 Task: Play online Dominion game.
Action: Mouse moved to (433, 339)
Screenshot: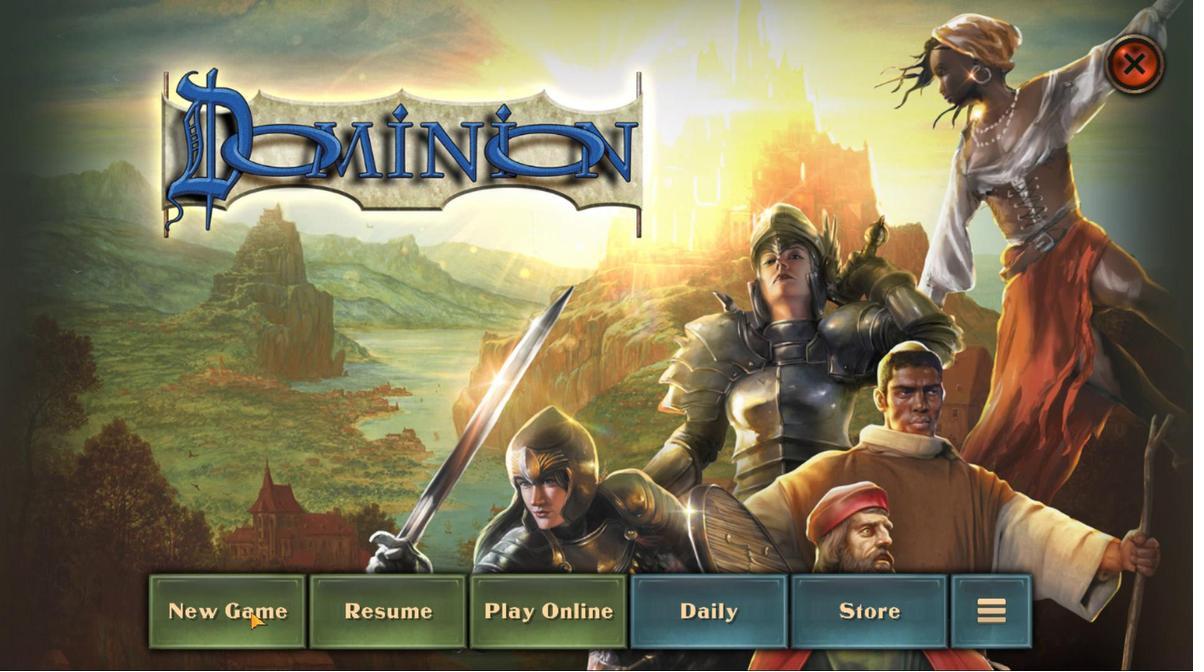 
Action: Mouse pressed left at (433, 339)
Screenshot: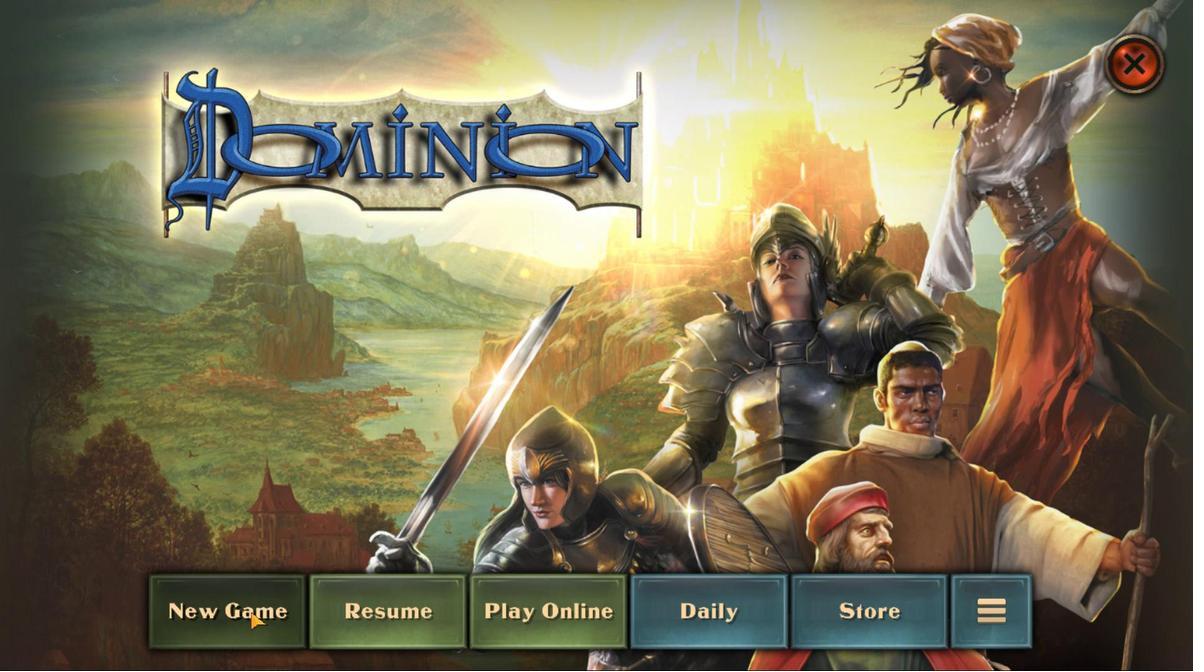 
Action: Mouse moved to (424, 374)
Screenshot: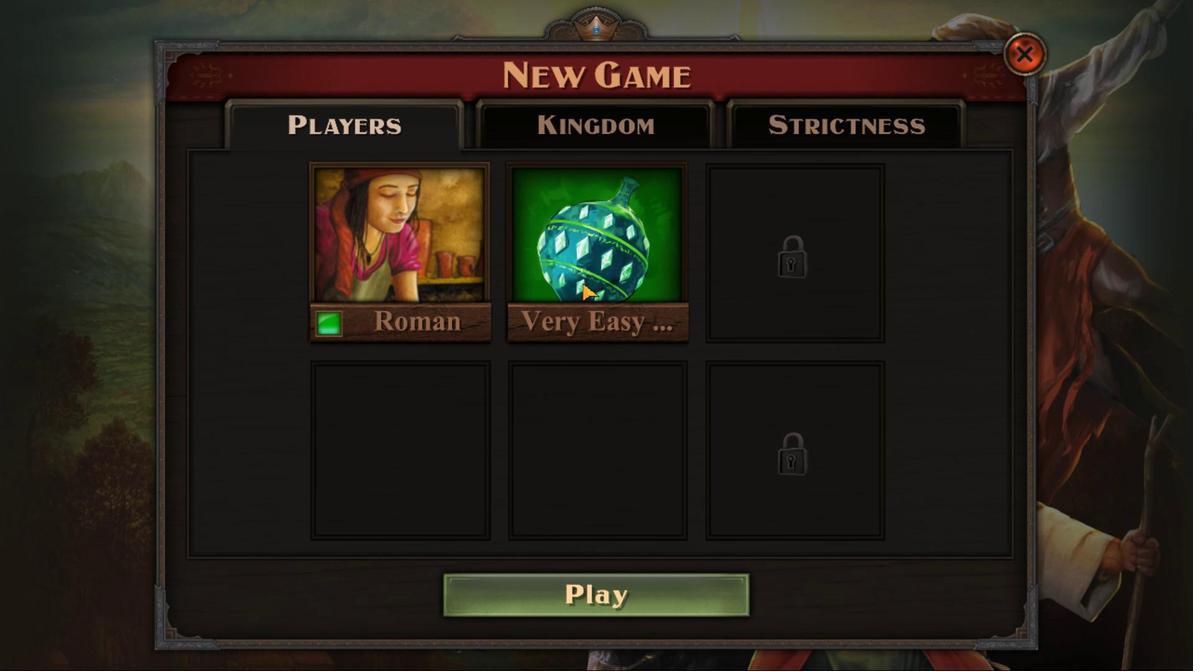 
Action: Mouse pressed left at (424, 374)
Screenshot: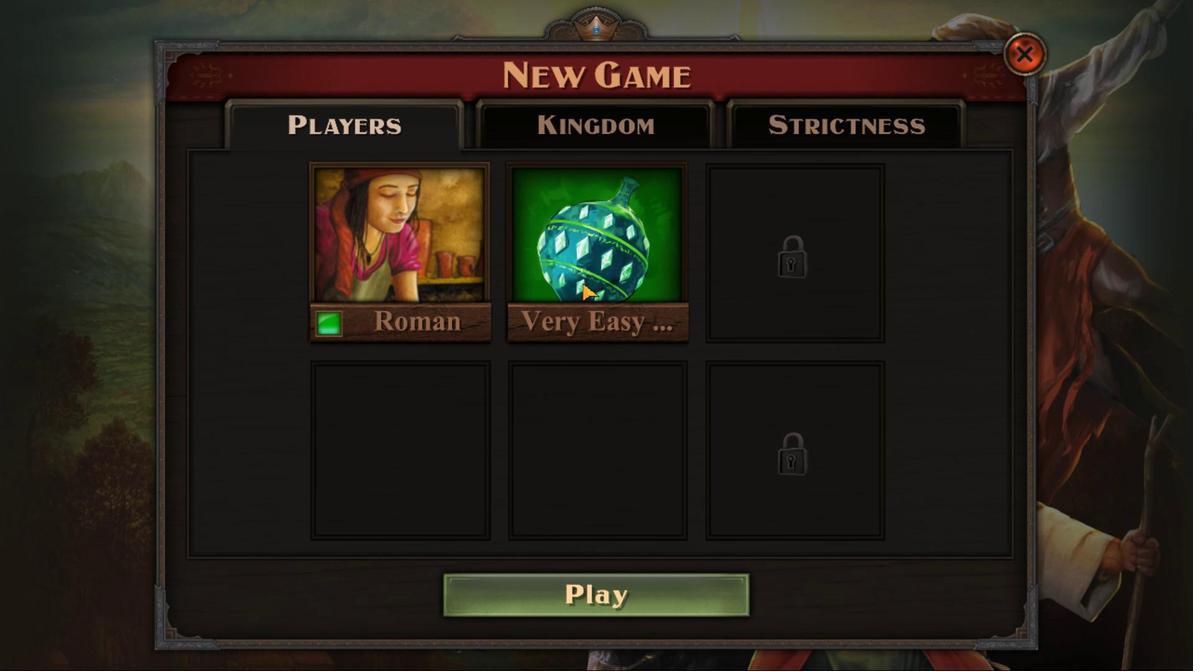 
Action: Mouse moved to (428, 365)
Screenshot: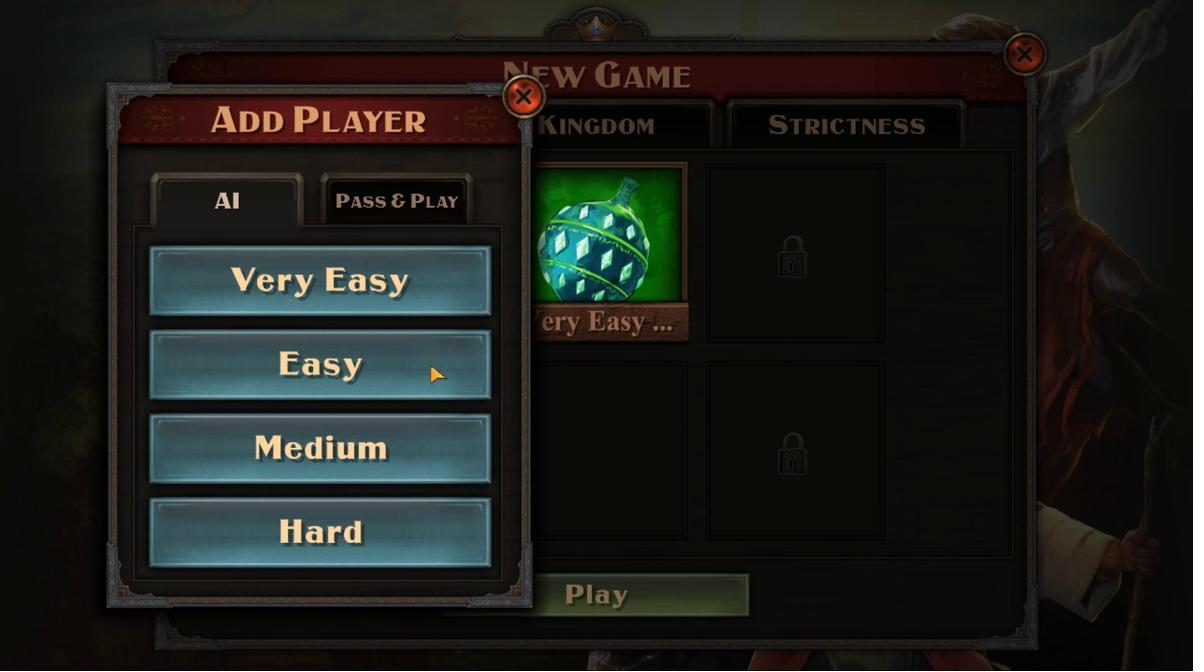 
Action: Mouse pressed left at (428, 365)
Screenshot: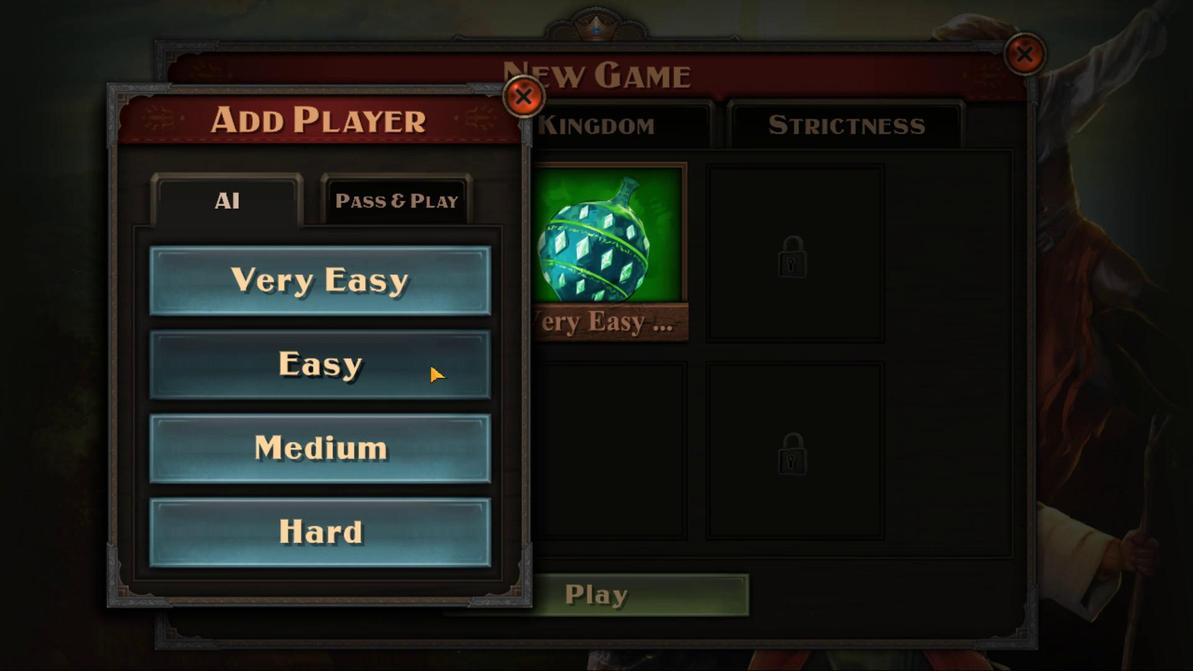 
Action: Mouse moved to (424, 341)
Screenshot: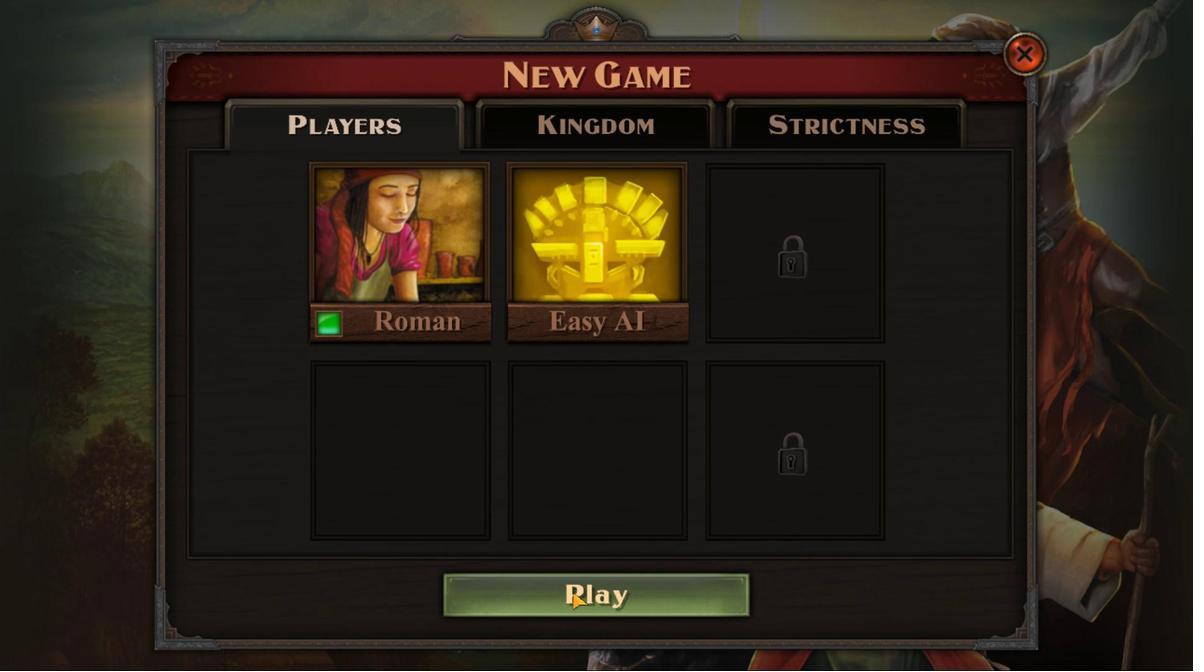 
Action: Mouse pressed left at (424, 341)
Screenshot: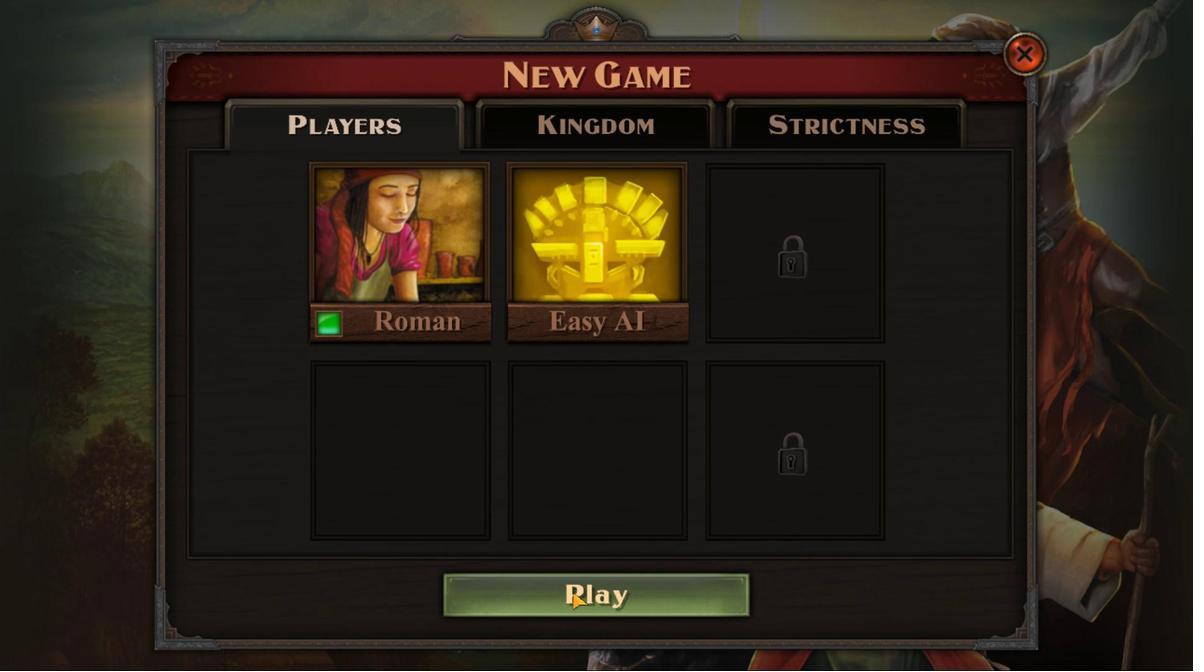 
Action: Mouse moved to (426, 341)
Screenshot: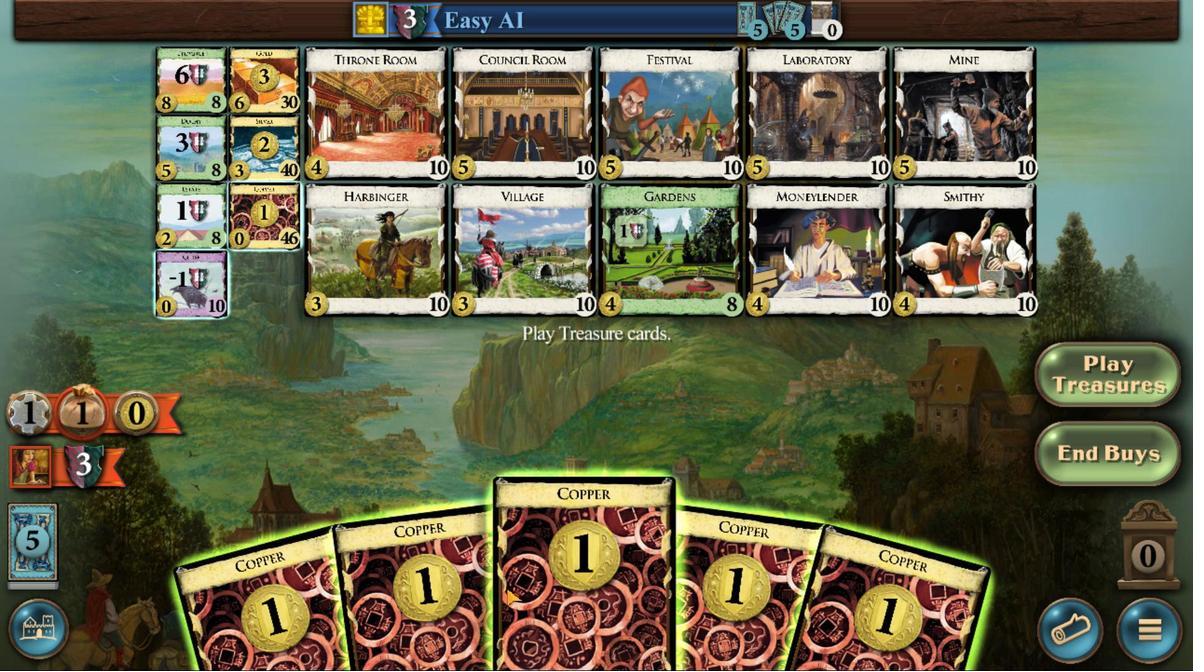 
Action: Mouse scrolled (426, 341) with delta (0, 0)
Screenshot: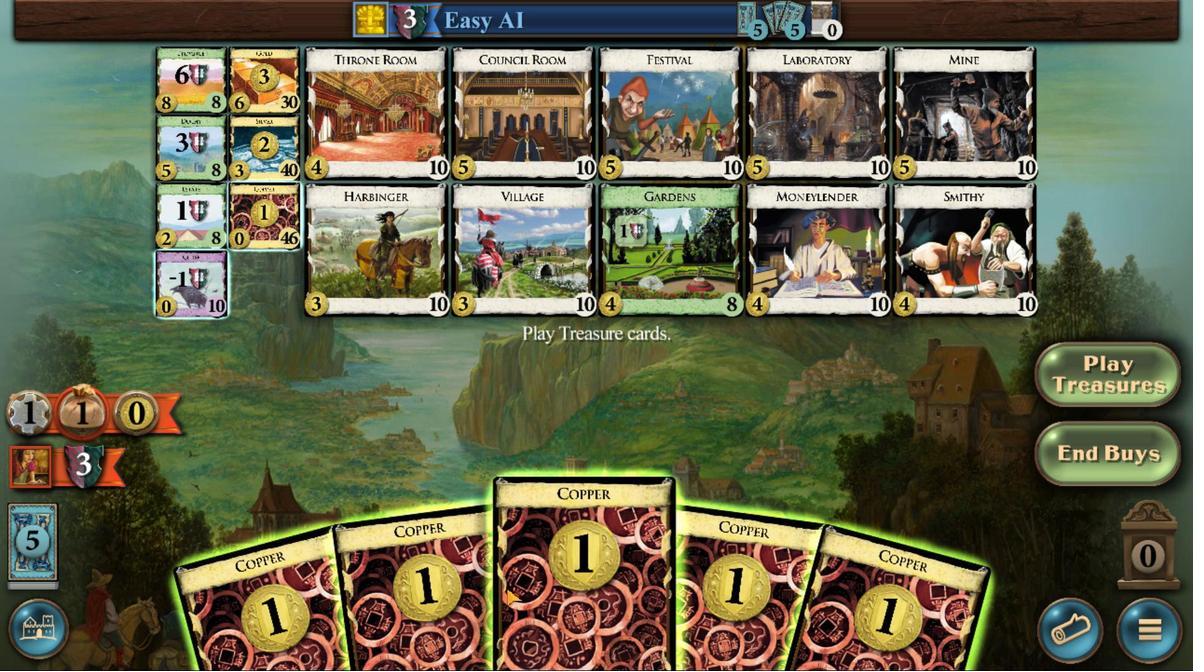 
Action: Mouse scrolled (426, 341) with delta (0, 0)
Screenshot: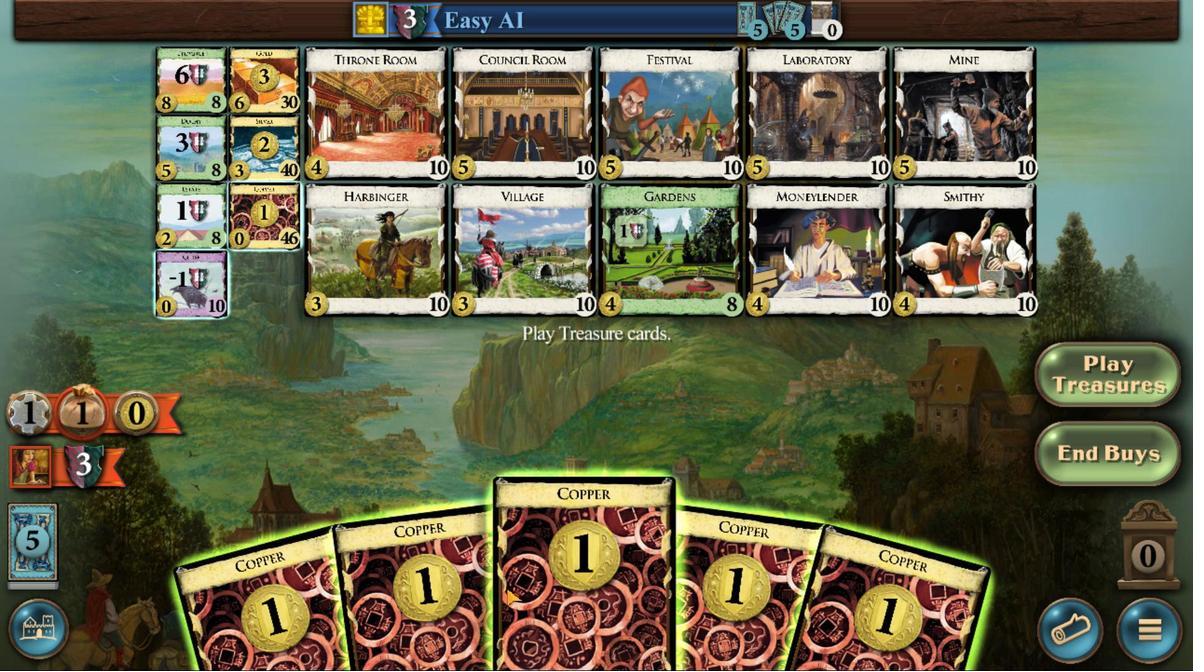 
Action: Mouse scrolled (426, 341) with delta (0, 0)
Screenshot: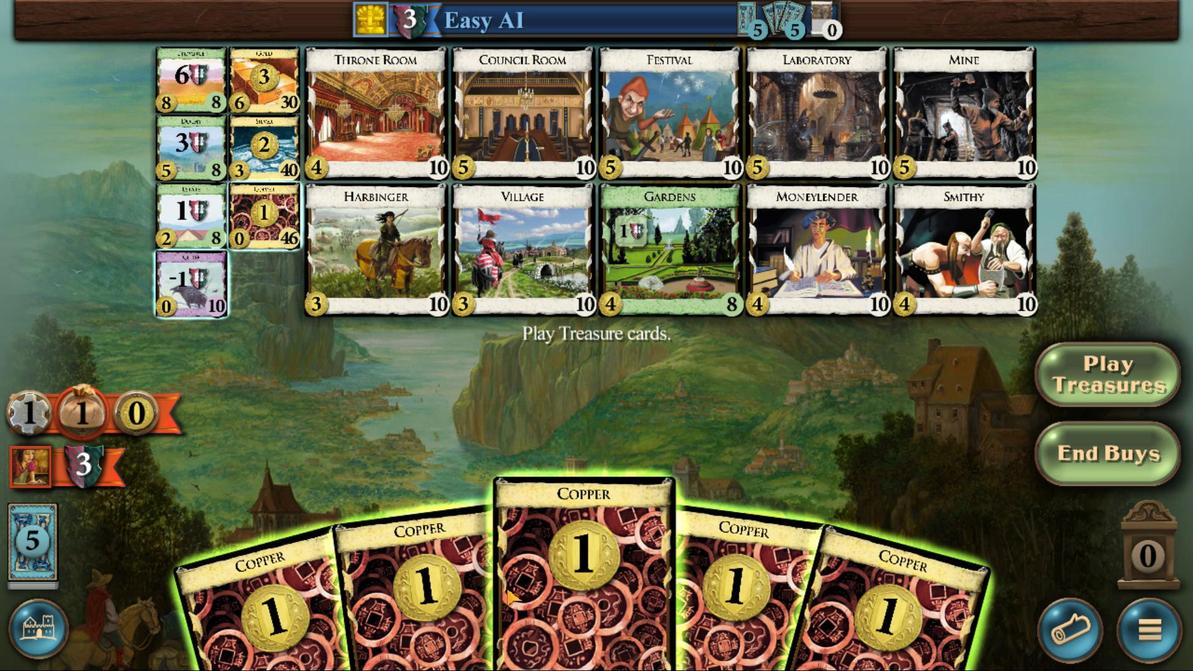 
Action: Mouse scrolled (426, 341) with delta (0, 0)
Screenshot: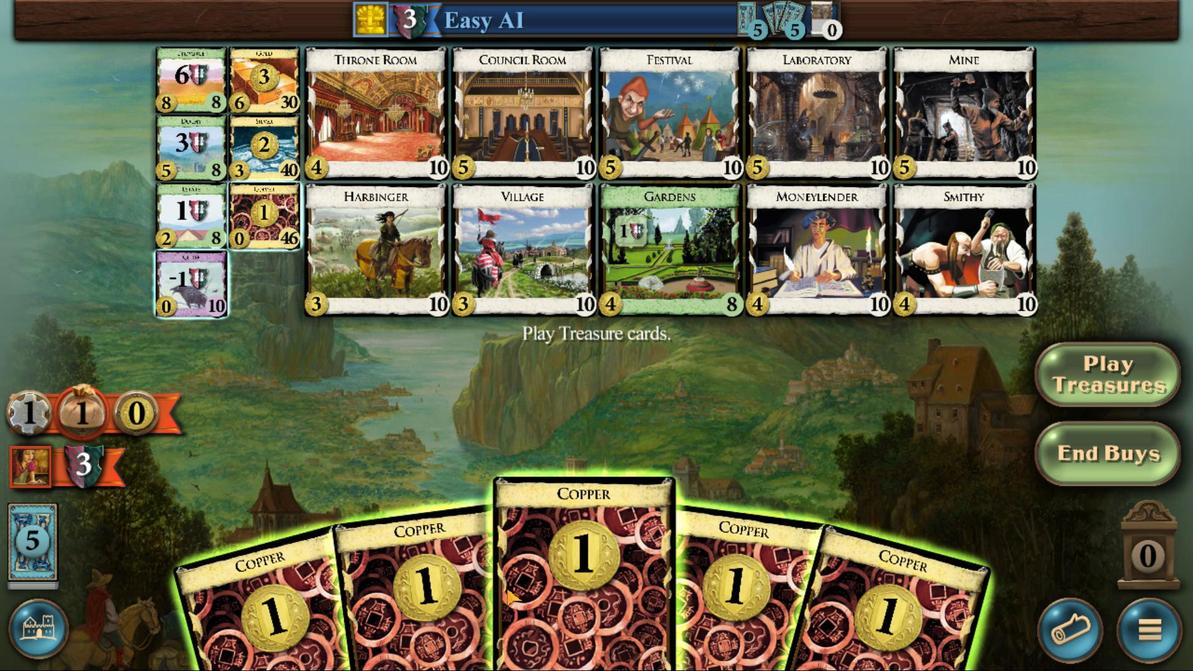 
Action: Mouse moved to (428, 341)
Screenshot: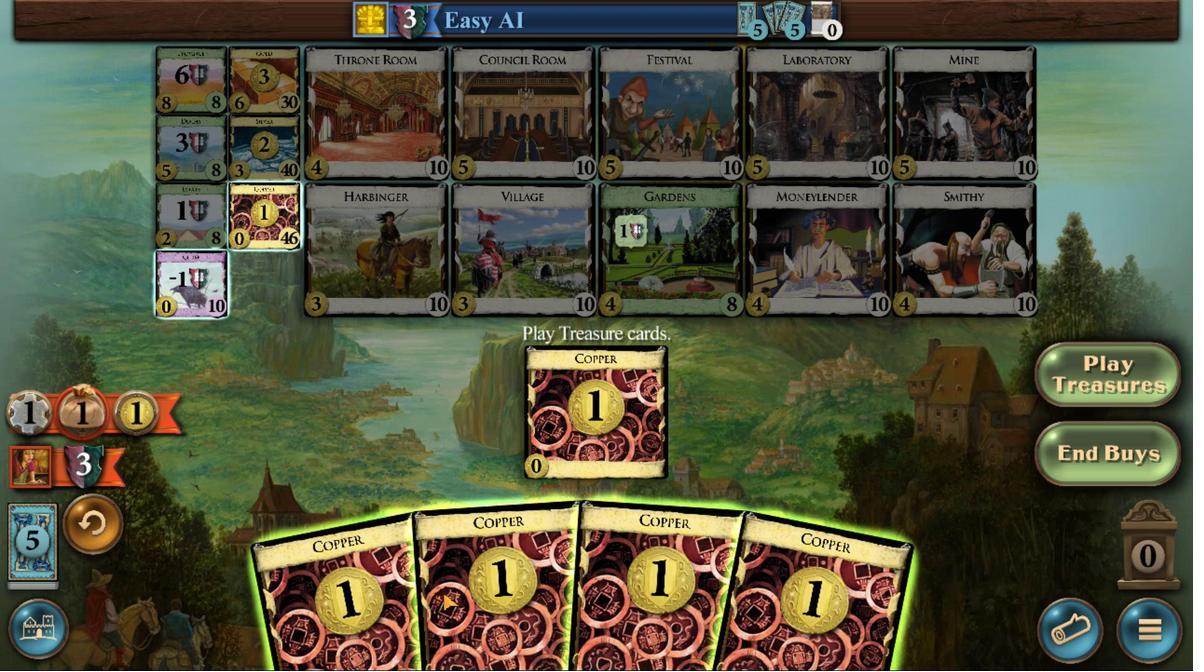 
Action: Mouse scrolled (428, 341) with delta (0, 0)
Screenshot: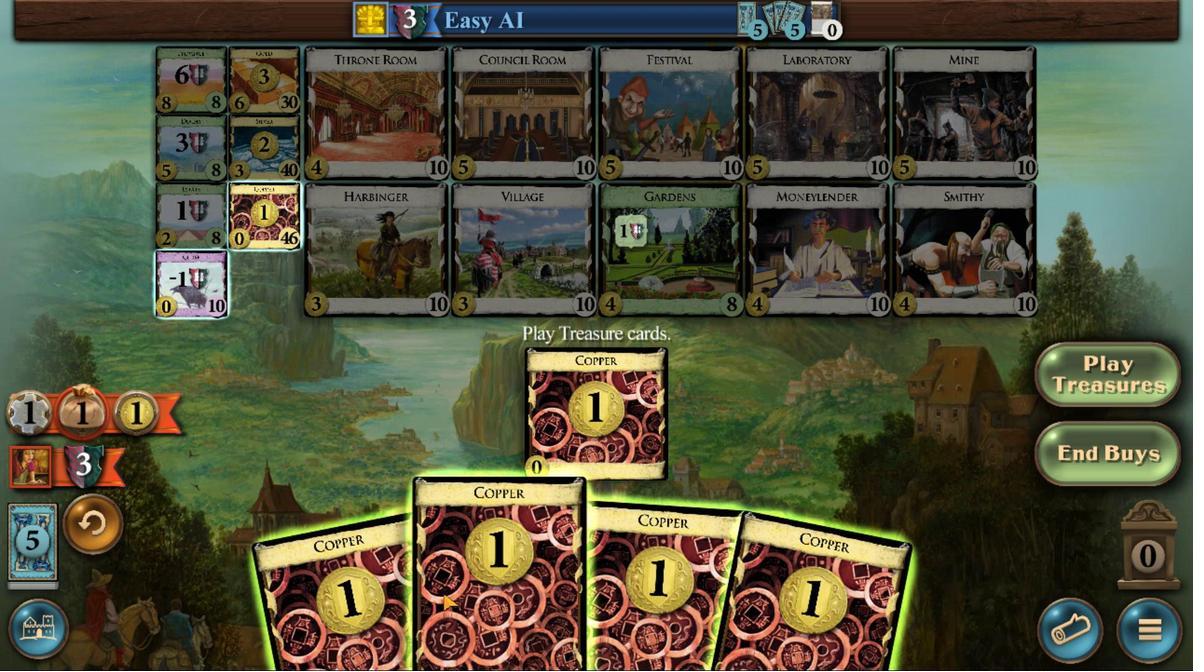 
Action: Mouse scrolled (428, 341) with delta (0, 0)
Screenshot: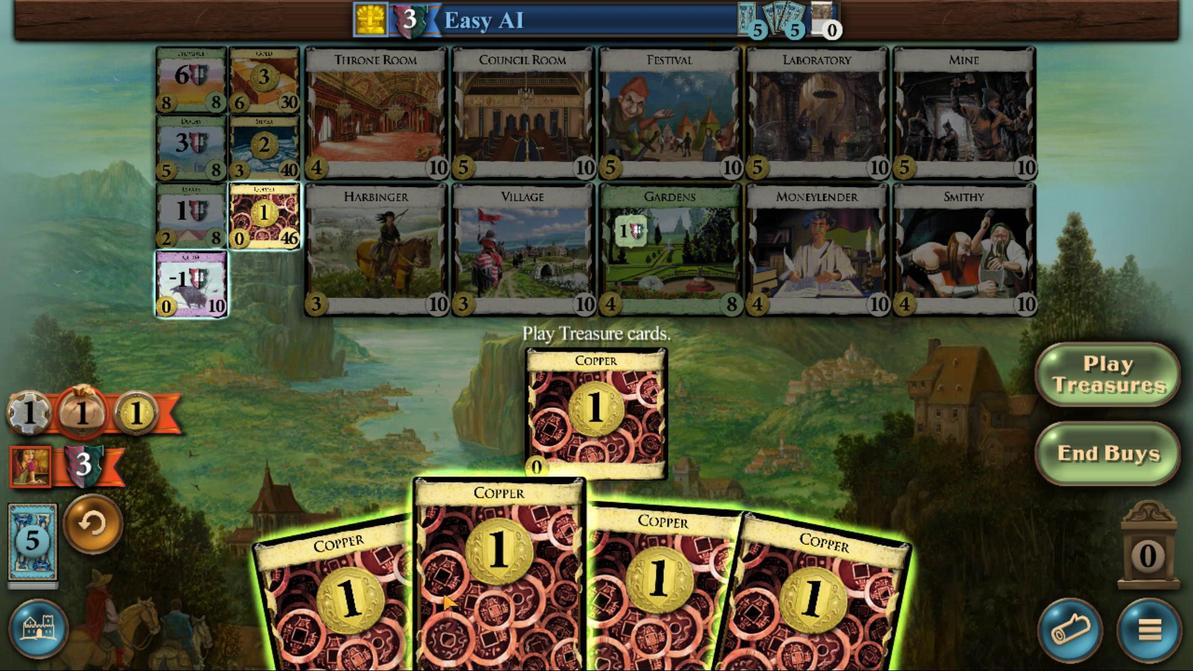 
Action: Mouse scrolled (428, 341) with delta (0, 0)
Screenshot: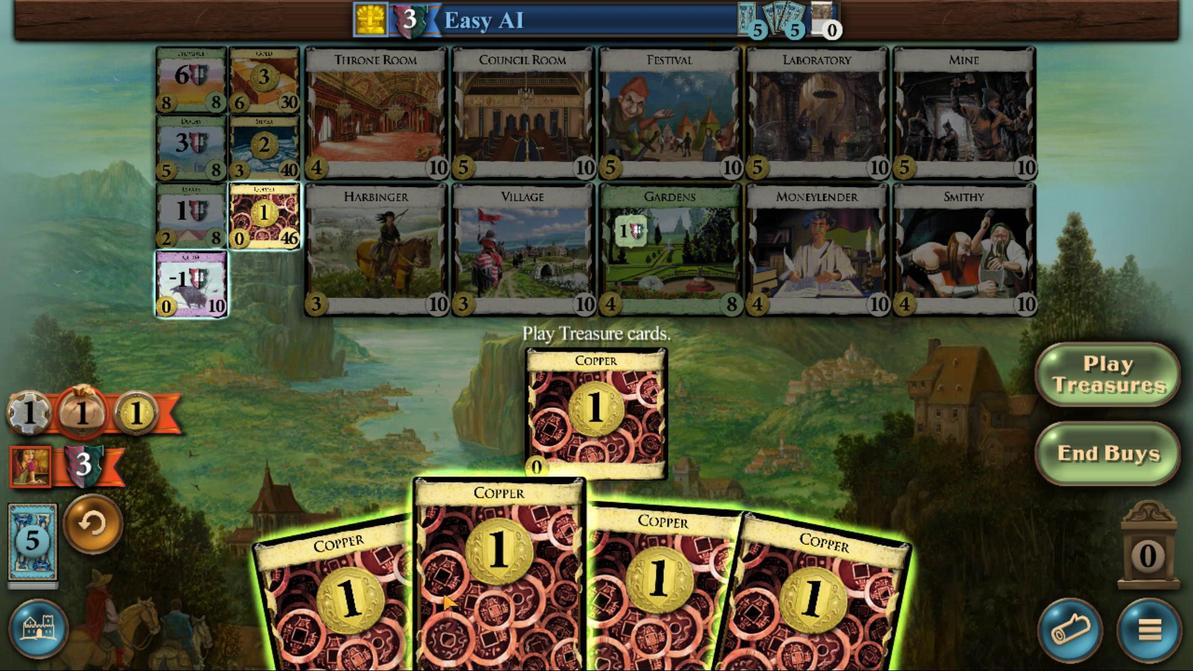 
Action: Mouse scrolled (428, 341) with delta (0, 0)
Screenshot: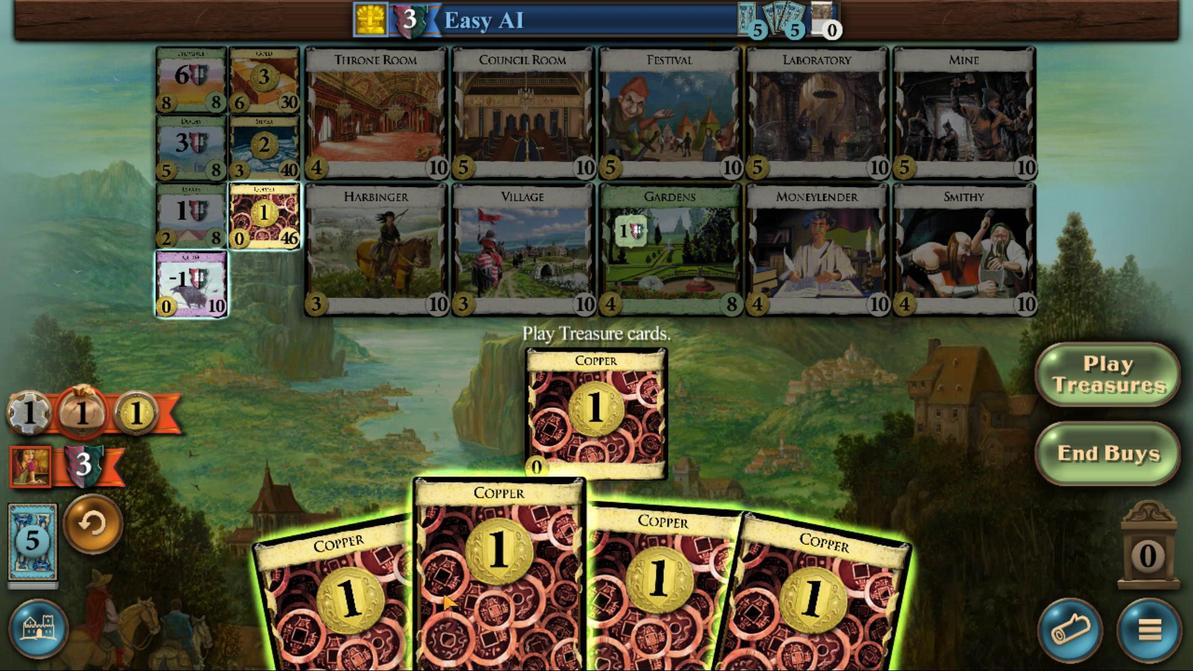 
Action: Mouse moved to (424, 341)
Screenshot: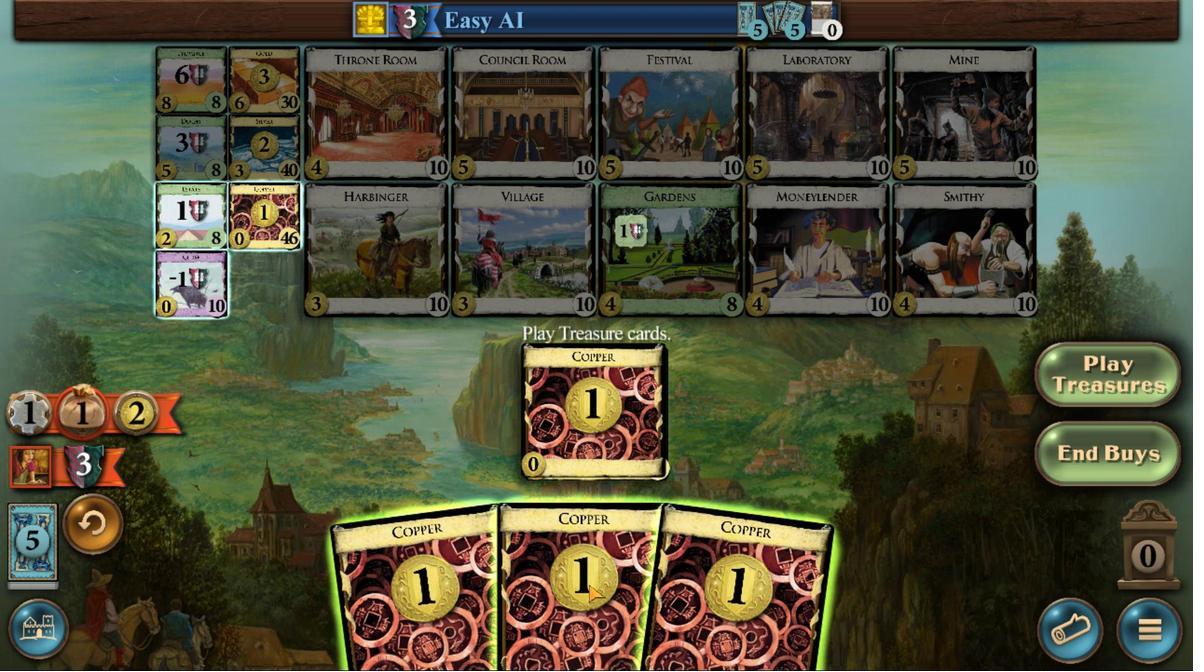 
Action: Mouse scrolled (424, 341) with delta (0, 0)
Screenshot: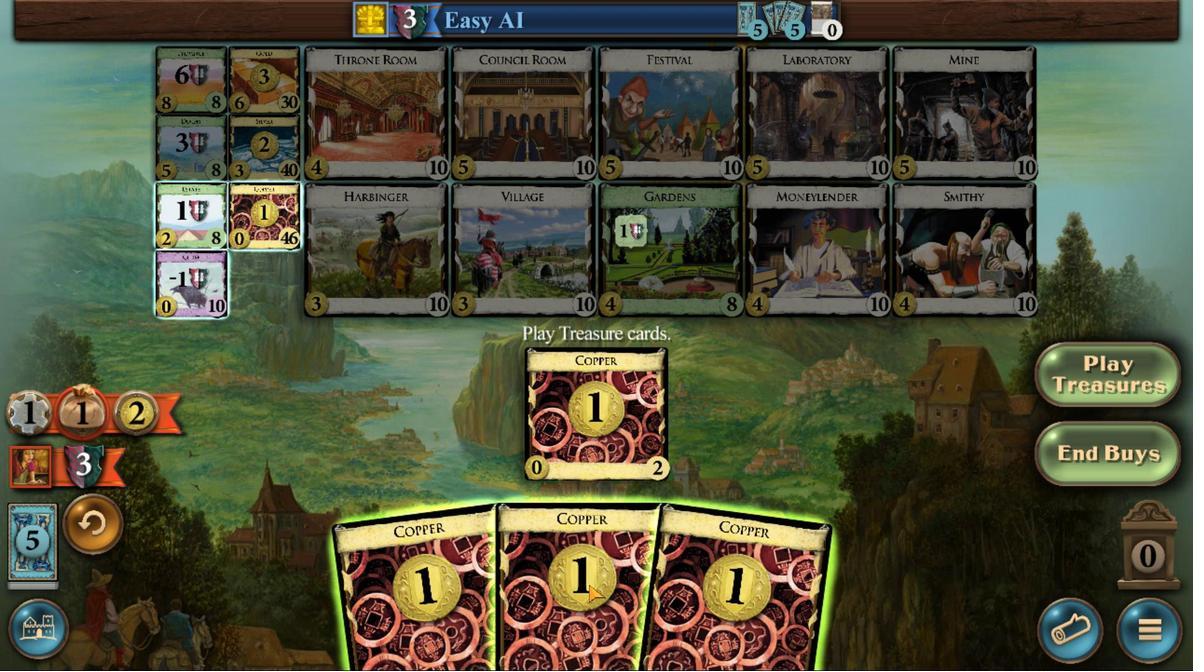 
Action: Mouse scrolled (424, 341) with delta (0, 0)
Screenshot: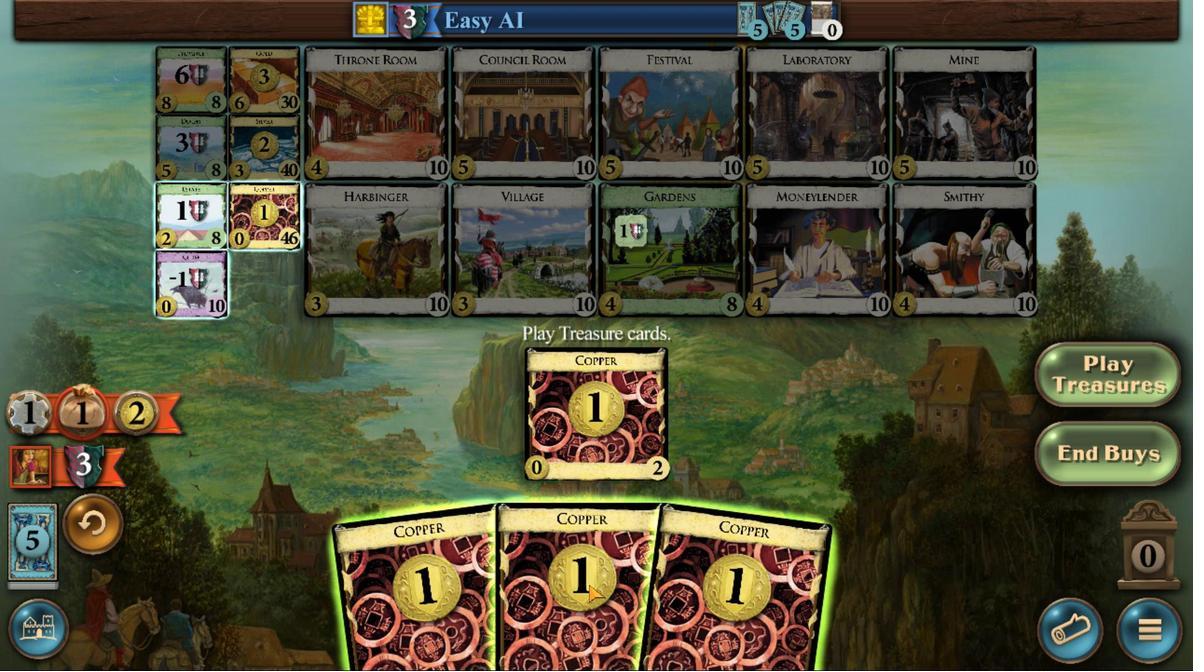 
Action: Mouse scrolled (424, 341) with delta (0, 0)
Screenshot: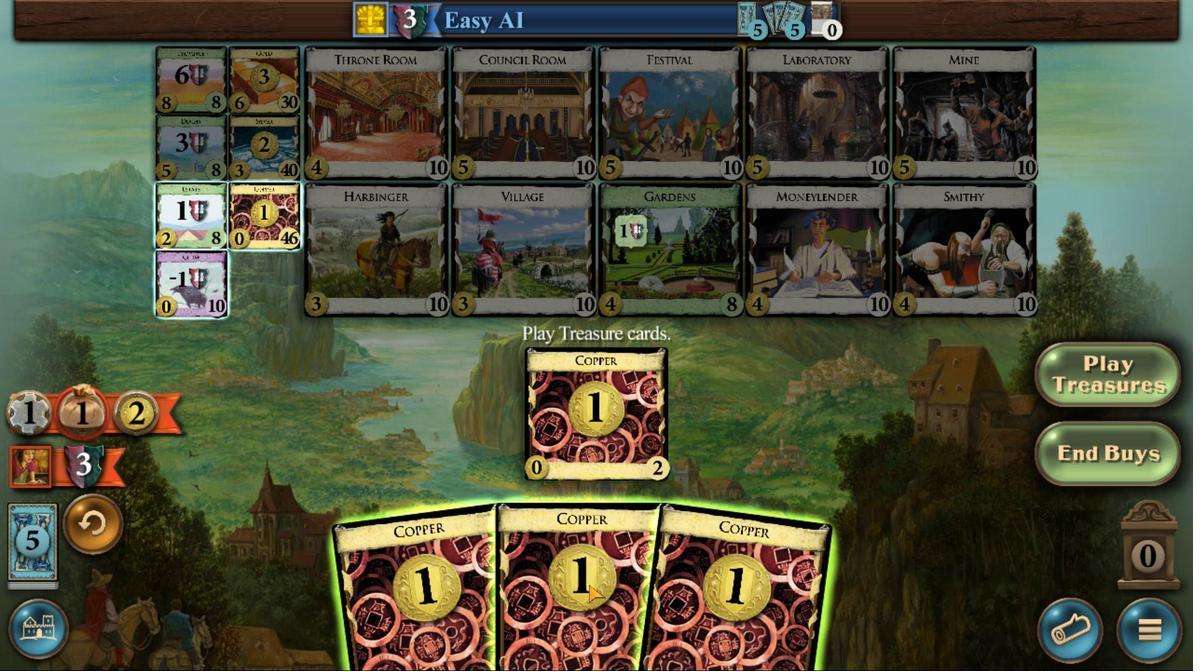 
Action: Mouse moved to (422, 342)
Screenshot: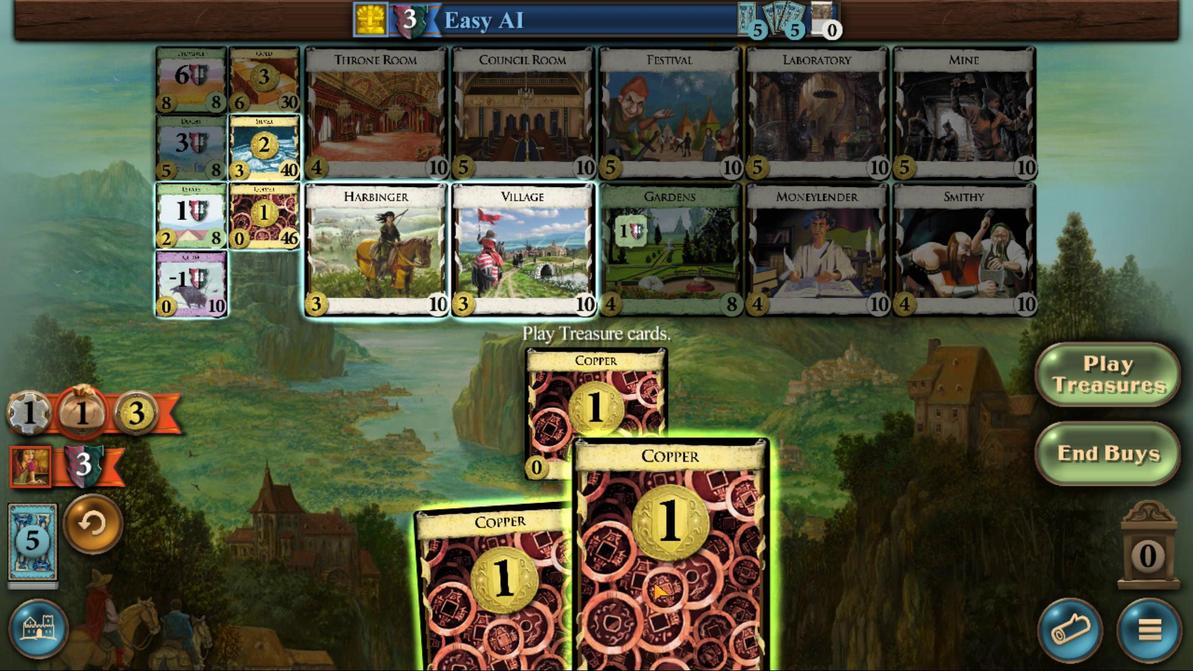 
Action: Mouse scrolled (422, 342) with delta (0, 0)
Screenshot: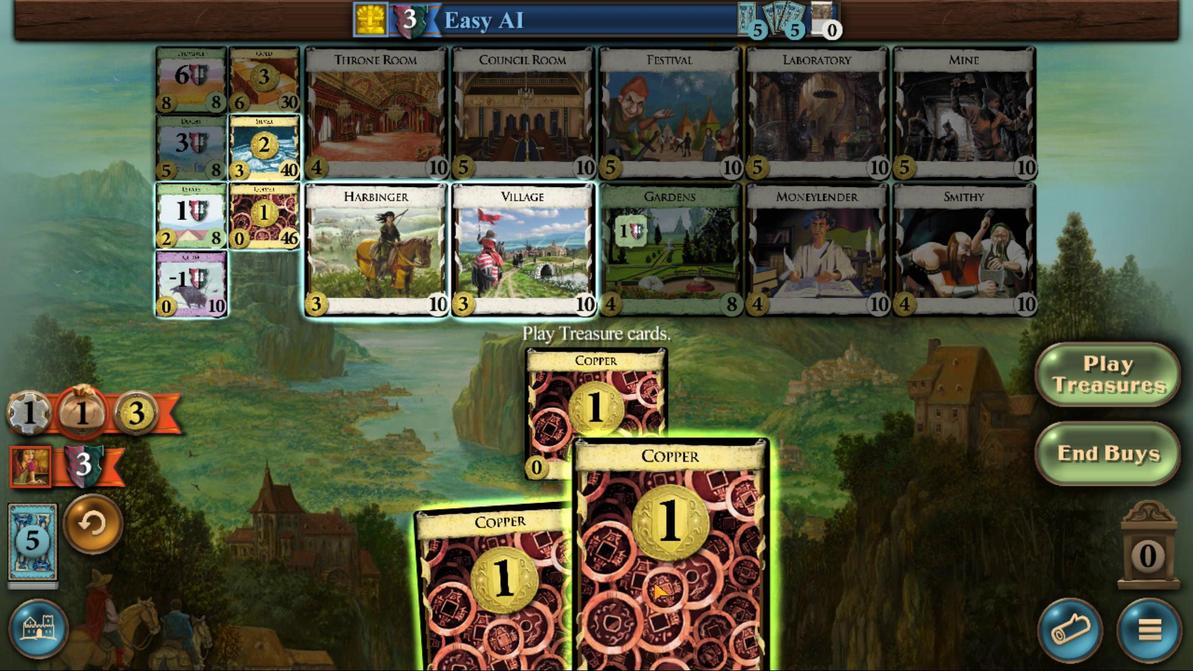 
Action: Mouse moved to (422, 342)
Screenshot: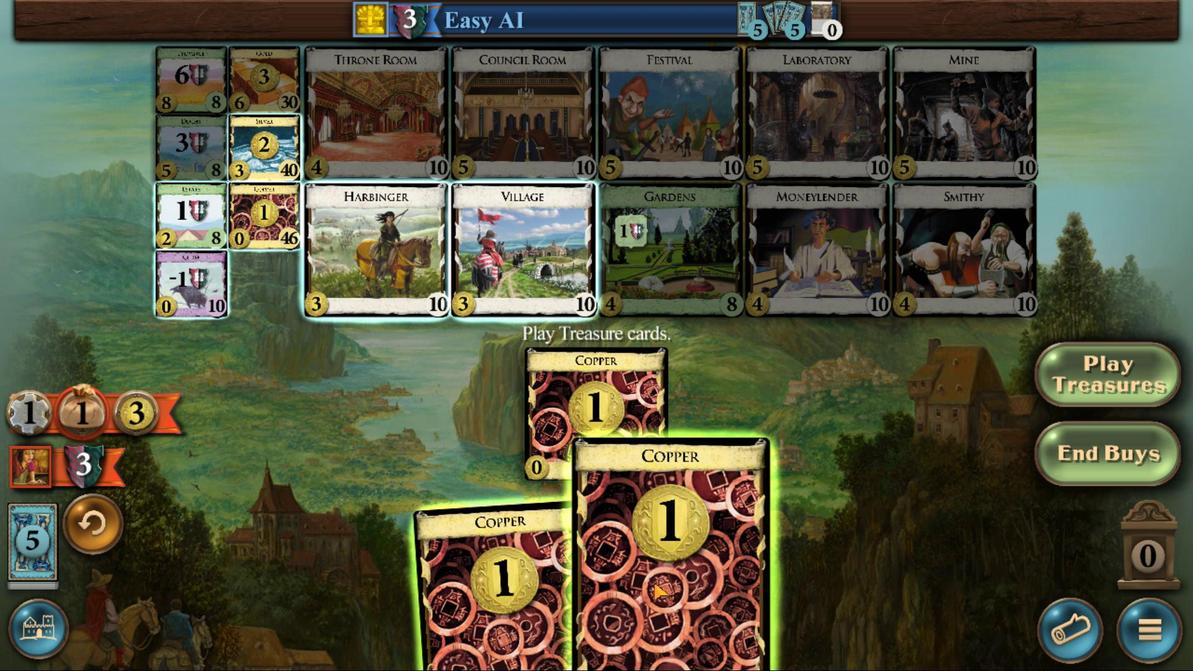 
Action: Mouse scrolled (422, 342) with delta (0, 0)
Screenshot: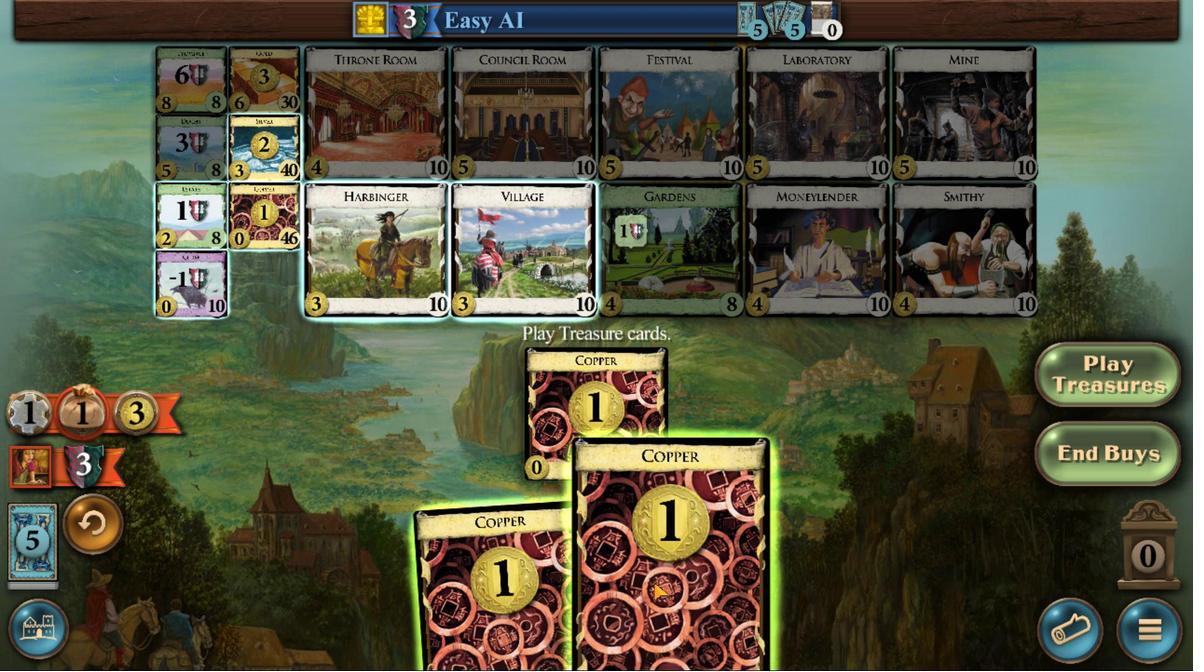 
Action: Mouse scrolled (422, 342) with delta (0, 0)
Screenshot: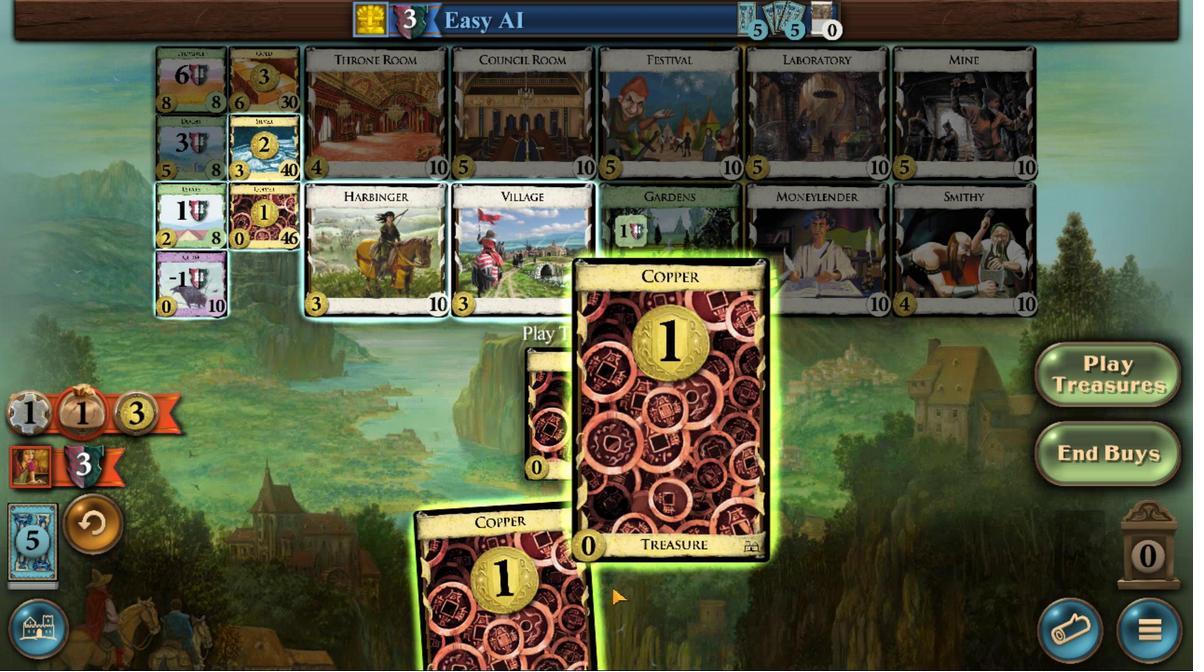 
Action: Mouse moved to (426, 341)
Screenshot: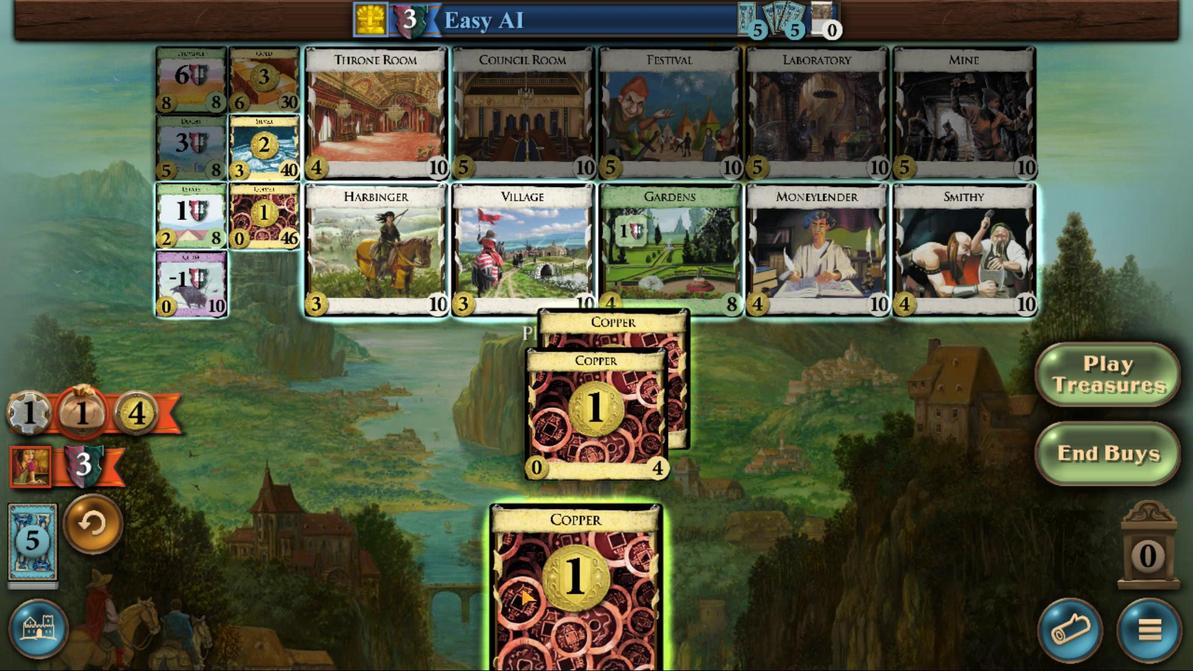 
Action: Mouse scrolled (426, 341) with delta (0, 0)
Screenshot: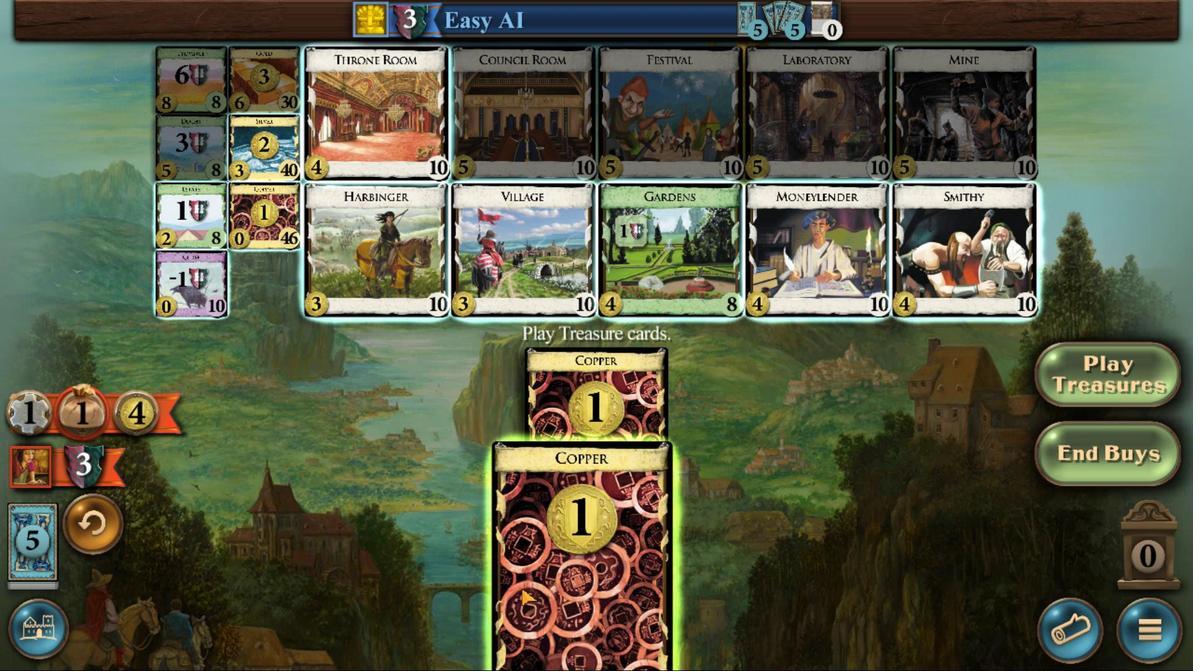 
Action: Mouse scrolled (426, 341) with delta (0, 0)
Screenshot: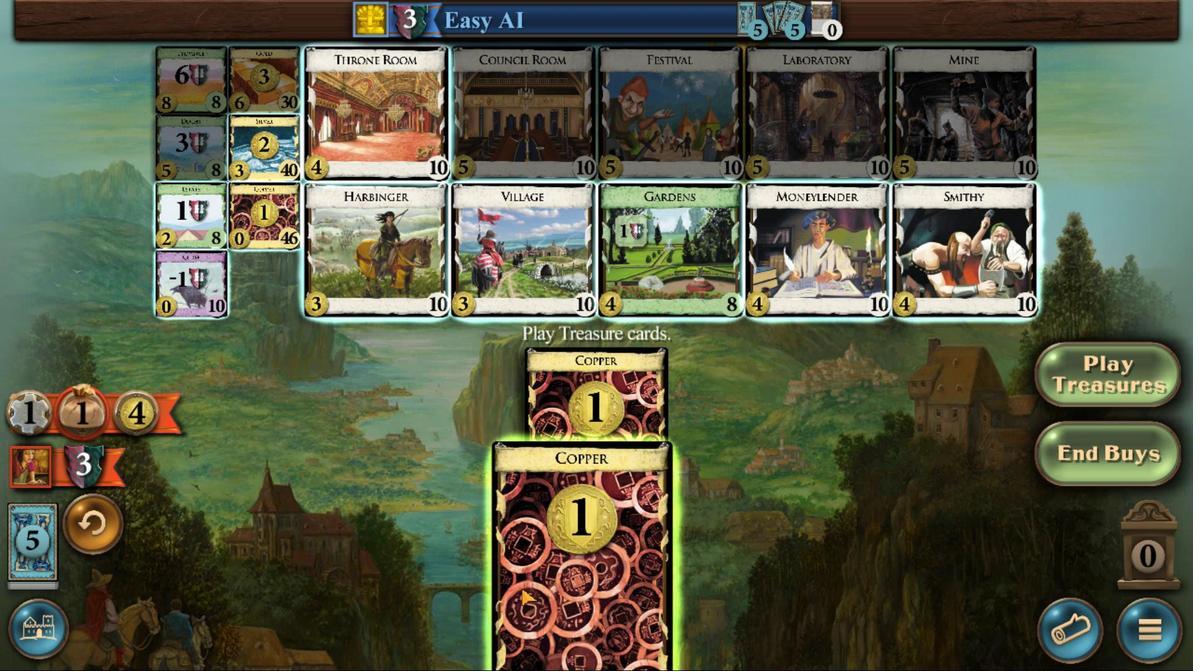 
Action: Mouse scrolled (426, 341) with delta (0, 0)
Screenshot: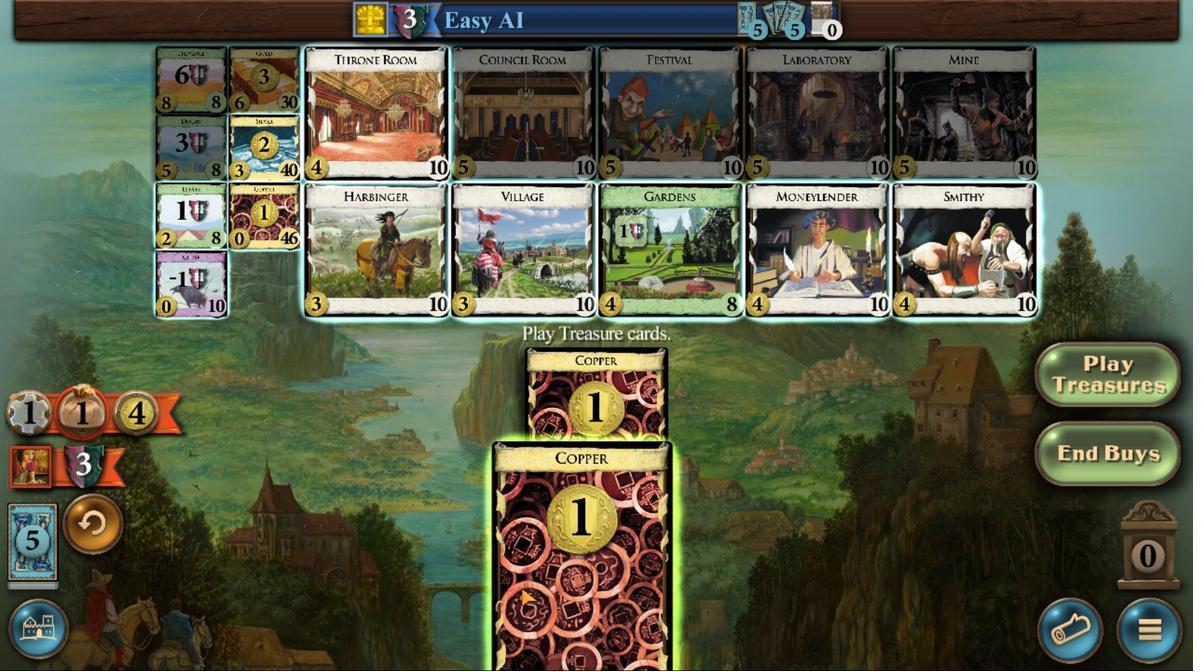 
Action: Mouse moved to (435, 387)
Screenshot: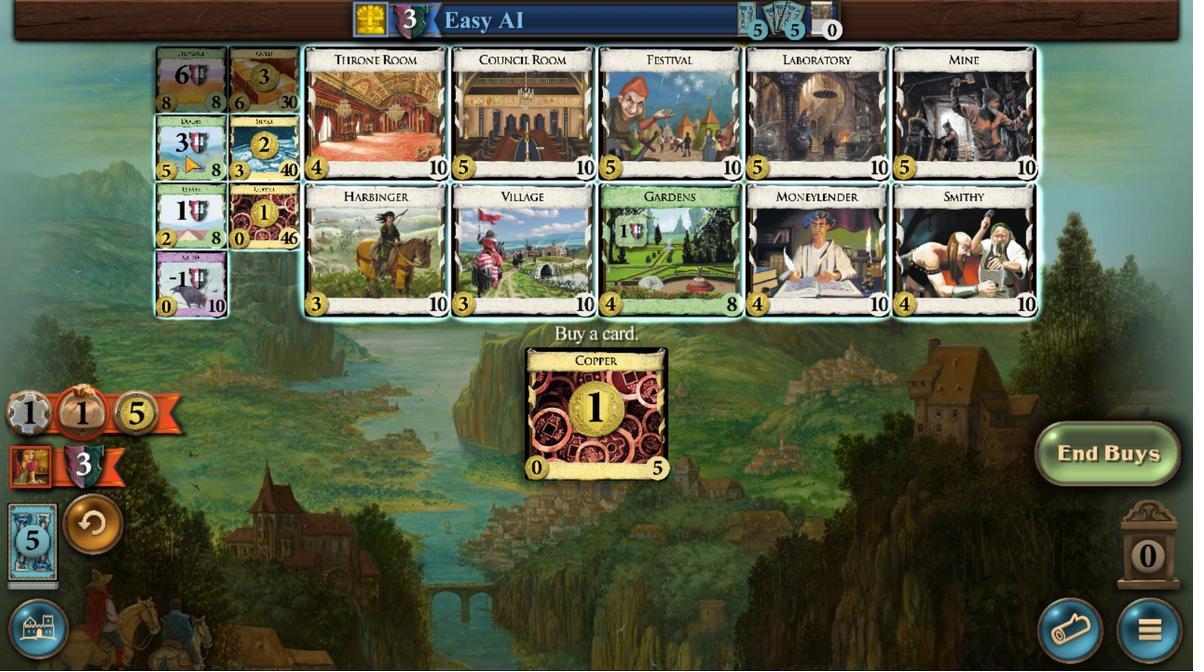 
Action: Mouse pressed left at (435, 387)
Screenshot: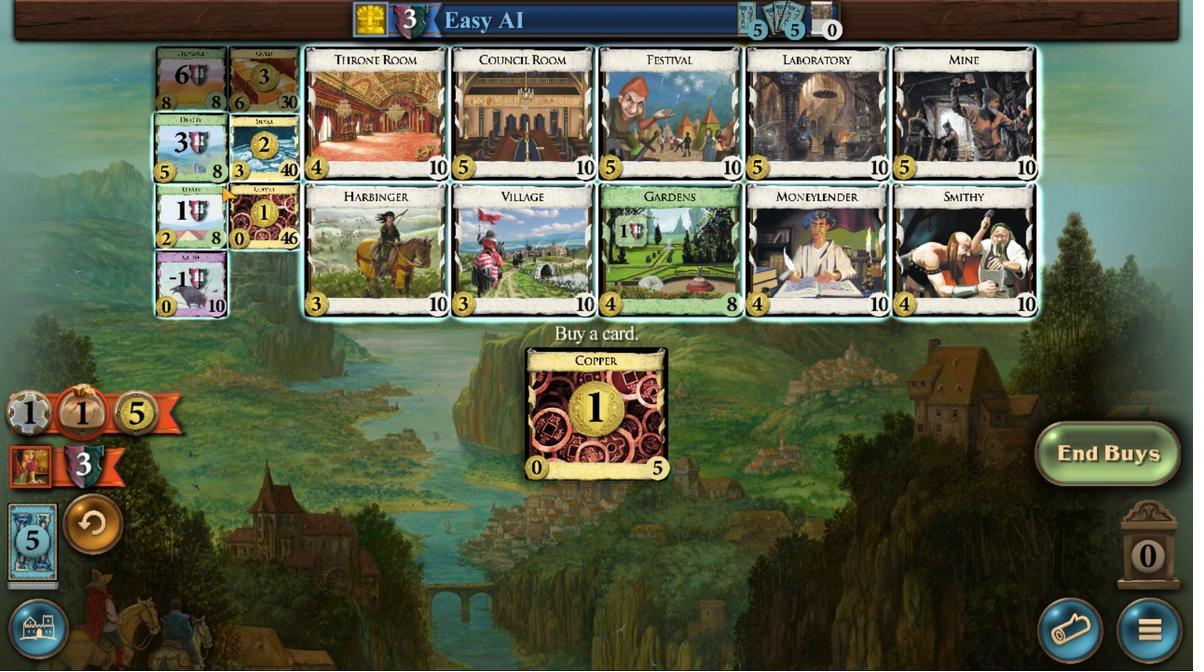 
Action: Mouse moved to (429, 344)
Screenshot: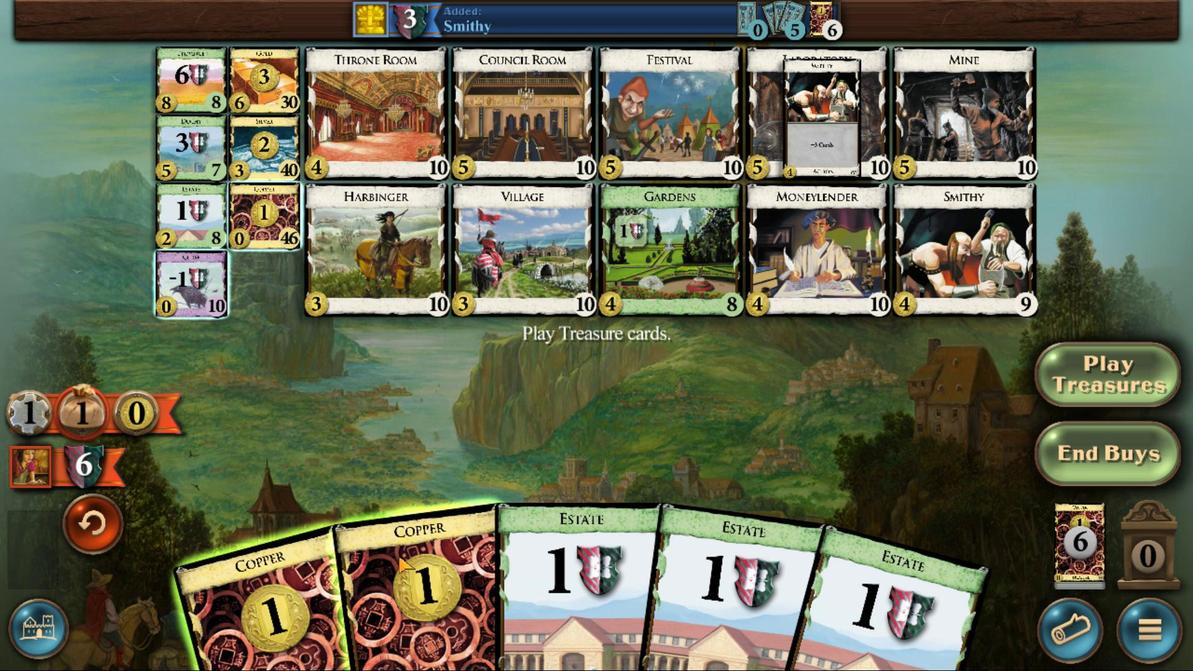 
Action: Mouse scrolled (429, 344) with delta (0, 0)
Screenshot: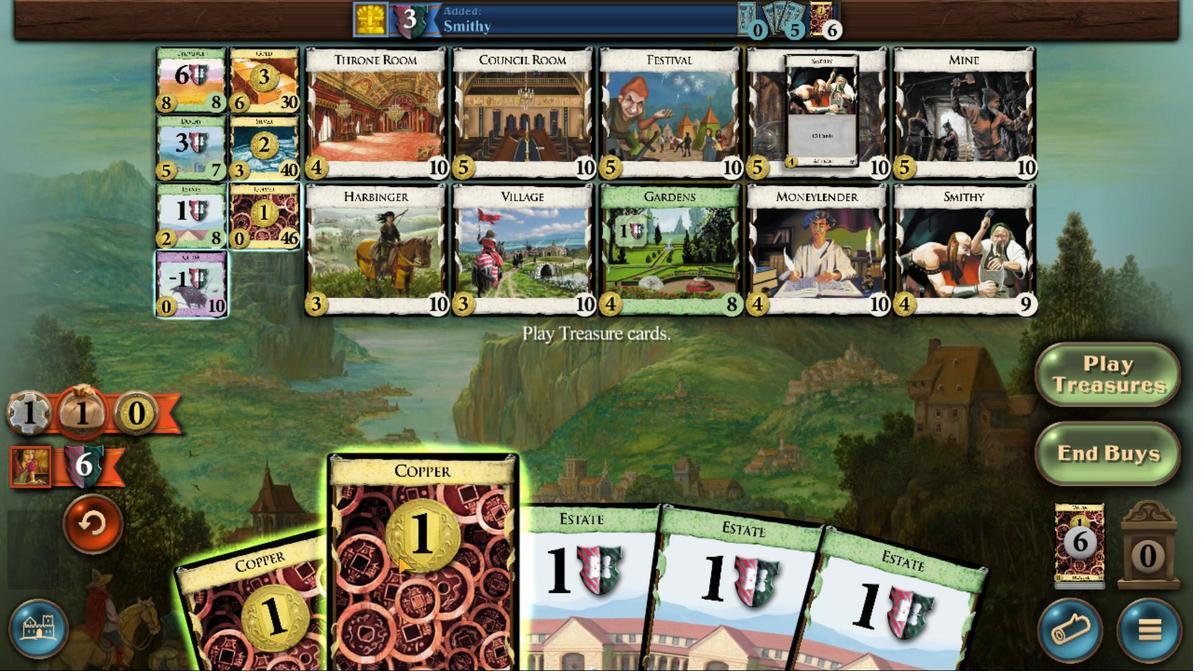 
Action: Mouse scrolled (429, 344) with delta (0, 0)
Screenshot: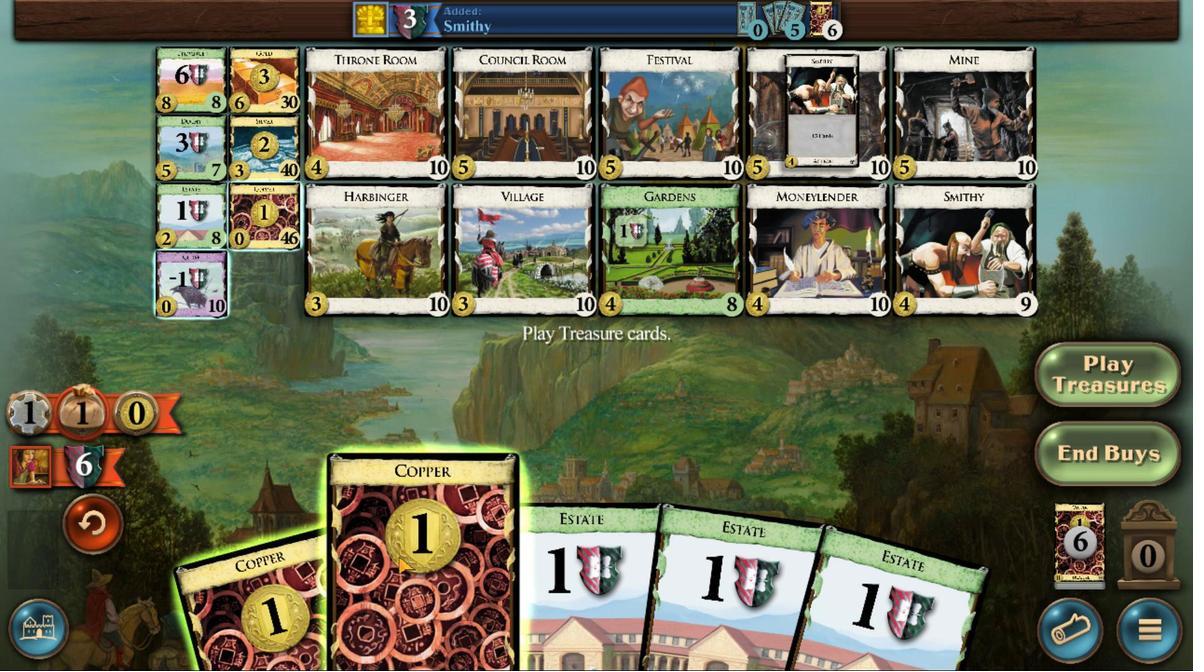 
Action: Mouse scrolled (429, 344) with delta (0, 0)
Screenshot: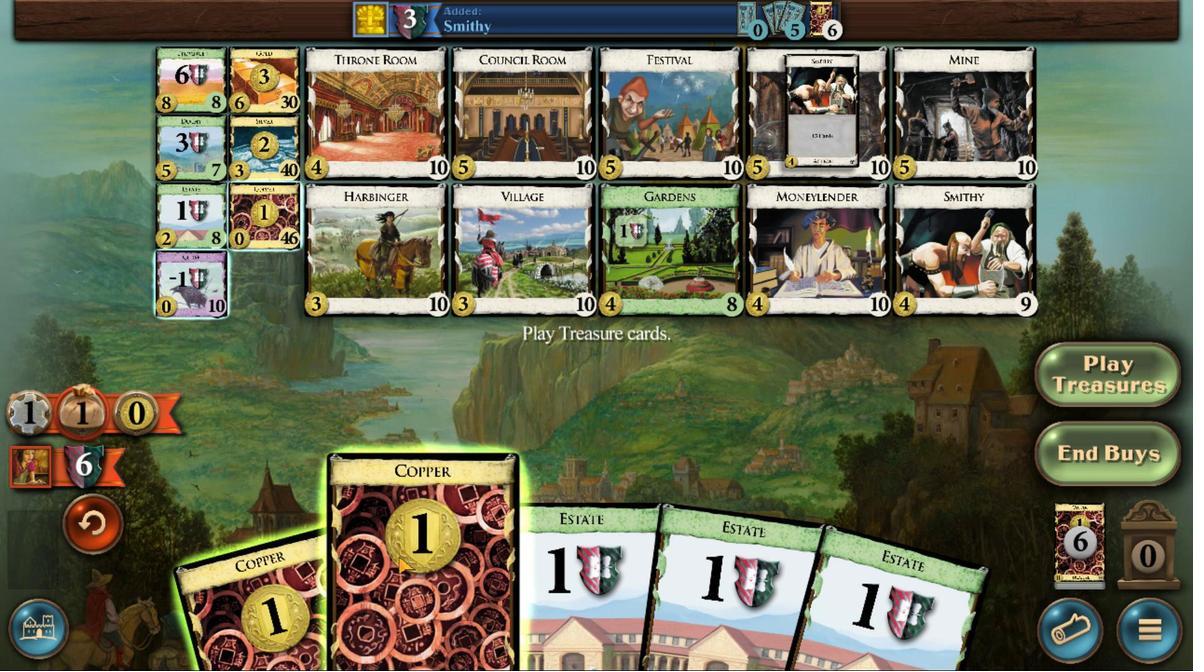 
Action: Mouse scrolled (429, 344) with delta (0, 0)
Screenshot: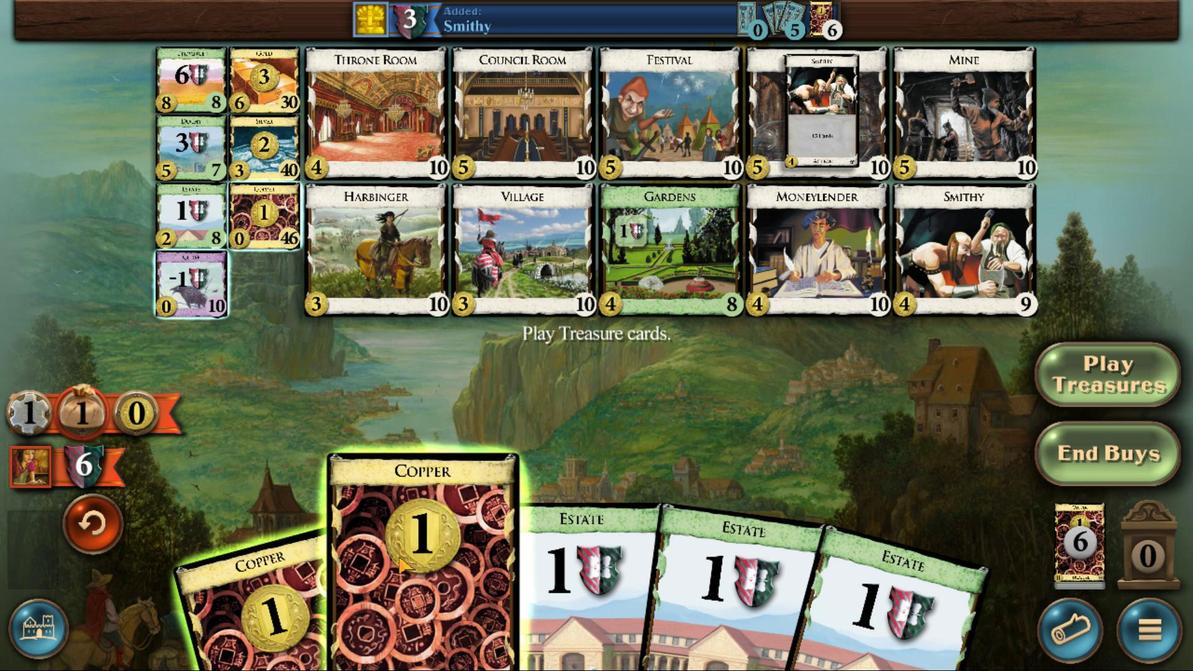 
Action: Mouse moved to (431, 341)
Screenshot: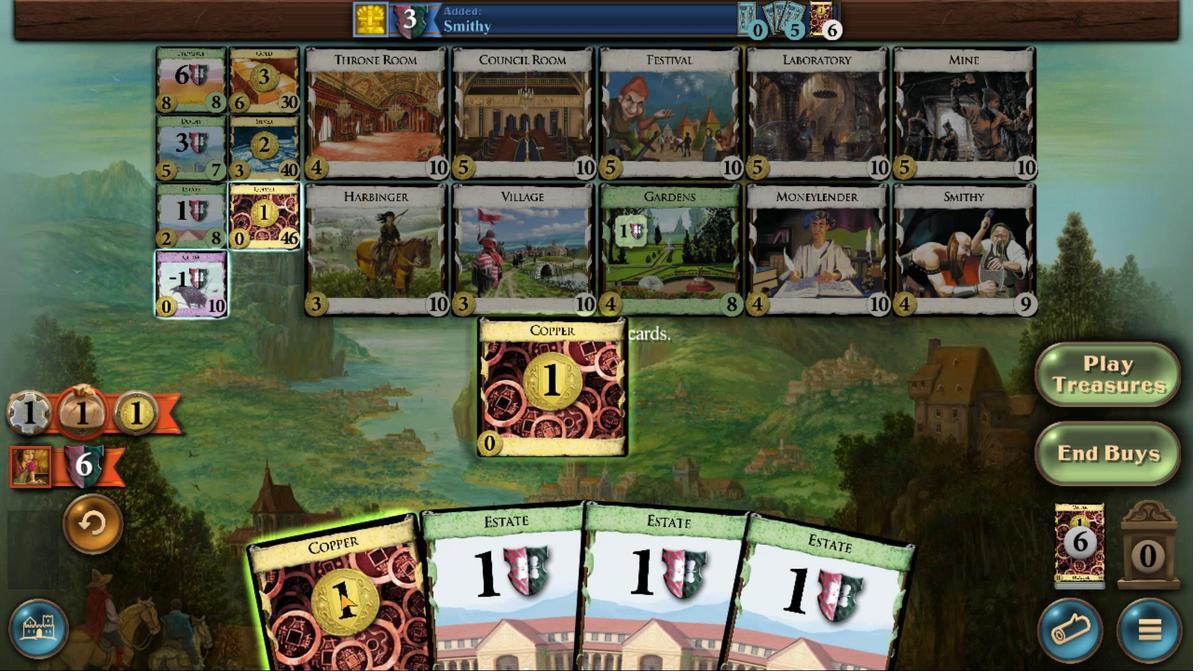 
Action: Mouse scrolled (431, 341) with delta (0, 0)
Screenshot: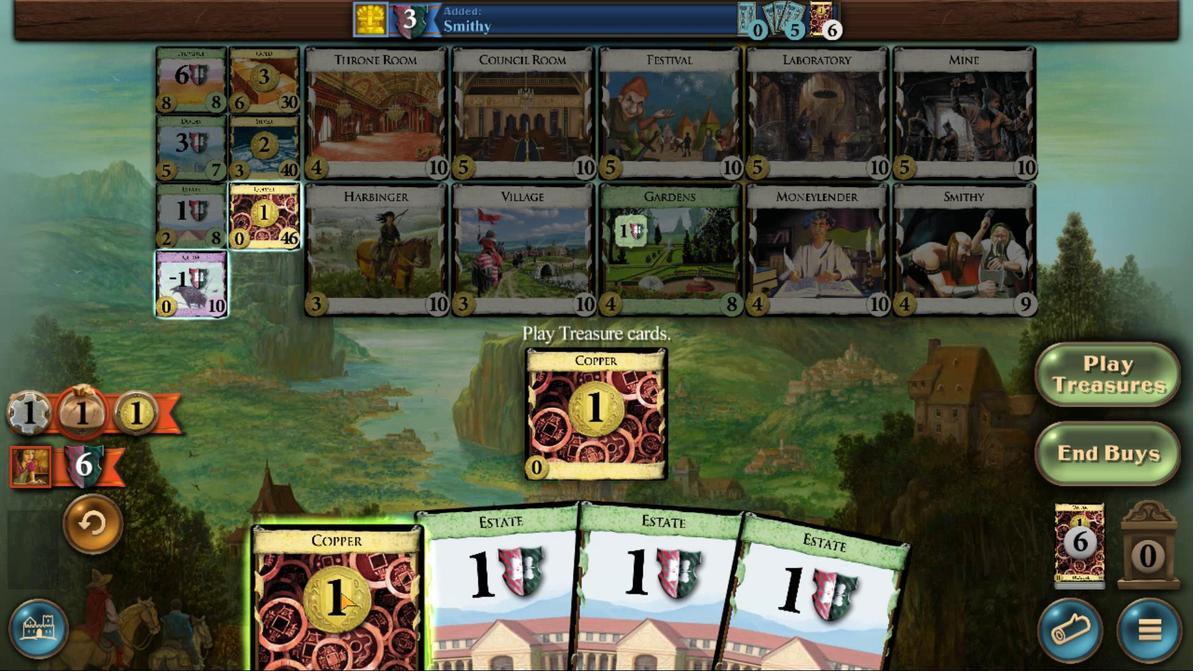 
Action: Mouse scrolled (431, 341) with delta (0, 0)
Screenshot: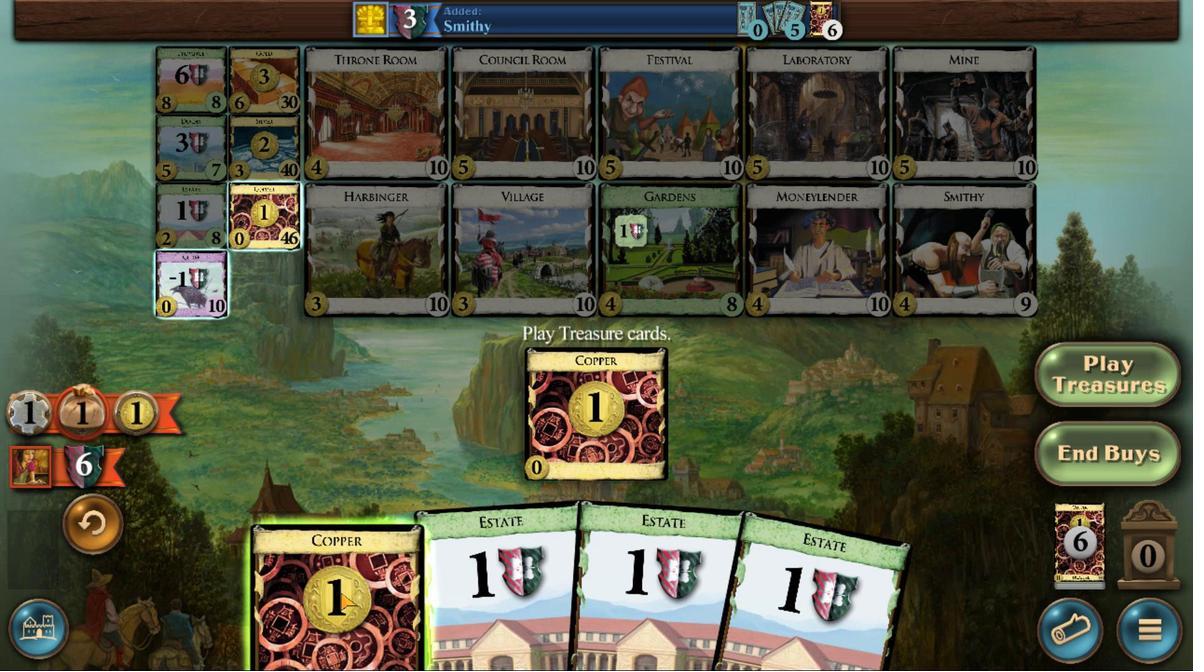 
Action: Mouse scrolled (431, 341) with delta (0, 0)
Screenshot: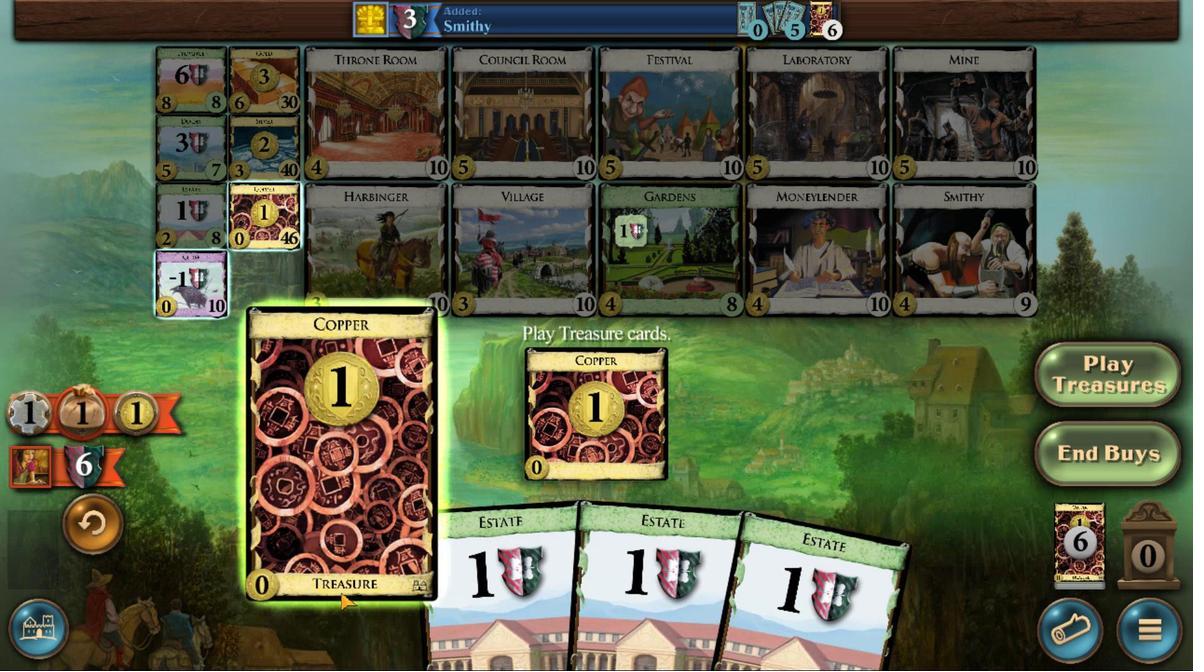 
Action: Mouse moved to (435, 381)
Screenshot: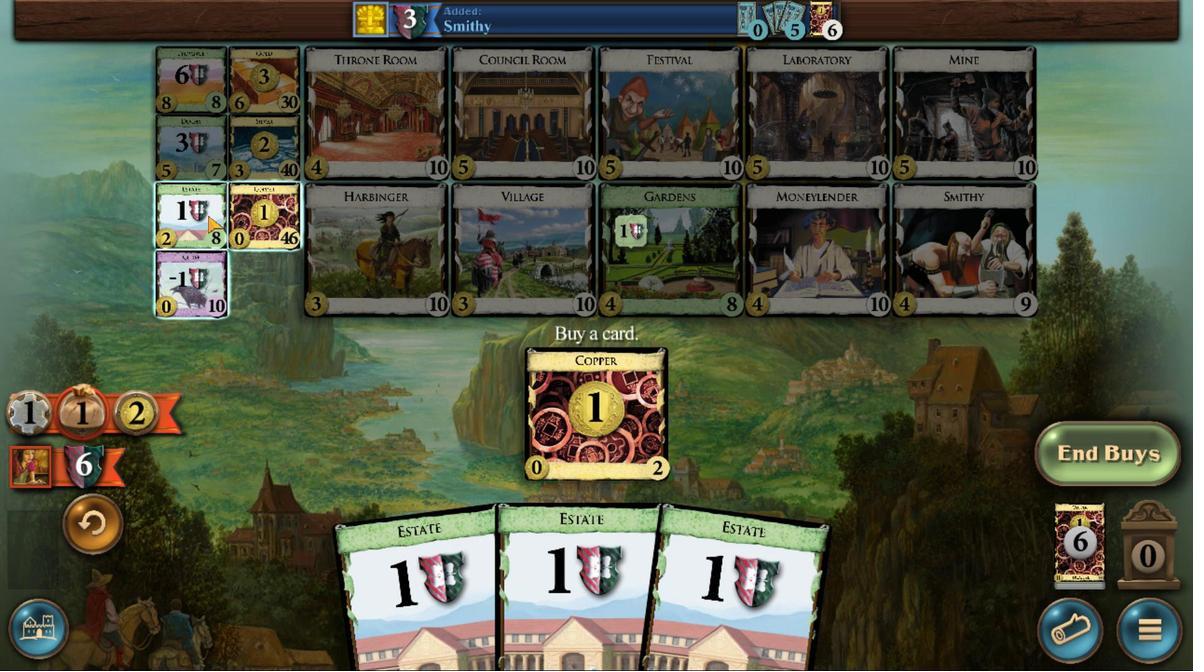 
Action: Mouse pressed left at (435, 381)
Screenshot: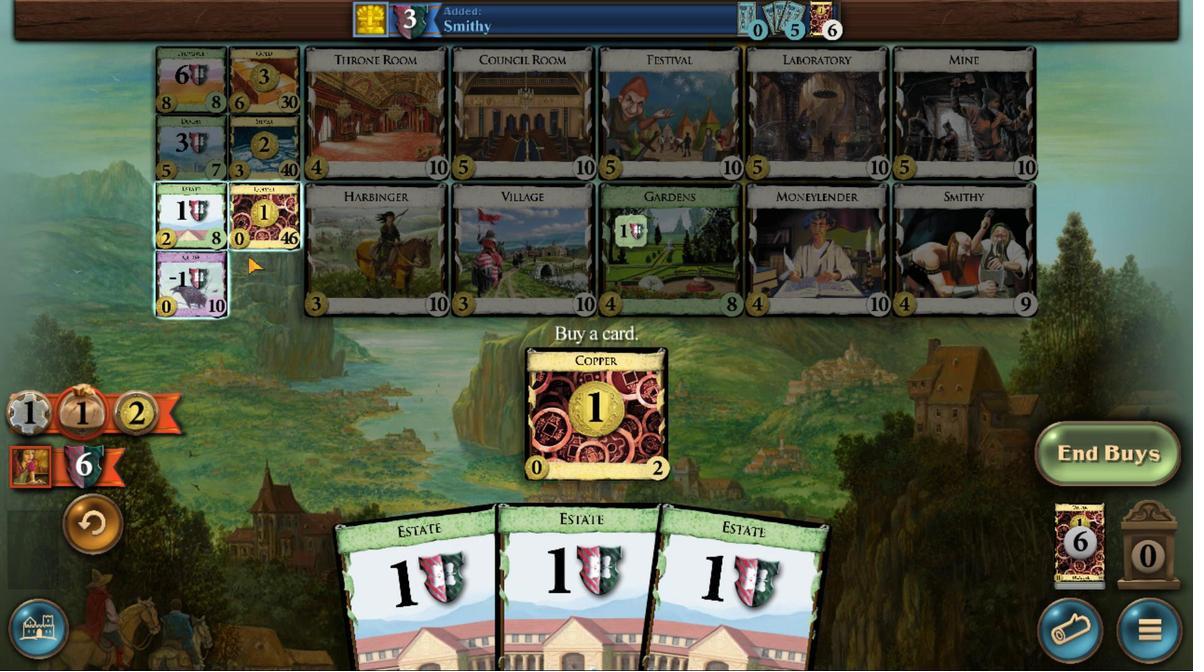 
Action: Mouse moved to (424, 345)
Screenshot: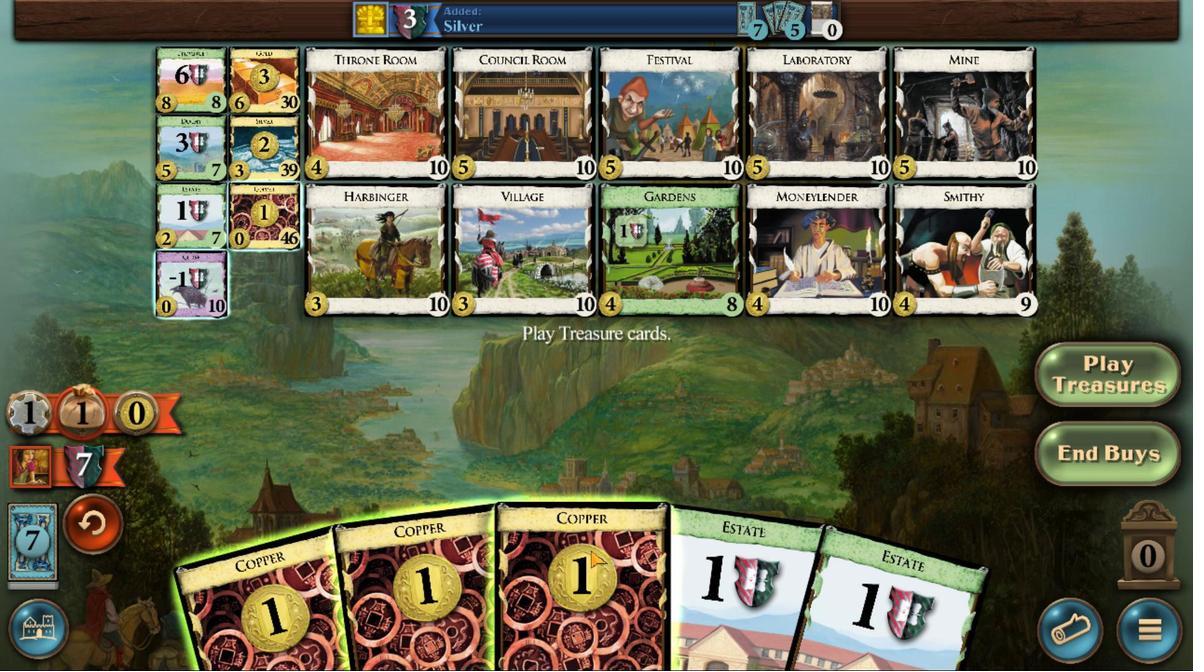 
Action: Mouse scrolled (424, 345) with delta (0, 0)
Screenshot: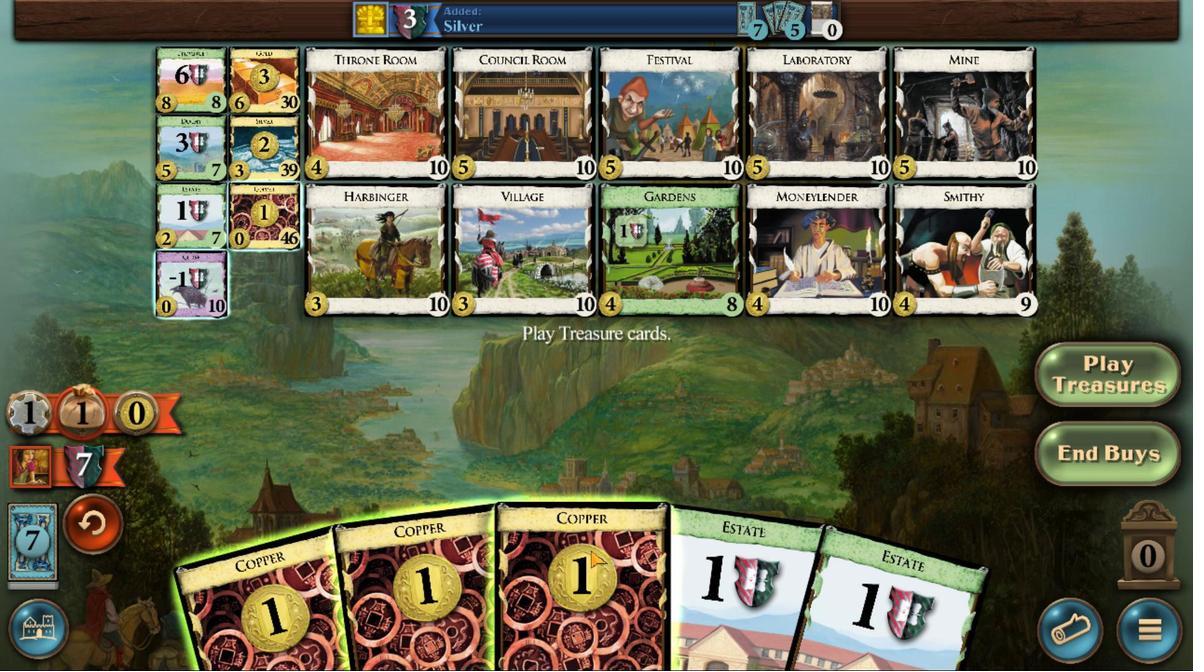 
Action: Mouse scrolled (424, 345) with delta (0, 0)
Screenshot: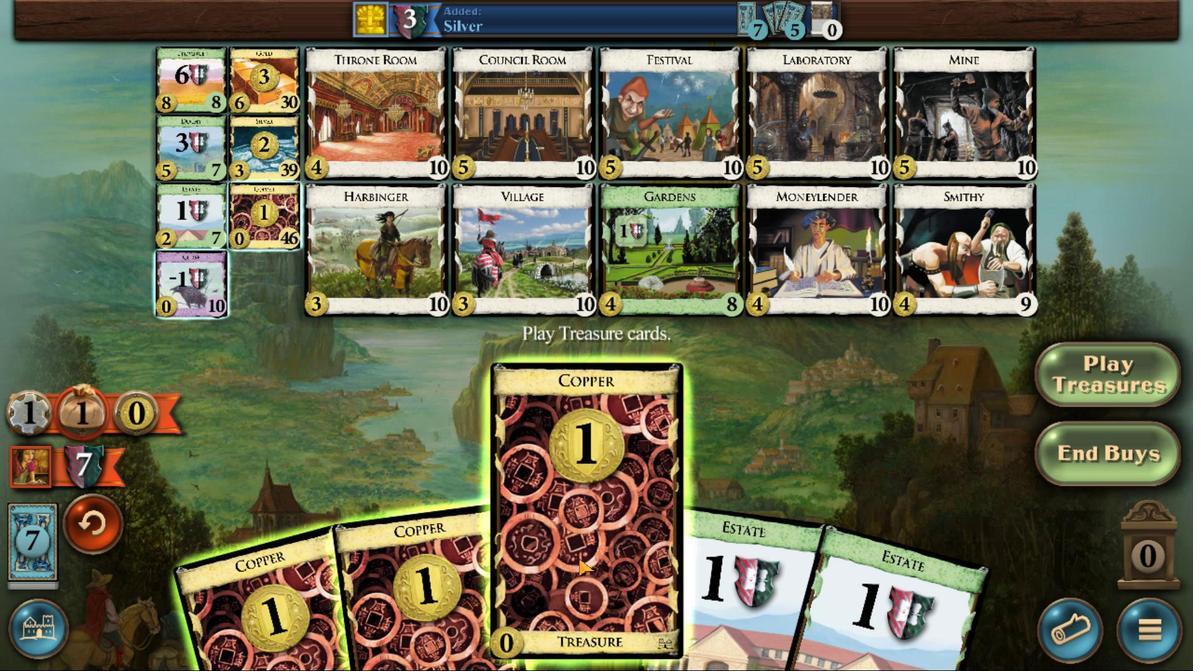 
Action: Mouse moved to (424, 345)
Screenshot: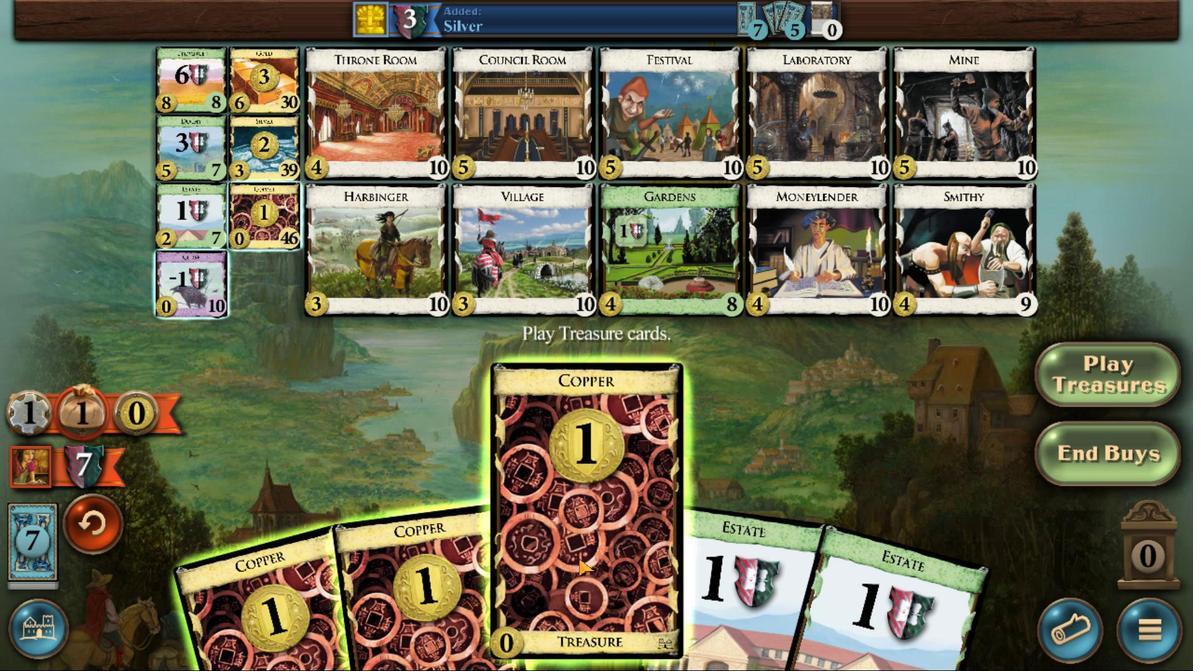 
Action: Mouse scrolled (424, 345) with delta (0, 0)
Screenshot: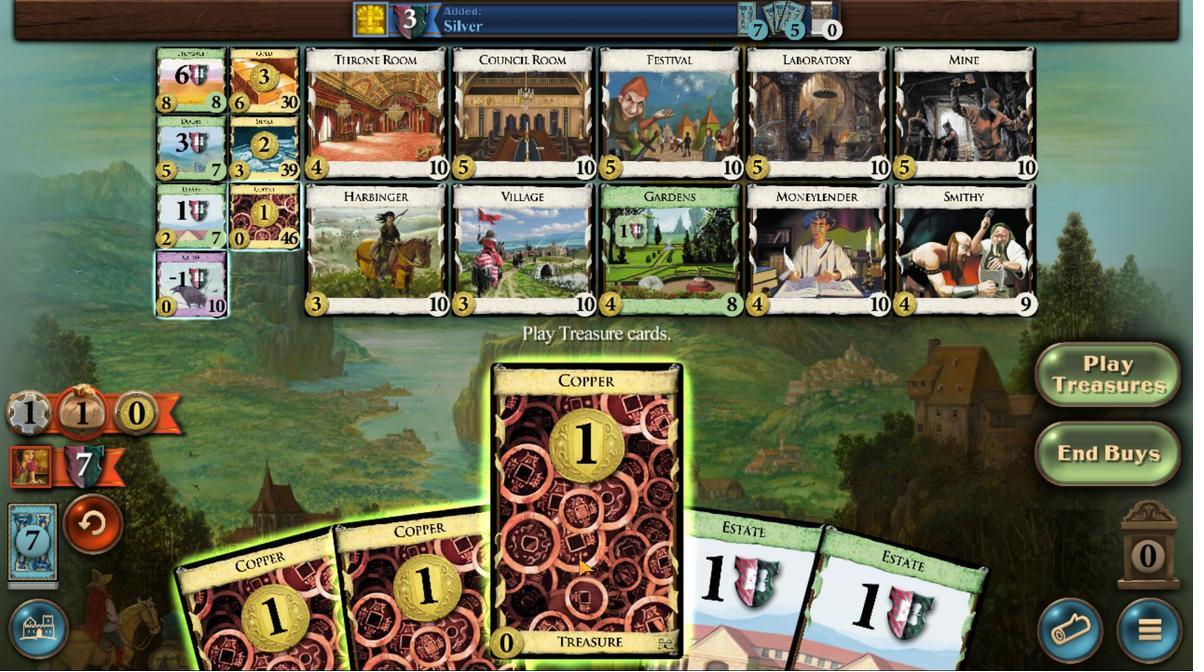 
Action: Mouse moved to (425, 343)
Screenshot: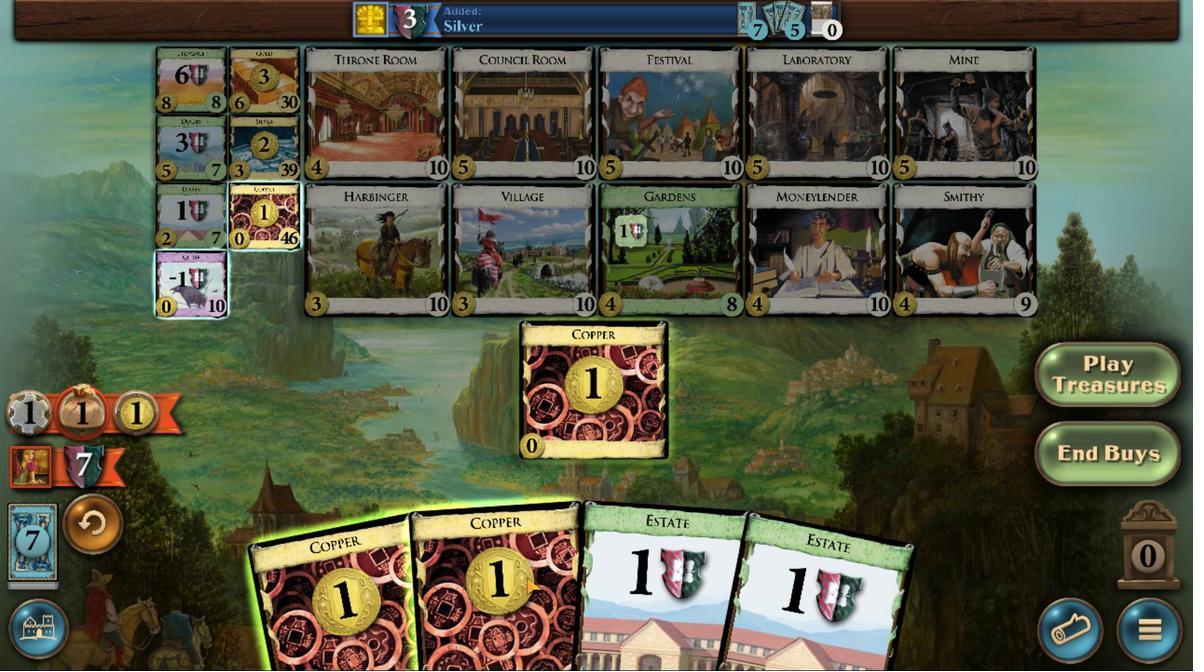 
Action: Mouse scrolled (425, 343) with delta (0, 0)
Screenshot: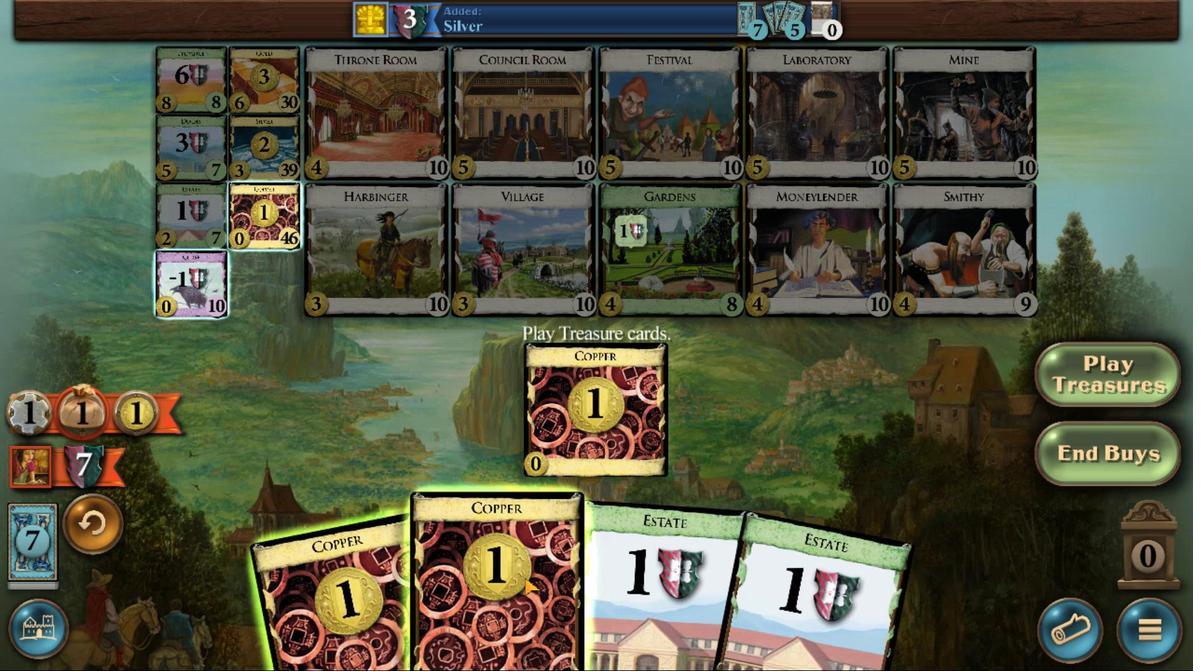 
Action: Mouse scrolled (425, 343) with delta (0, 0)
Screenshot: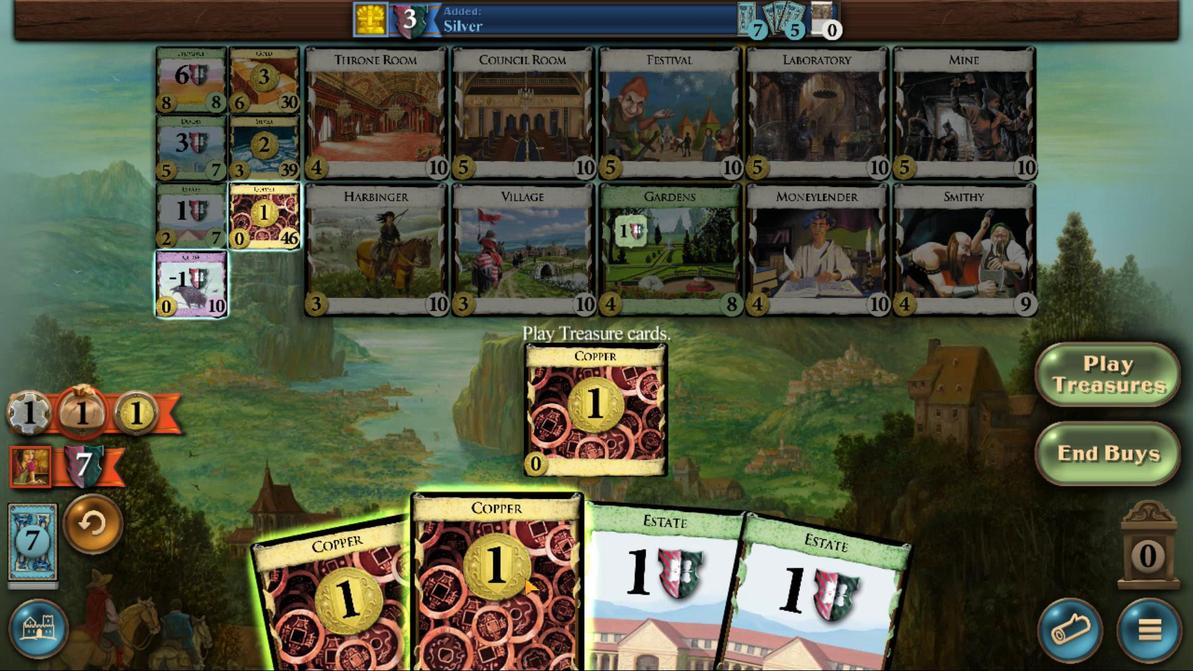 
Action: Mouse scrolled (425, 343) with delta (0, 0)
Screenshot: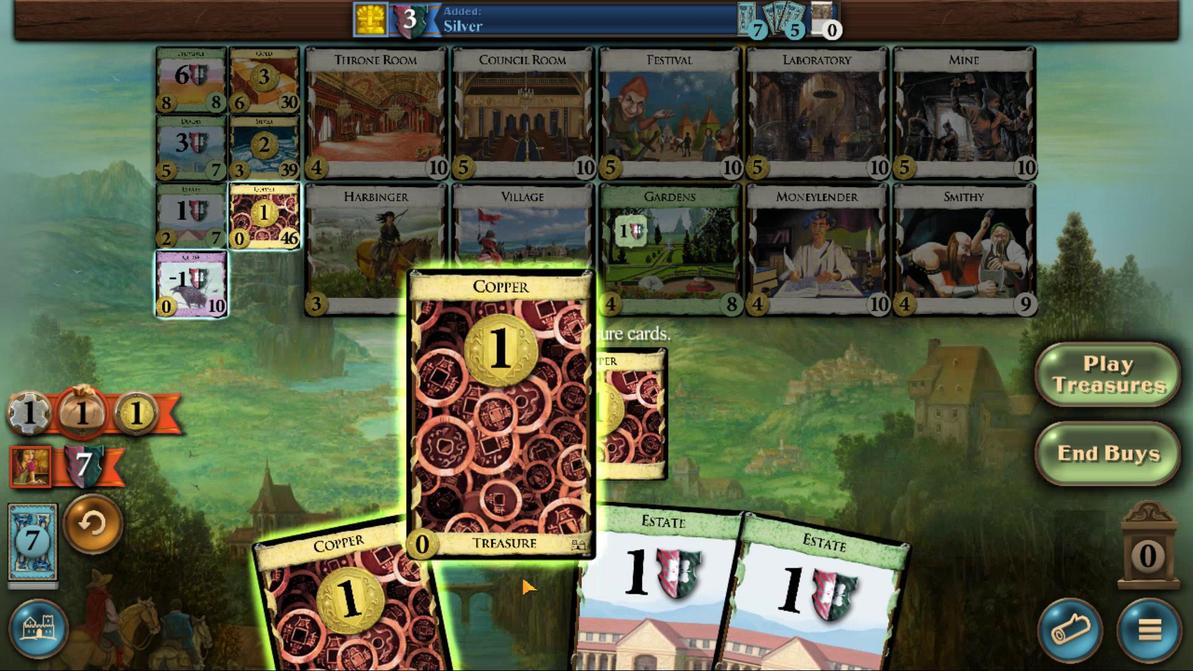 
Action: Mouse moved to (429, 341)
Screenshot: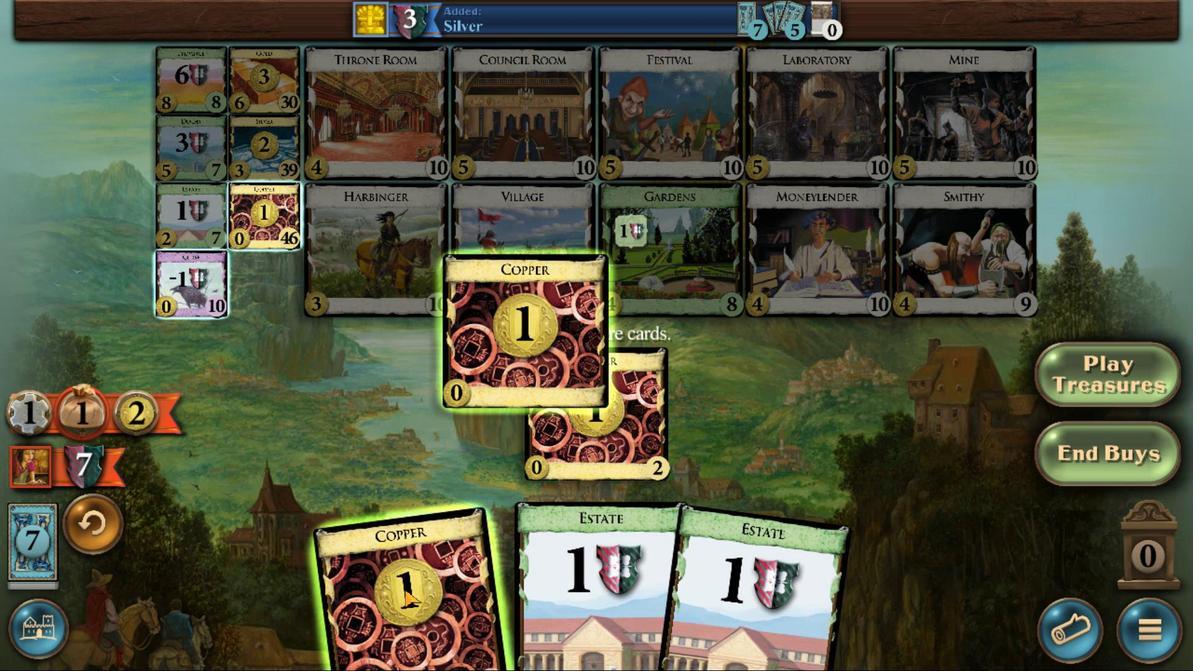 
Action: Mouse scrolled (429, 341) with delta (0, 0)
Screenshot: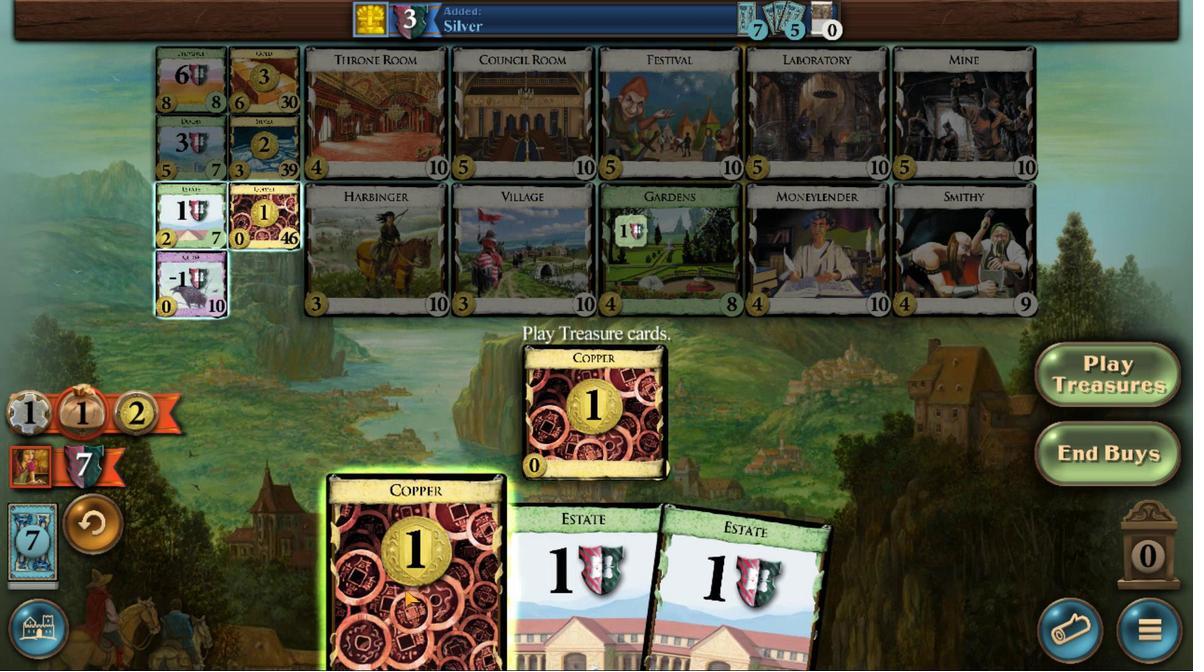 
Action: Mouse scrolled (429, 341) with delta (0, 0)
Screenshot: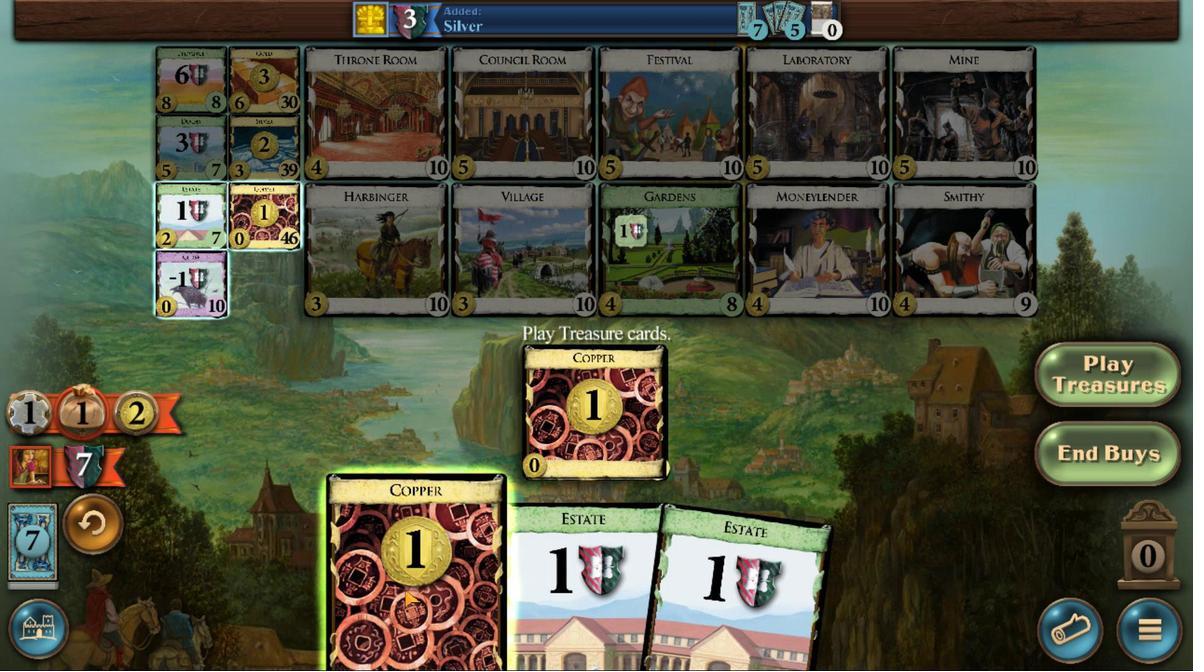 
Action: Mouse moved to (433, 388)
Screenshot: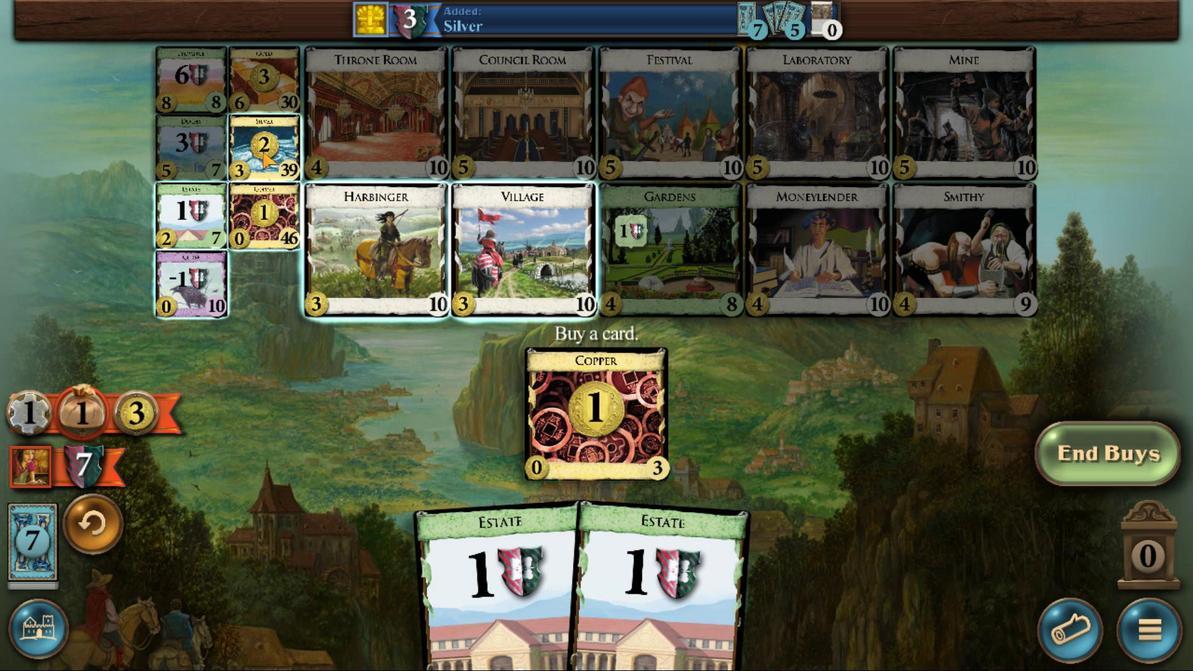 
Action: Mouse pressed left at (433, 388)
Screenshot: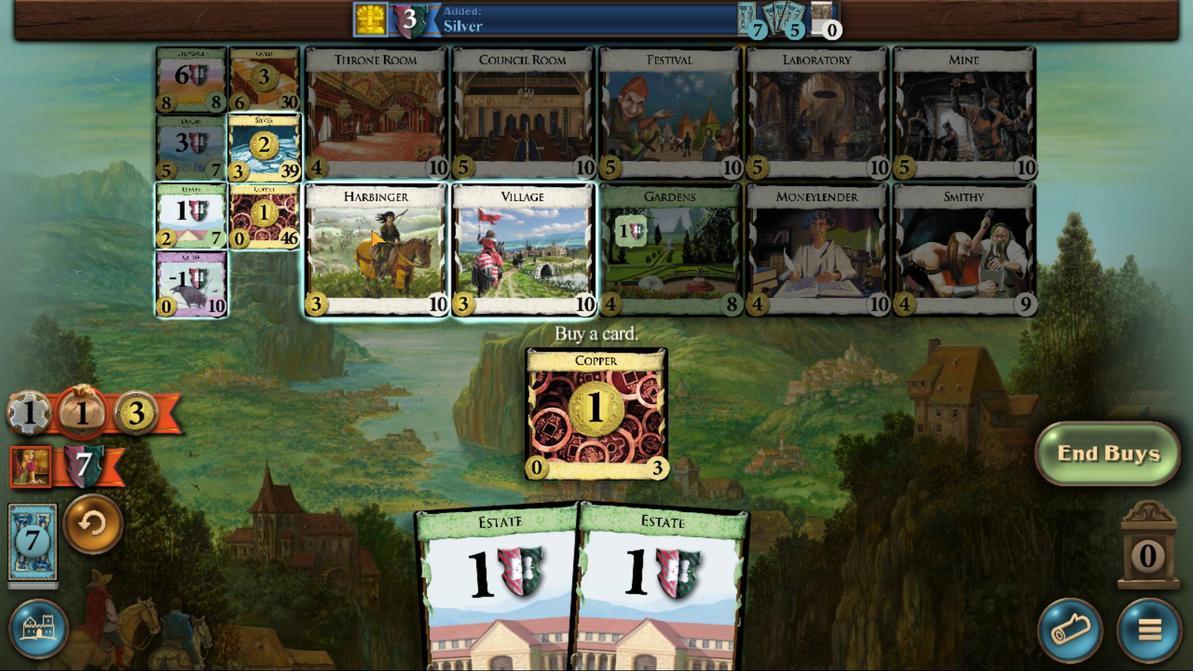 
Action: Mouse moved to (429, 345)
Screenshot: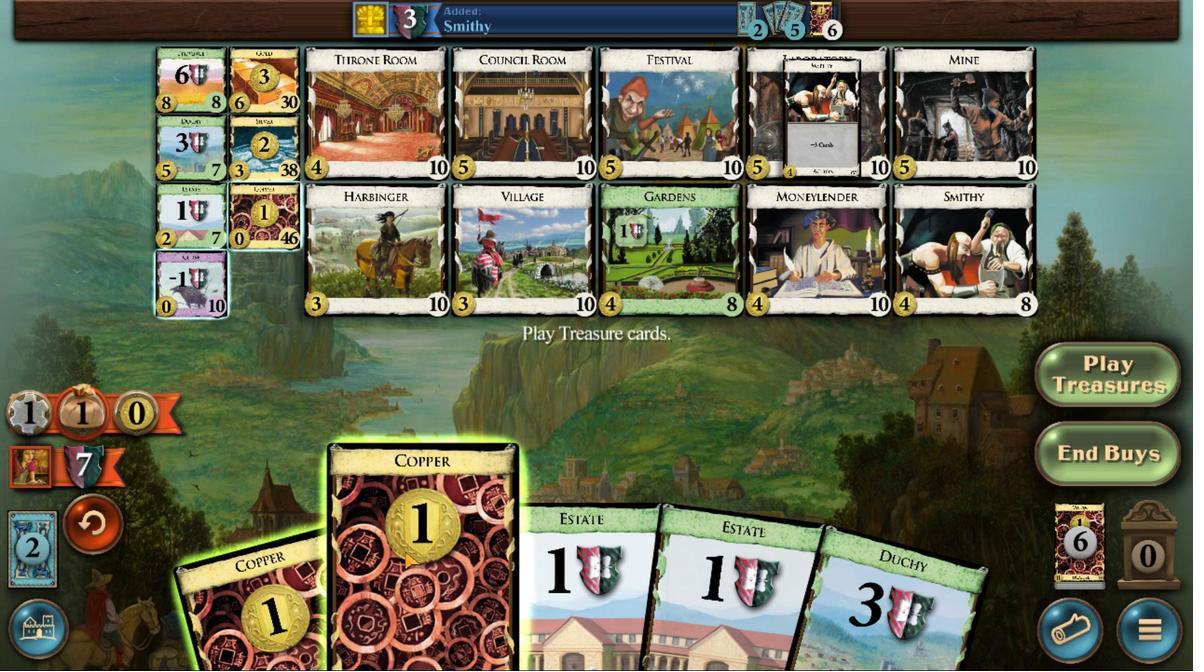 
Action: Mouse scrolled (429, 345) with delta (0, 0)
Screenshot: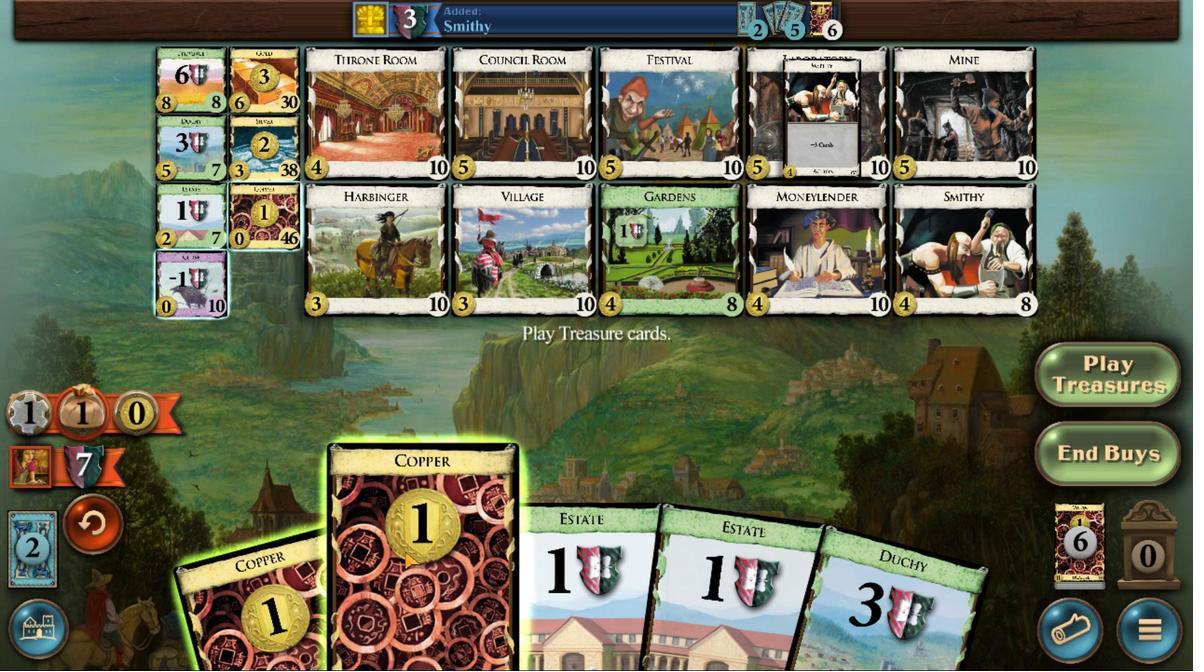 
Action: Mouse moved to (429, 345)
Screenshot: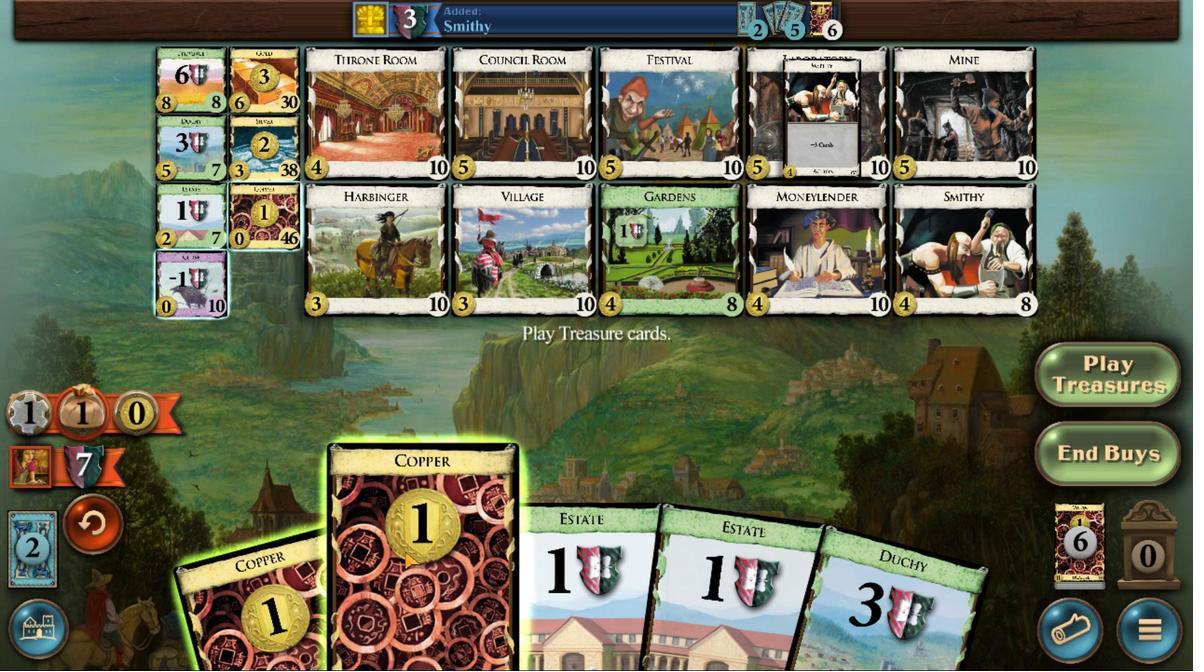 
Action: Mouse scrolled (429, 345) with delta (0, 0)
Screenshot: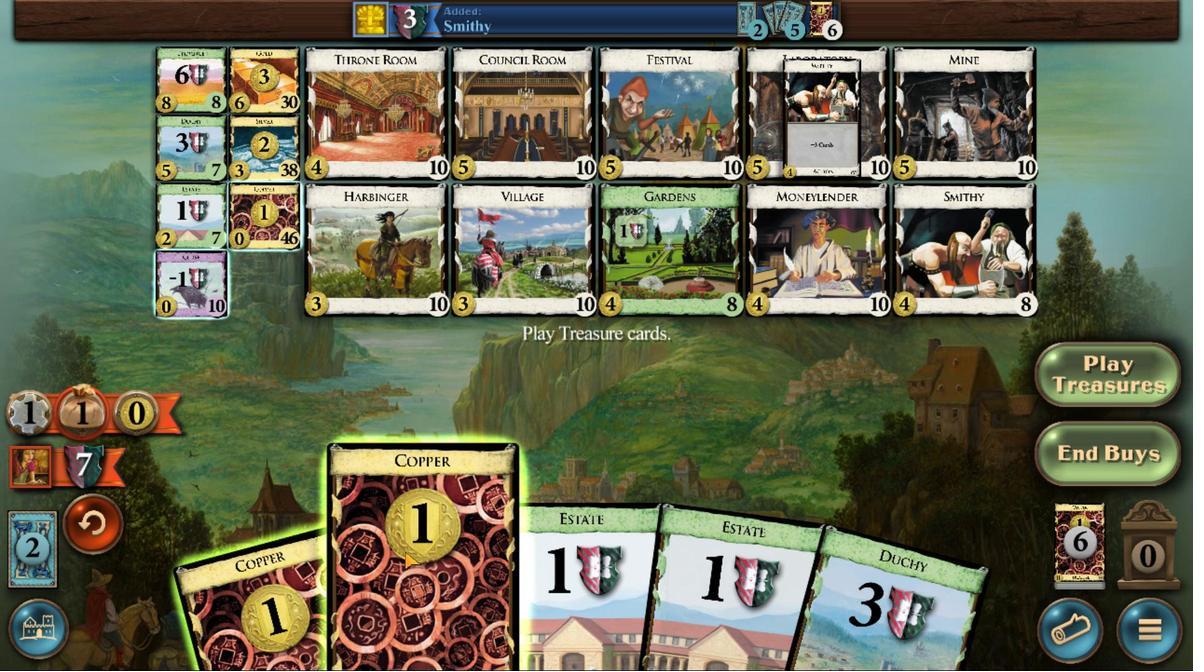 
Action: Mouse scrolled (429, 345) with delta (0, 0)
Screenshot: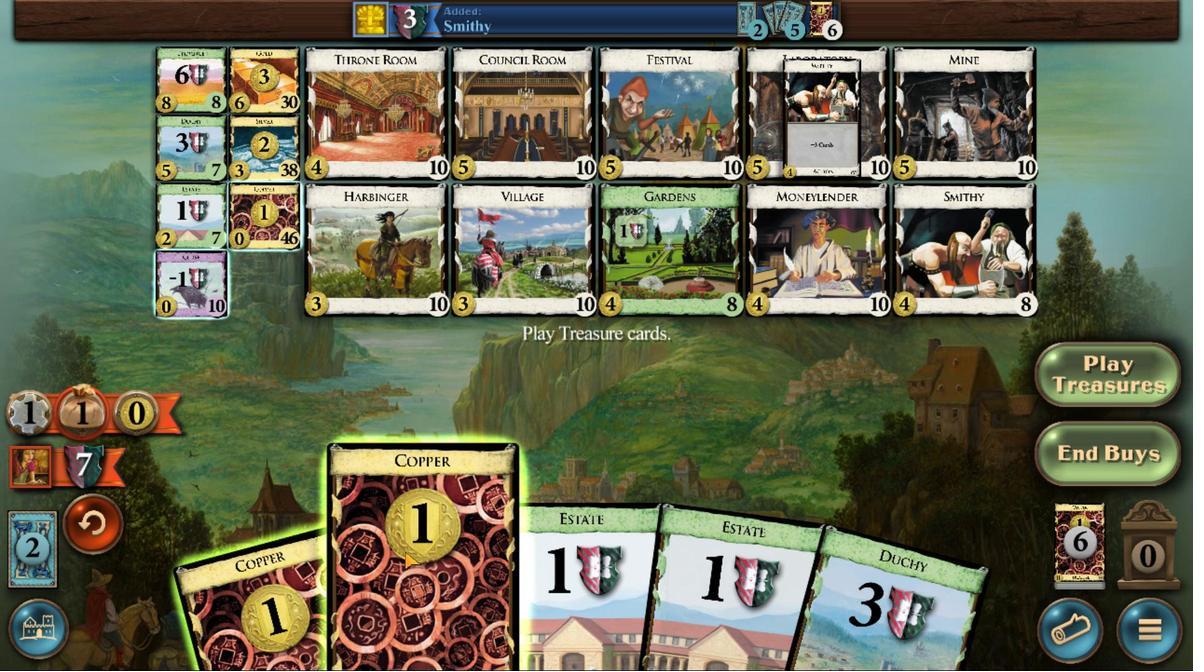 
Action: Mouse scrolled (429, 345) with delta (0, 0)
Screenshot: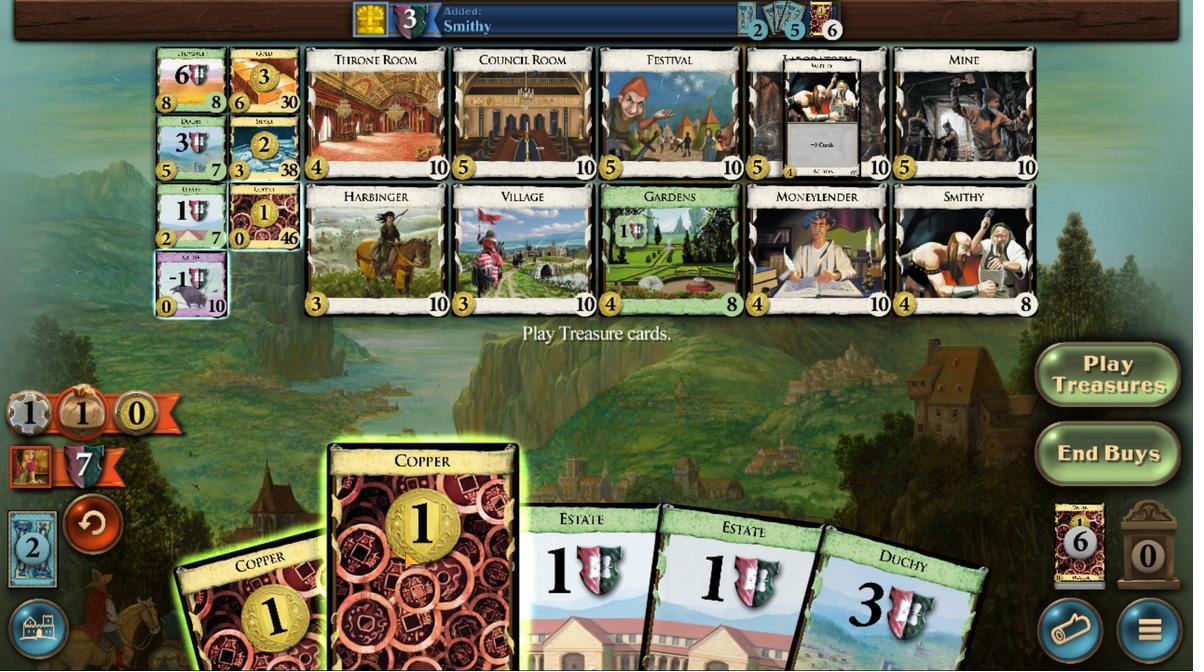 
Action: Mouse moved to (430, 345)
Screenshot: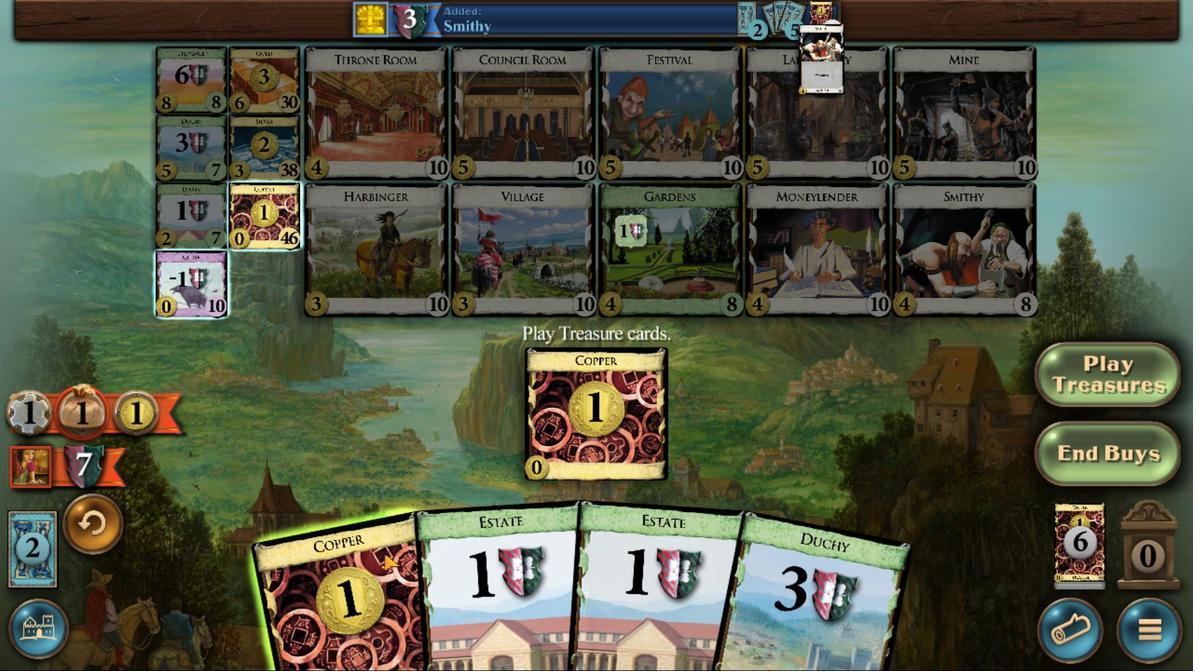 
Action: Mouse scrolled (430, 345) with delta (0, 0)
Screenshot: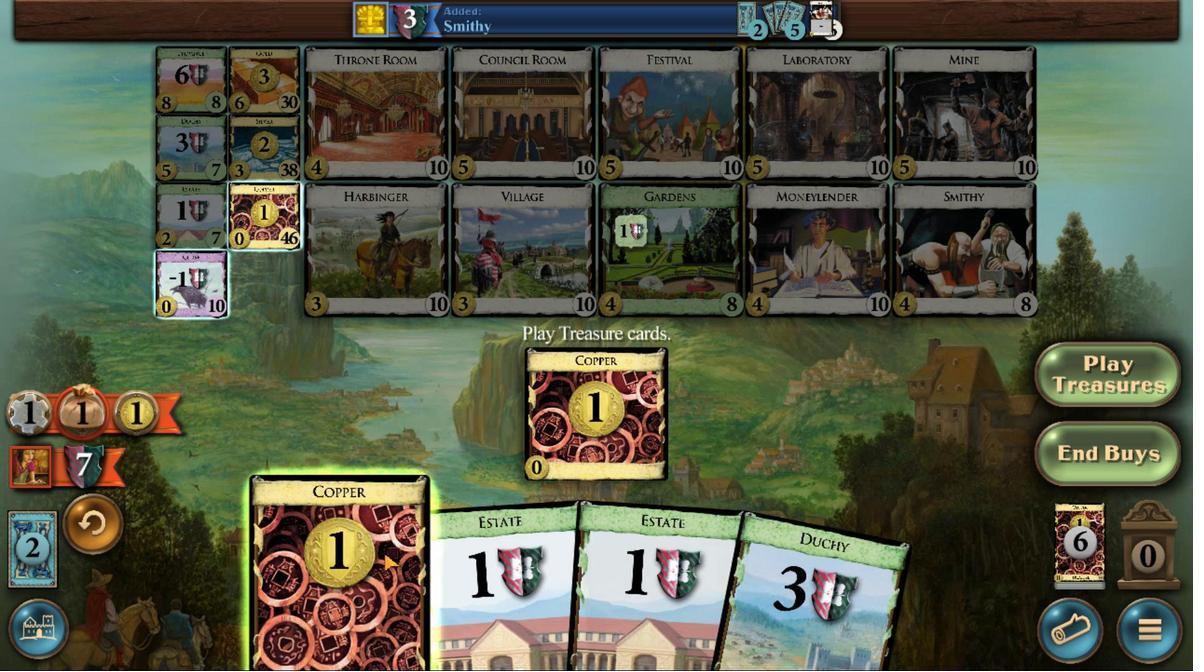 
Action: Mouse scrolled (430, 345) with delta (0, 0)
Screenshot: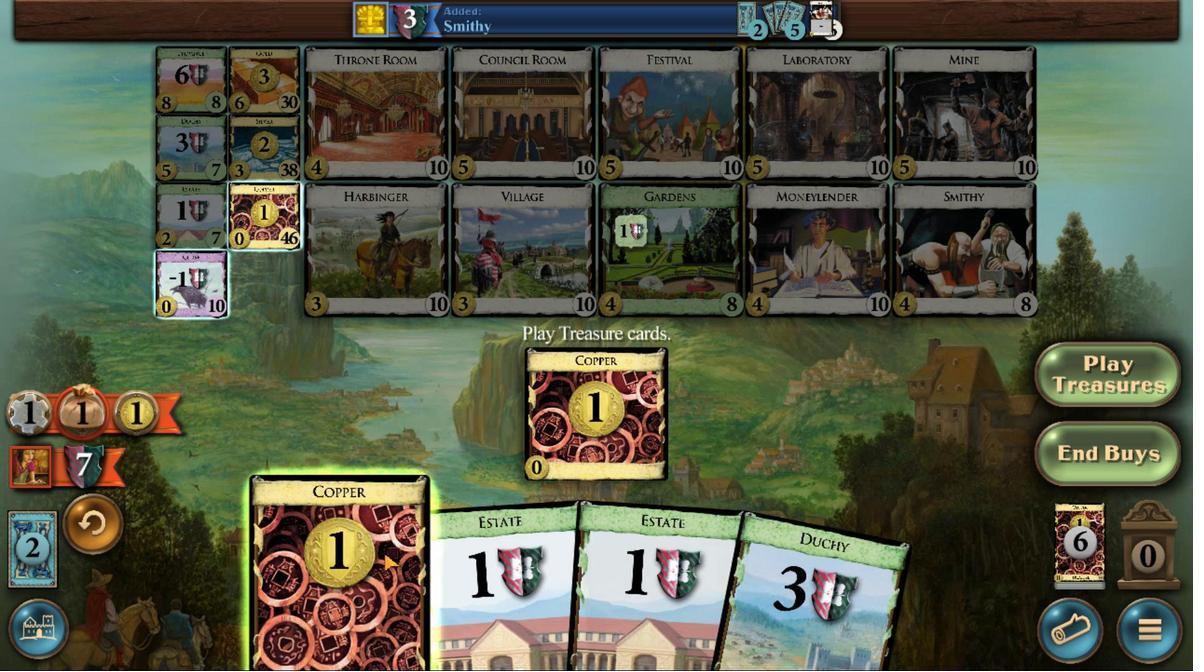 
Action: Mouse scrolled (430, 345) with delta (0, 0)
Screenshot: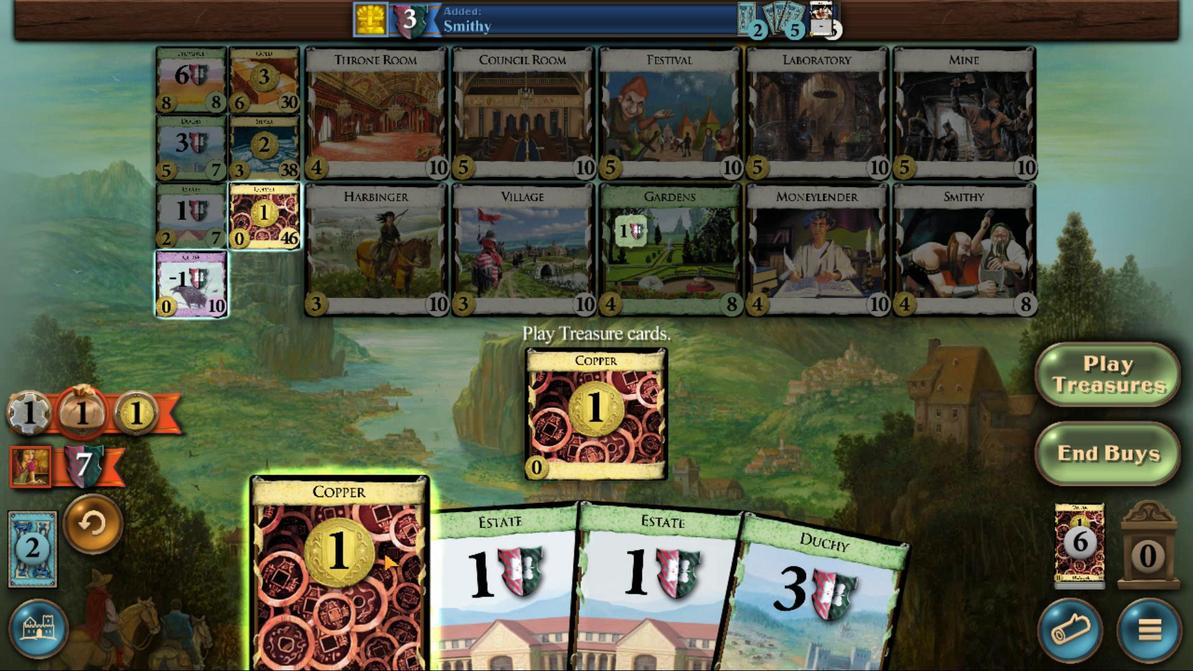 
Action: Mouse moved to (435, 380)
Screenshot: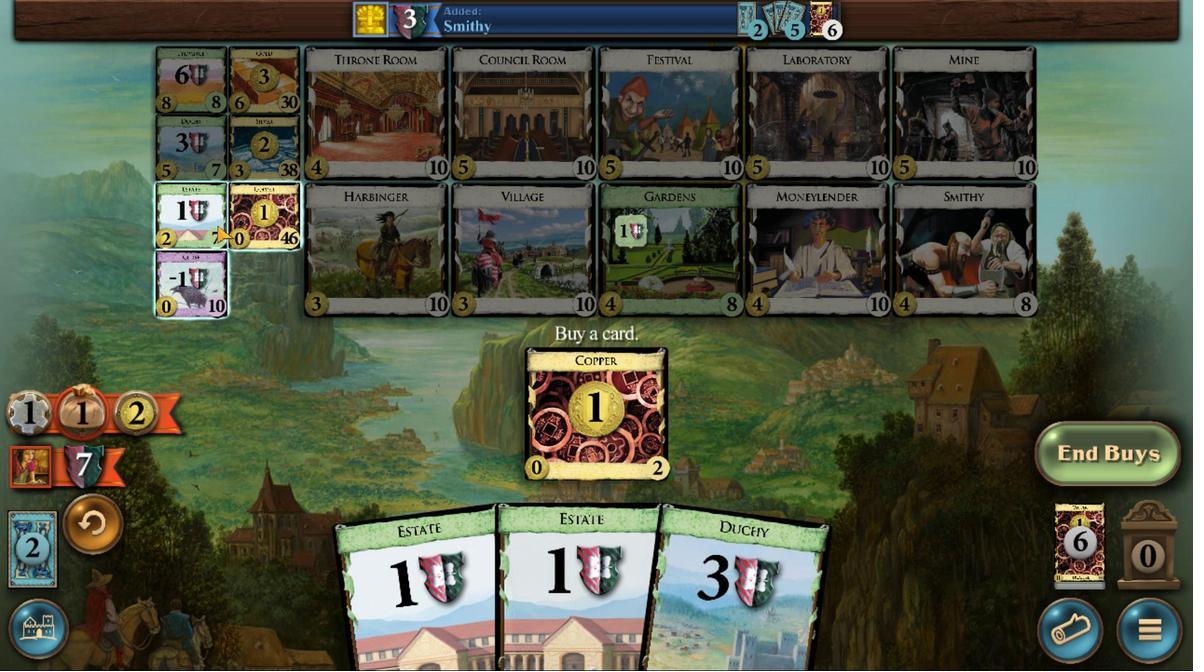 
Action: Mouse pressed left at (435, 380)
Screenshot: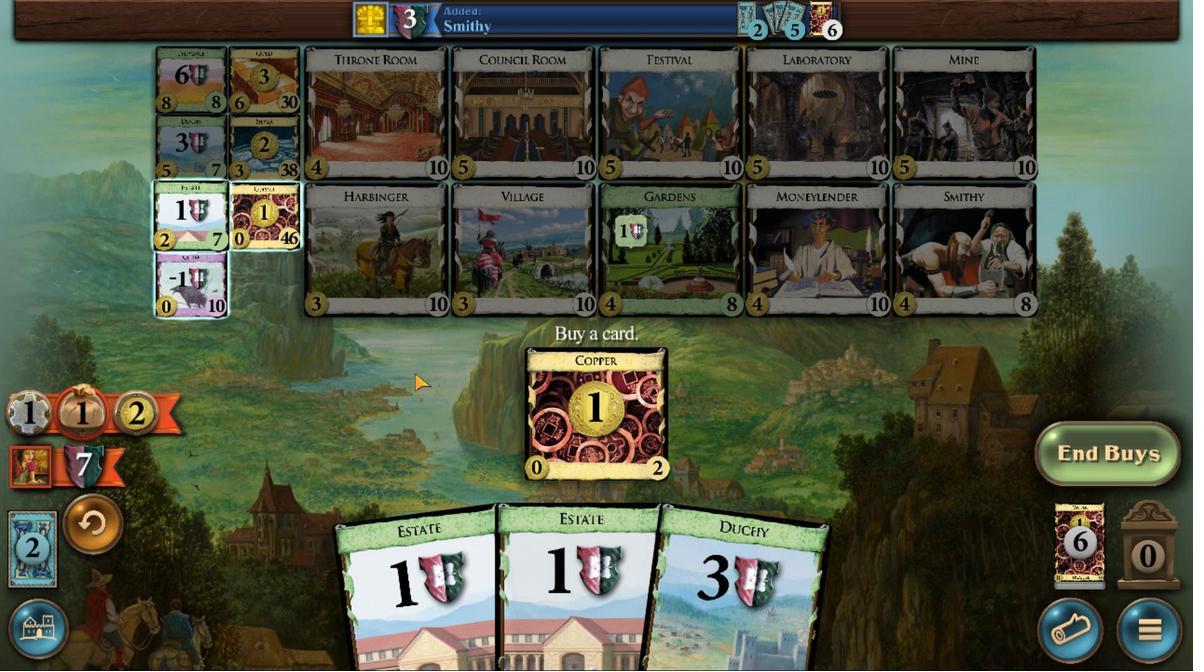 
Action: Mouse moved to (425, 344)
Screenshot: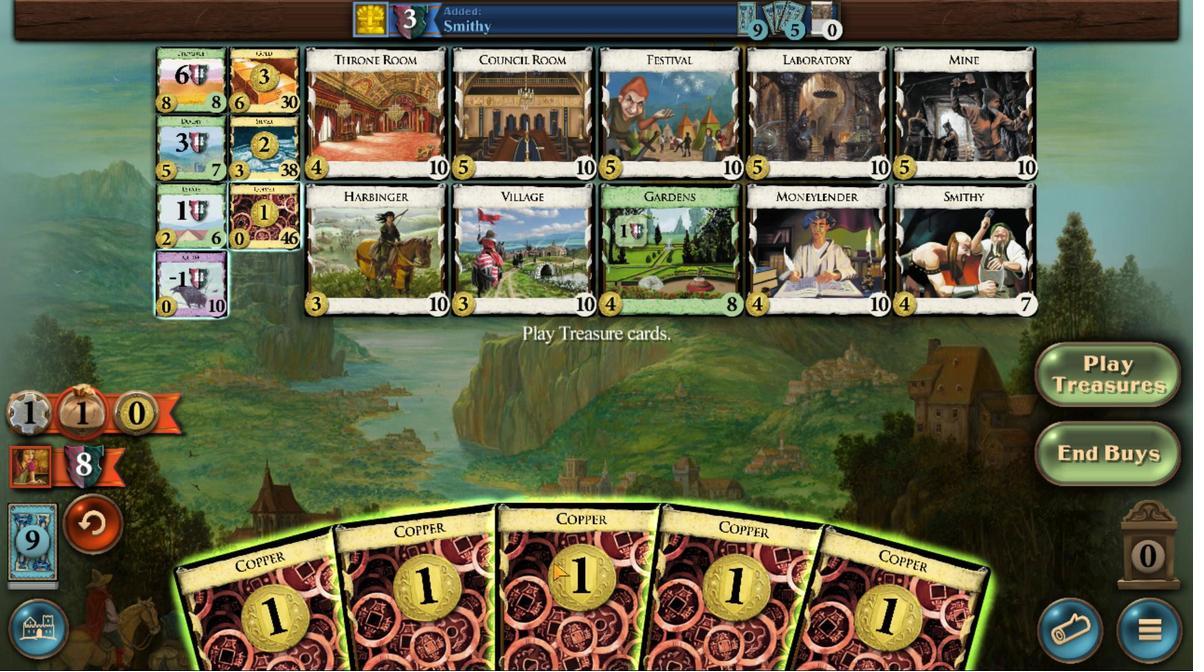 
Action: Mouse scrolled (425, 344) with delta (0, 0)
Screenshot: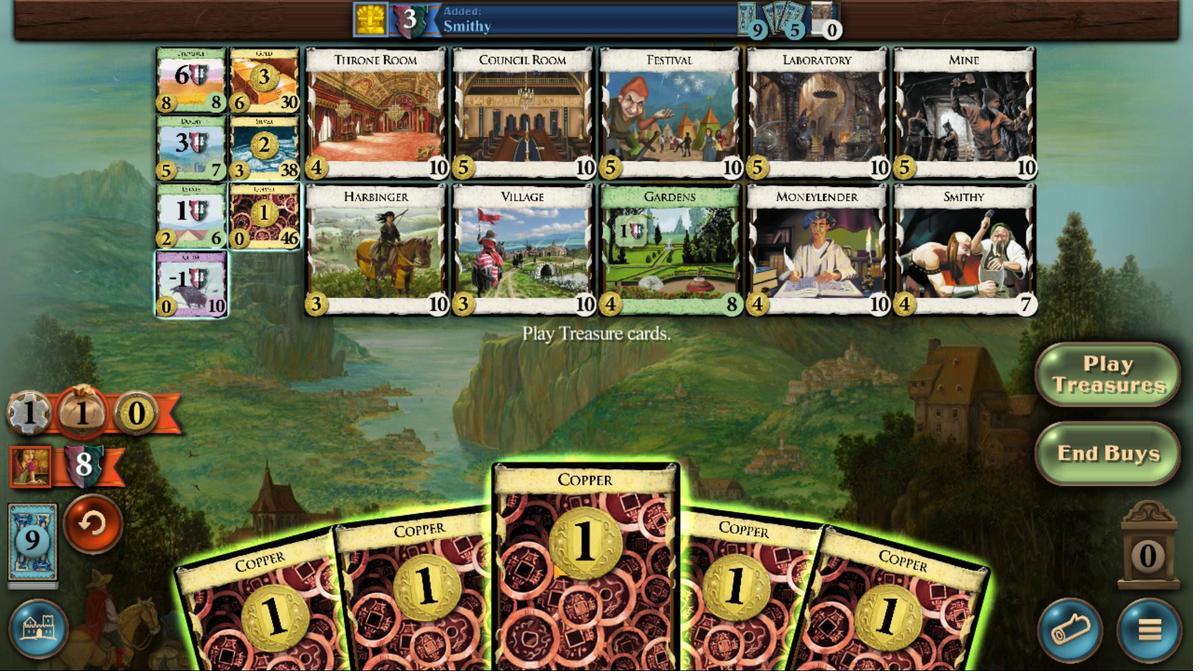
Action: Mouse scrolled (425, 344) with delta (0, 0)
Screenshot: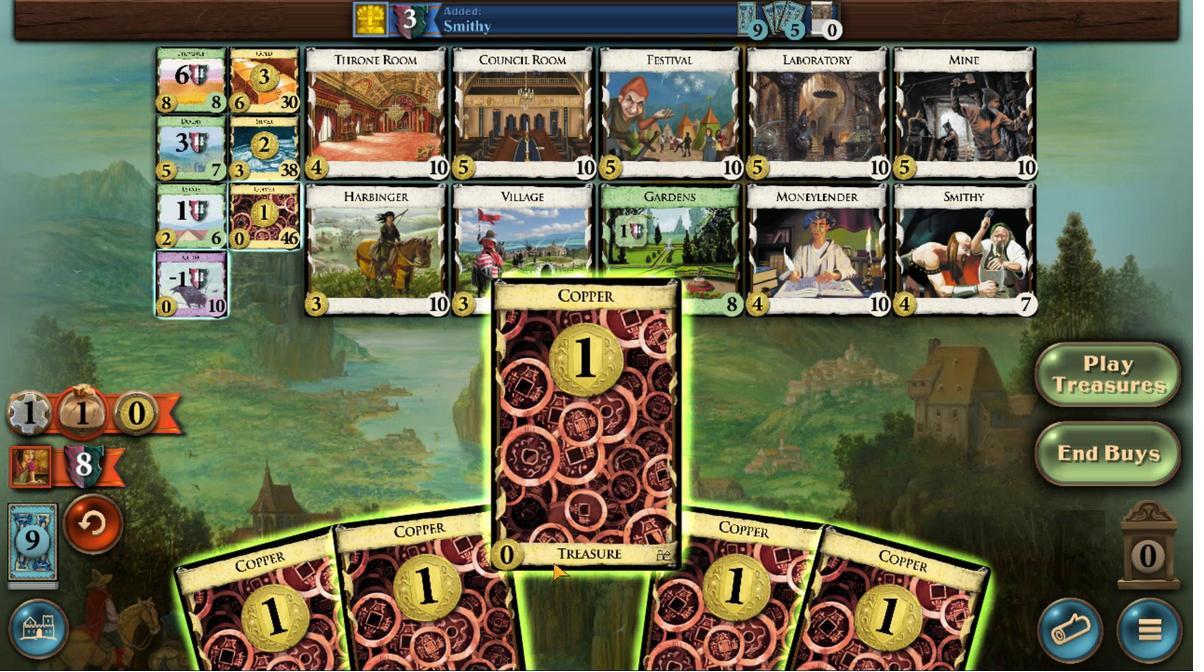 
Action: Mouse scrolled (425, 344) with delta (0, 0)
Screenshot: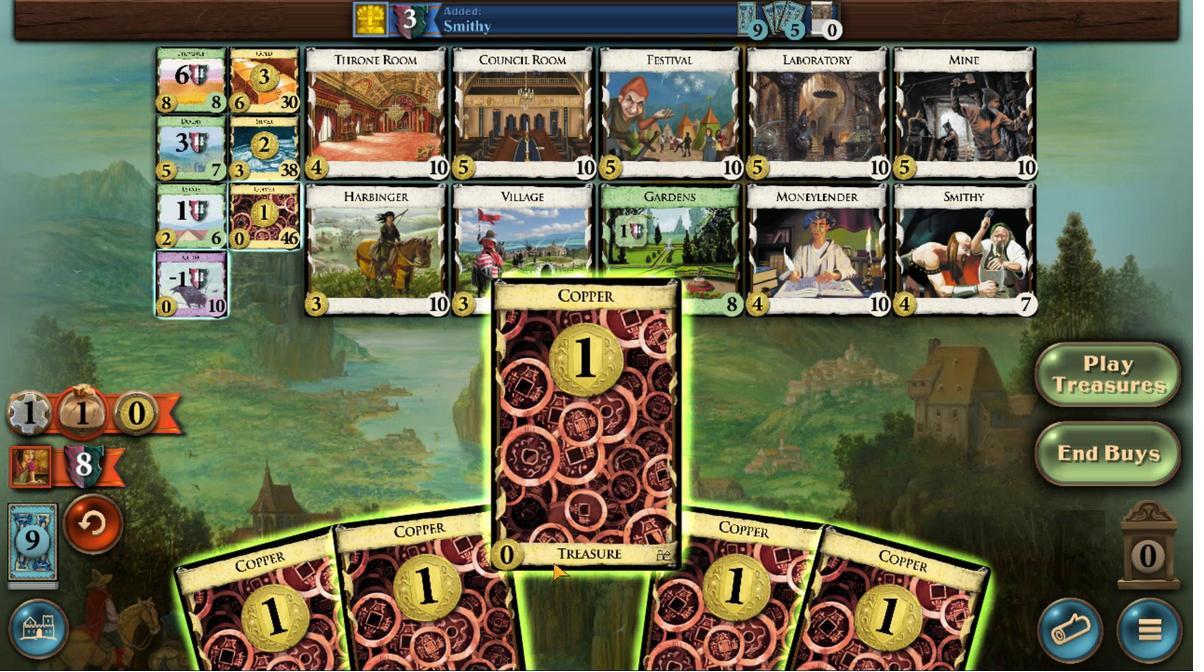 
Action: Mouse scrolled (425, 344) with delta (0, 0)
Screenshot: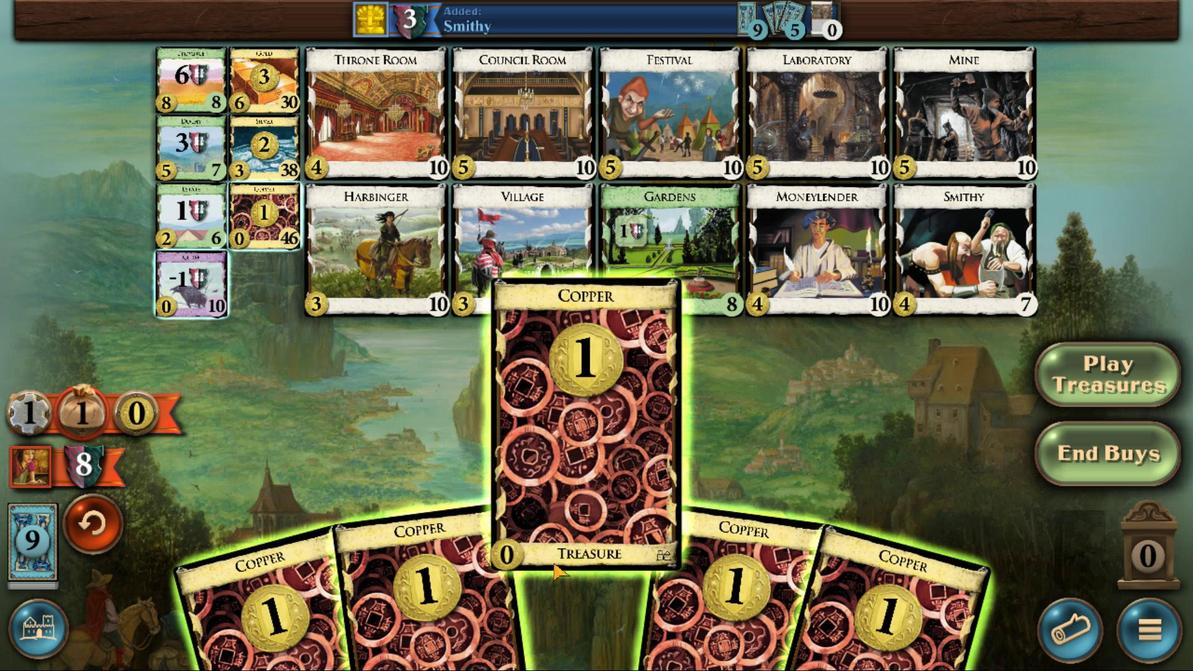 
Action: Mouse moved to (421, 341)
Screenshot: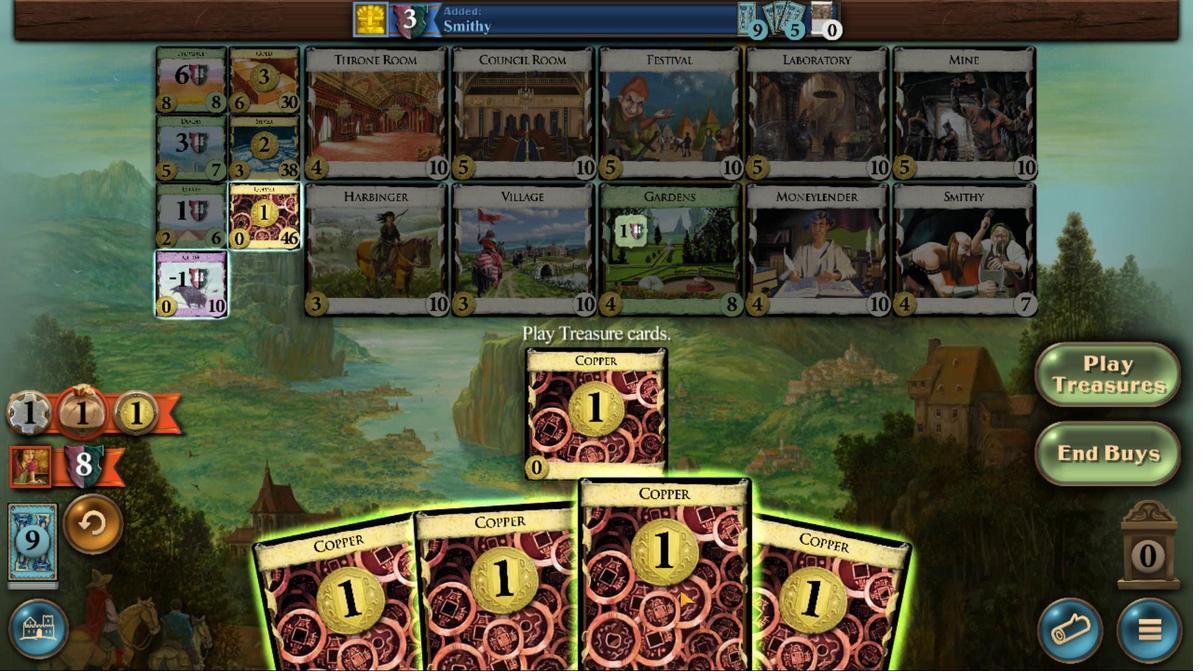 
Action: Mouse scrolled (421, 341) with delta (0, 0)
Screenshot: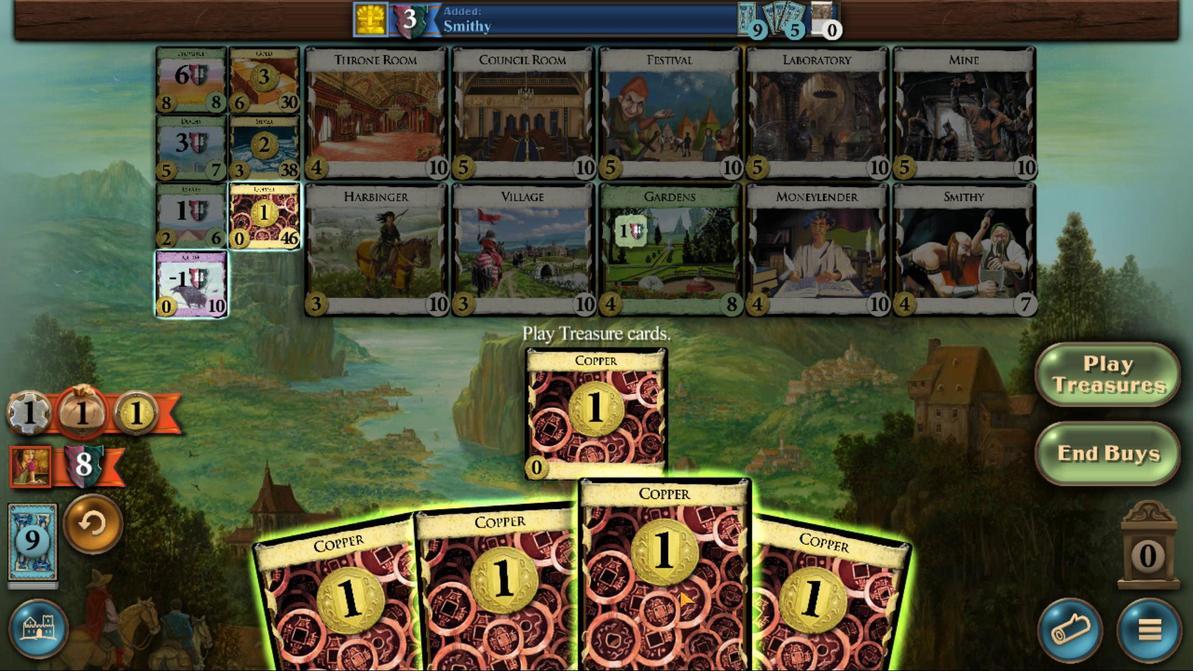 
Action: Mouse scrolled (421, 341) with delta (0, 0)
Screenshot: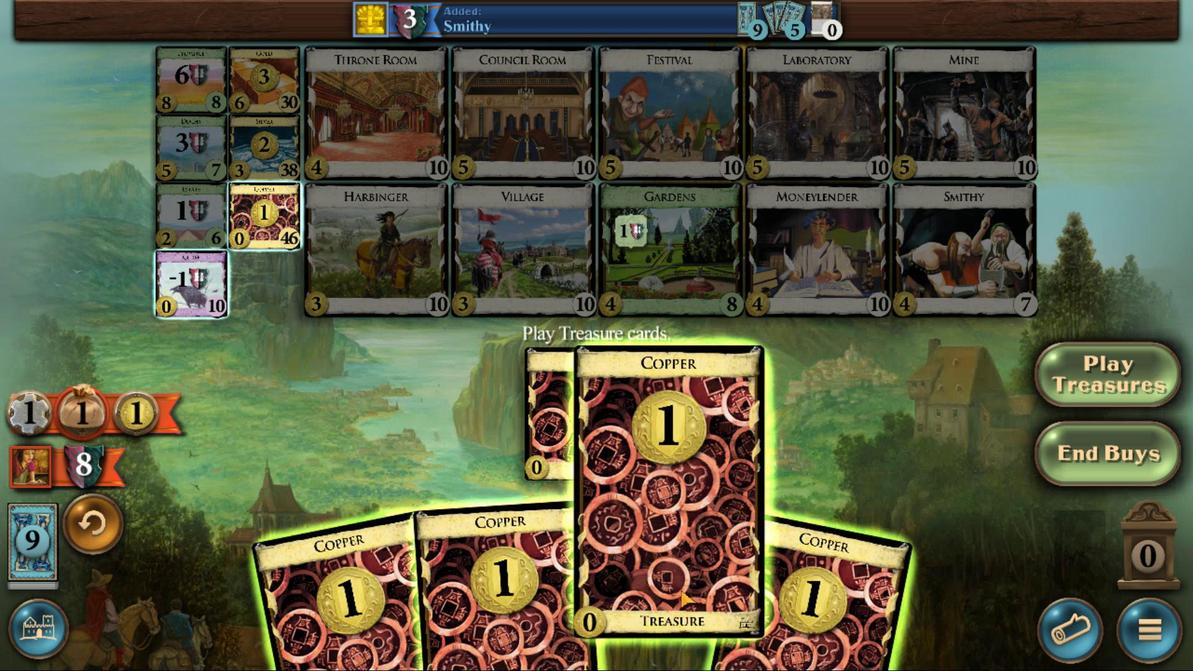 
Action: Mouse scrolled (421, 341) with delta (0, 0)
Screenshot: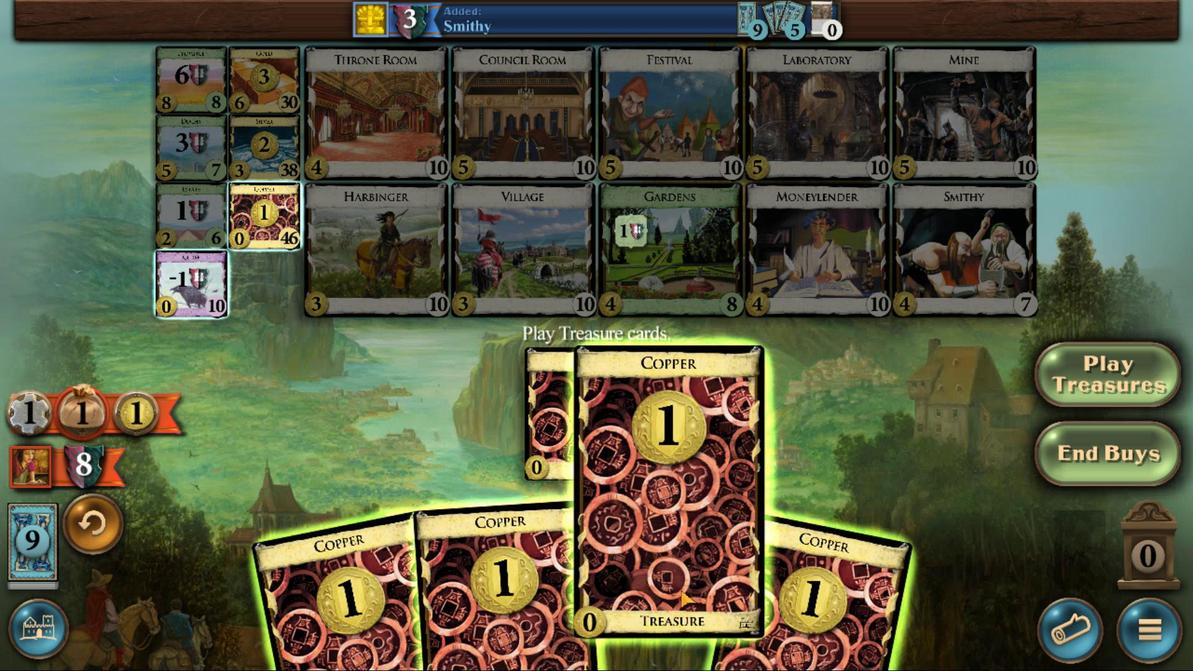 
Action: Mouse moved to (420, 340)
Screenshot: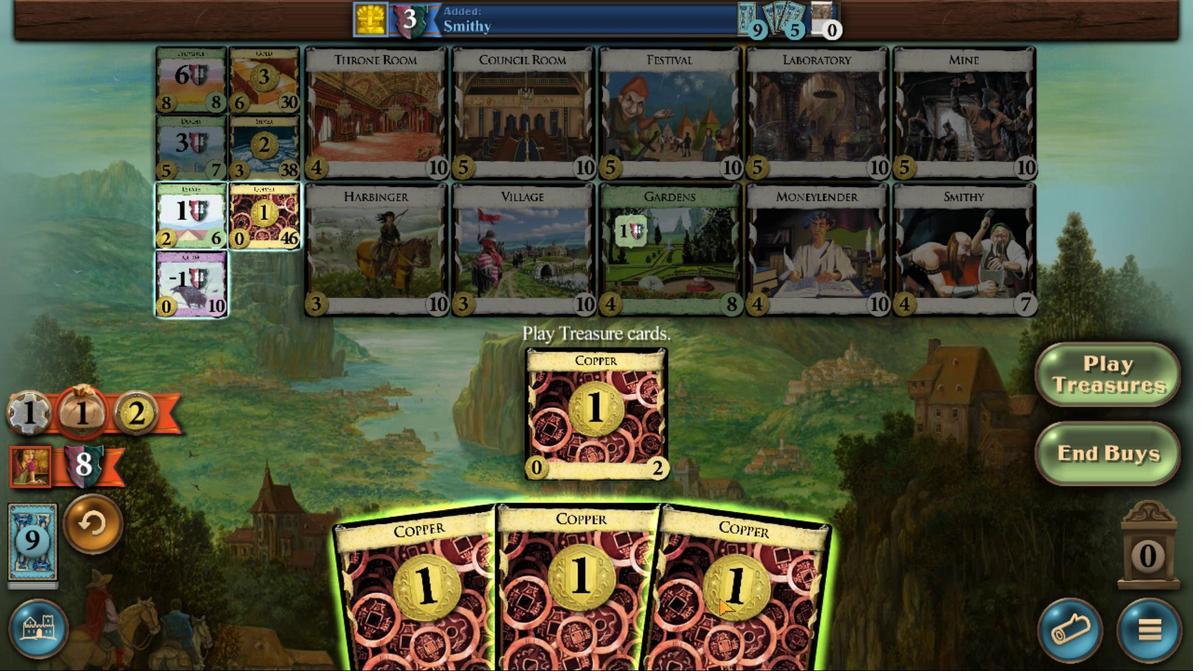 
Action: Mouse scrolled (420, 340) with delta (0, 0)
Screenshot: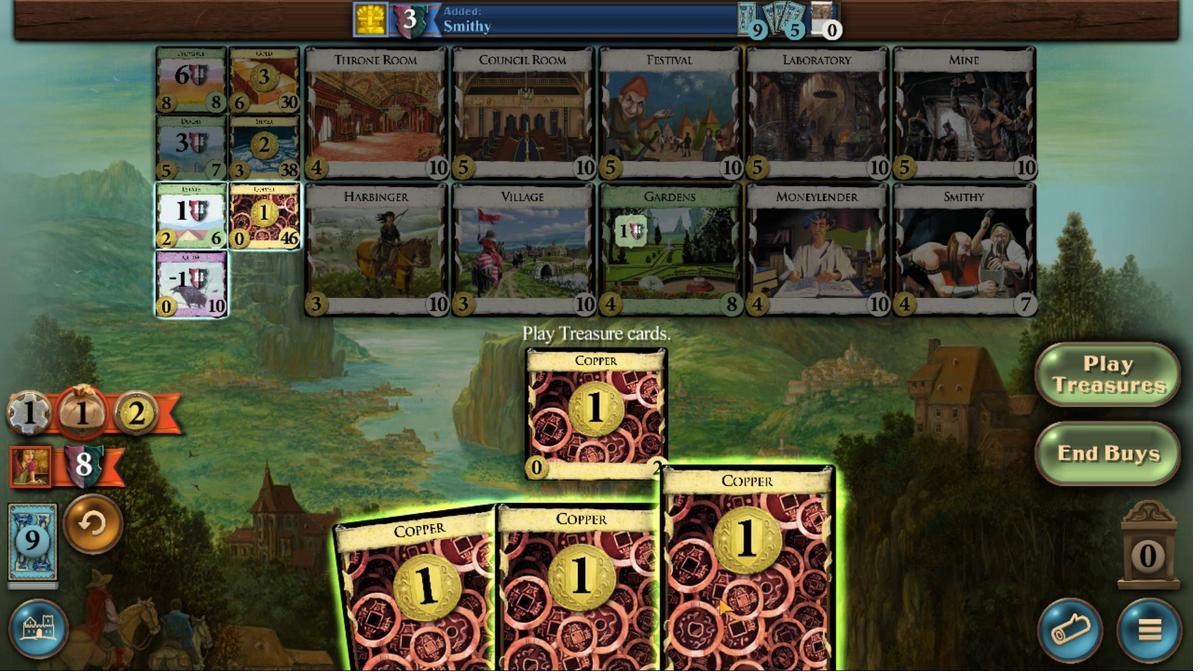 
Action: Mouse scrolled (420, 340) with delta (0, 0)
Screenshot: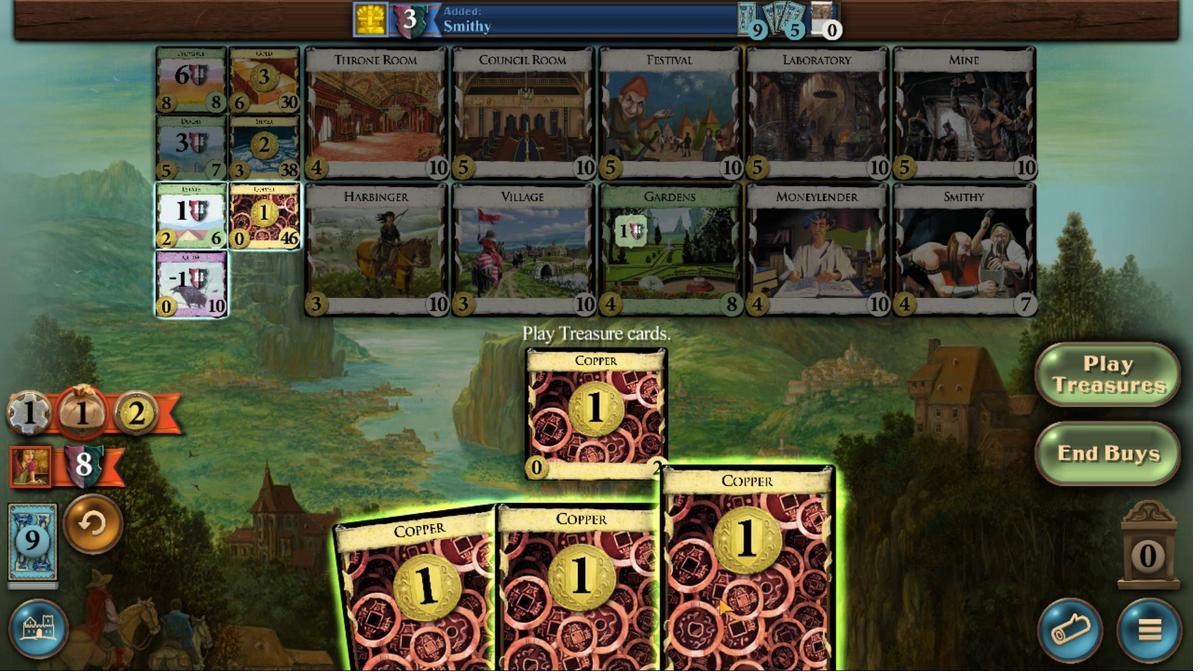
Action: Mouse scrolled (420, 340) with delta (0, 0)
Screenshot: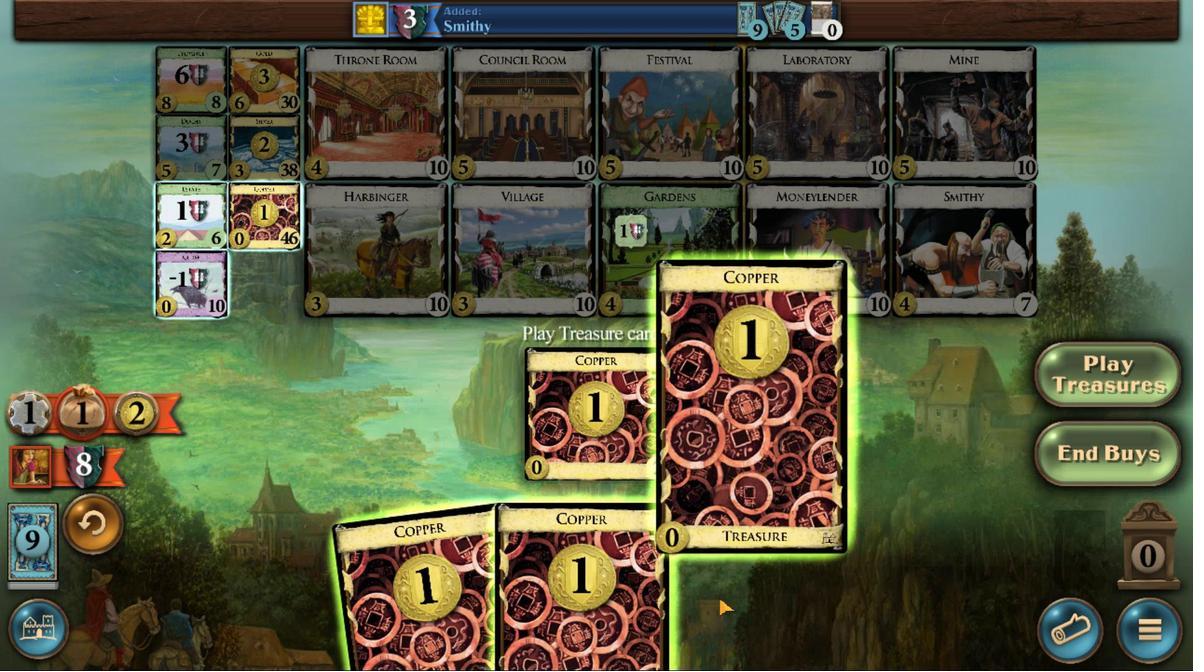 
Action: Mouse moved to (420, 342)
Screenshot: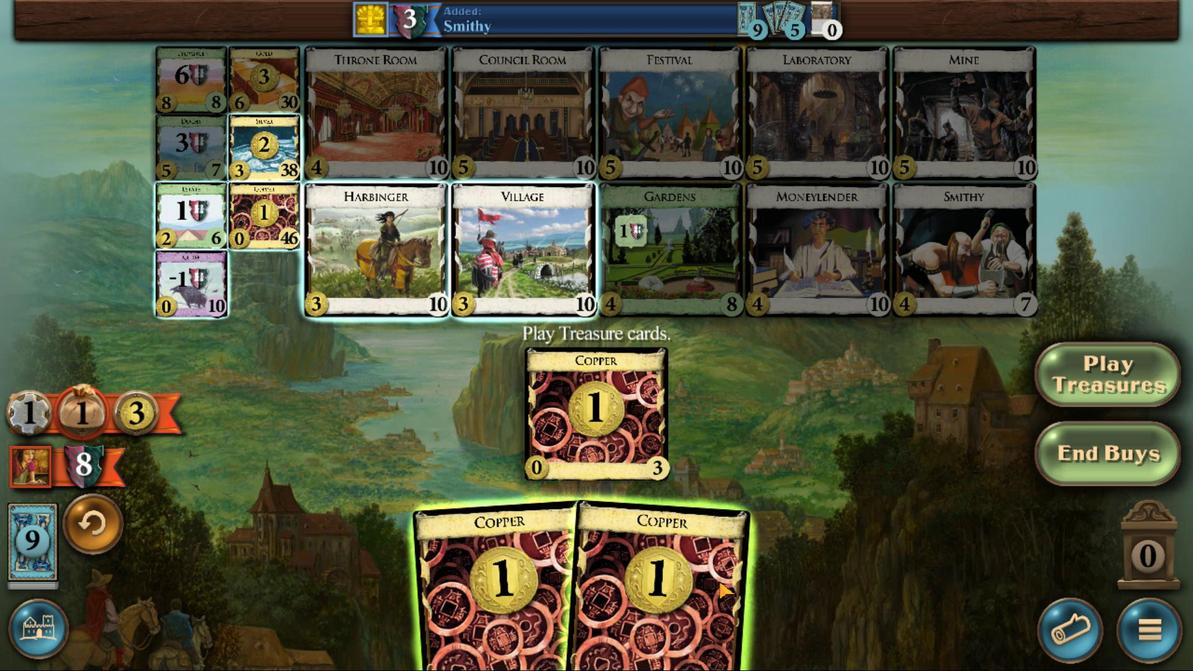 
Action: Mouse scrolled (420, 342) with delta (0, 0)
Screenshot: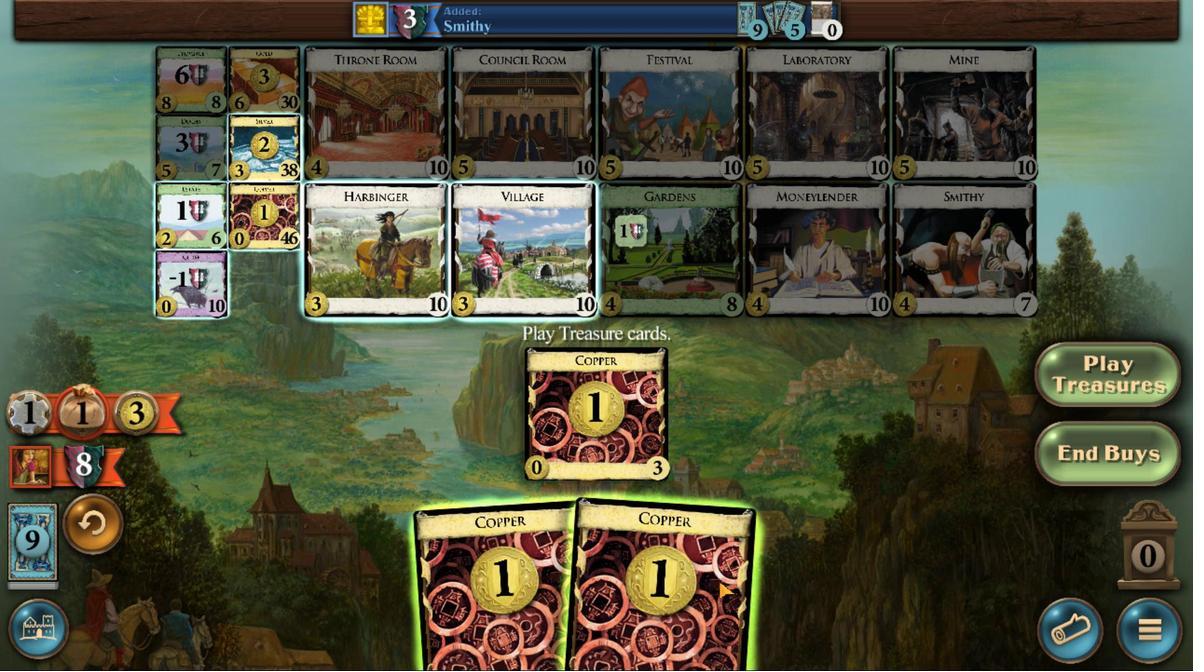 
Action: Mouse scrolled (420, 342) with delta (0, 0)
Screenshot: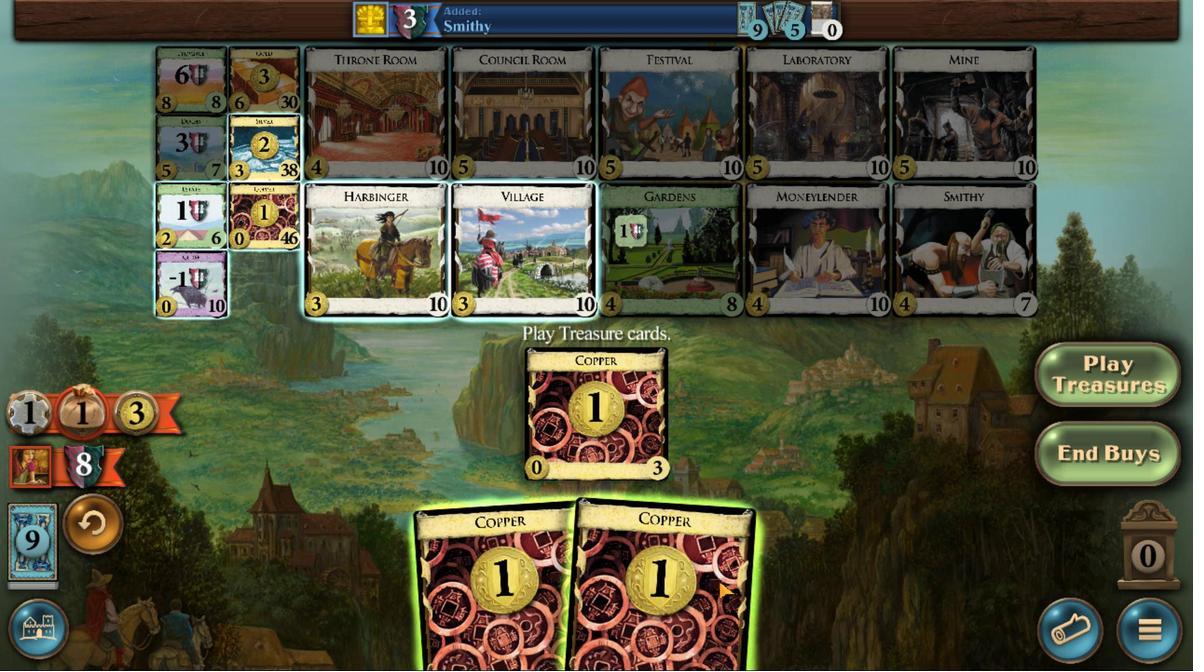 
Action: Mouse scrolled (420, 342) with delta (0, 0)
Screenshot: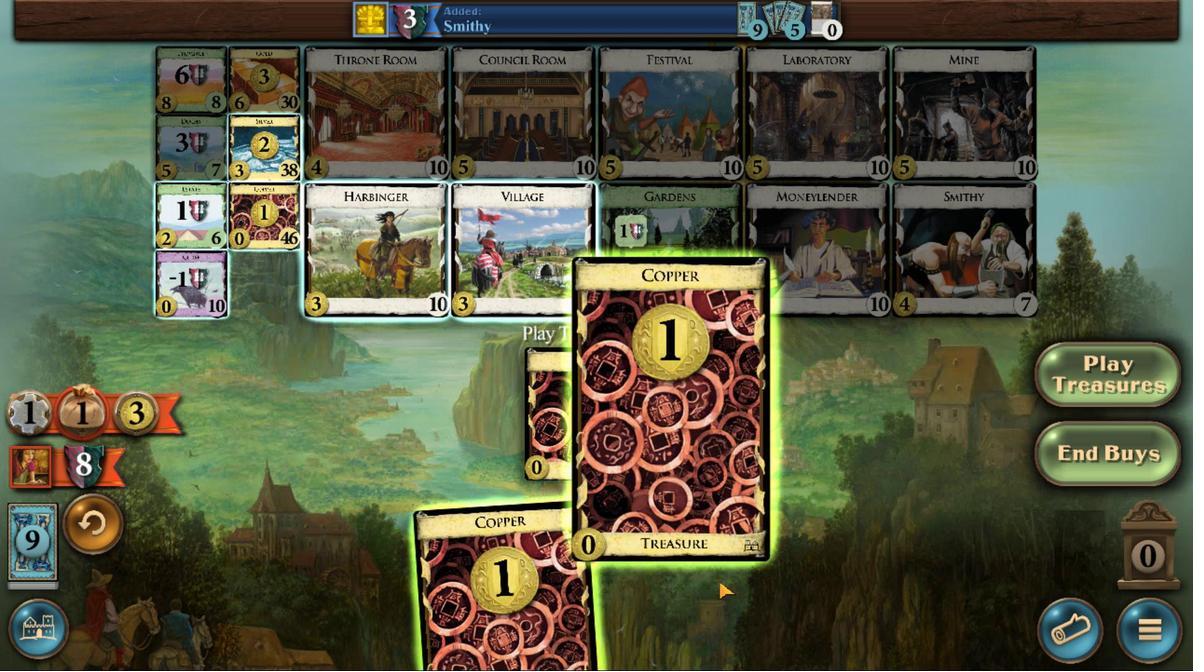 
Action: Mouse moved to (420, 342)
Screenshot: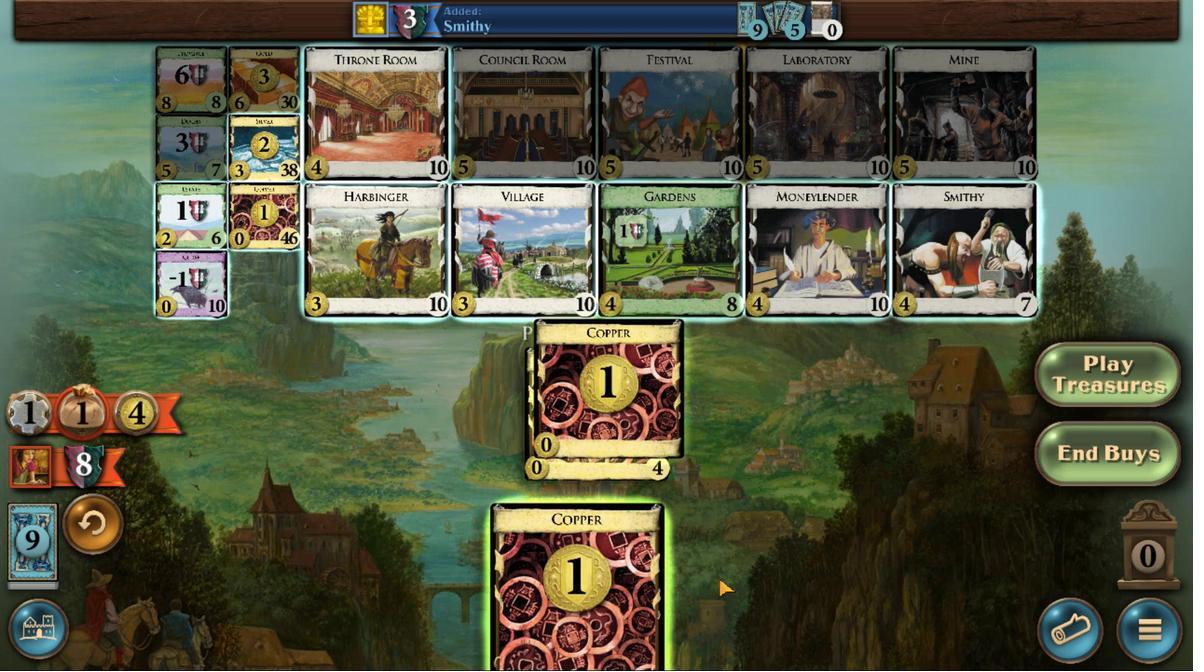 
Action: Mouse scrolled (420, 342) with delta (0, 0)
Screenshot: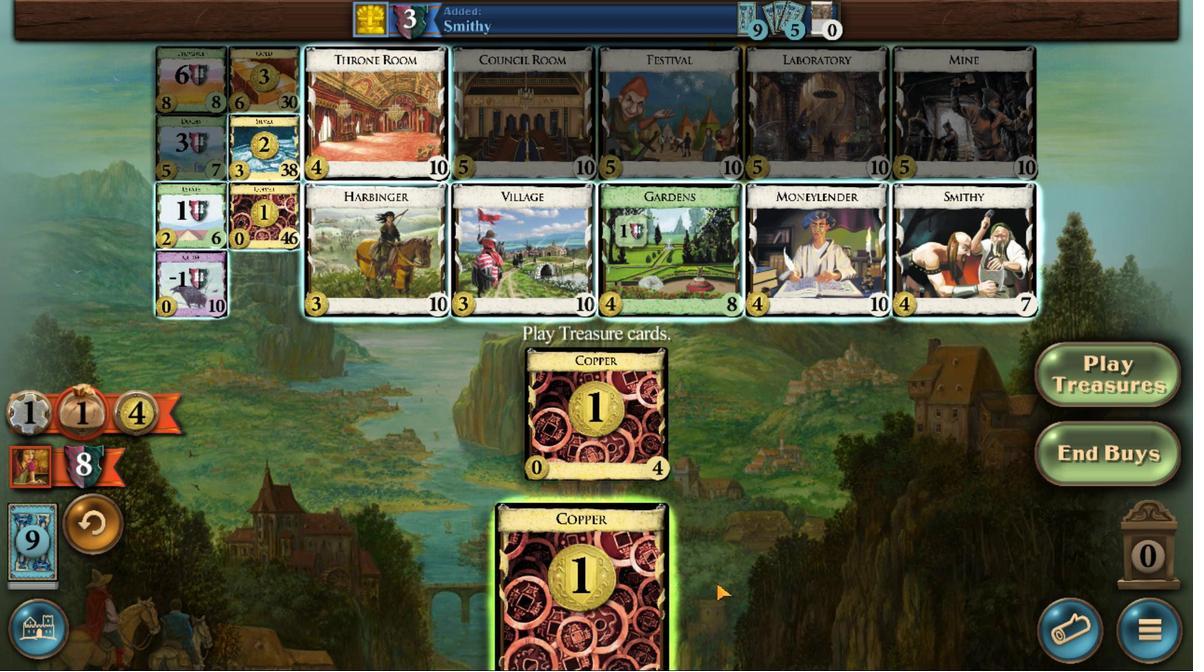 
Action: Mouse scrolled (420, 342) with delta (0, 0)
Screenshot: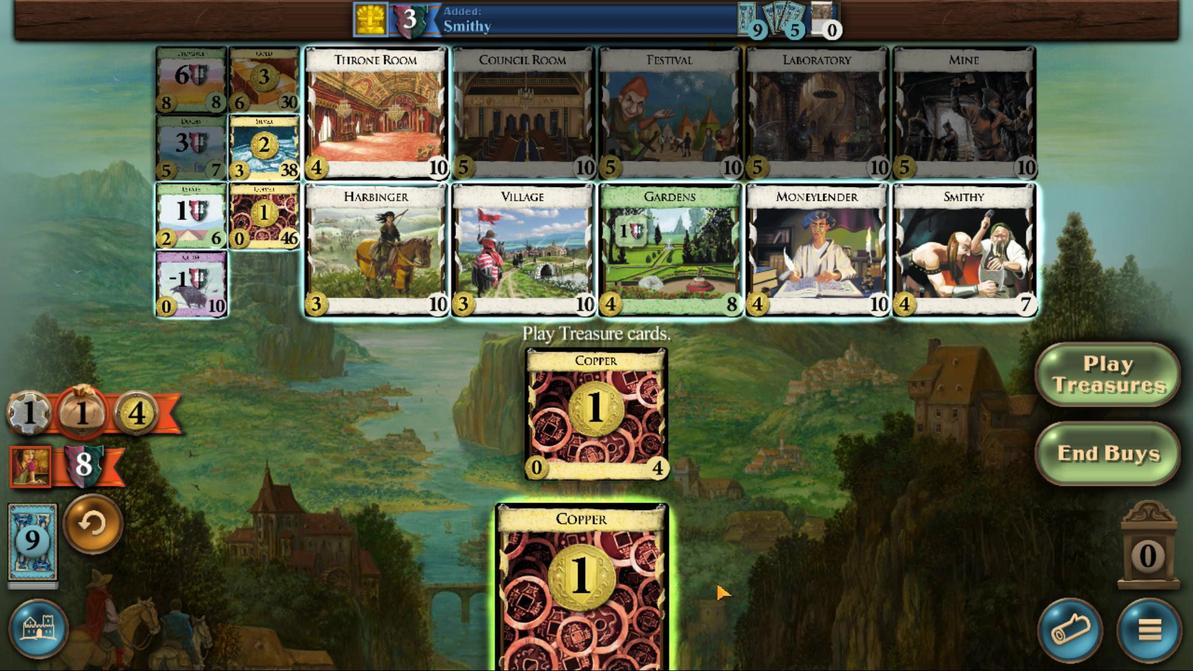 
Action: Mouse scrolled (420, 342) with delta (0, 0)
Screenshot: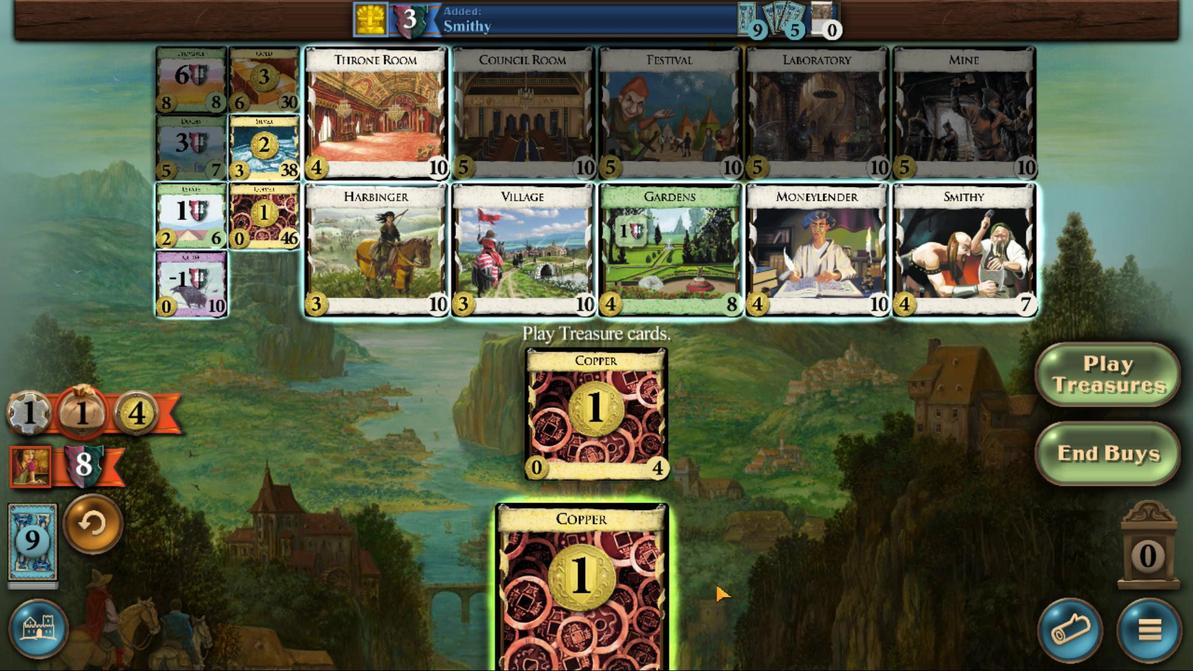 
Action: Mouse moved to (425, 341)
Screenshot: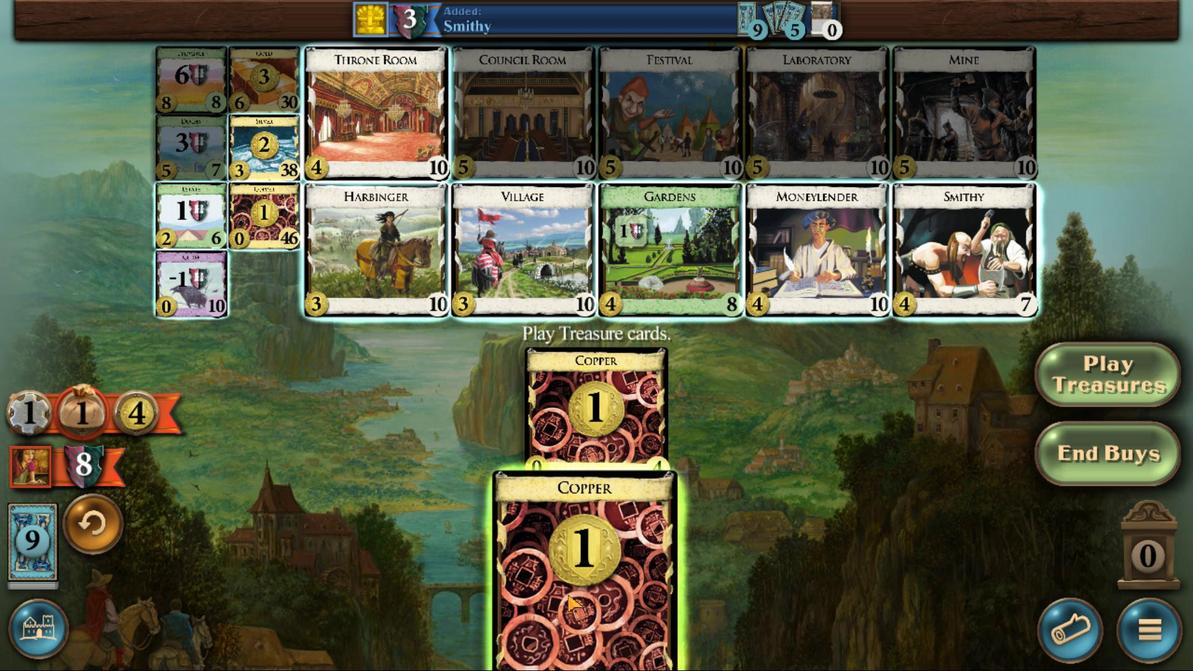 
Action: Mouse scrolled (425, 341) with delta (0, 0)
Screenshot: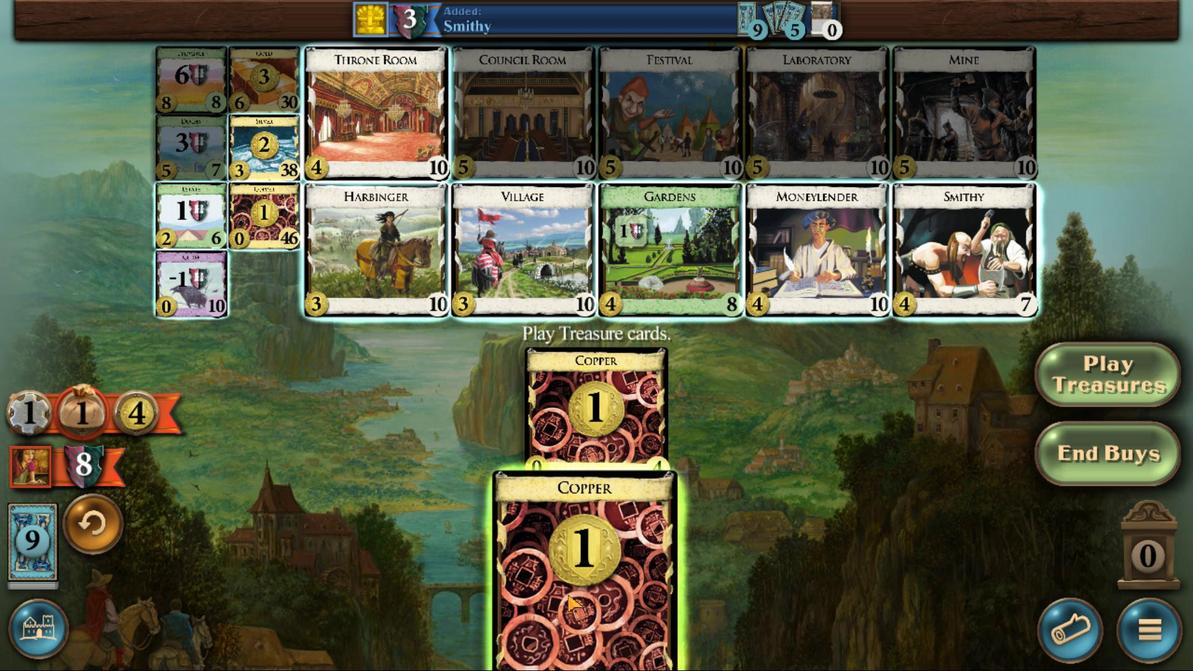 
Action: Mouse moved to (425, 341)
Screenshot: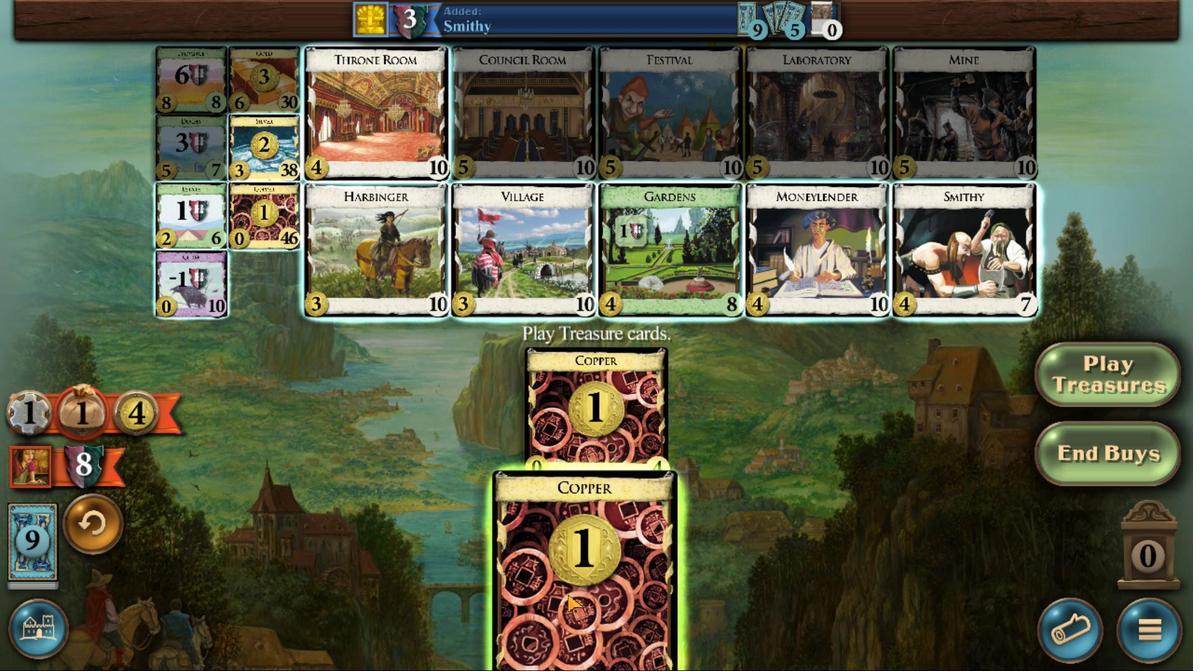 
Action: Mouse scrolled (425, 341) with delta (0, 0)
Screenshot: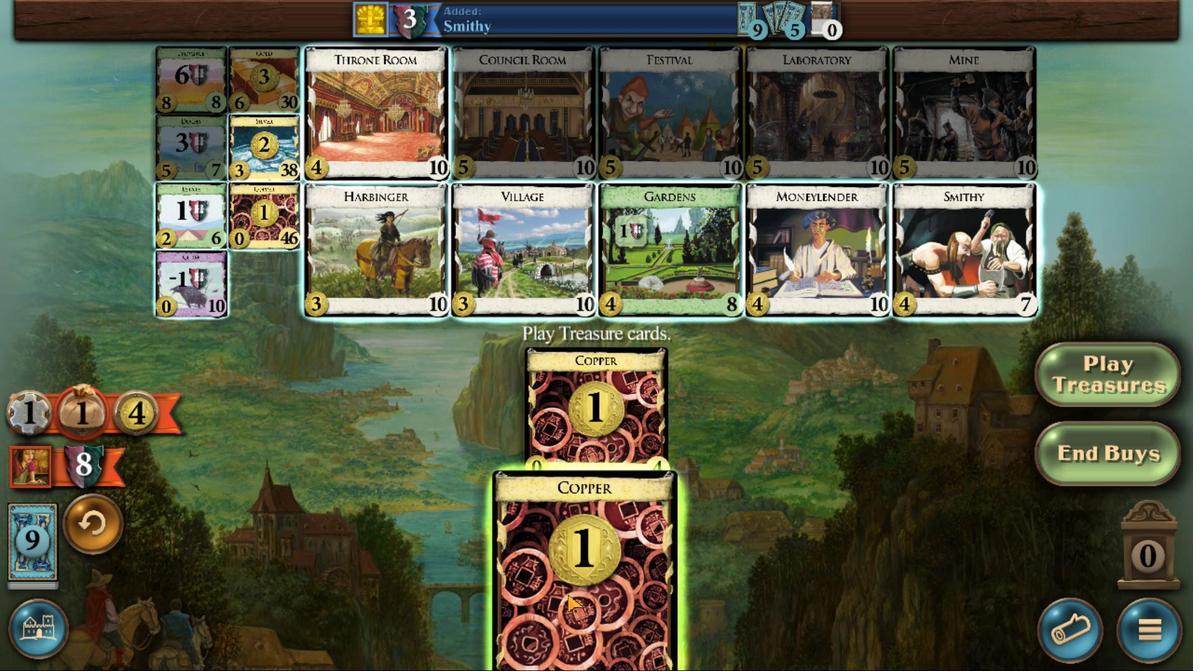 
Action: Mouse moved to (435, 389)
Screenshot: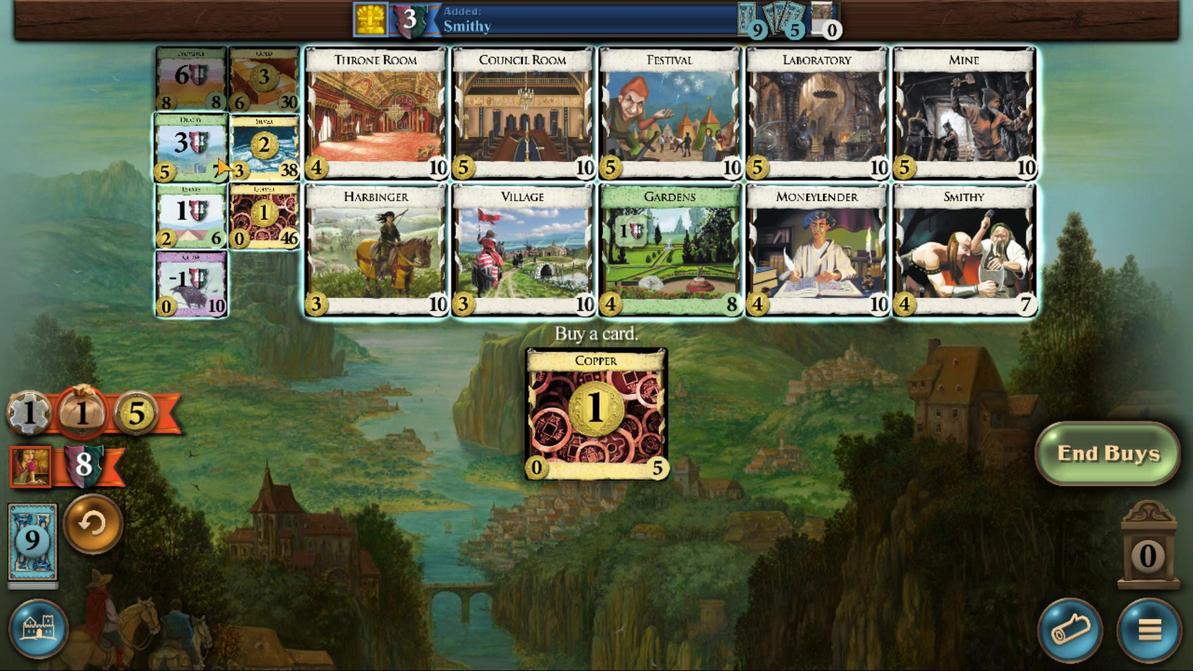 
Action: Mouse pressed left at (435, 389)
Screenshot: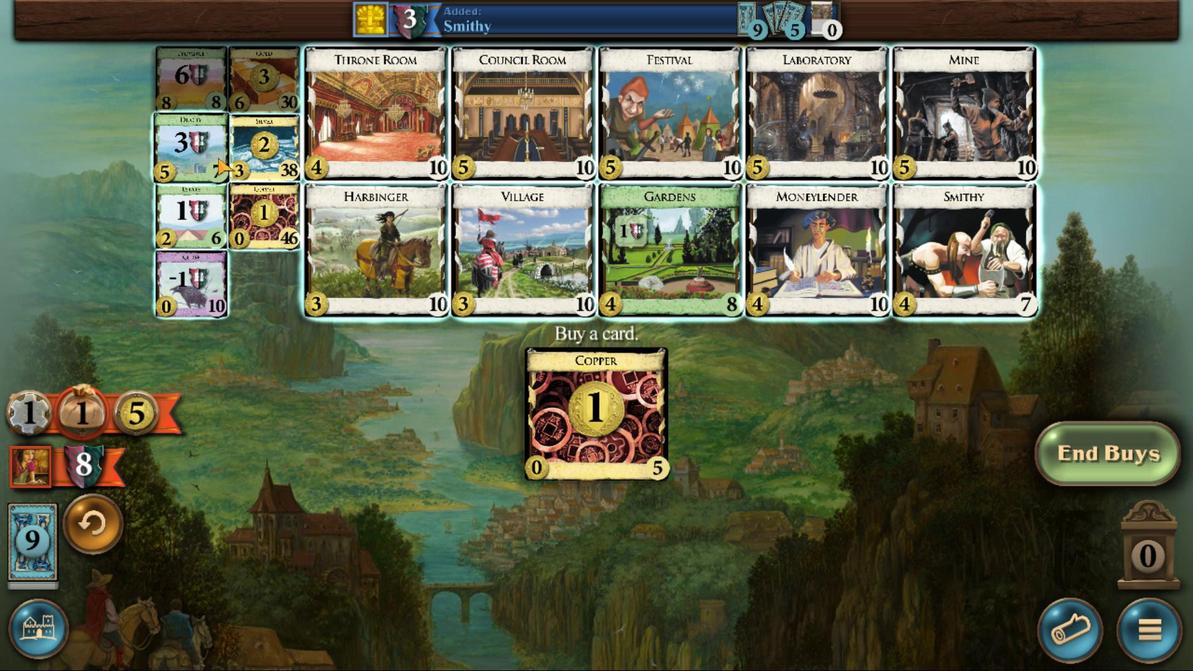 
Action: Mouse moved to (432, 343)
Screenshot: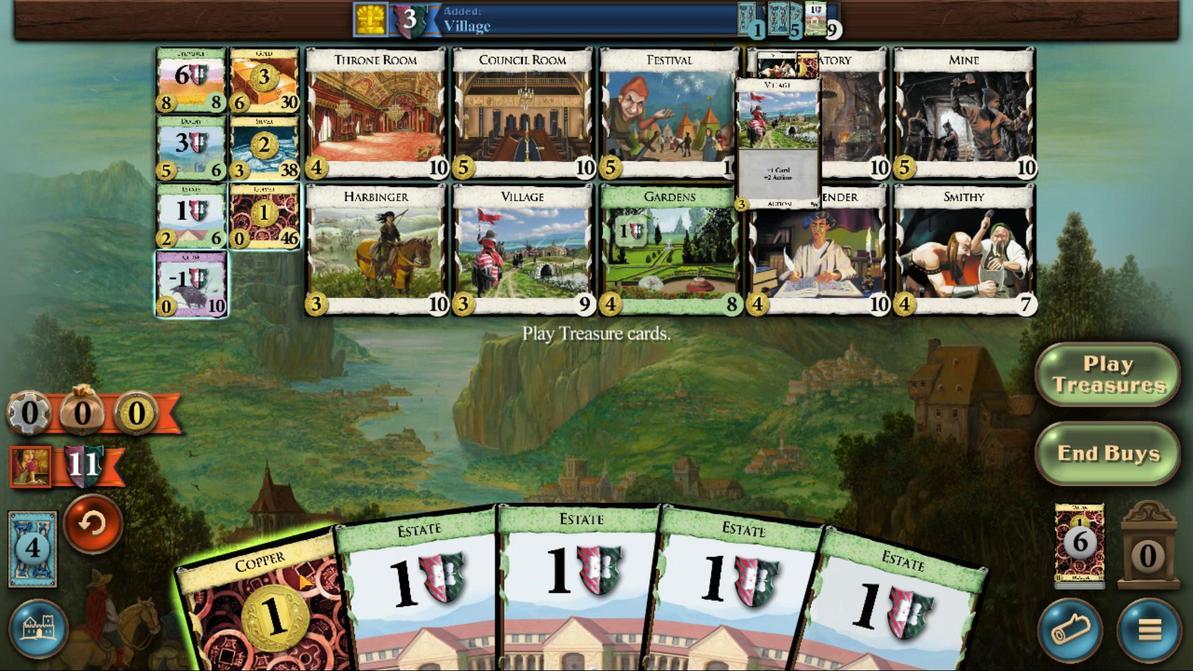
Action: Mouse scrolled (432, 343) with delta (0, 0)
Screenshot: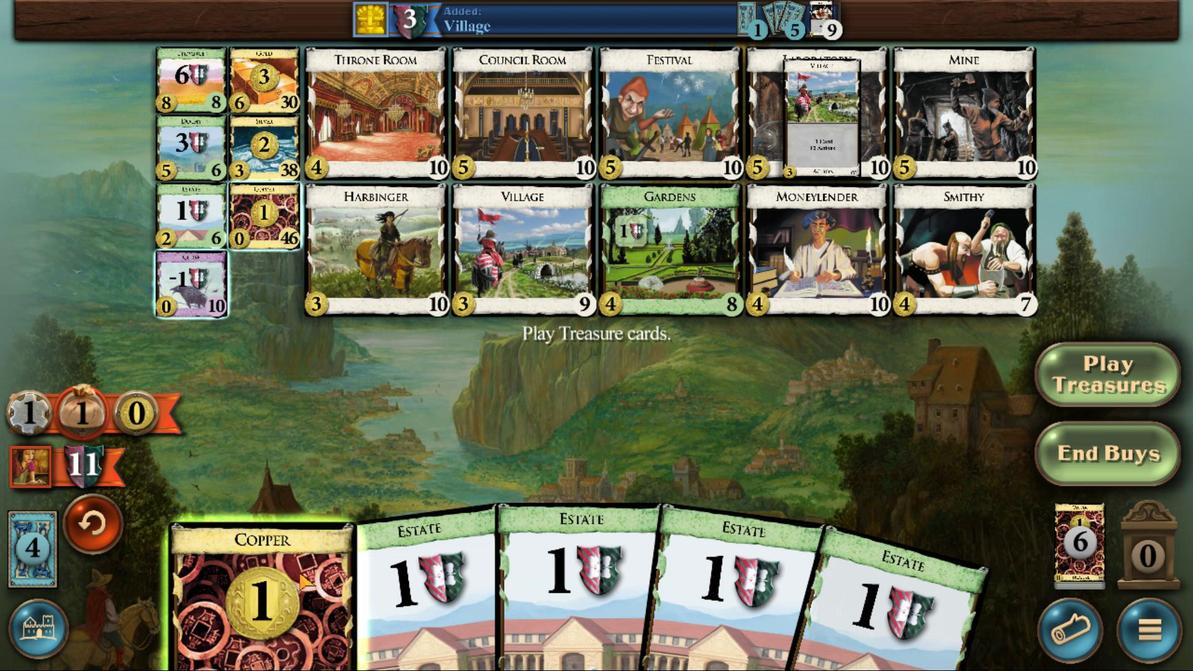 
Action: Mouse scrolled (432, 343) with delta (0, 0)
Screenshot: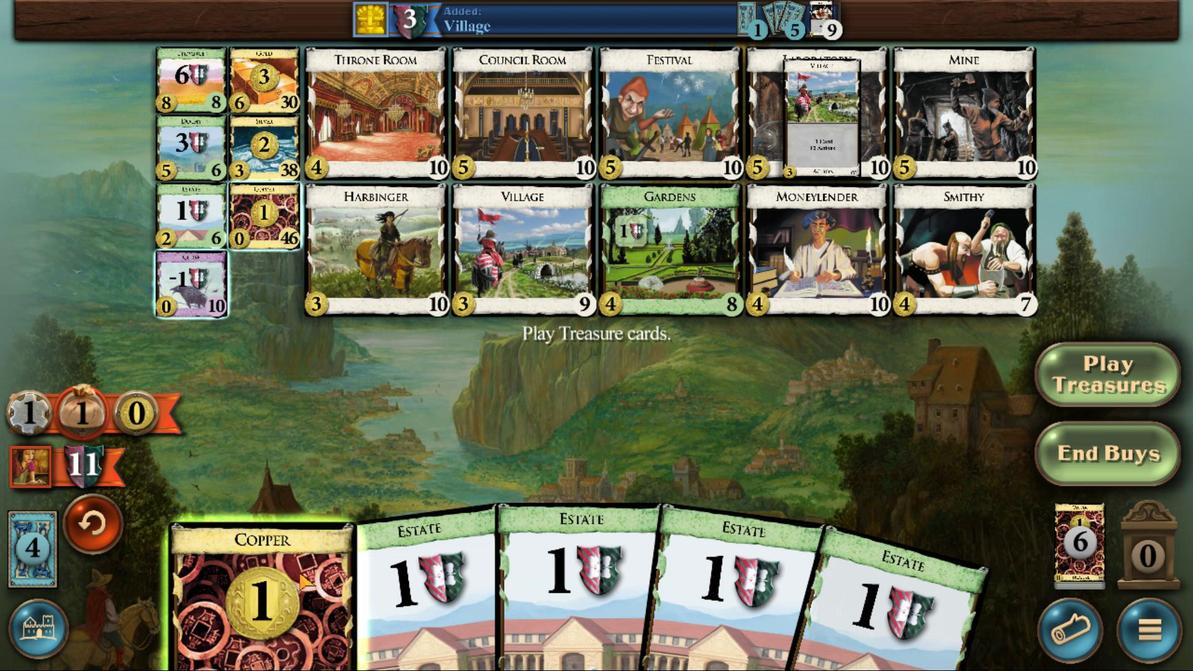 
Action: Mouse scrolled (432, 343) with delta (0, 0)
Screenshot: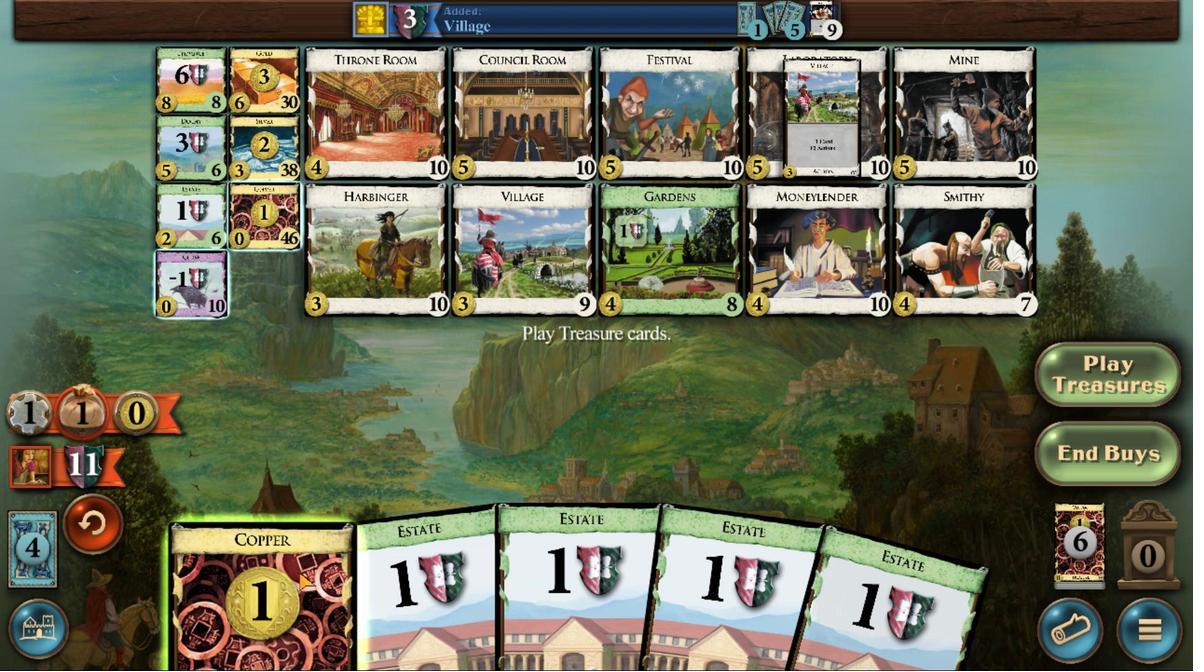 
Action: Mouse scrolled (432, 343) with delta (0, 0)
Screenshot: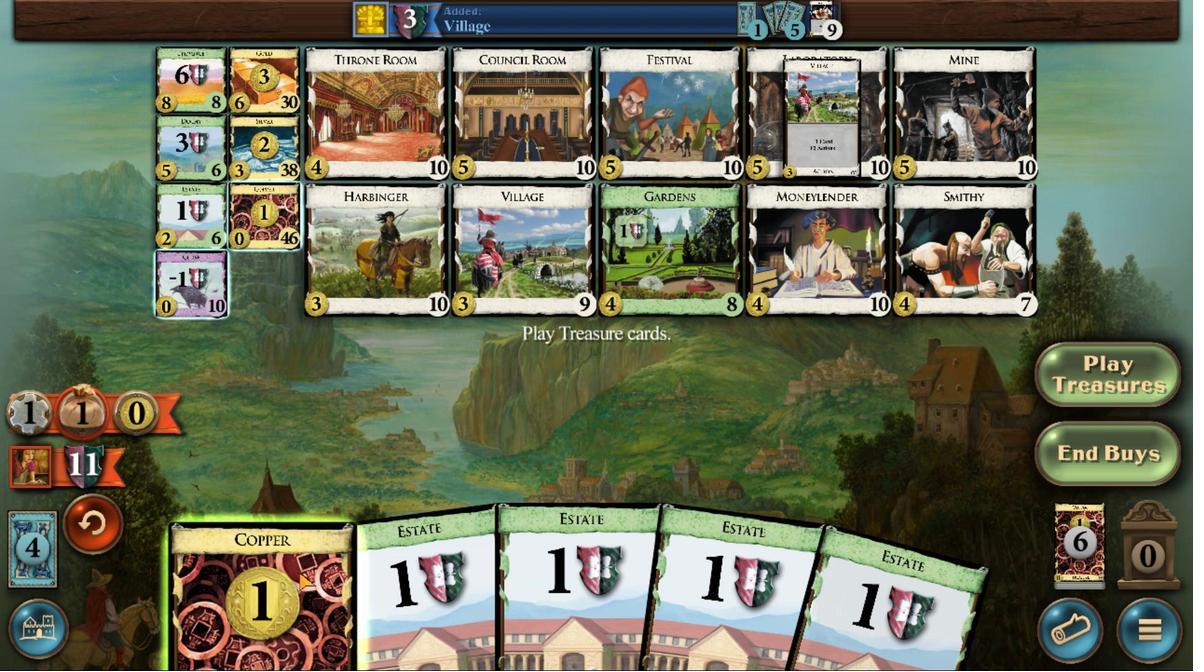
Action: Mouse scrolled (432, 343) with delta (0, 0)
Screenshot: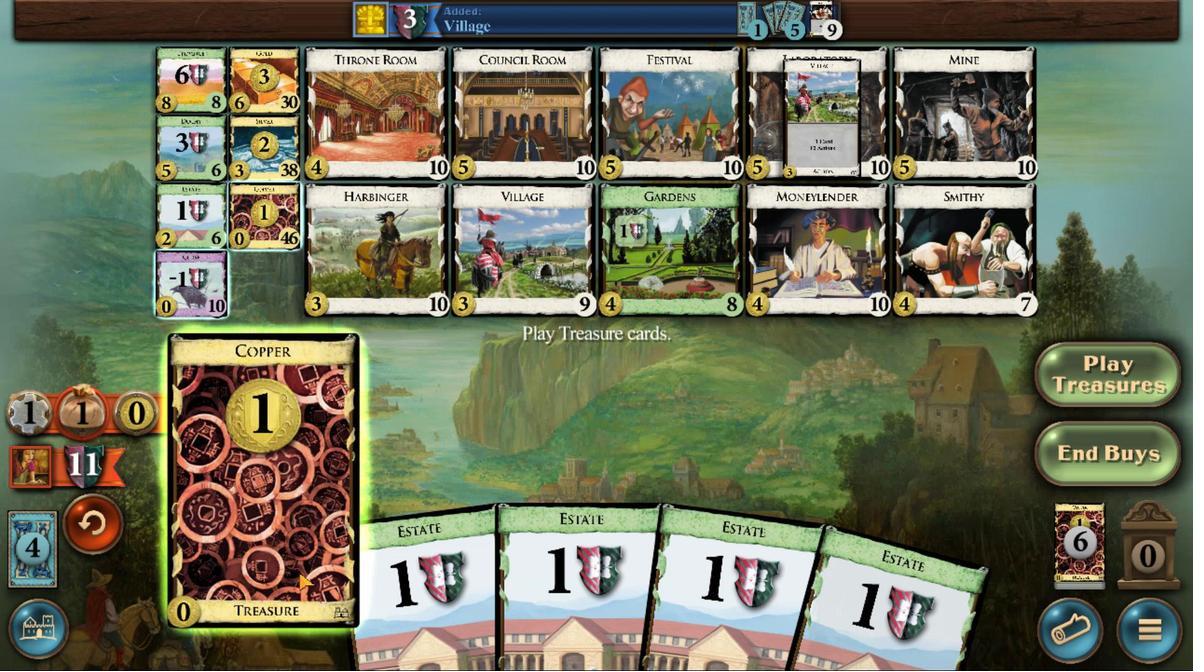 
Action: Mouse moved to (433, 381)
Screenshot: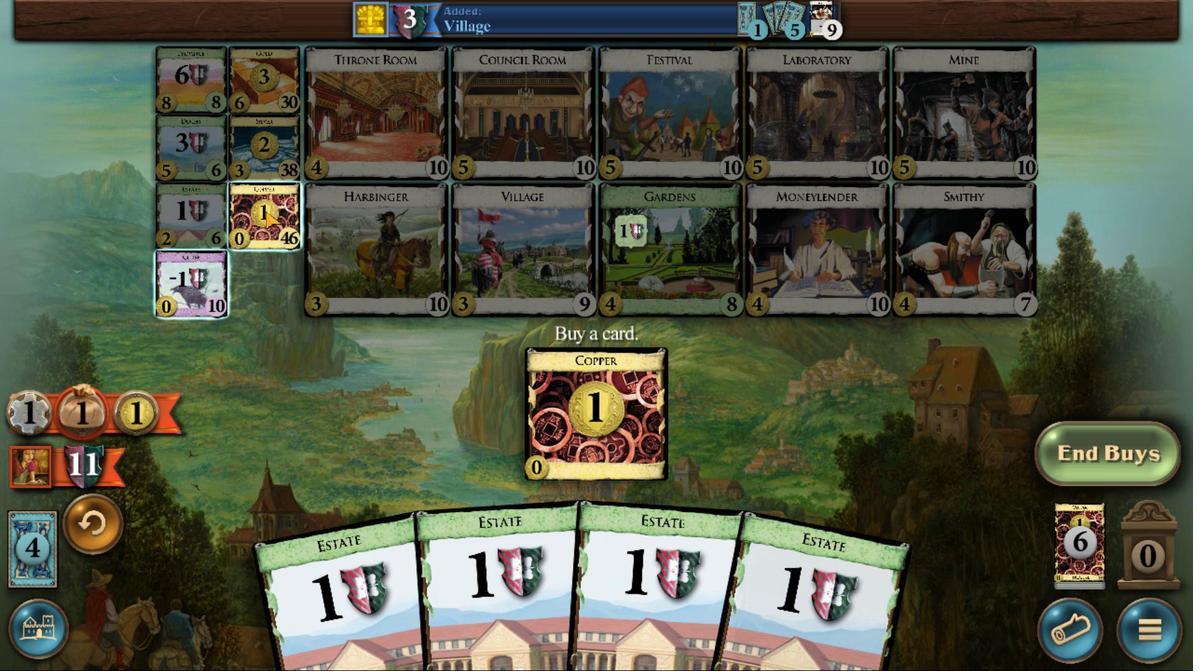 
Action: Mouse pressed left at (433, 381)
Screenshot: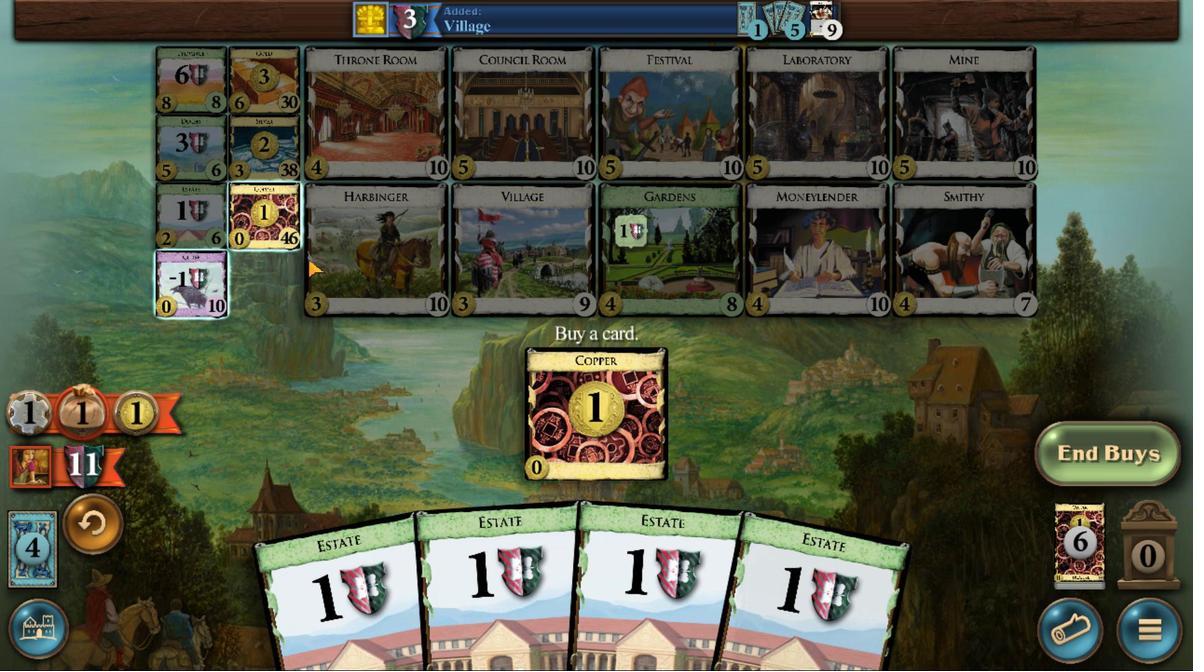 
Action: Mouse moved to (425, 344)
Screenshot: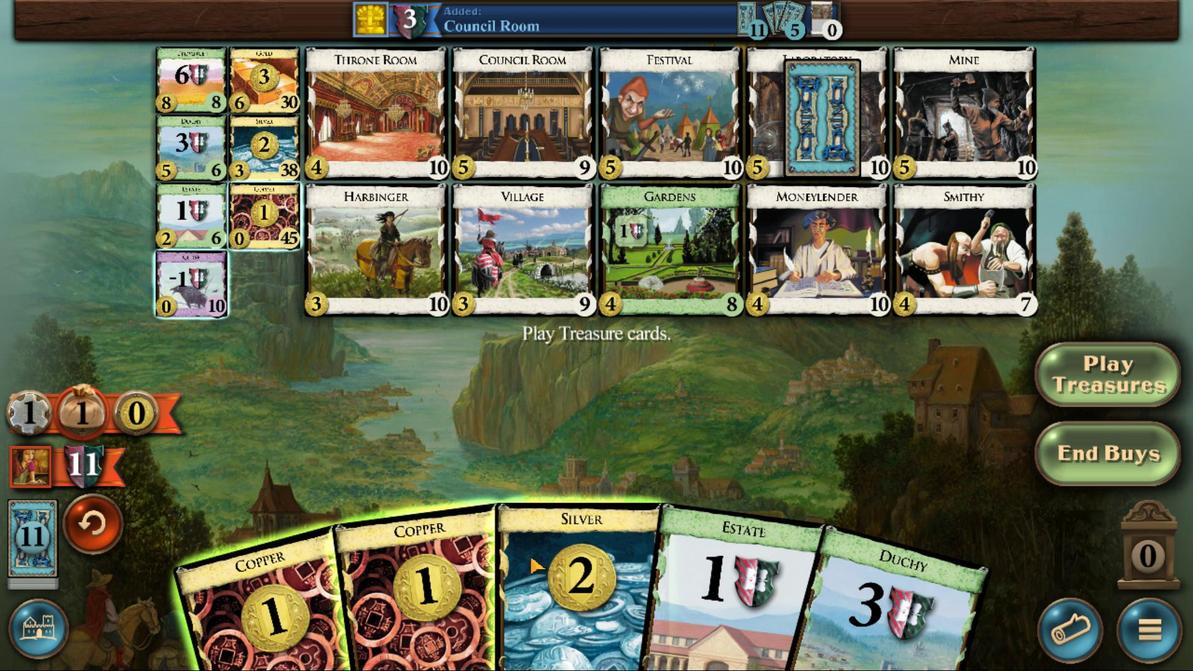 
Action: Mouse scrolled (425, 344) with delta (0, 0)
Screenshot: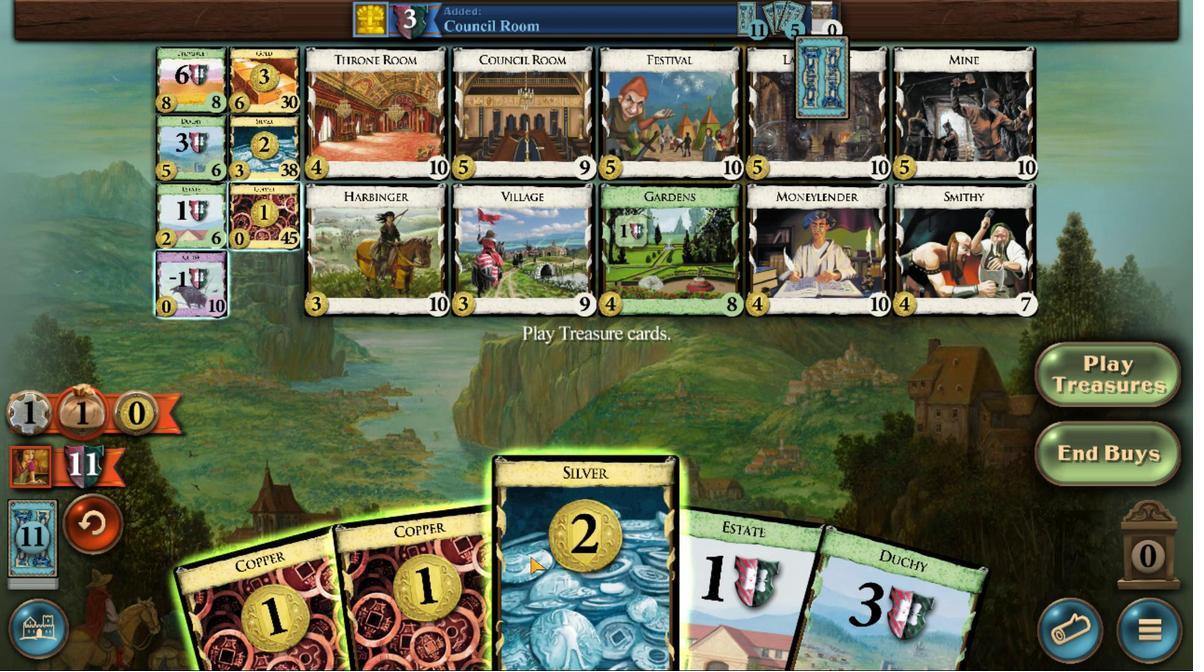 
Action: Mouse scrolled (425, 344) with delta (0, 0)
Screenshot: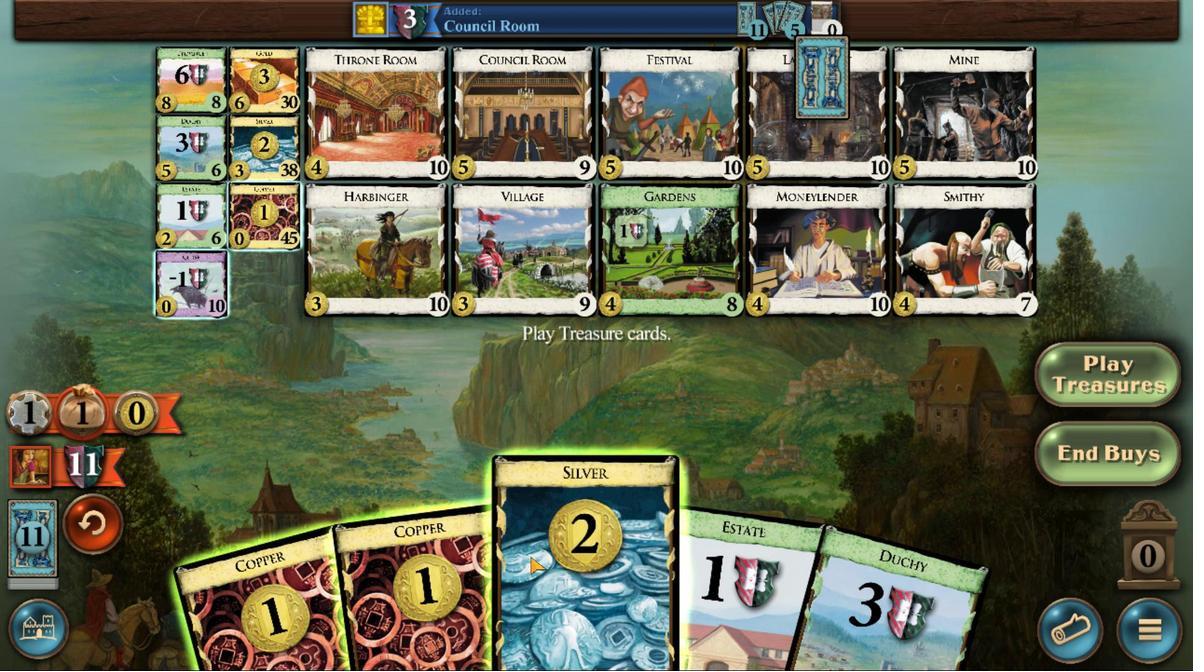 
Action: Mouse scrolled (425, 344) with delta (0, 0)
Screenshot: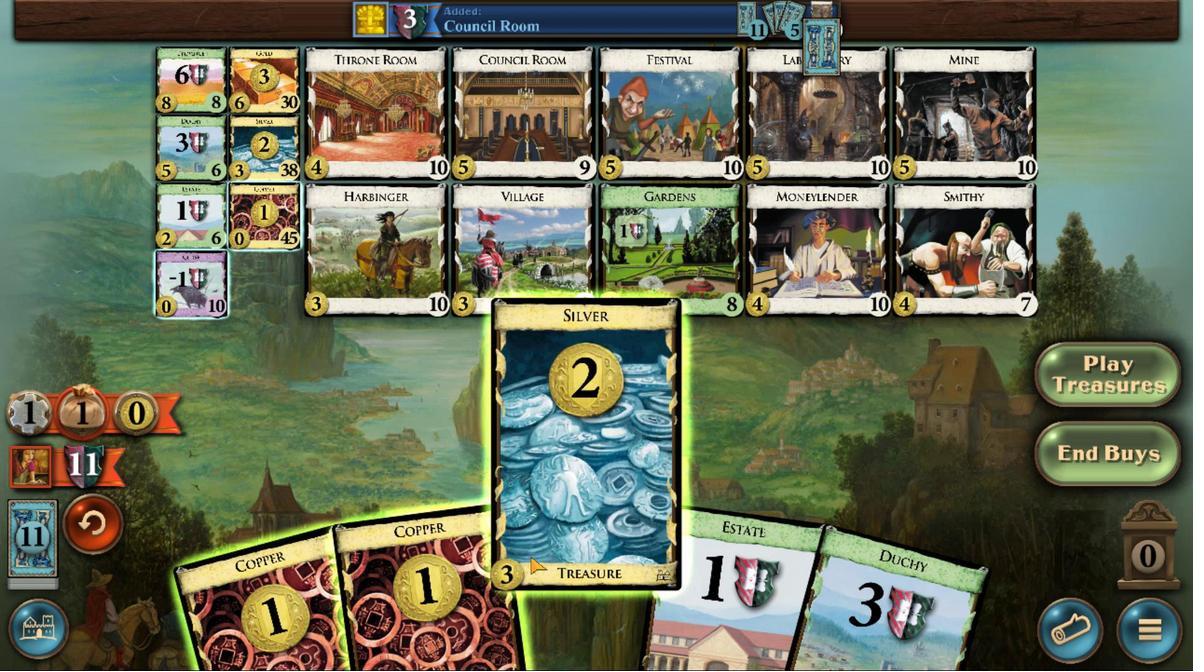 
Action: Mouse moved to (427, 344)
Screenshot: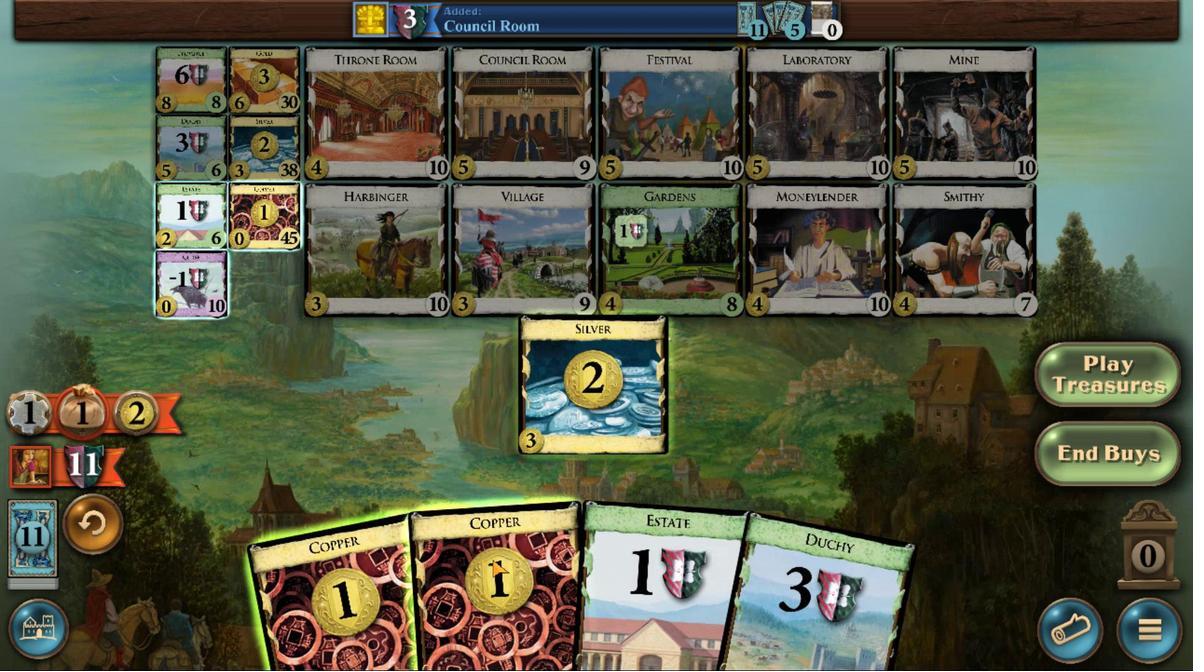 
Action: Mouse scrolled (427, 344) with delta (0, 0)
Screenshot: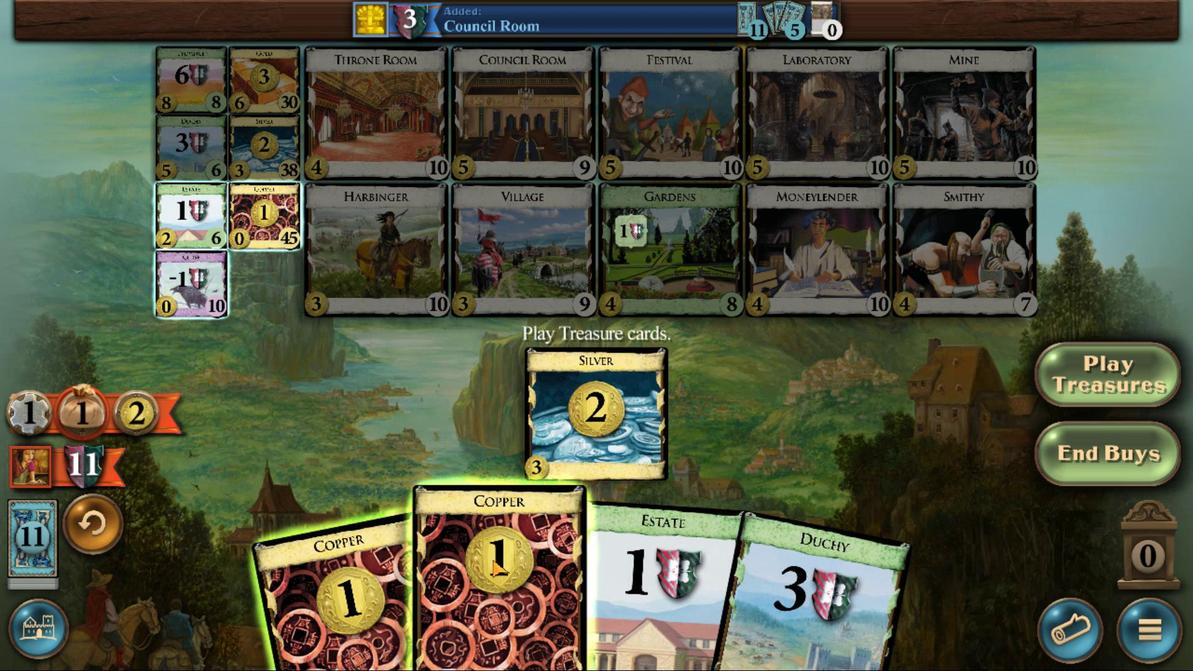 
Action: Mouse scrolled (427, 344) with delta (0, 0)
Screenshot: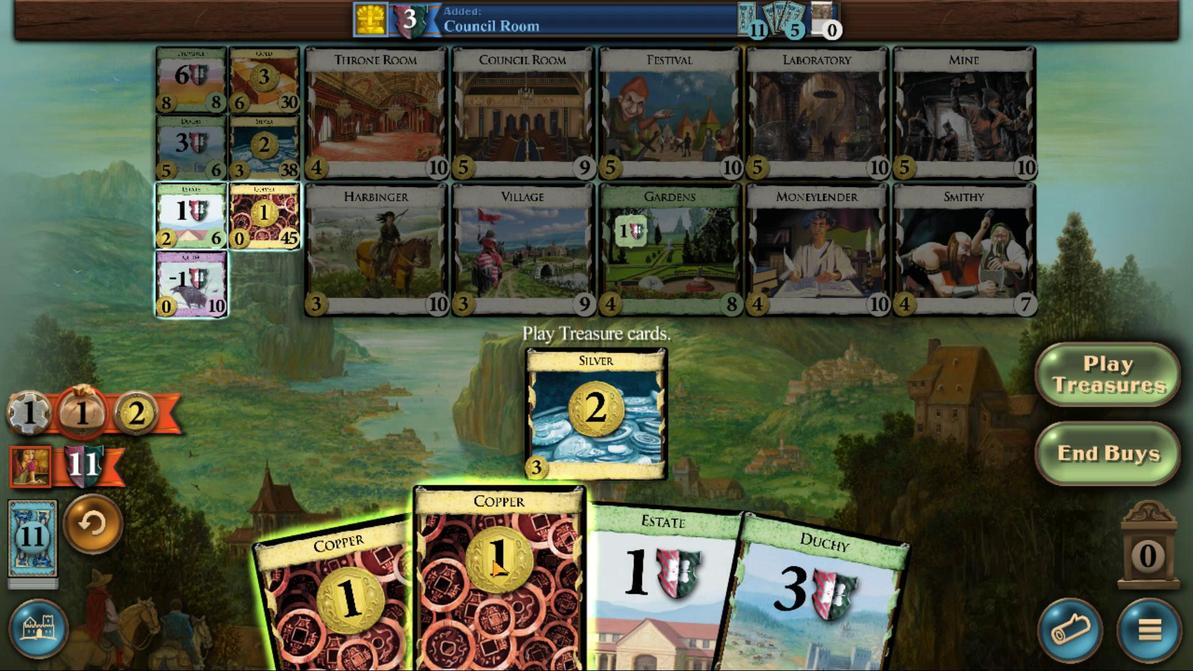 
Action: Mouse scrolled (427, 344) with delta (0, 0)
Screenshot: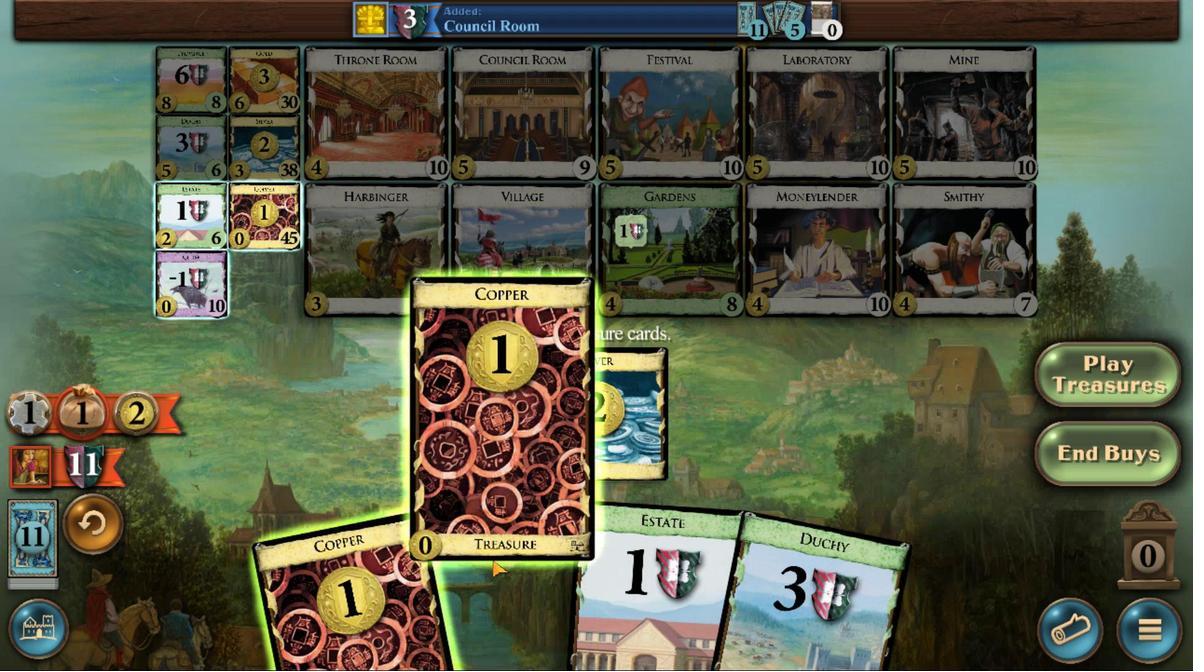 
Action: Mouse moved to (429, 344)
Screenshot: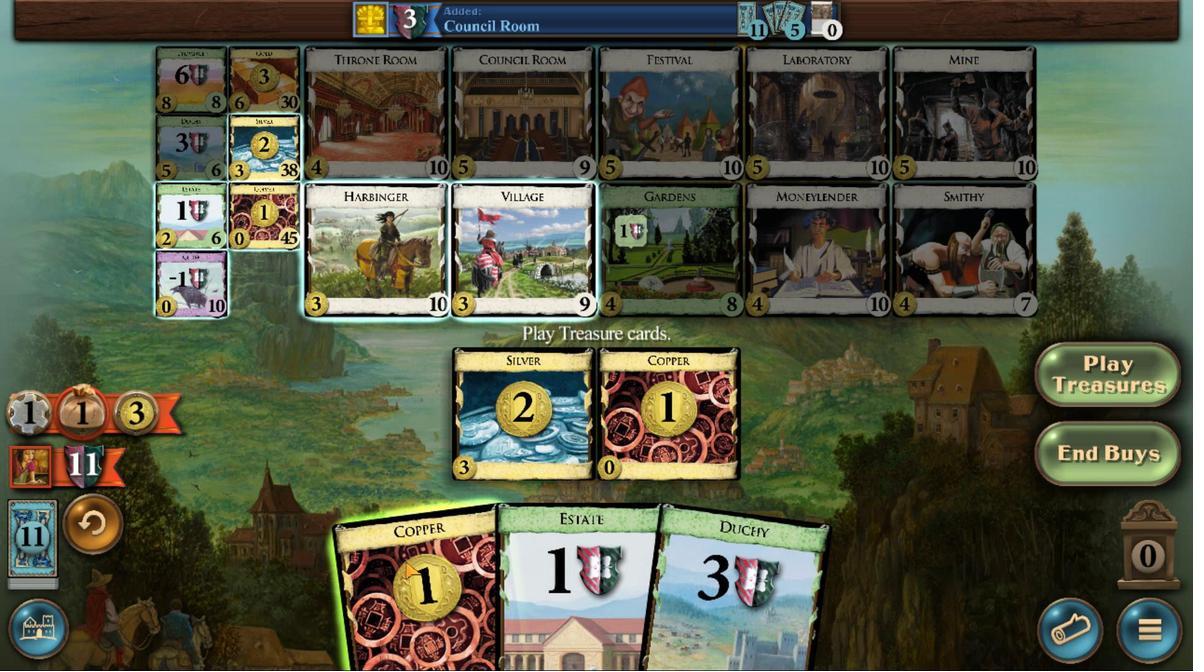 
Action: Mouse scrolled (429, 344) with delta (0, 0)
Screenshot: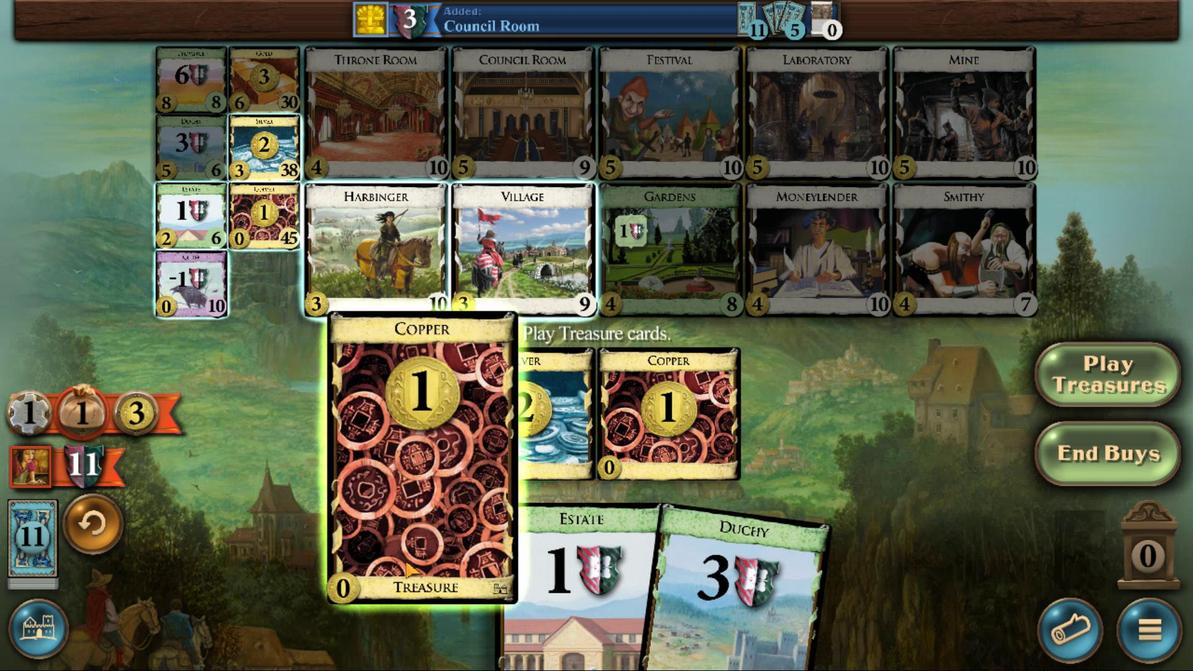 
Action: Mouse scrolled (429, 344) with delta (0, 0)
Screenshot: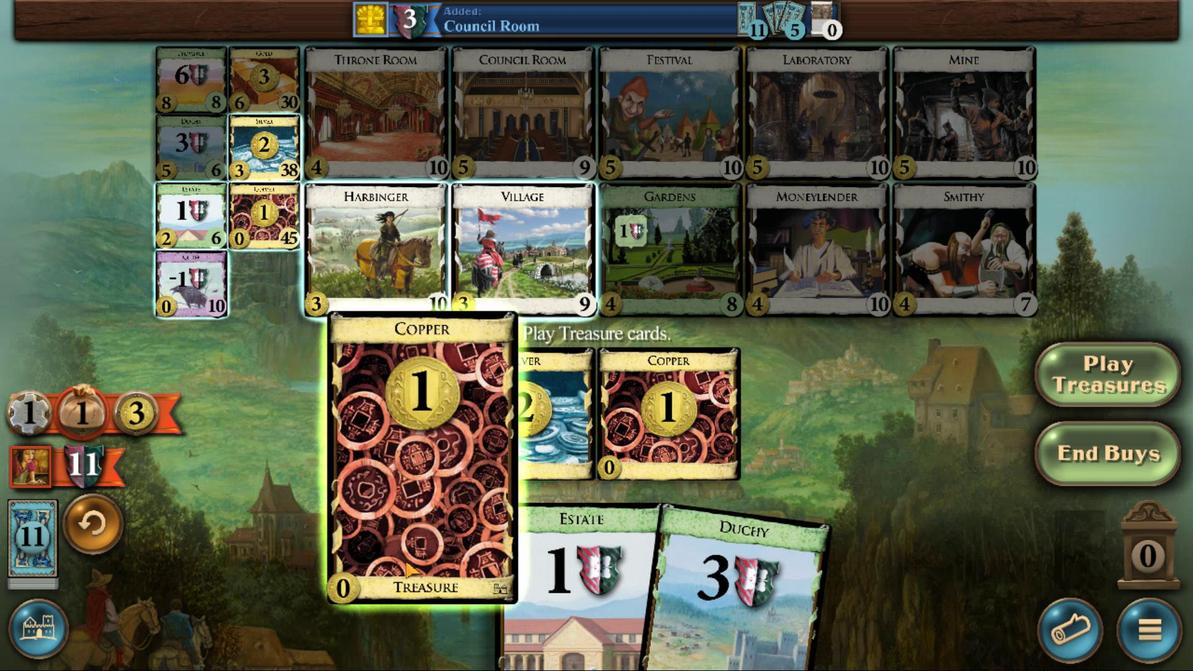 
Action: Mouse moved to (429, 344)
Screenshot: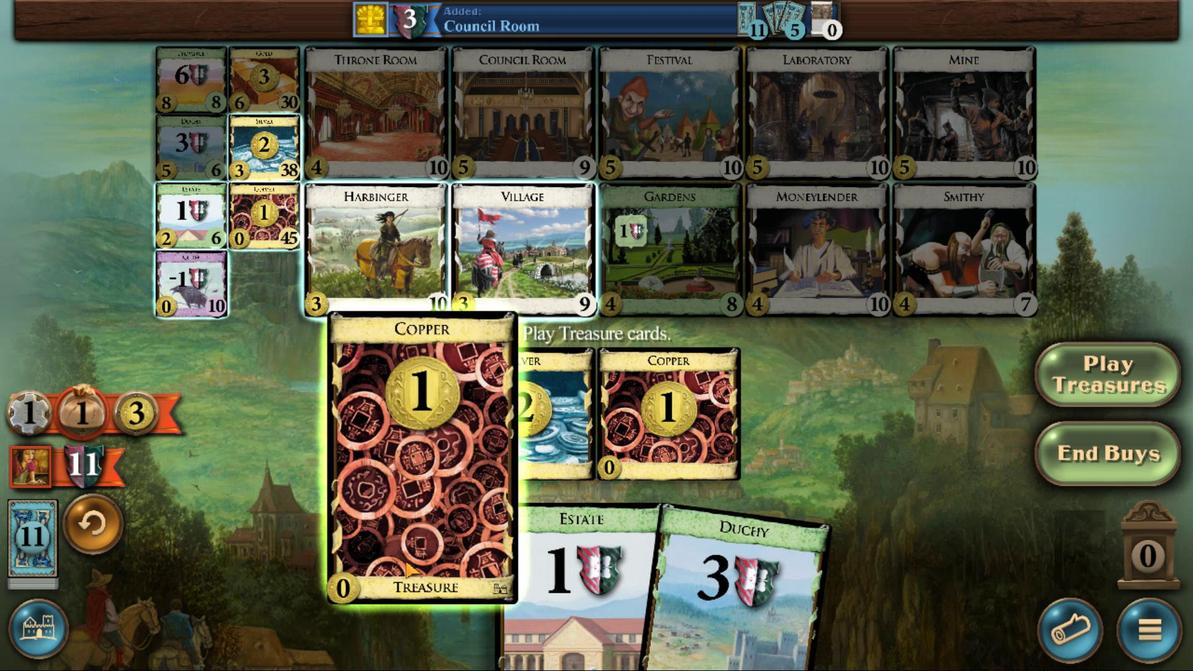 
Action: Mouse scrolled (429, 344) with delta (0, 0)
Screenshot: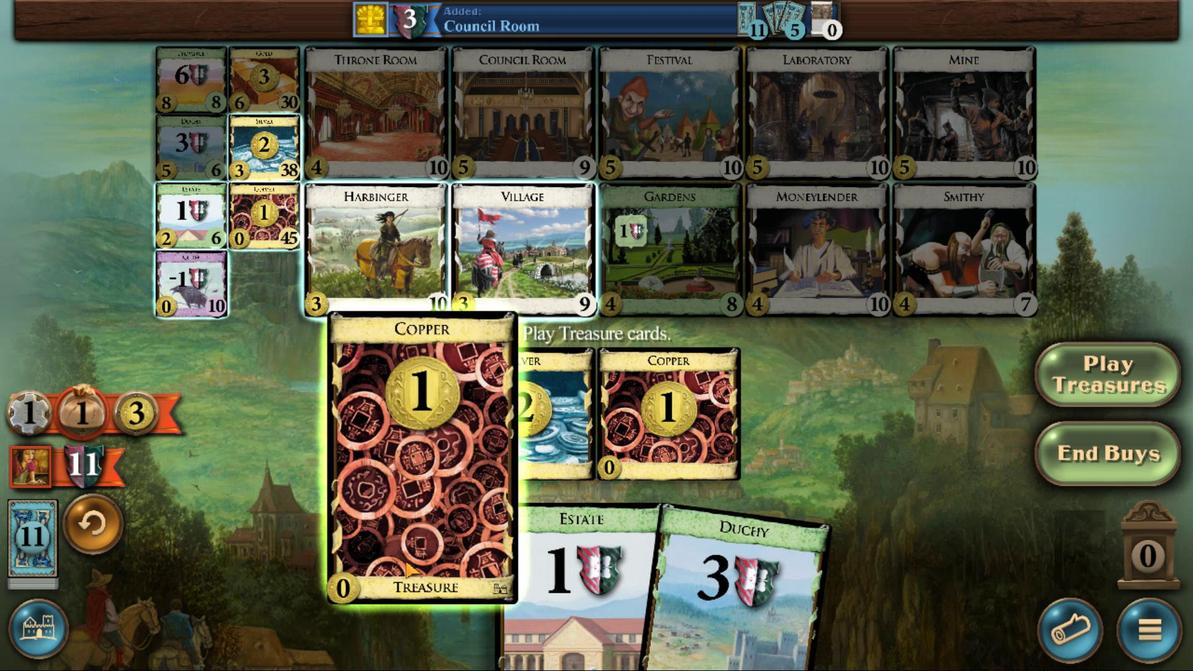 
Action: Mouse moved to (435, 381)
Screenshot: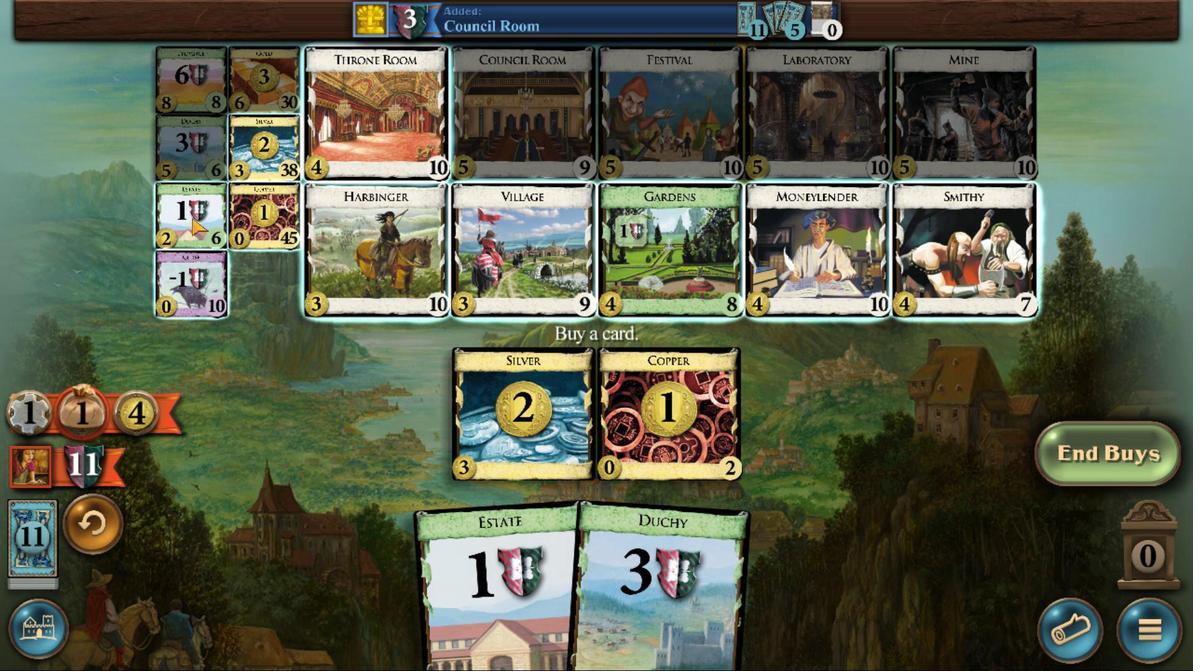
Action: Mouse pressed left at (435, 381)
Screenshot: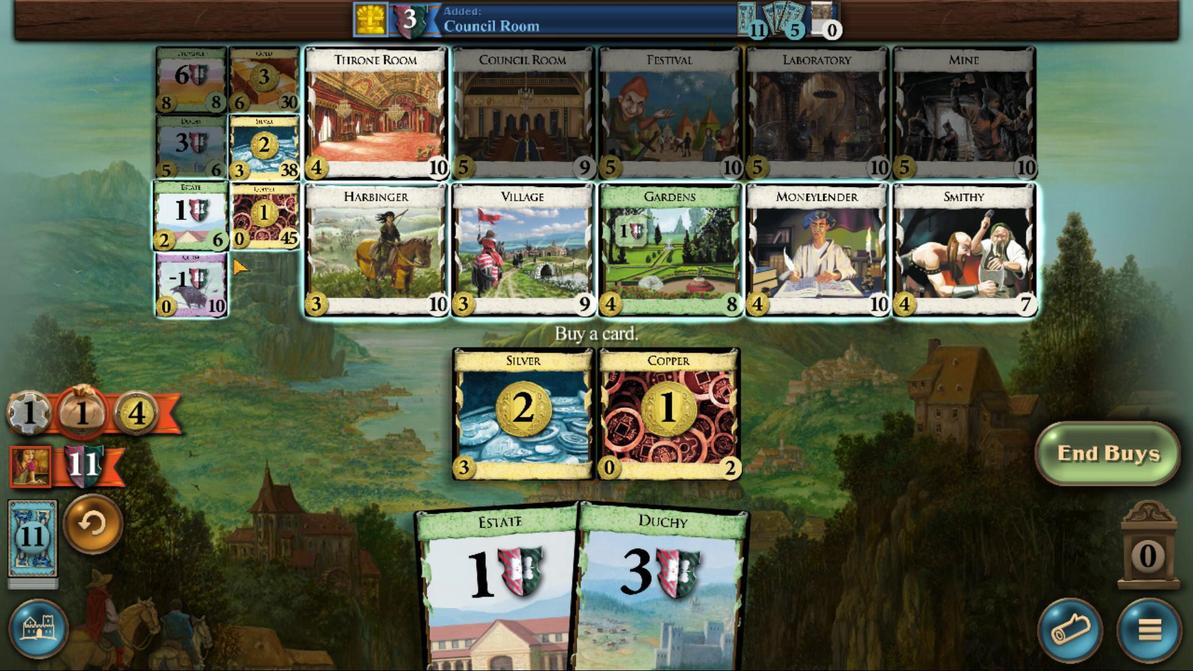
Action: Mouse moved to (434, 339)
Screenshot: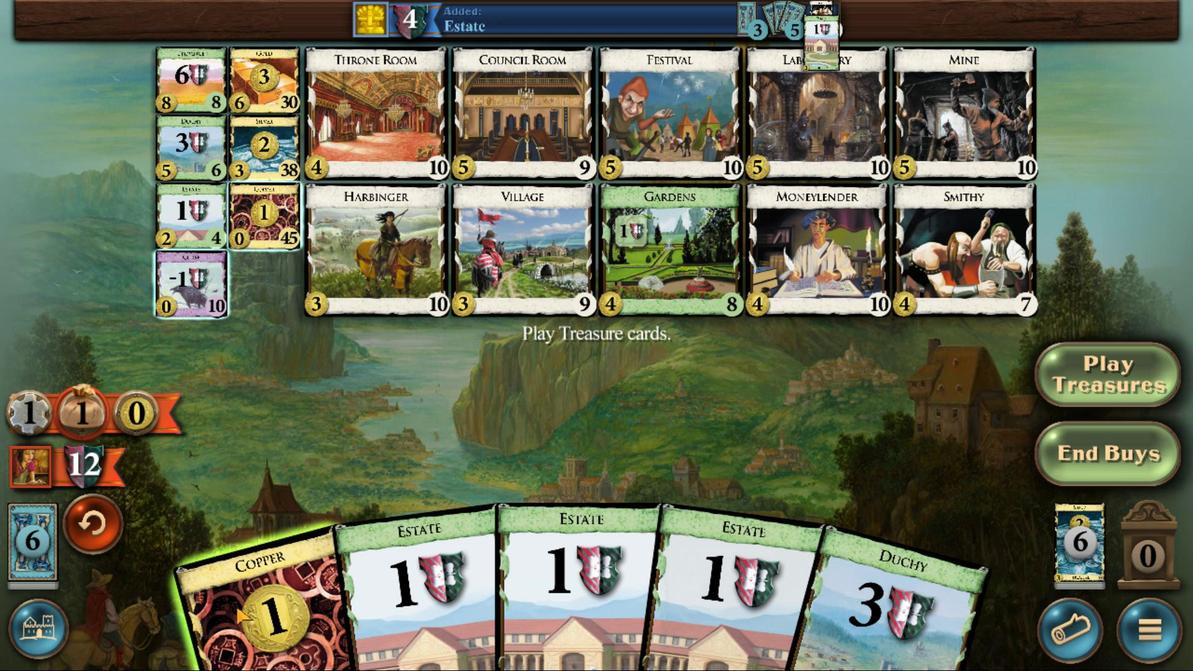 
Action: Mouse scrolled (434, 339) with delta (0, 0)
Screenshot: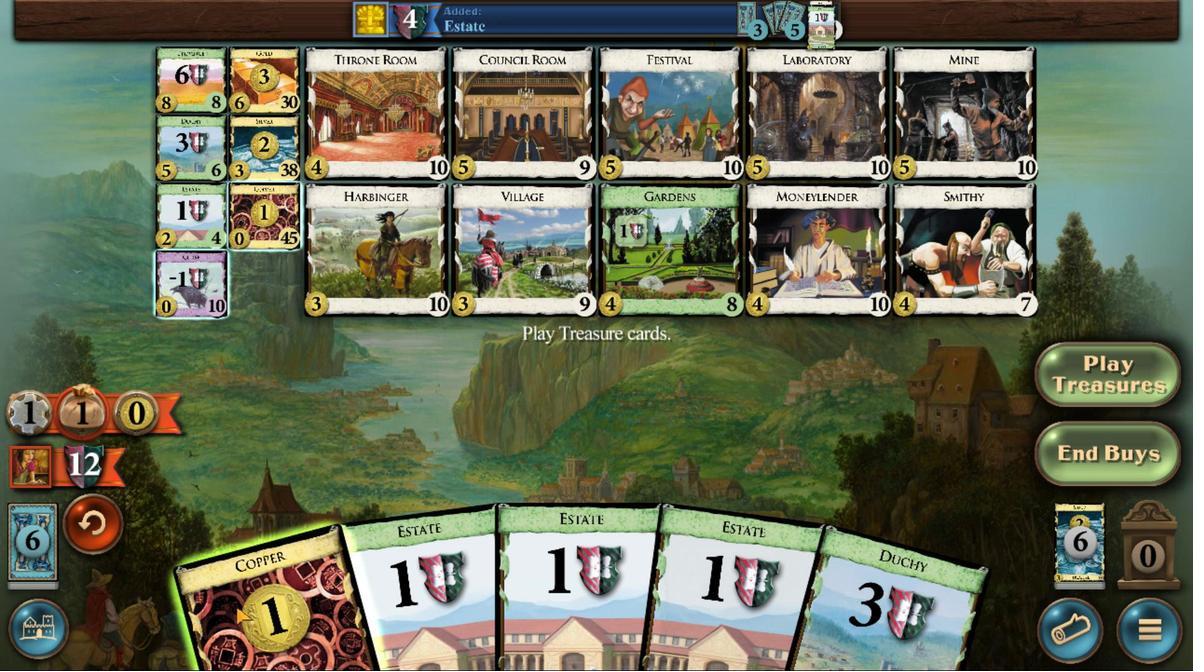 
Action: Mouse scrolled (434, 339) with delta (0, 0)
Screenshot: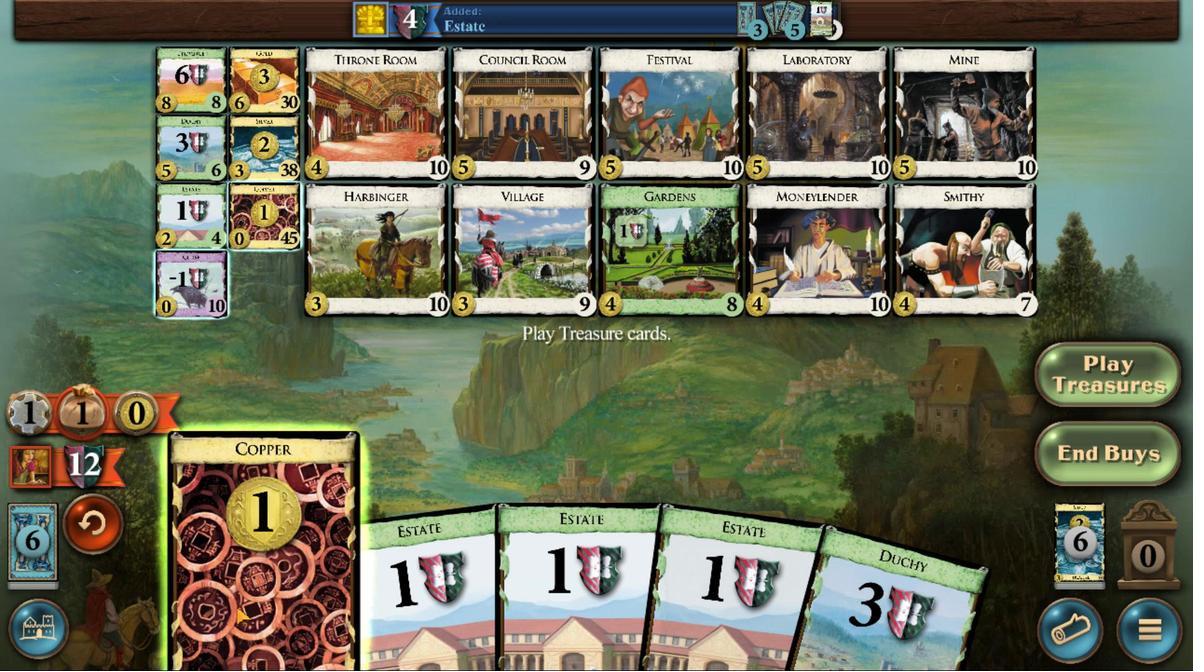 
Action: Mouse scrolled (434, 339) with delta (0, 0)
Screenshot: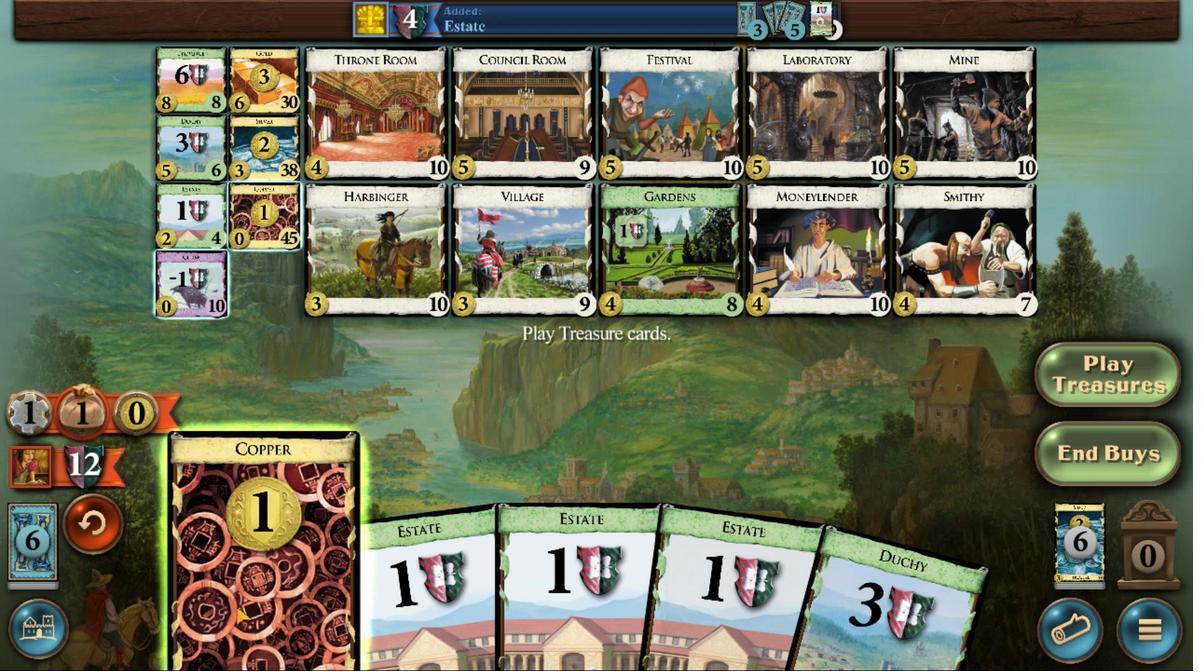 
Action: Mouse moved to (433, 380)
Screenshot: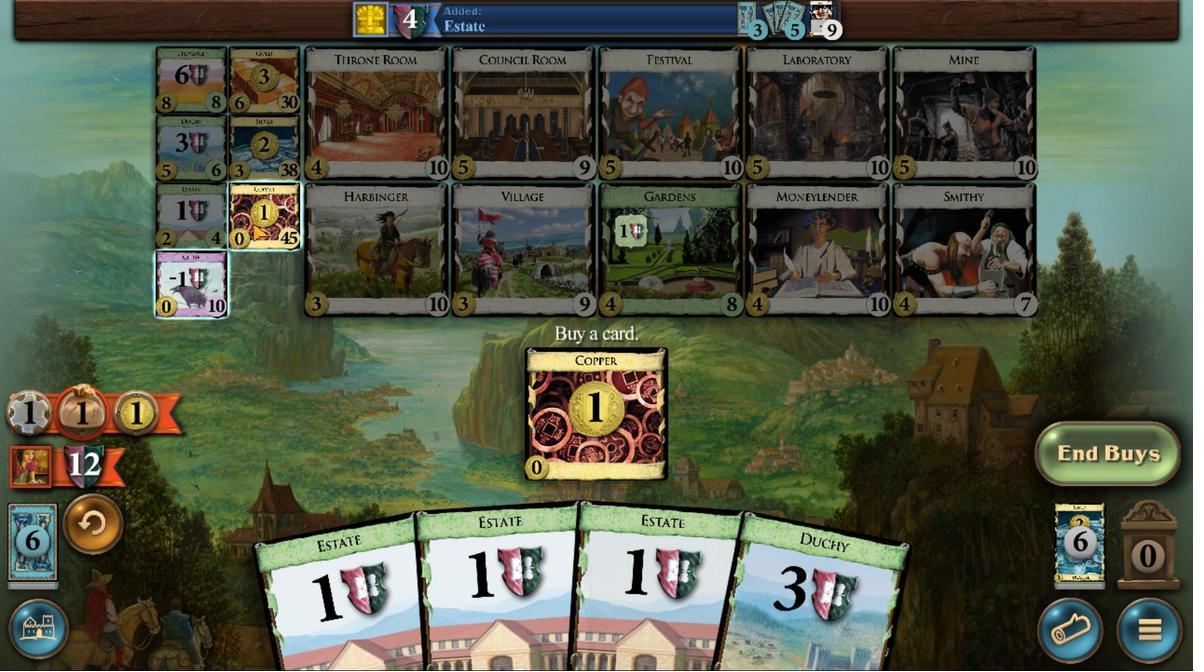 
Action: Mouse pressed left at (433, 380)
Screenshot: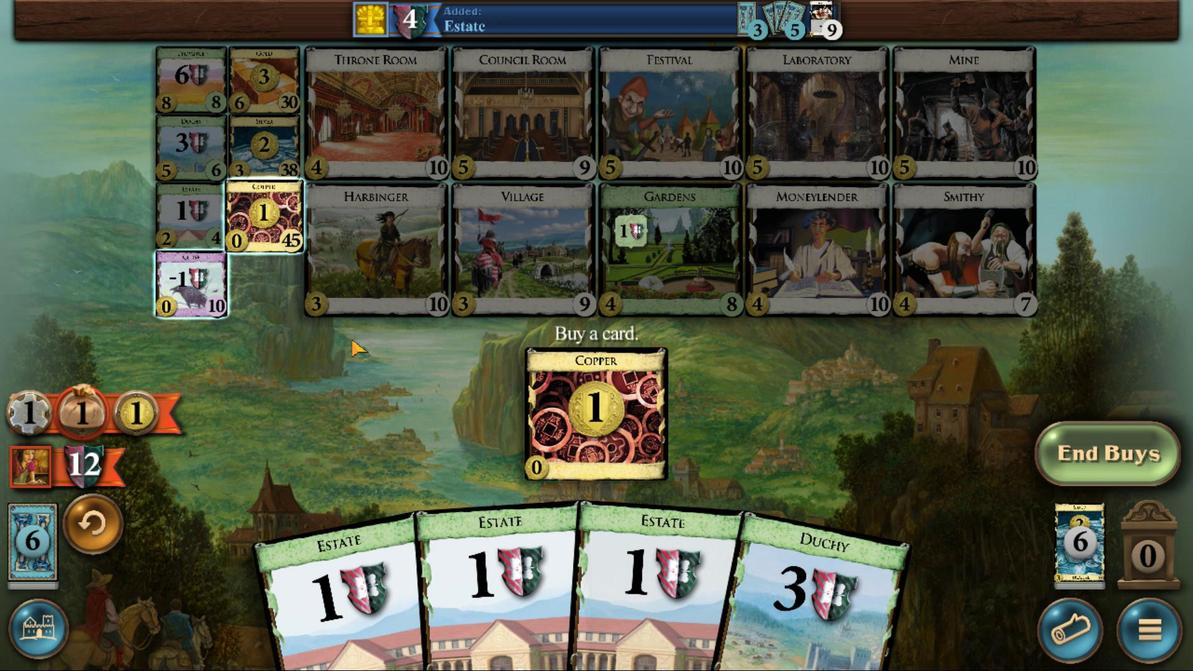 
Action: Mouse moved to (420, 343)
Screenshot: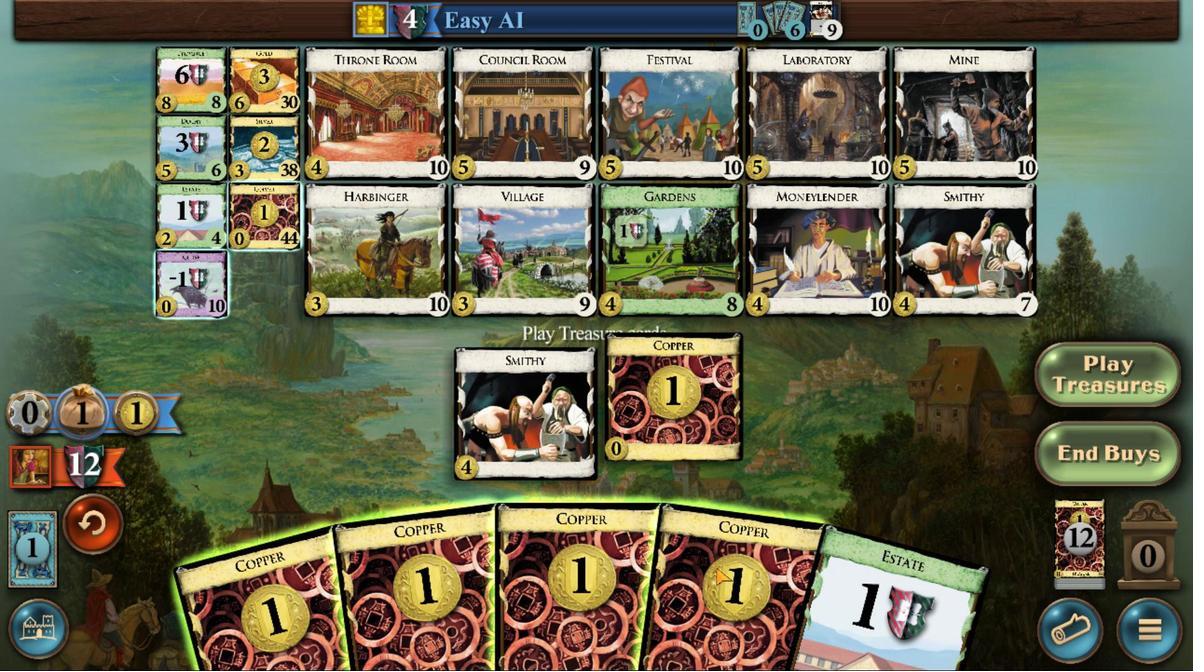 
Action: Mouse scrolled (420, 343) with delta (0, 0)
Screenshot: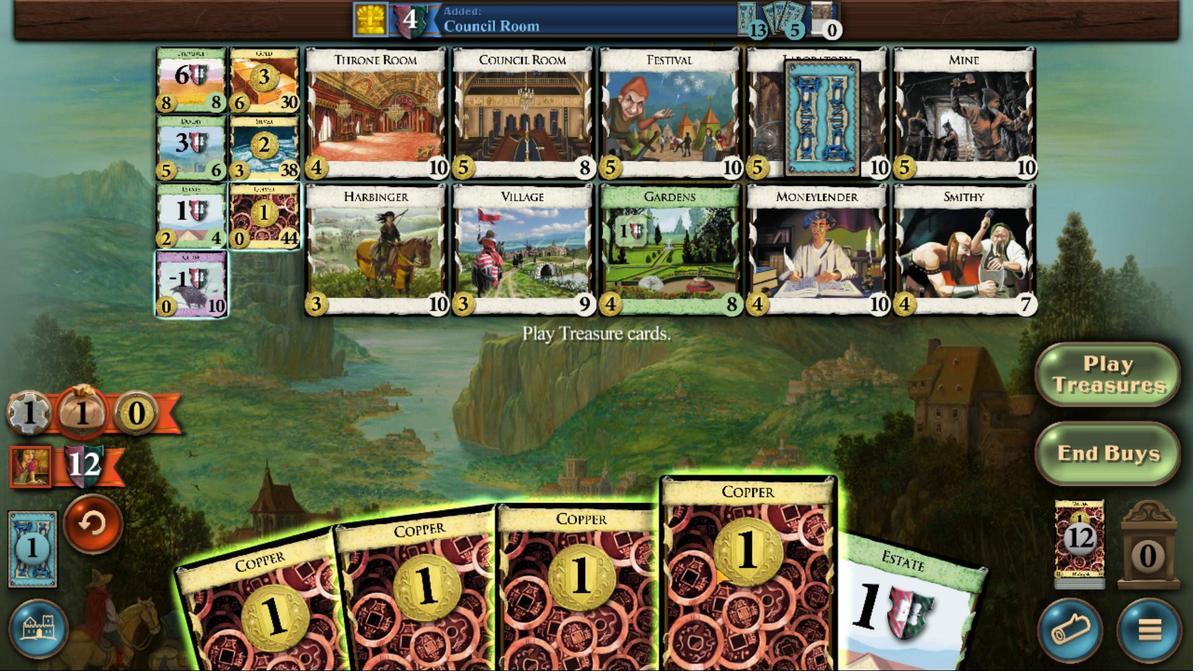 
Action: Mouse scrolled (420, 343) with delta (0, 0)
Screenshot: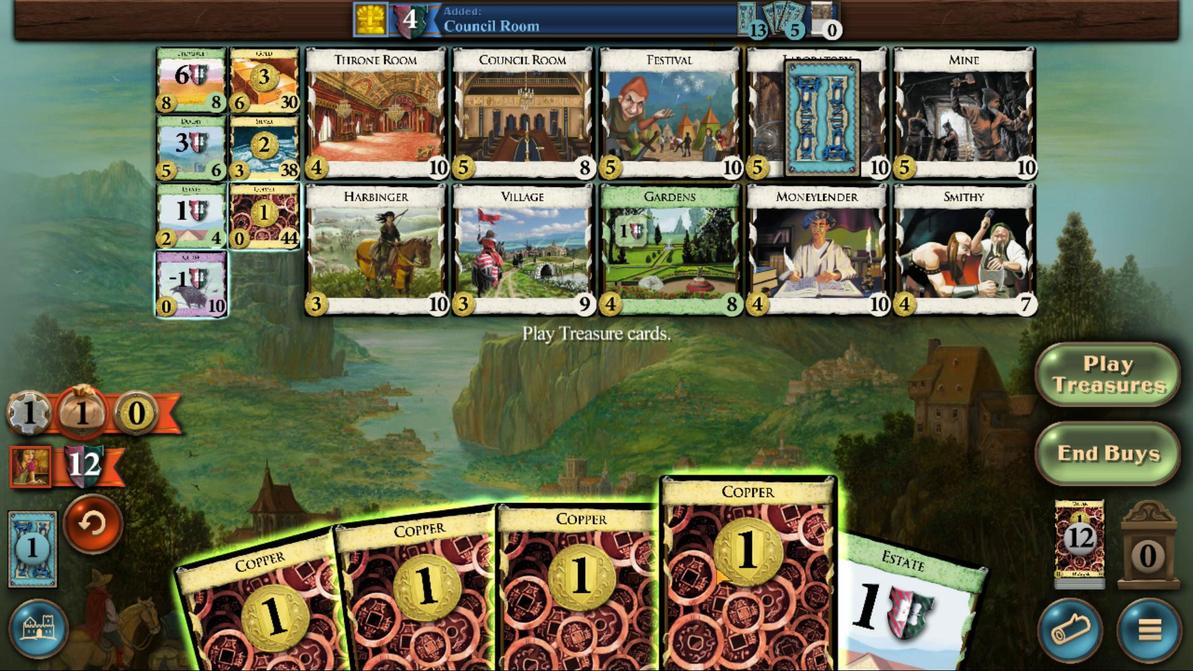 
Action: Mouse moved to (422, 346)
Screenshot: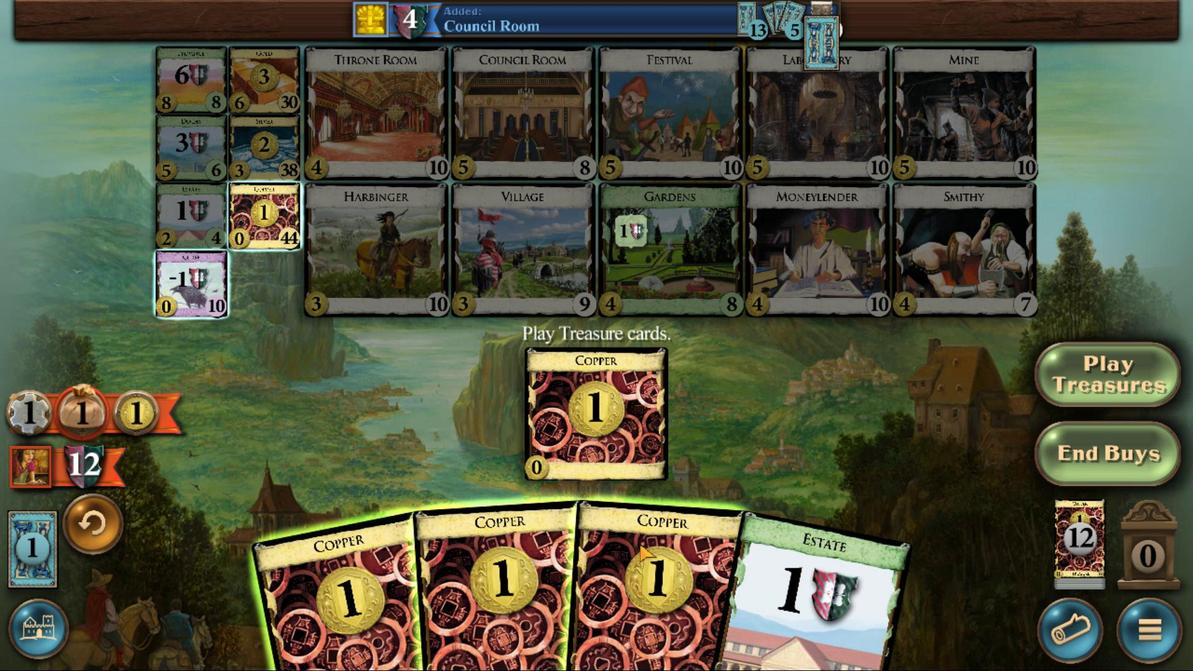 
Action: Mouse scrolled (422, 346) with delta (0, 0)
Screenshot: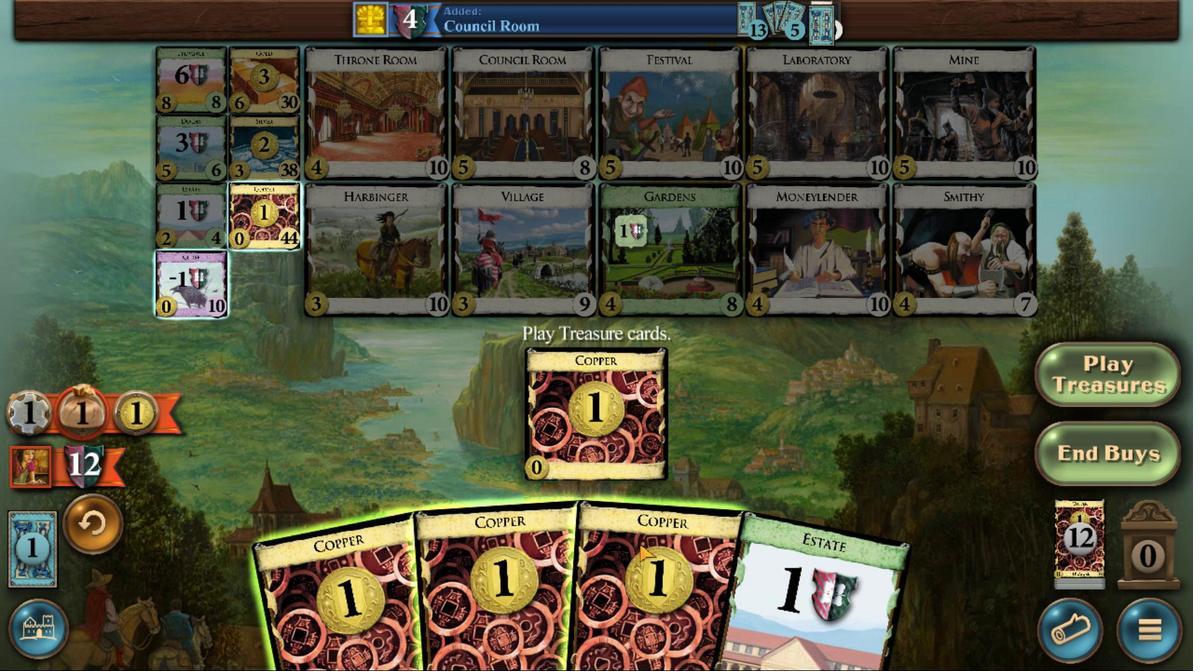 
Action: Mouse scrolled (422, 346) with delta (0, 0)
Screenshot: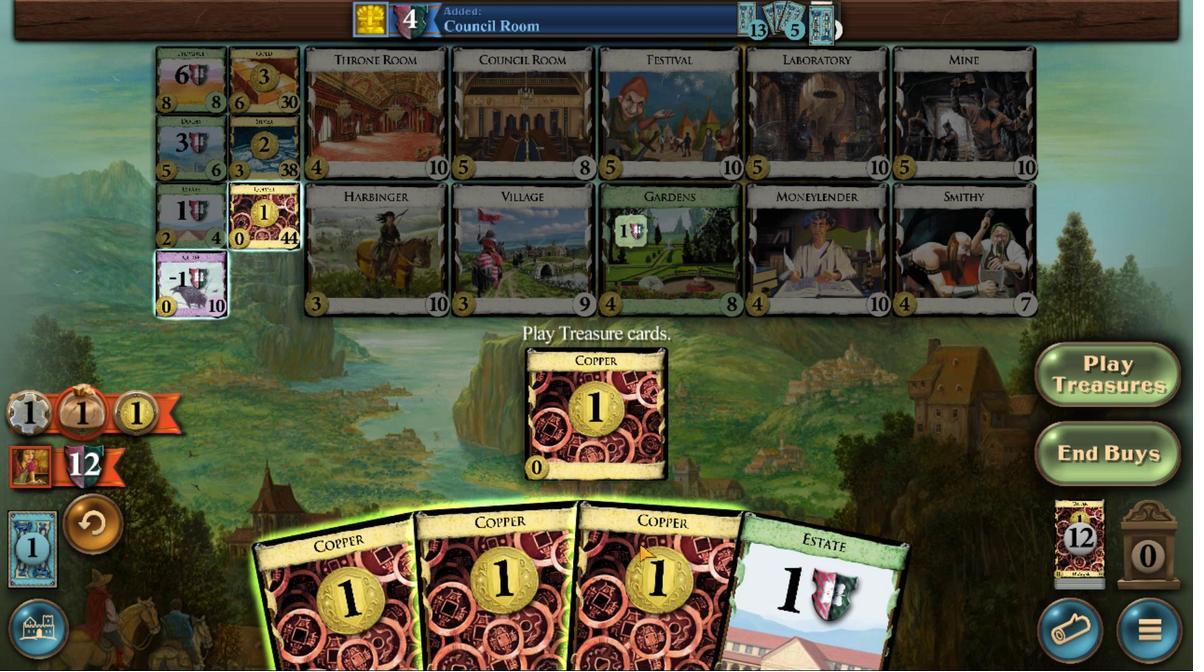 
Action: Mouse moved to (424, 346)
Screenshot: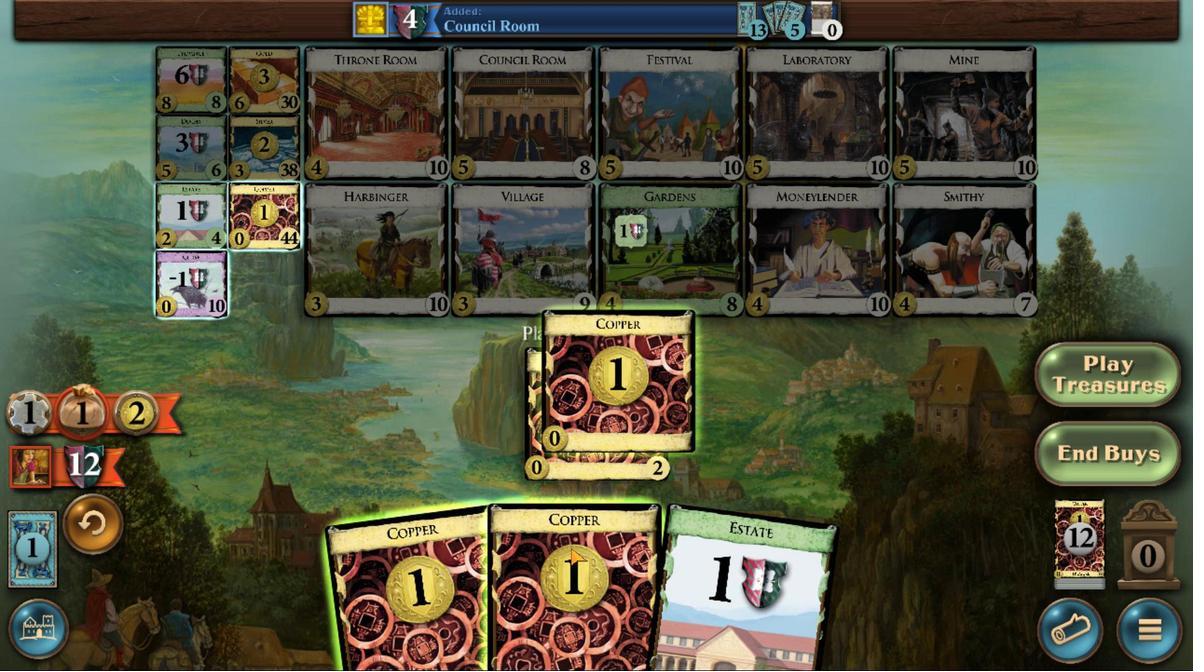 
Action: Mouse scrolled (424, 346) with delta (0, 0)
Screenshot: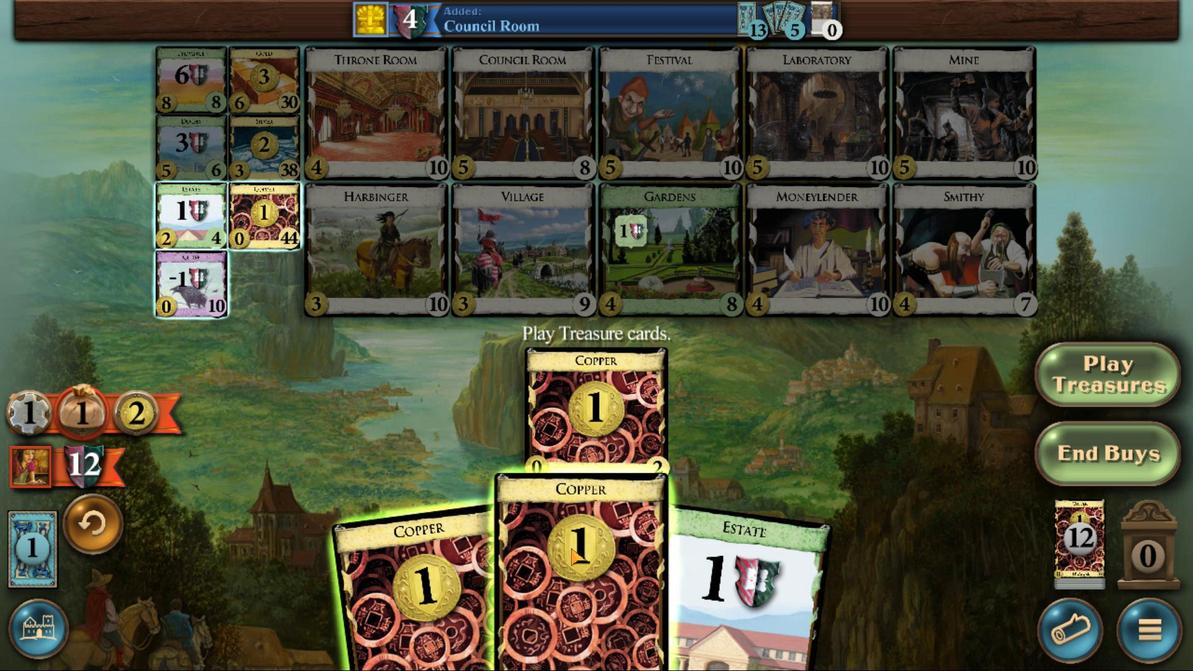 
Action: Mouse scrolled (424, 346) with delta (0, 0)
Screenshot: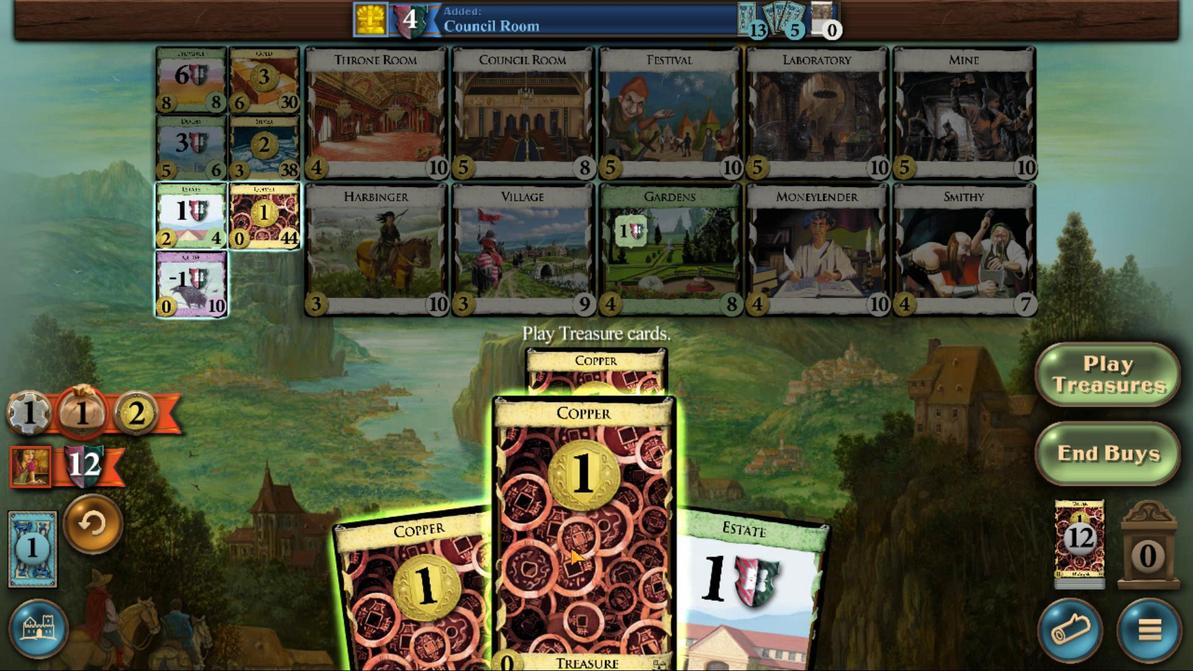 
Action: Mouse scrolled (424, 346) with delta (0, 0)
Screenshot: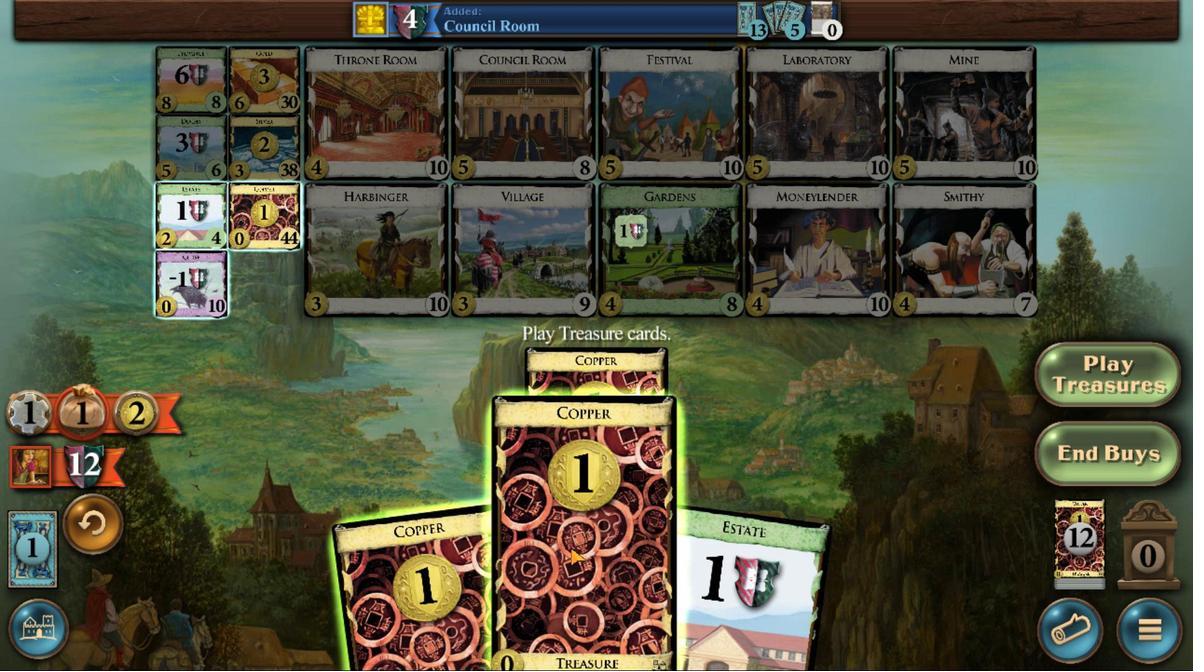 
Action: Mouse moved to (428, 345)
Screenshot: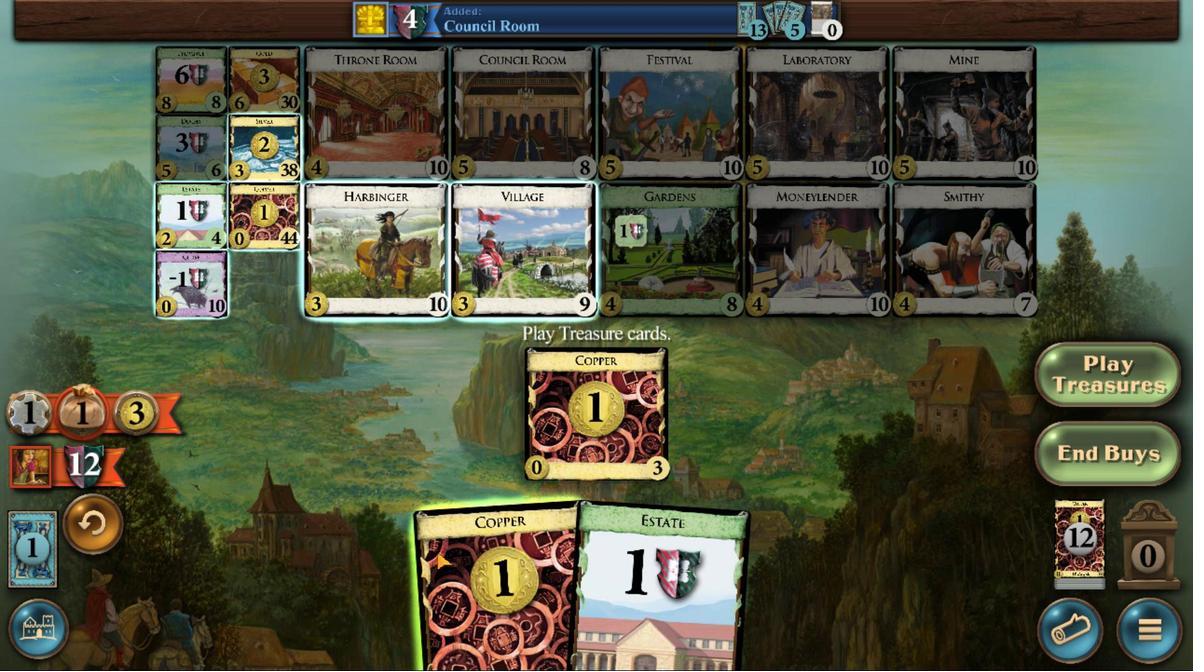 
Action: Mouse scrolled (428, 345) with delta (0, 0)
Screenshot: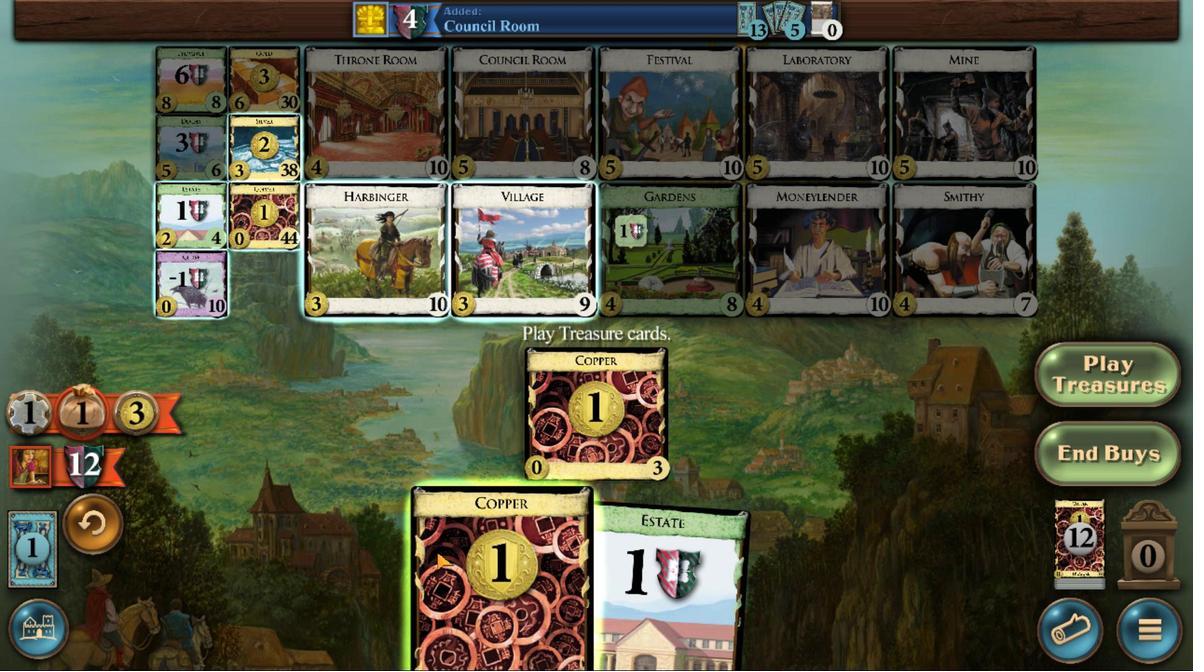 
Action: Mouse scrolled (428, 345) with delta (0, 0)
Screenshot: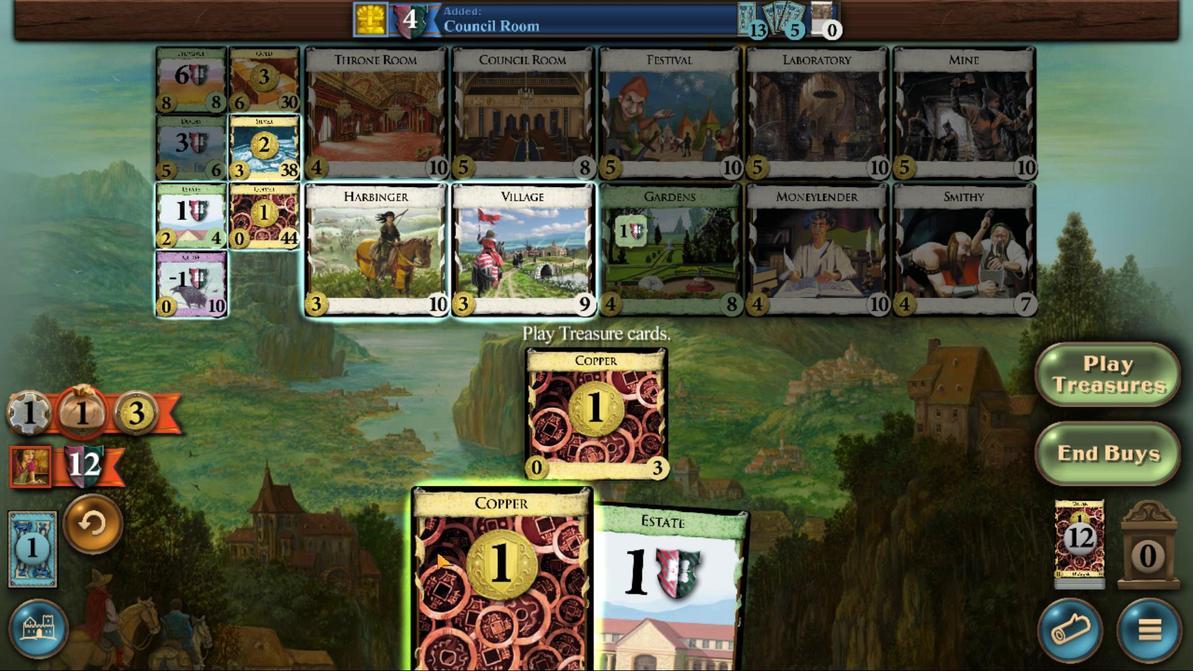 
Action: Mouse moved to (433, 387)
Screenshot: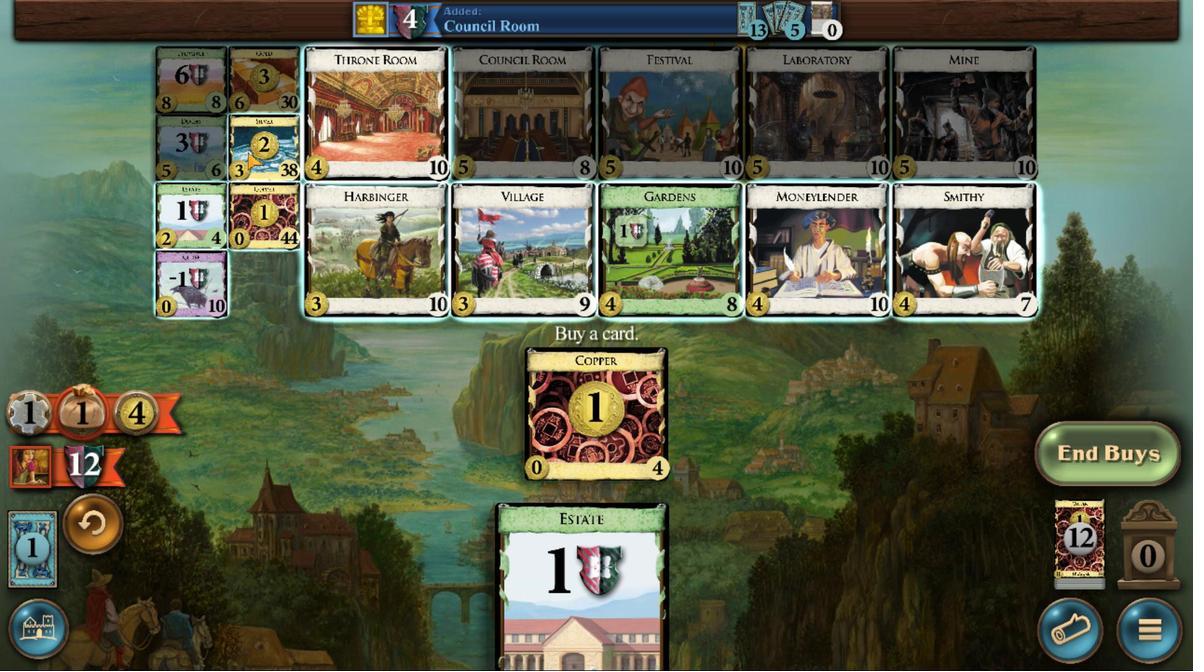 
Action: Mouse pressed left at (433, 387)
Screenshot: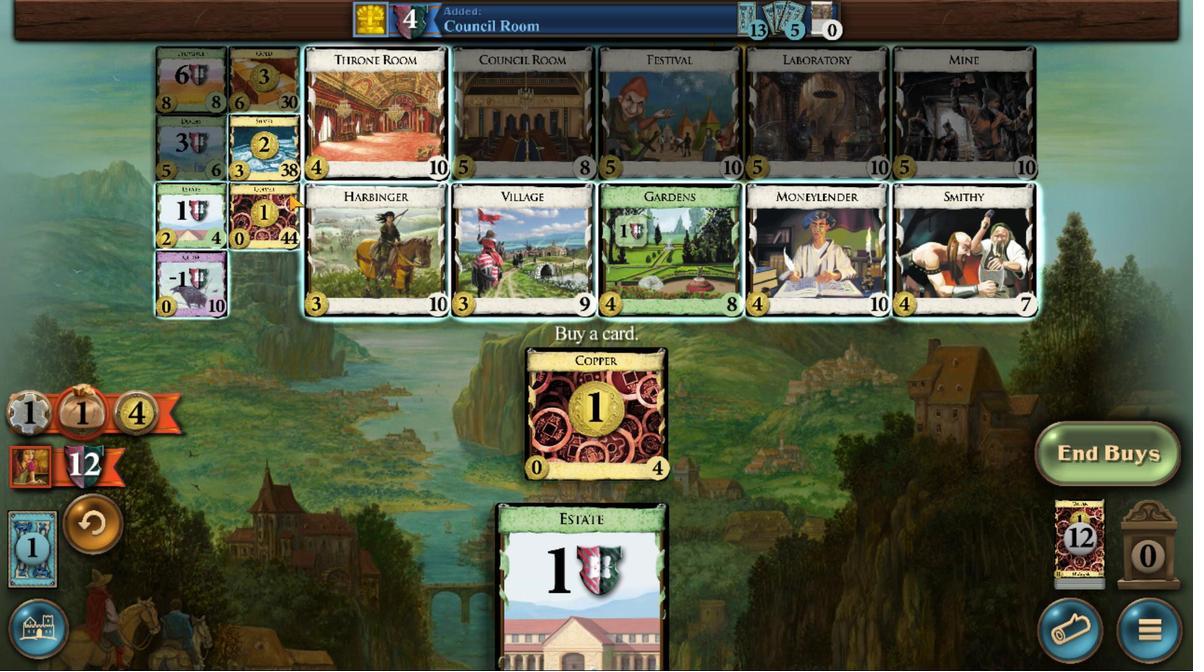 
Action: Mouse moved to (422, 341)
Screenshot: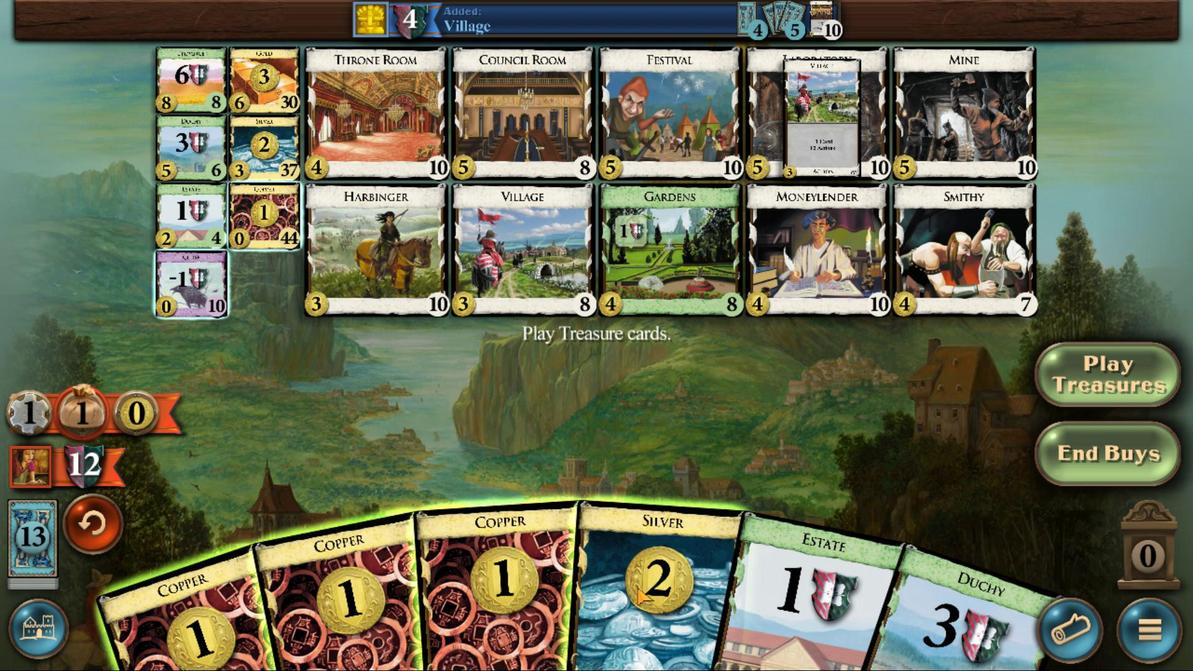 
Action: Mouse scrolled (422, 341) with delta (0, 0)
Screenshot: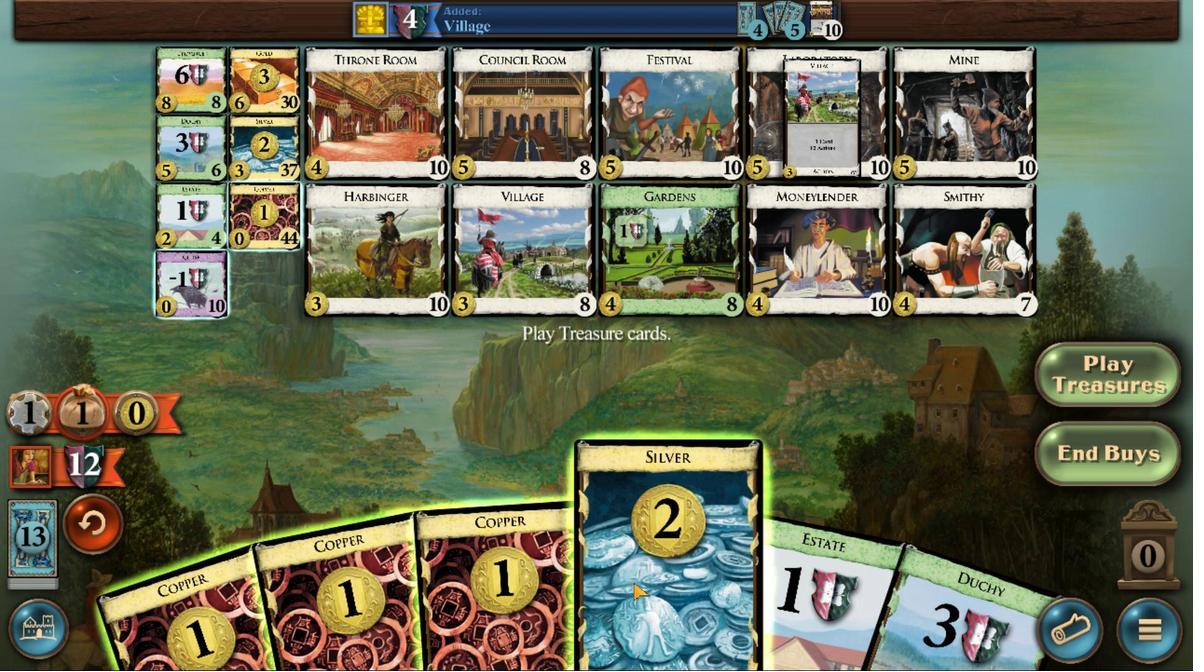 
Action: Mouse scrolled (422, 341) with delta (0, 0)
Screenshot: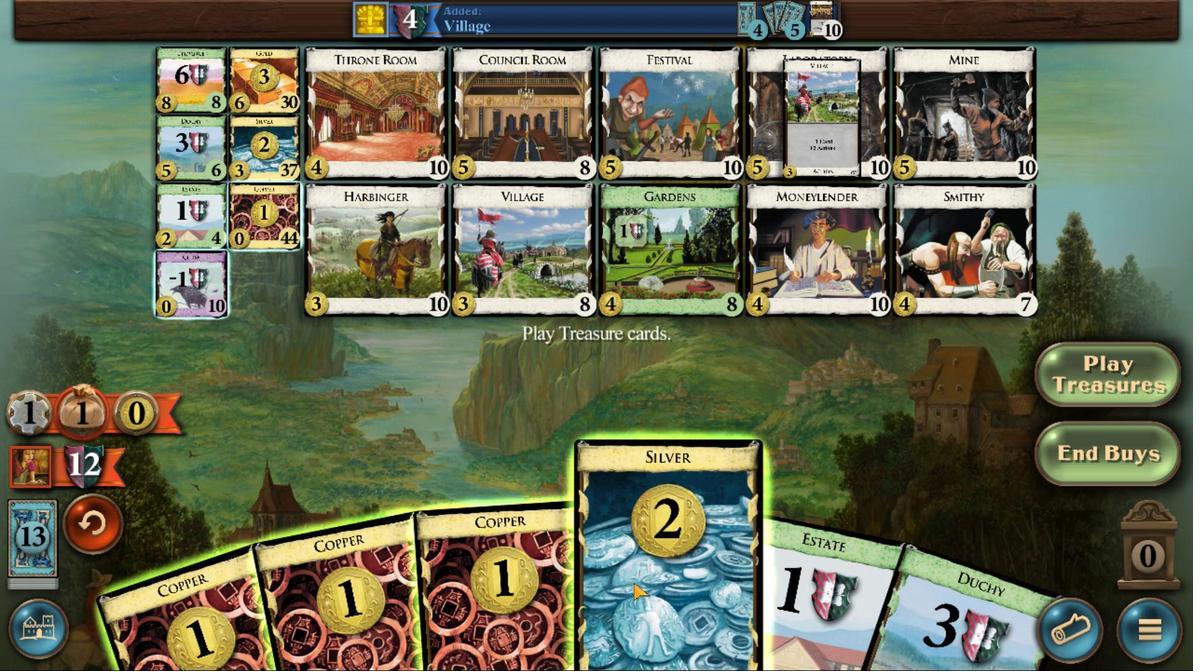 
Action: Mouse moved to (425, 343)
Screenshot: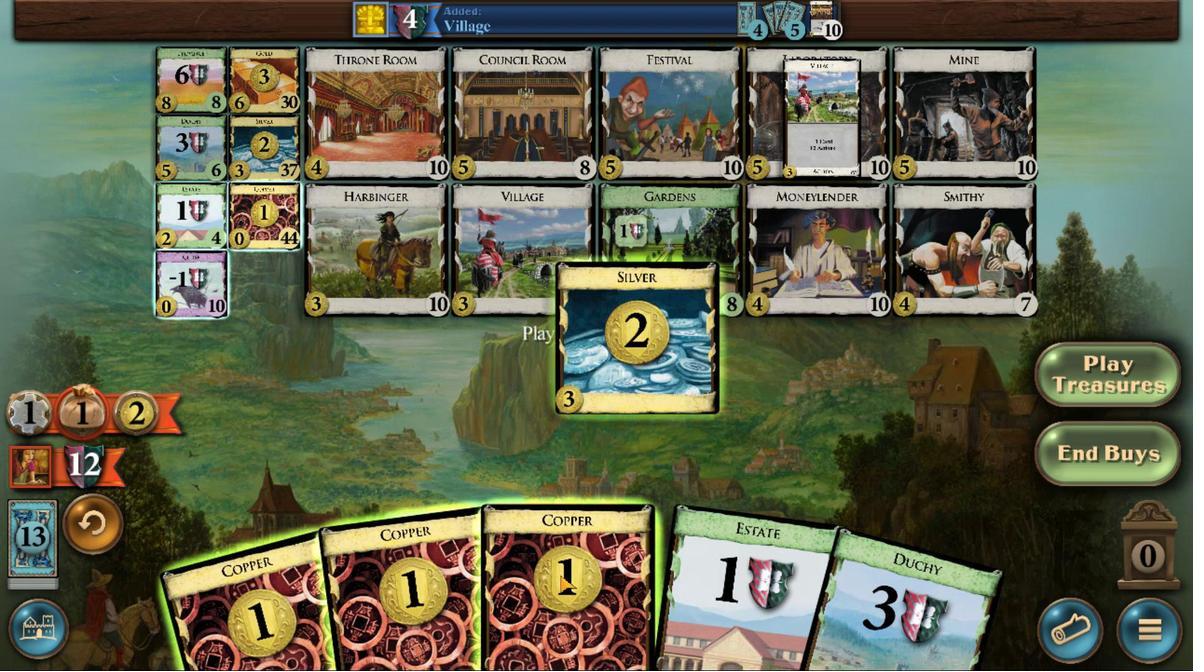 
Action: Mouse scrolled (425, 343) with delta (0, 0)
Screenshot: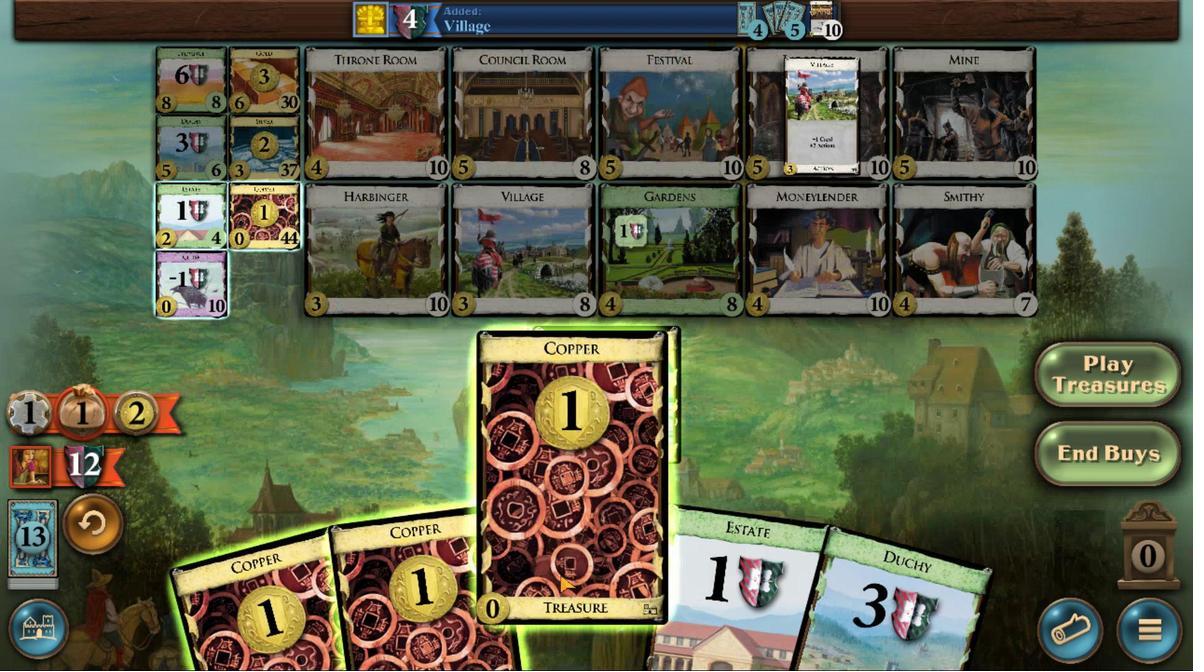 
Action: Mouse moved to (425, 343)
Screenshot: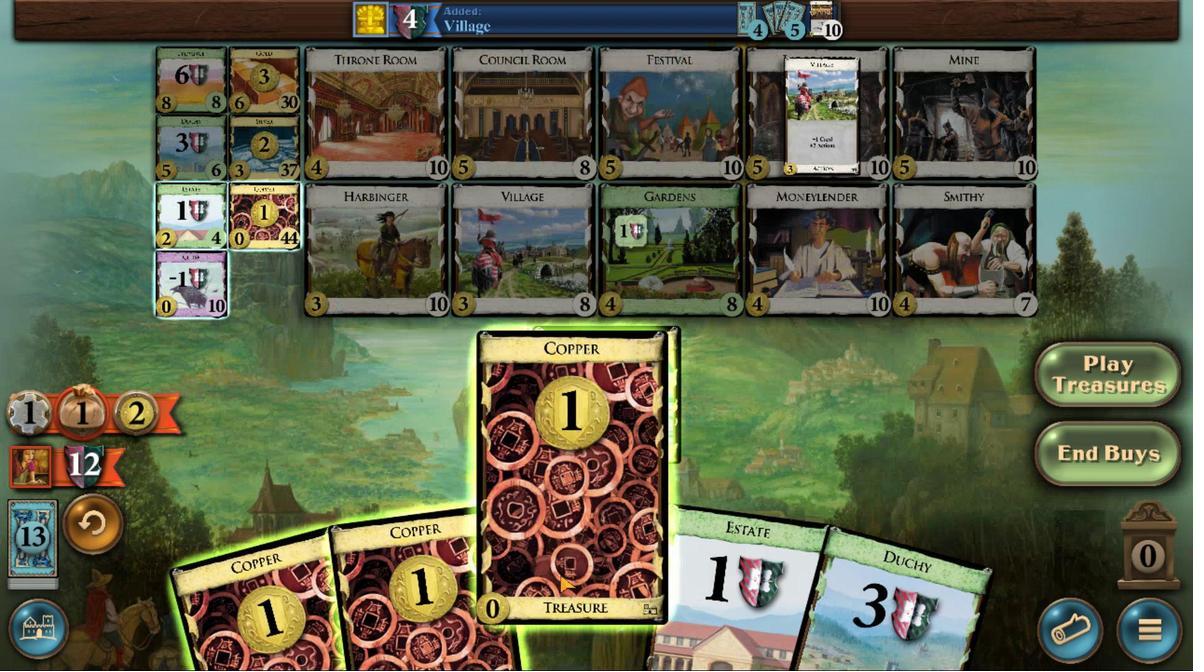 
Action: Mouse scrolled (425, 343) with delta (0, 0)
Screenshot: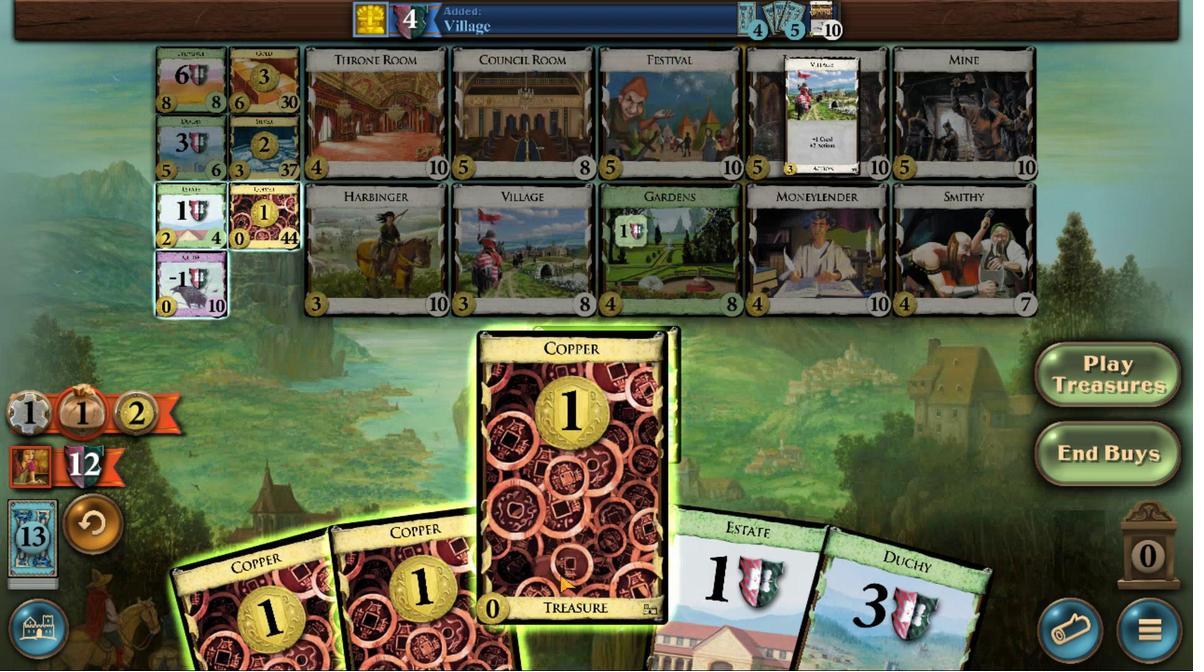 
Action: Mouse scrolled (425, 343) with delta (0, 0)
Screenshot: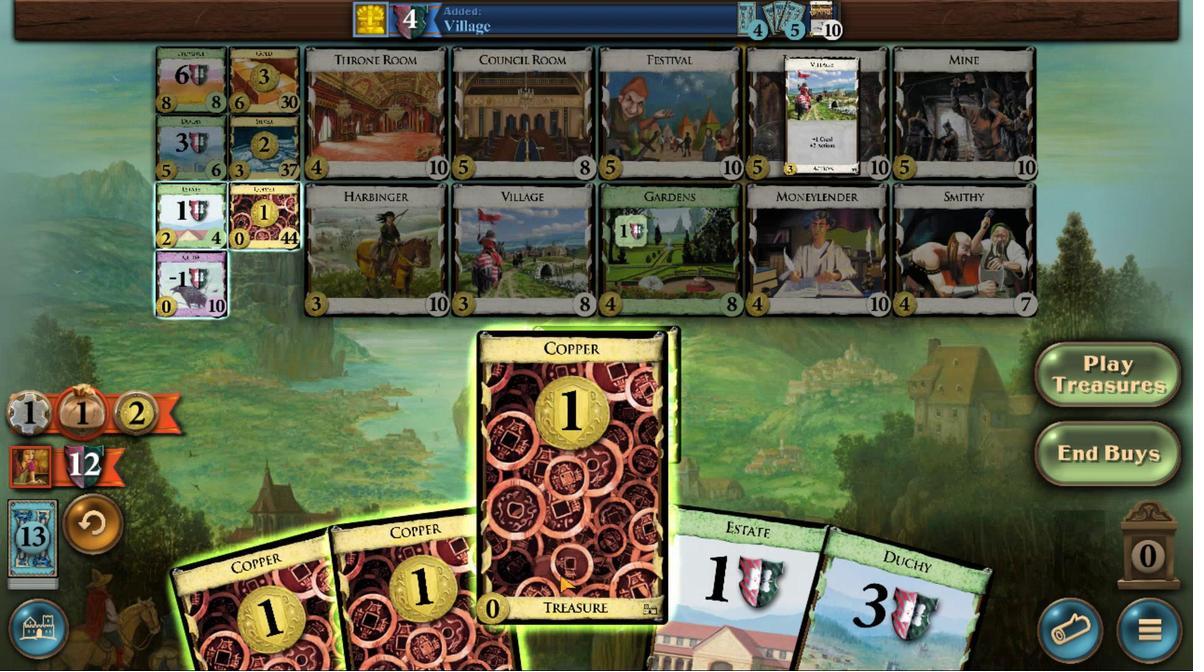 
Action: Mouse moved to (427, 342)
Screenshot: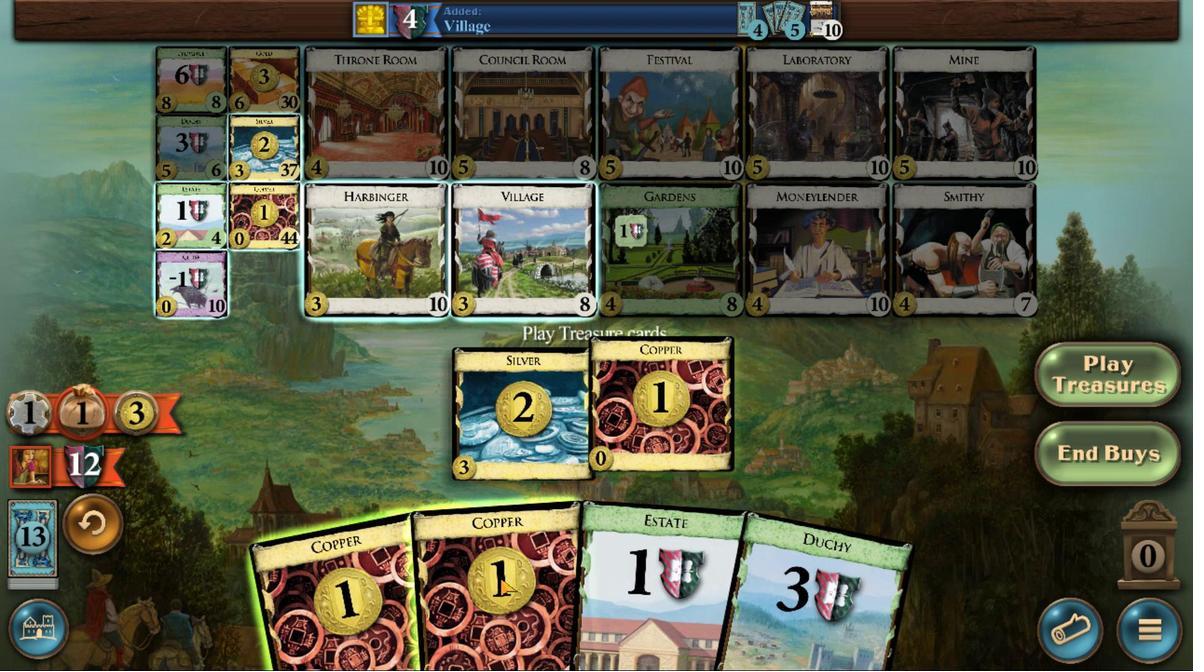 
Action: Mouse scrolled (427, 342) with delta (0, 0)
Screenshot: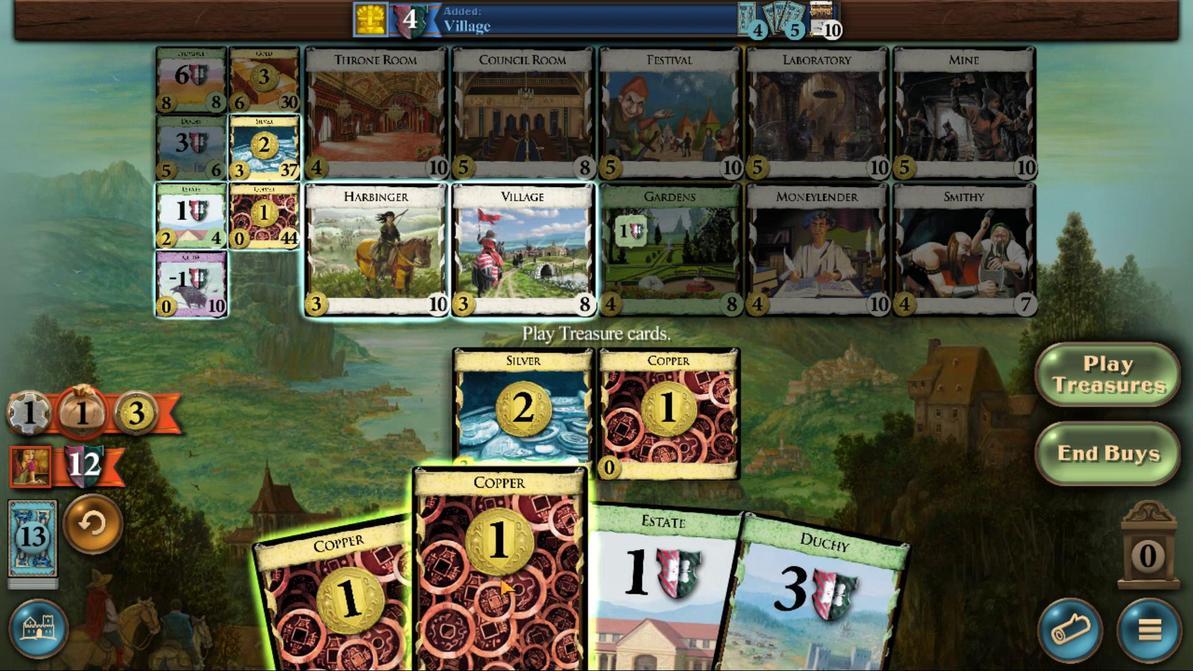 
Action: Mouse scrolled (427, 342) with delta (0, 0)
Screenshot: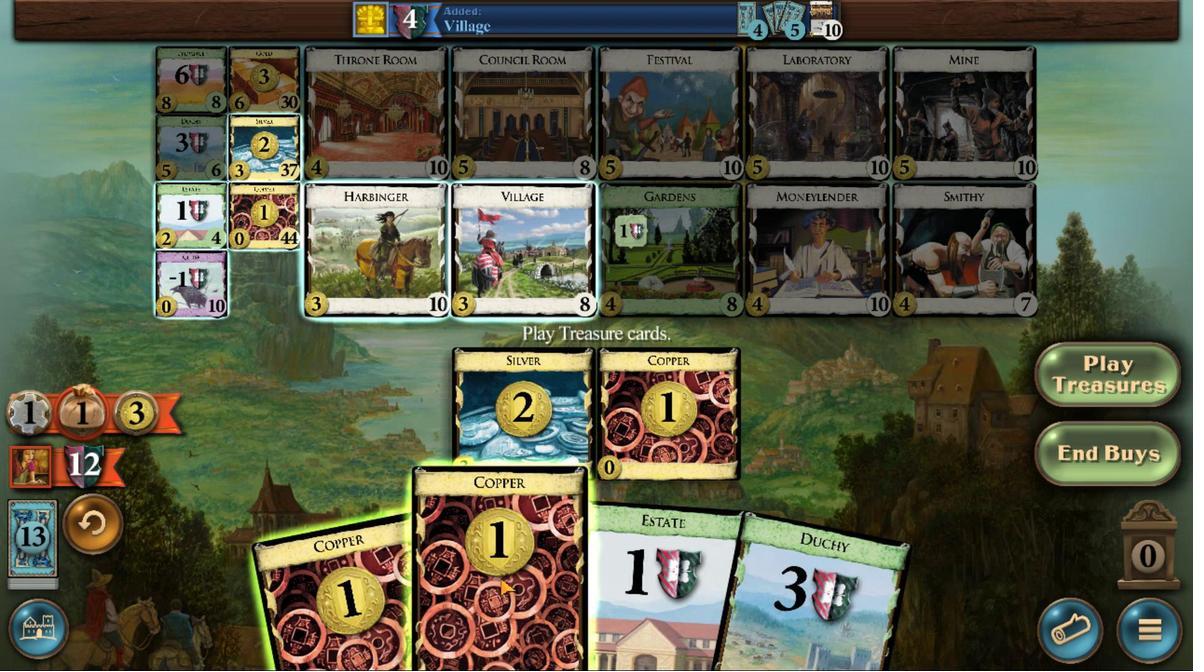 
Action: Mouse scrolled (427, 342) with delta (0, 0)
Screenshot: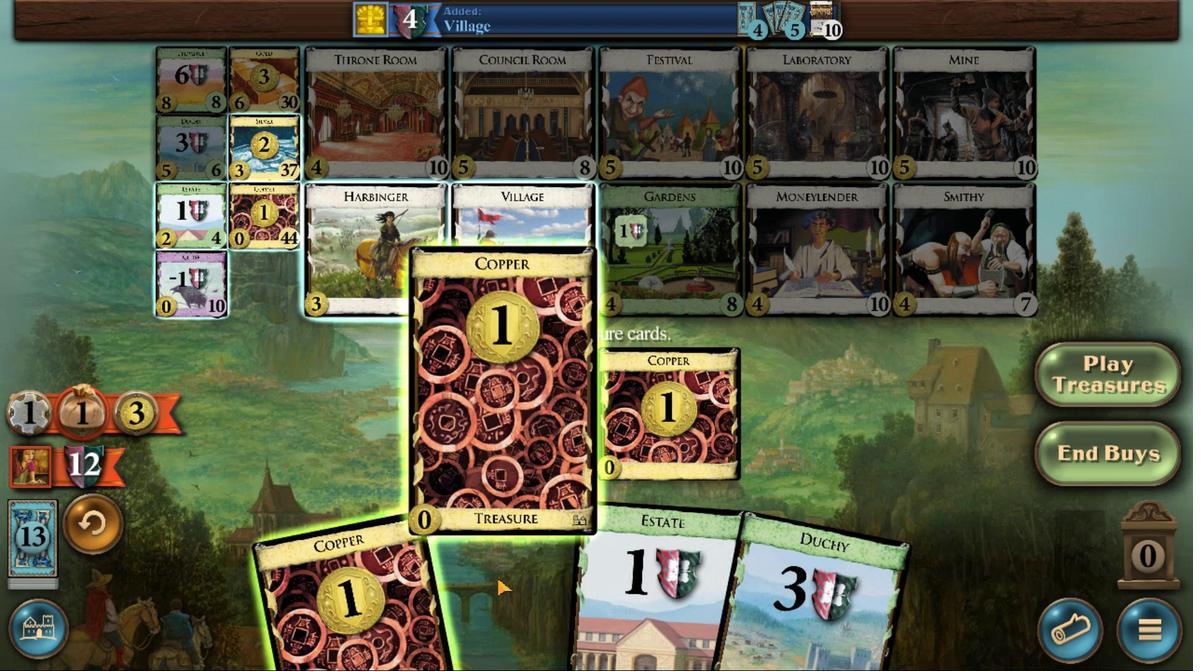 
Action: Mouse moved to (430, 342)
Screenshot: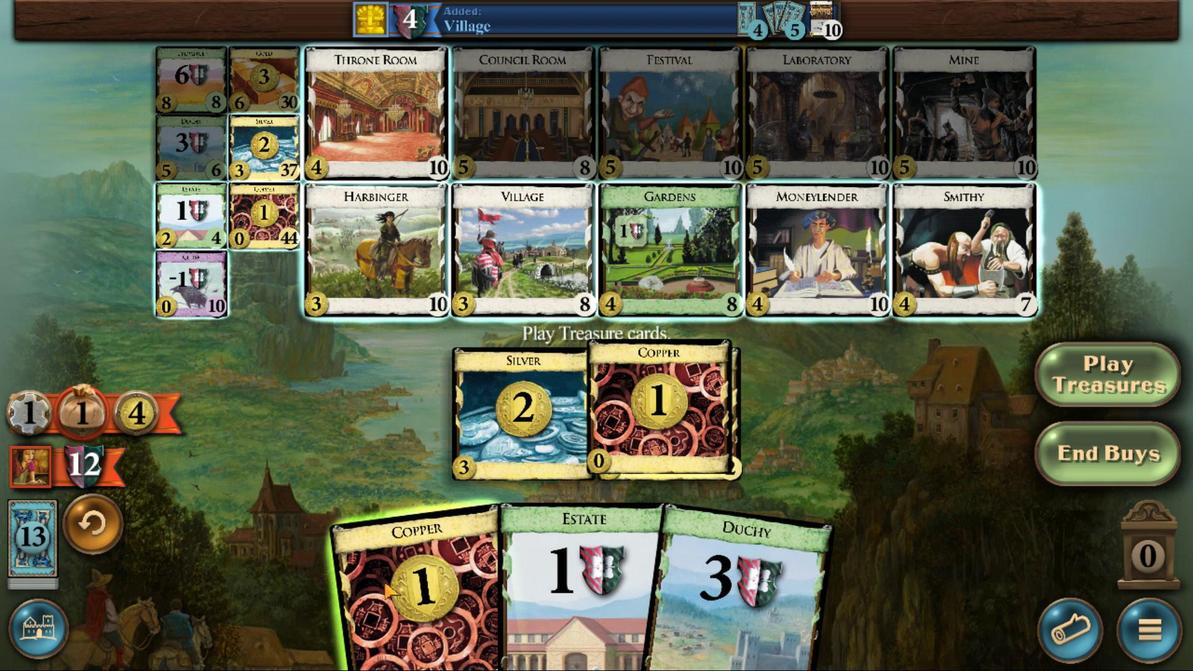
Action: Mouse scrolled (430, 342) with delta (0, 0)
Screenshot: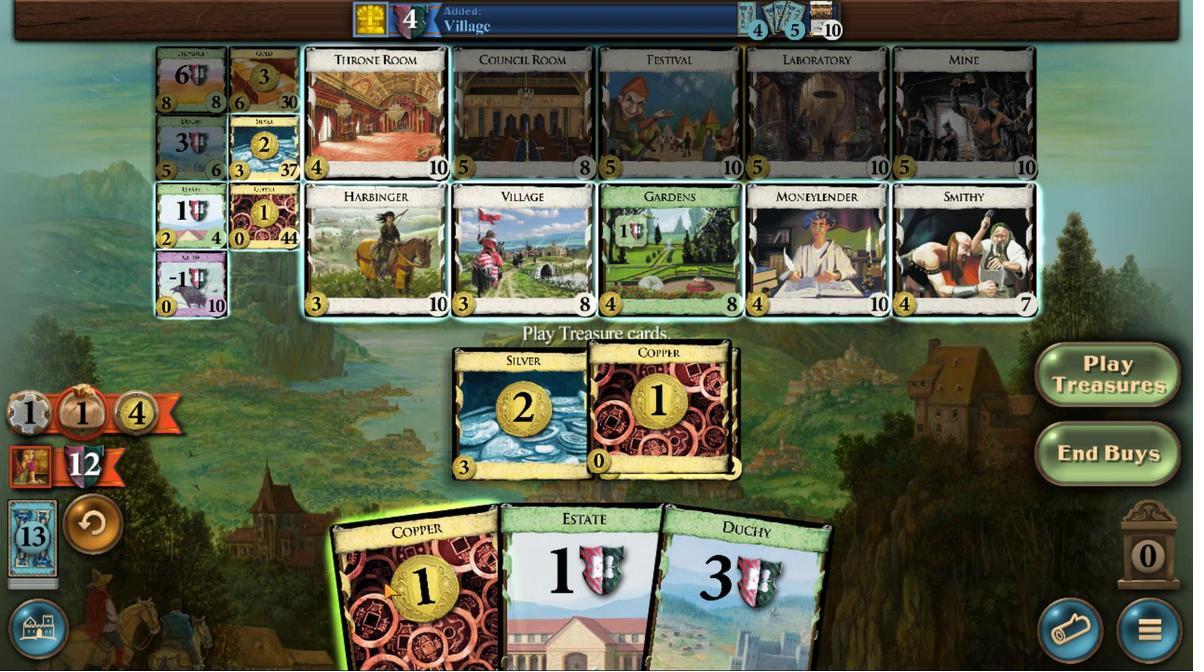 
Action: Mouse moved to (430, 342)
Screenshot: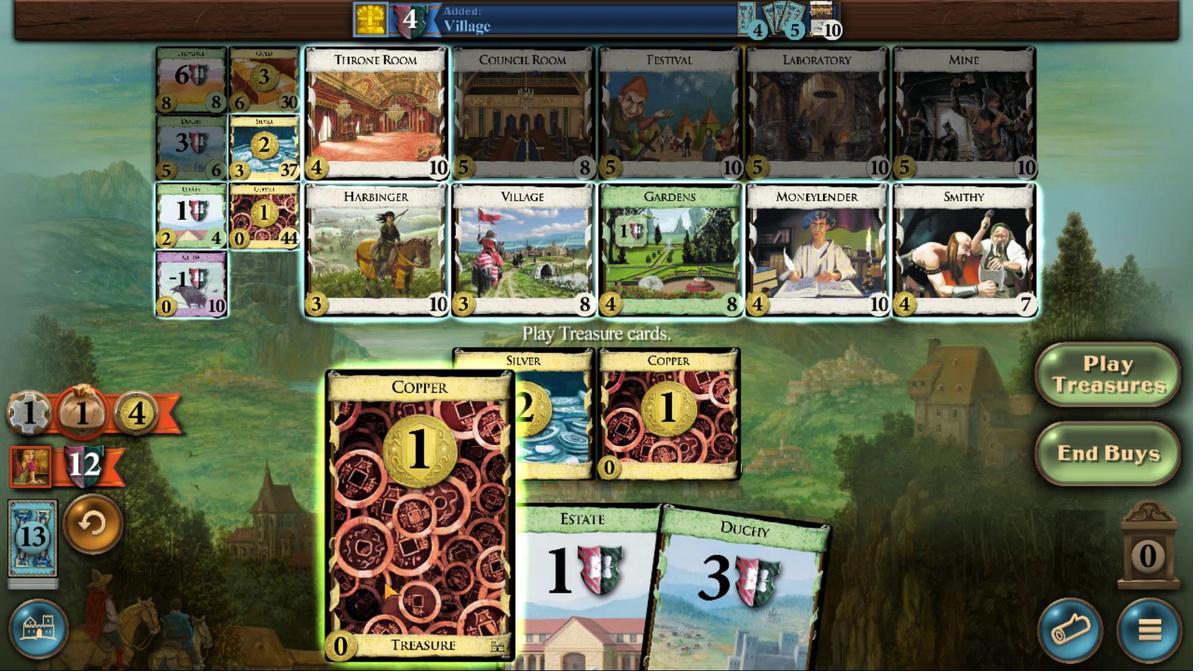 
Action: Mouse scrolled (430, 342) with delta (0, 0)
Screenshot: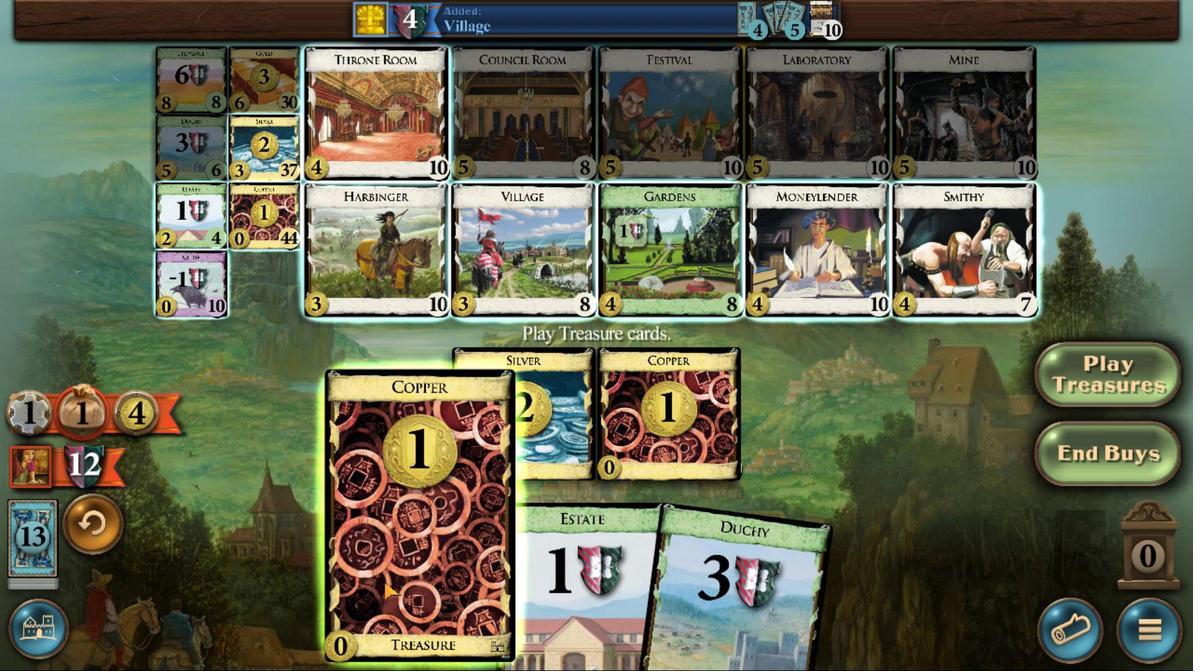 
Action: Mouse scrolled (430, 342) with delta (0, 0)
Screenshot: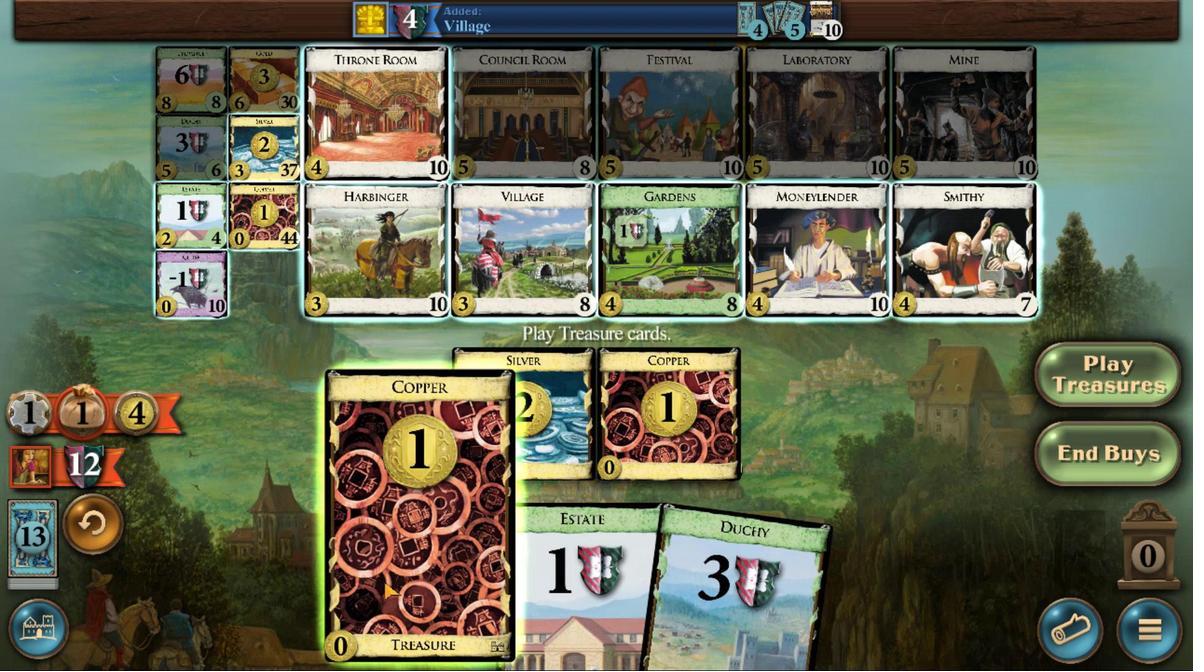 
Action: Mouse moved to (435, 387)
Screenshot: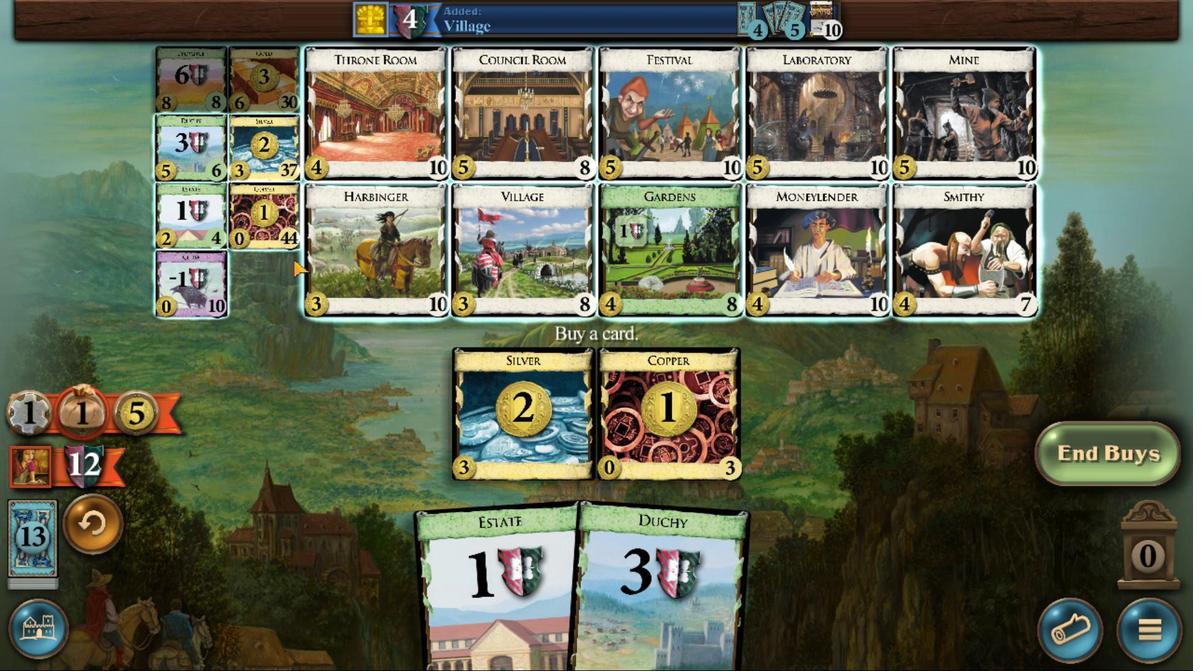 
Action: Mouse pressed left at (435, 387)
Screenshot: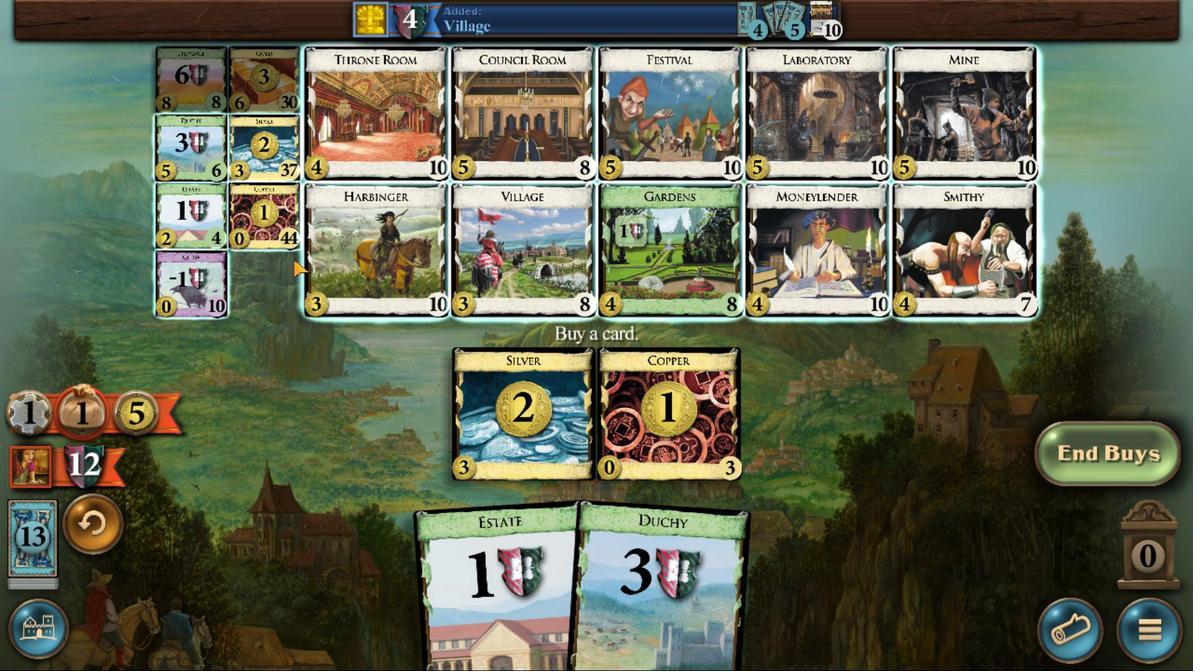 
Action: Mouse moved to (427, 343)
Screenshot: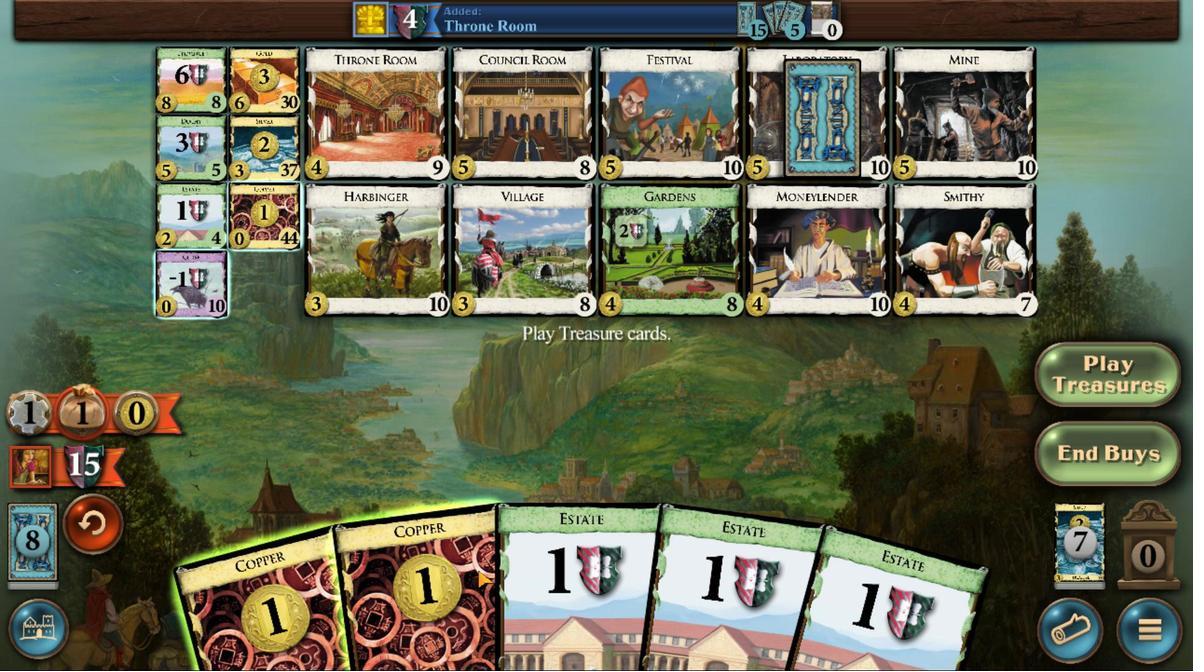 
Action: Mouse scrolled (427, 343) with delta (0, 0)
Screenshot: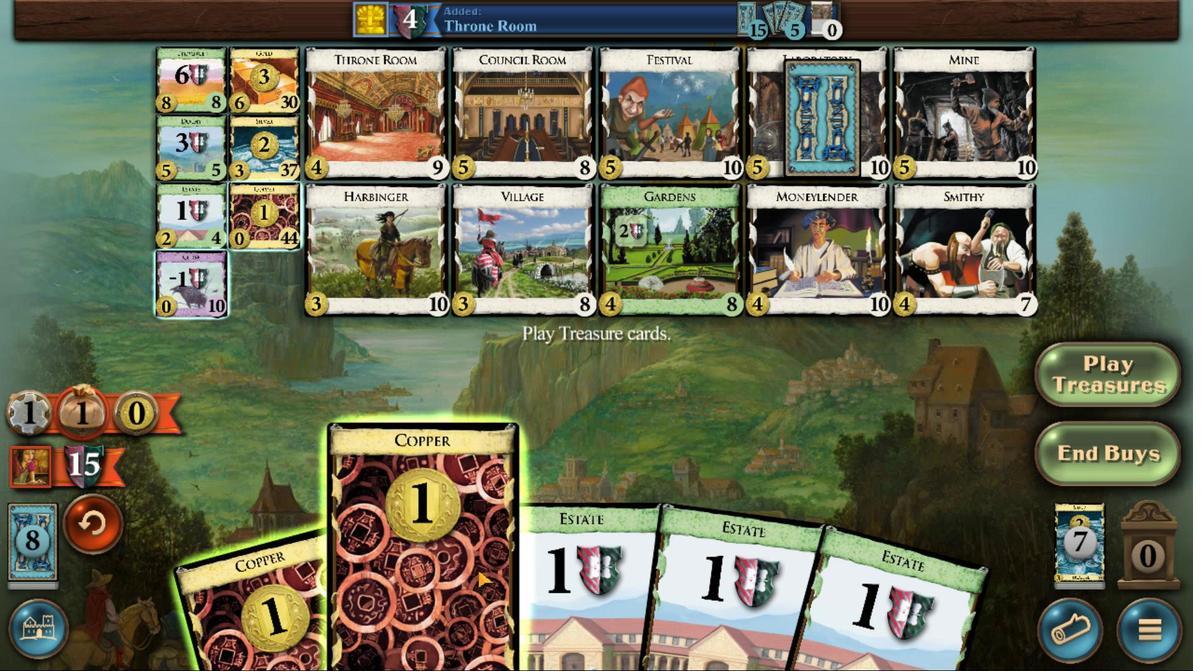 
Action: Mouse scrolled (427, 343) with delta (0, 0)
Screenshot: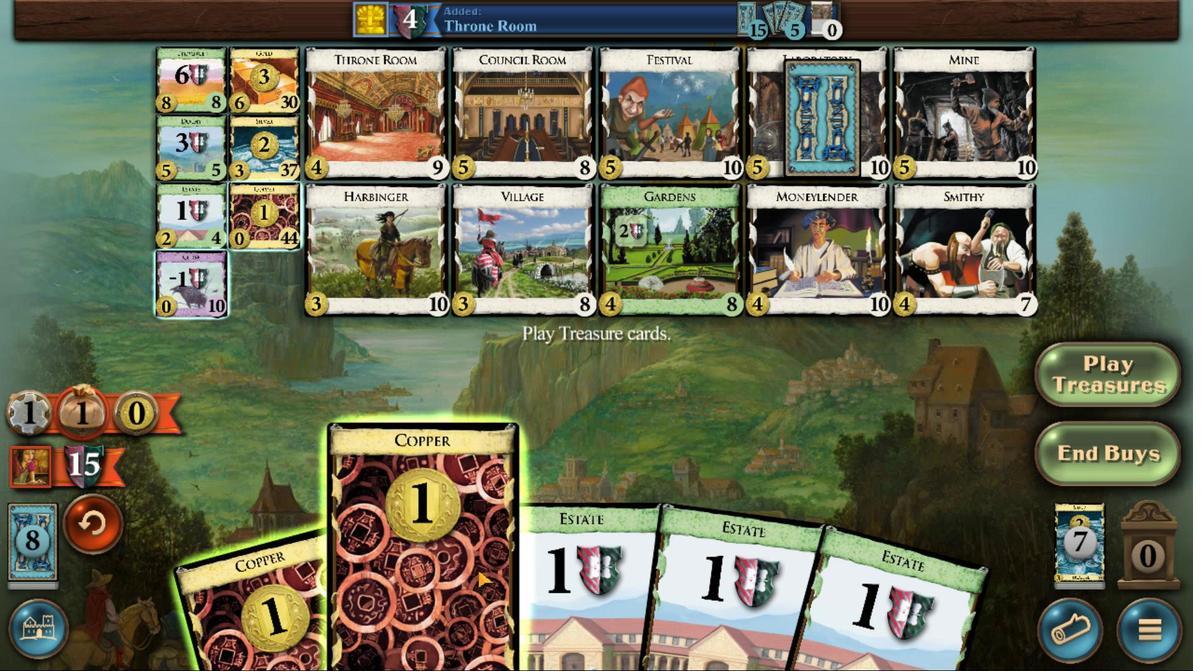 
Action: Mouse scrolled (427, 343) with delta (0, 0)
Screenshot: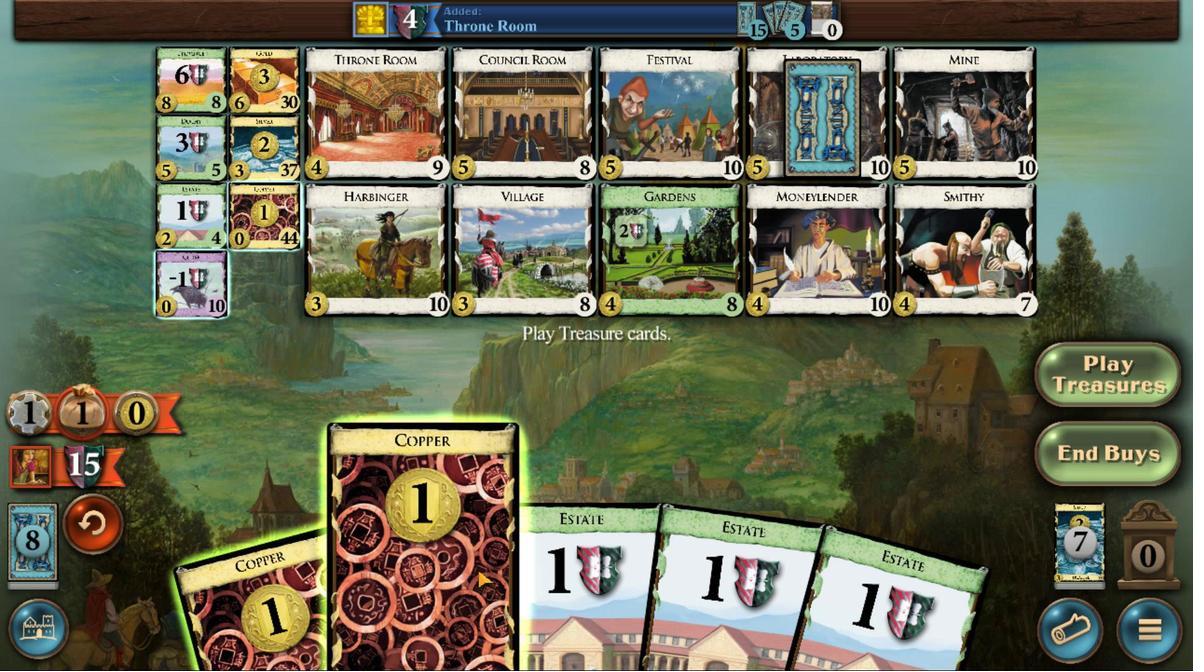 
Action: Mouse moved to (431, 342)
Screenshot: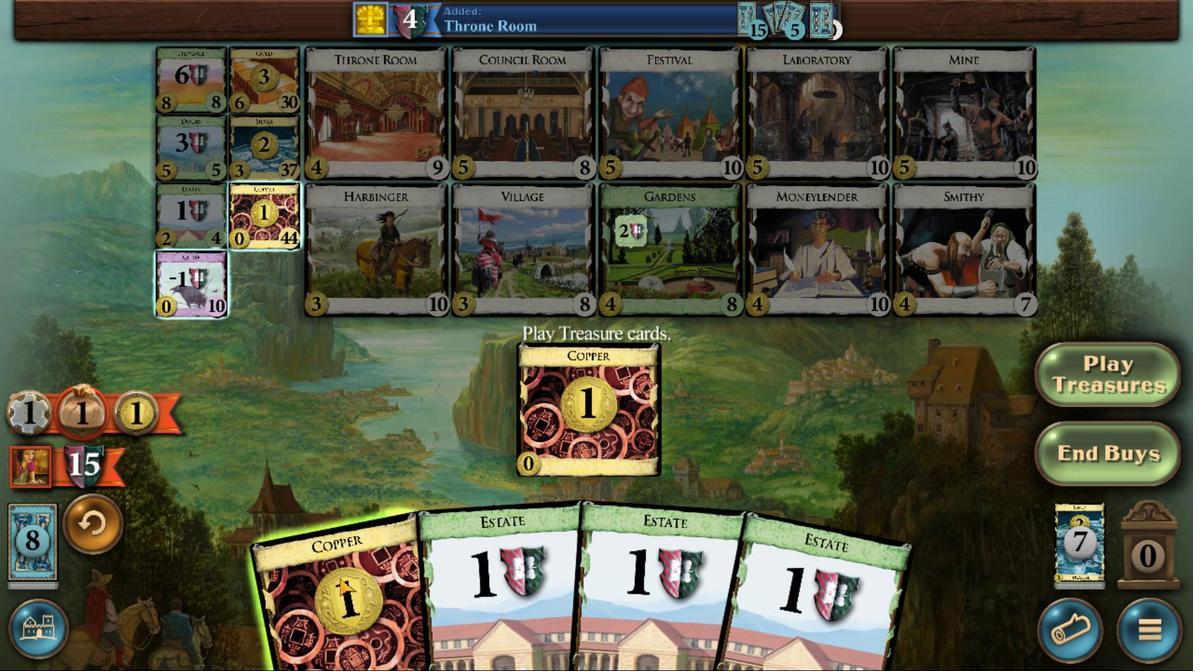 
Action: Mouse scrolled (431, 342) with delta (0, 0)
Screenshot: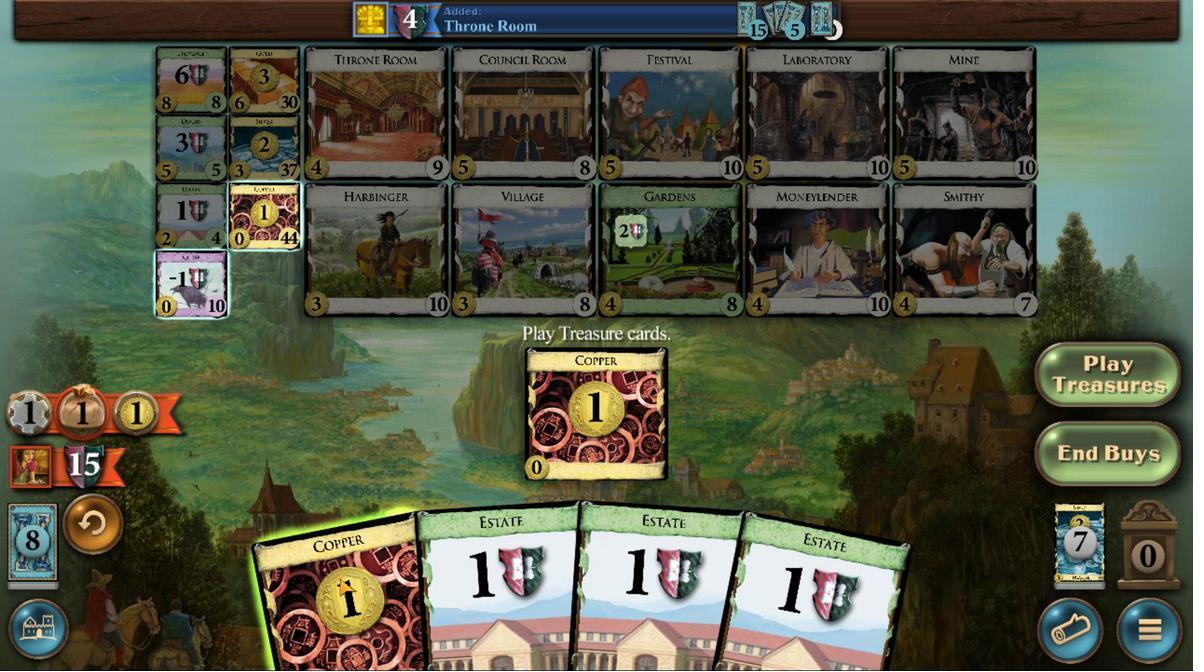 
Action: Mouse scrolled (431, 342) with delta (0, 0)
Screenshot: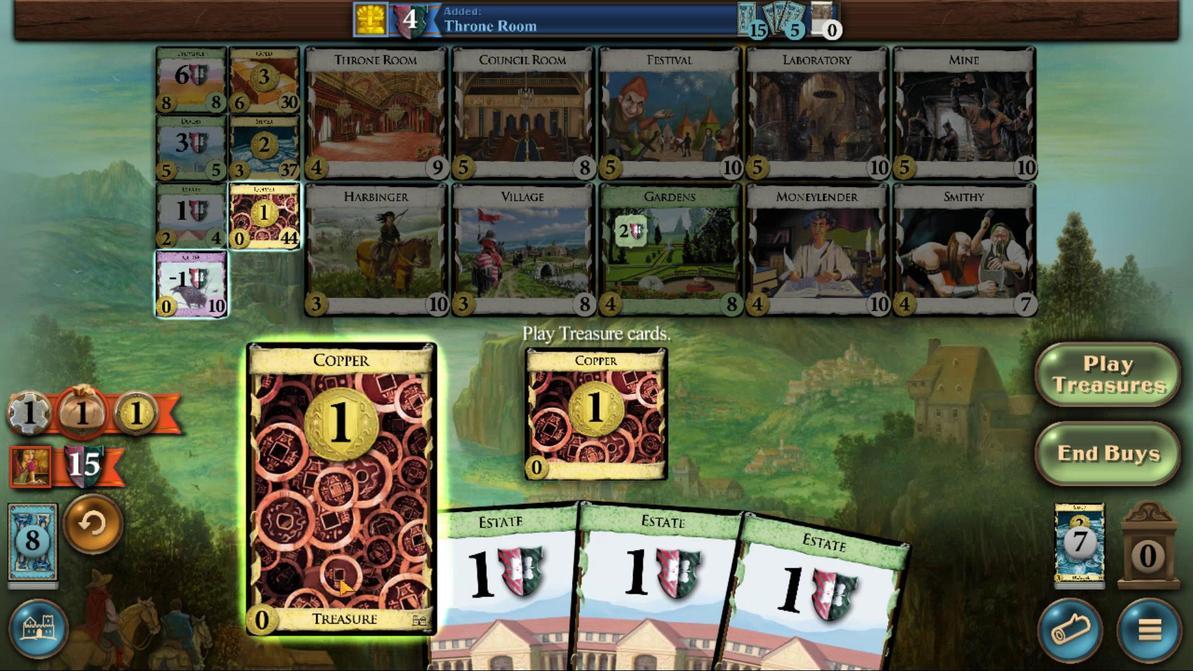 
Action: Mouse scrolled (431, 342) with delta (0, 0)
Screenshot: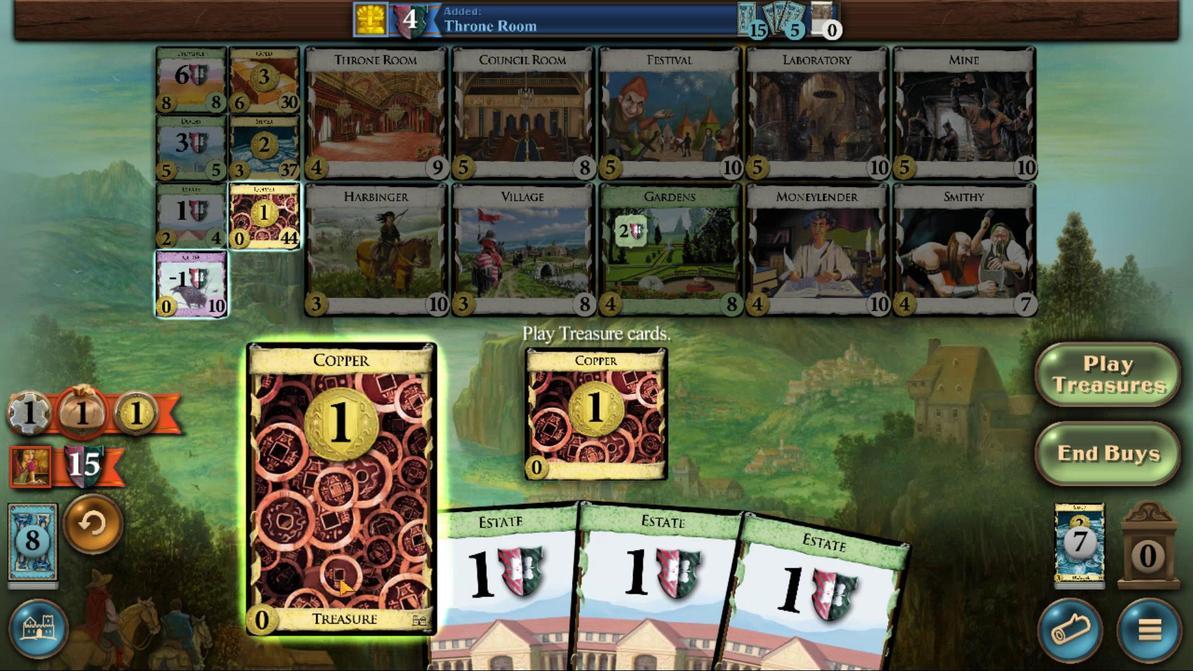 
Action: Mouse moved to (435, 382)
Screenshot: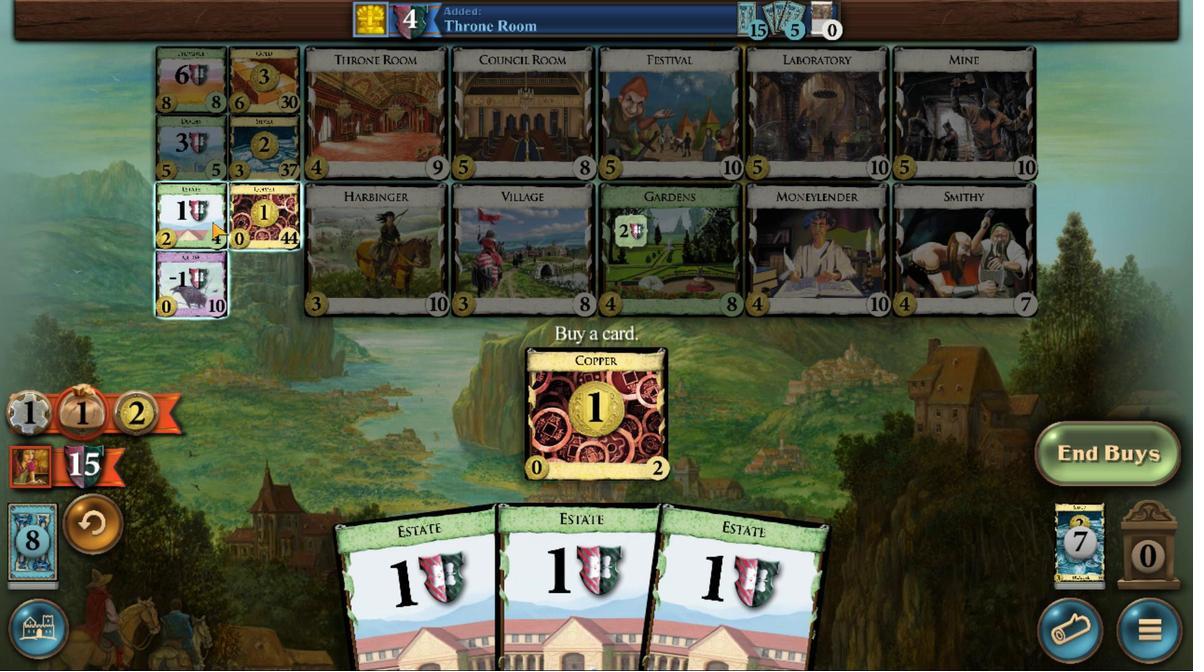 
Action: Mouse pressed left at (435, 382)
Screenshot: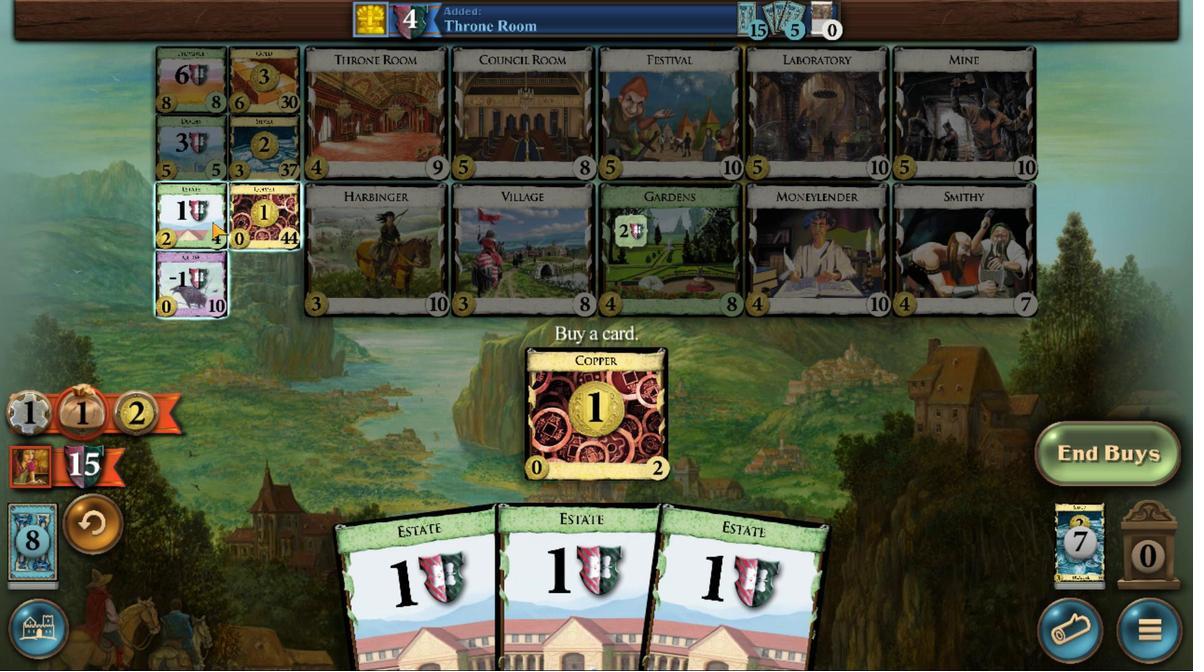 
Action: Mouse moved to (428, 341)
Screenshot: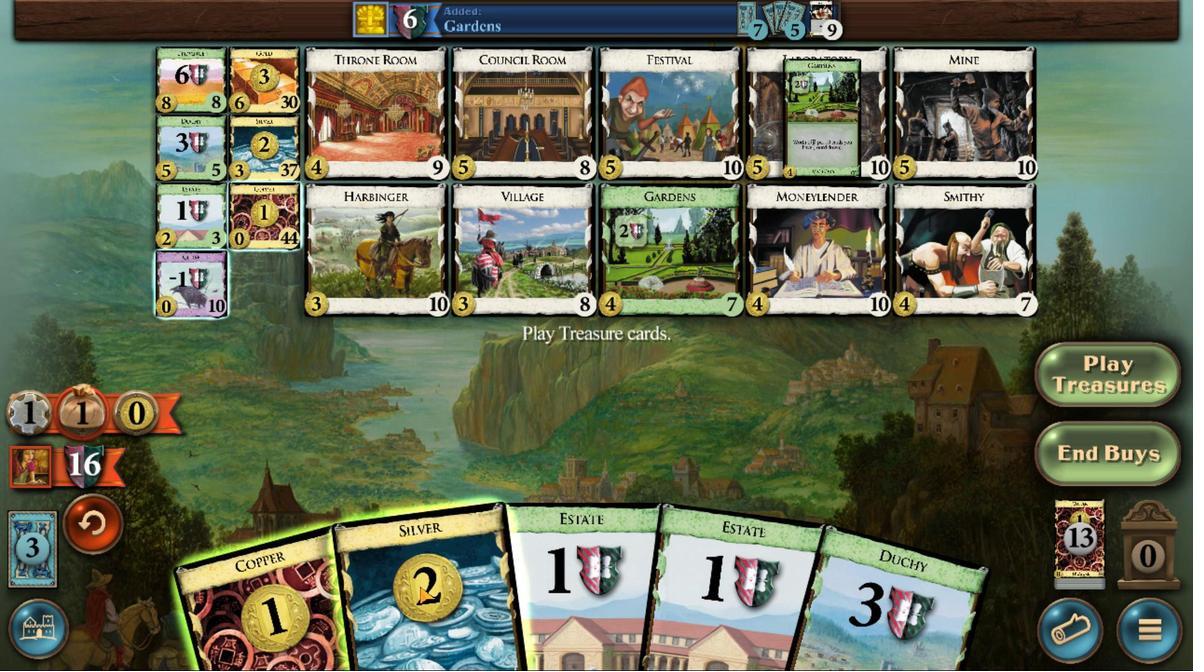 
Action: Mouse scrolled (428, 341) with delta (0, 0)
Screenshot: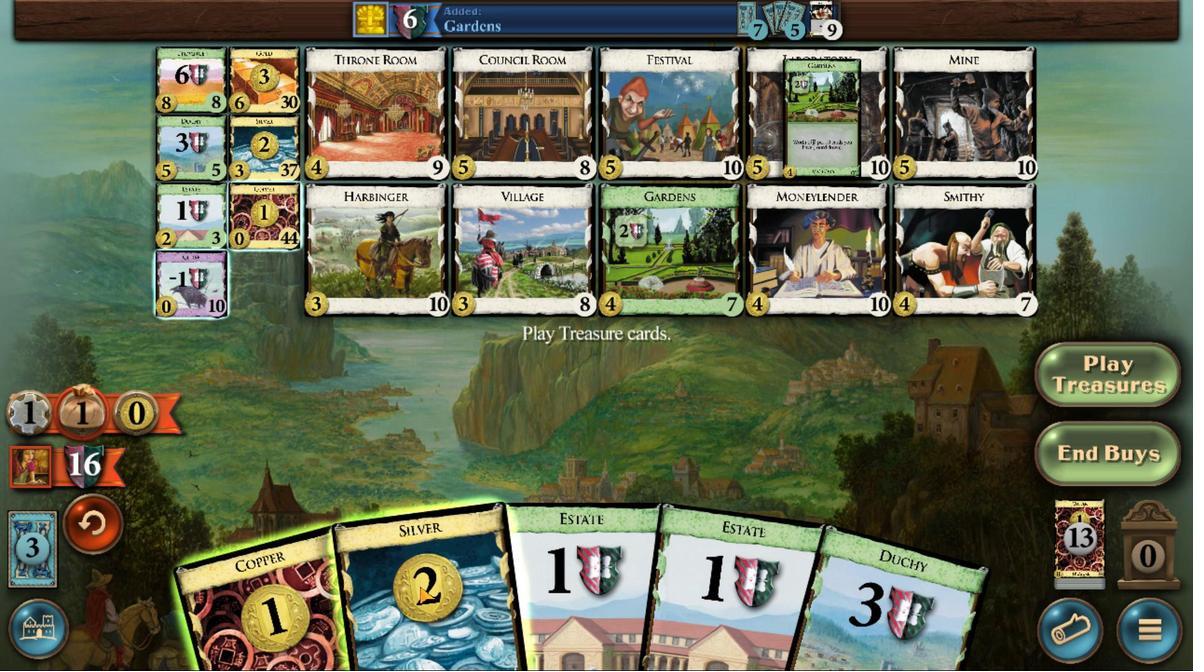 
Action: Mouse scrolled (428, 341) with delta (0, 0)
Screenshot: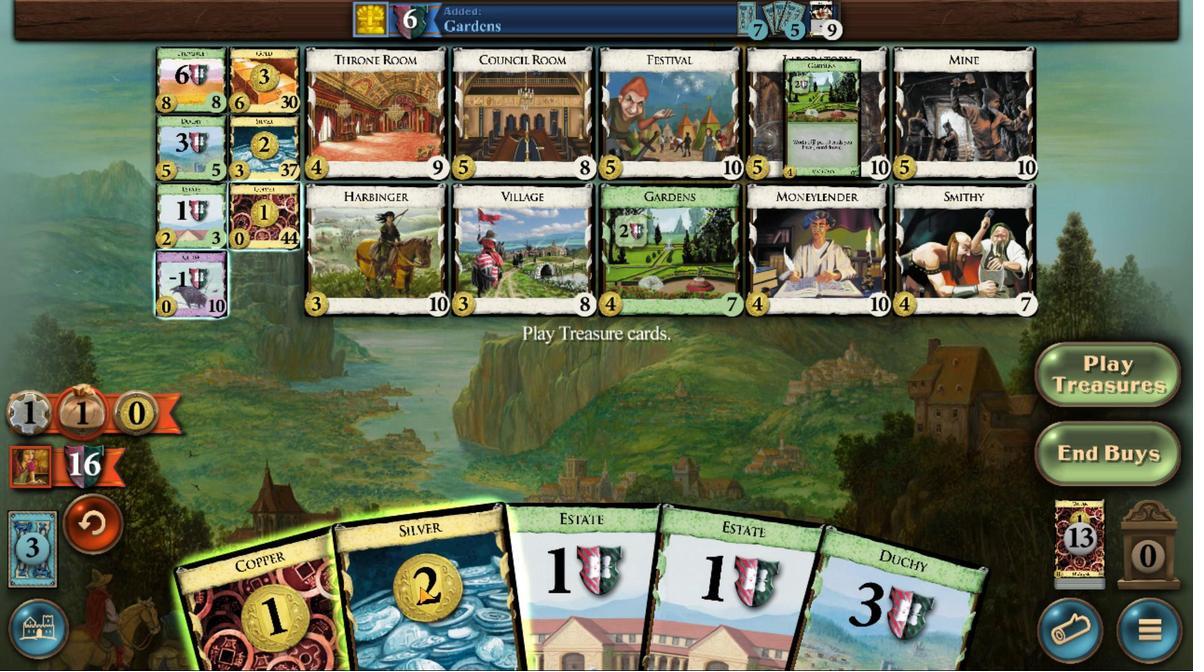 
Action: Mouse scrolled (428, 341) with delta (0, 0)
Screenshot: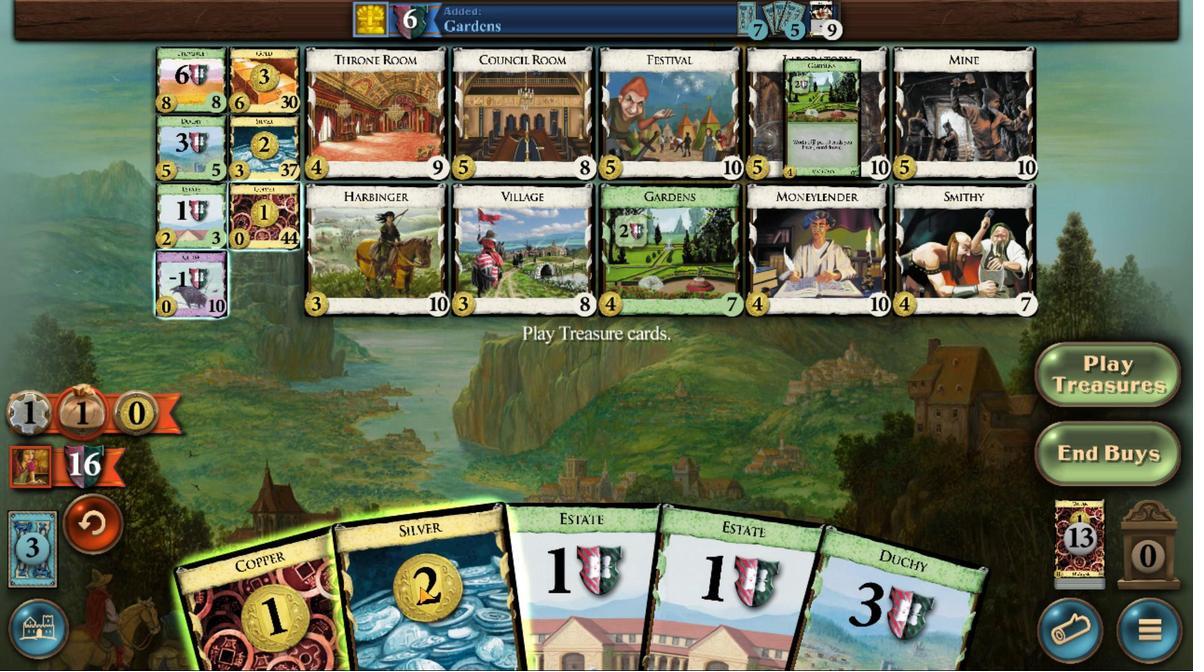 
Action: Mouse moved to (431, 341)
Screenshot: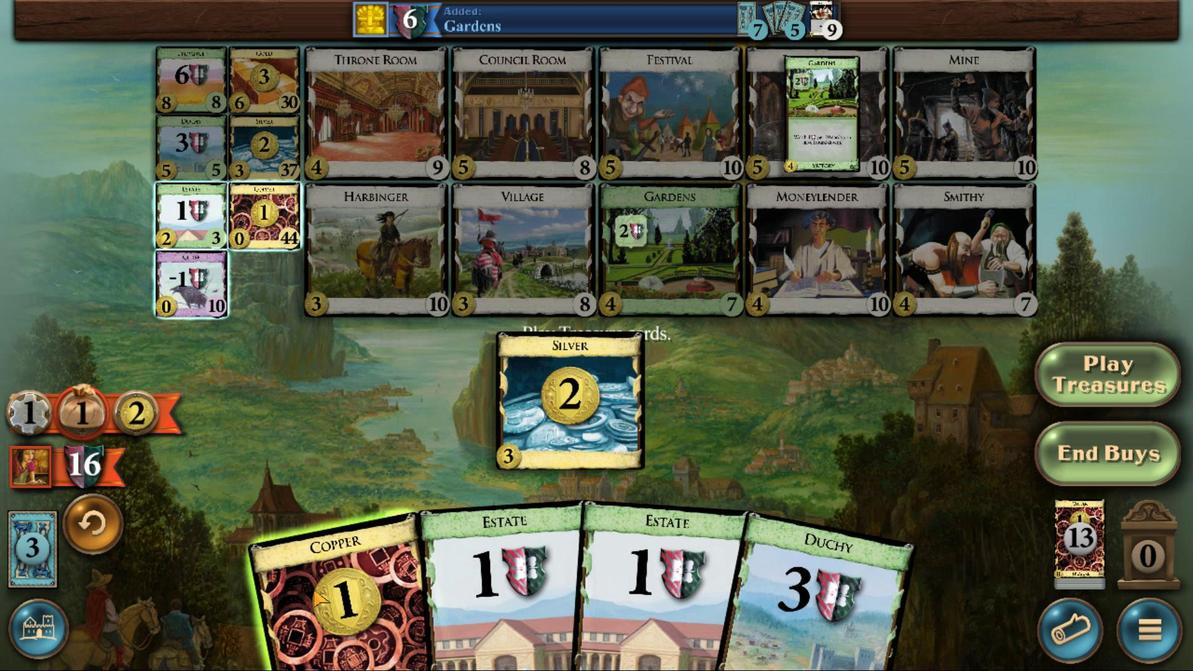 
Action: Mouse scrolled (431, 341) with delta (0, 0)
Screenshot: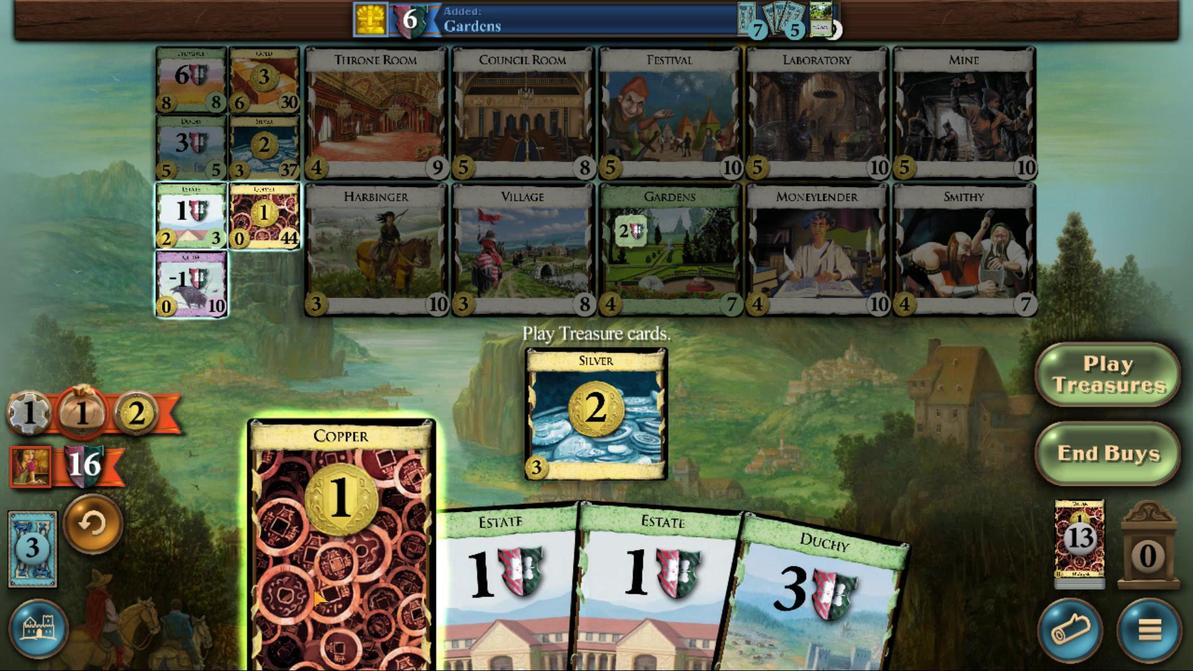 
Action: Mouse scrolled (431, 341) with delta (0, 0)
Screenshot: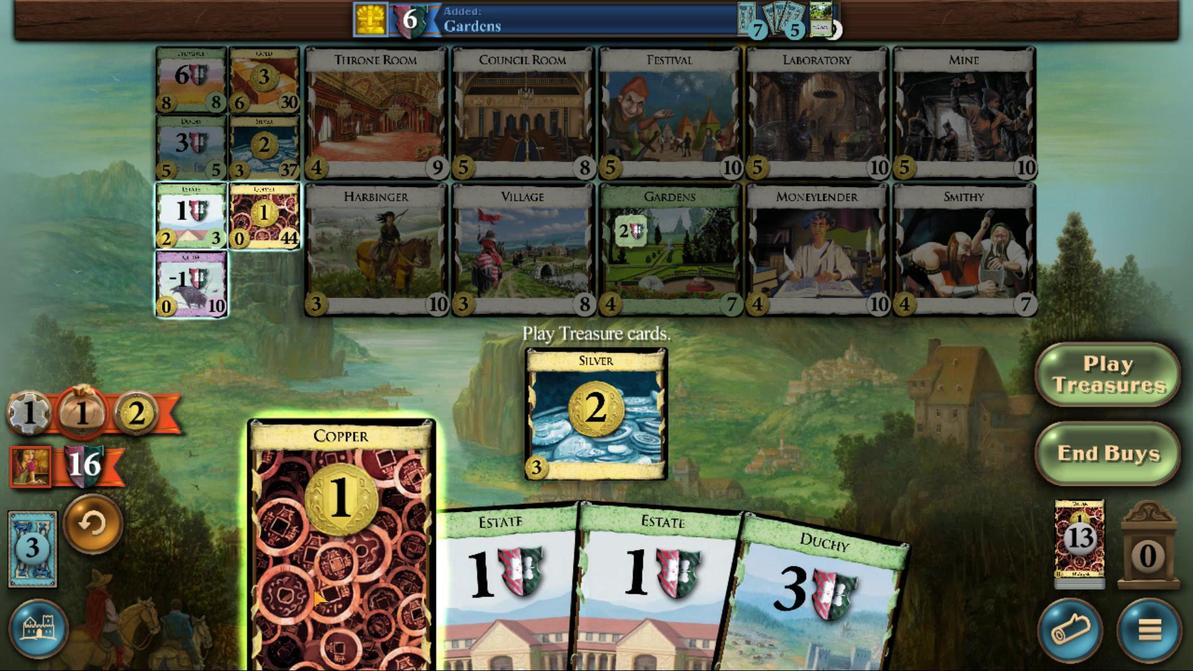 
Action: Mouse scrolled (431, 341) with delta (0, 0)
Screenshot: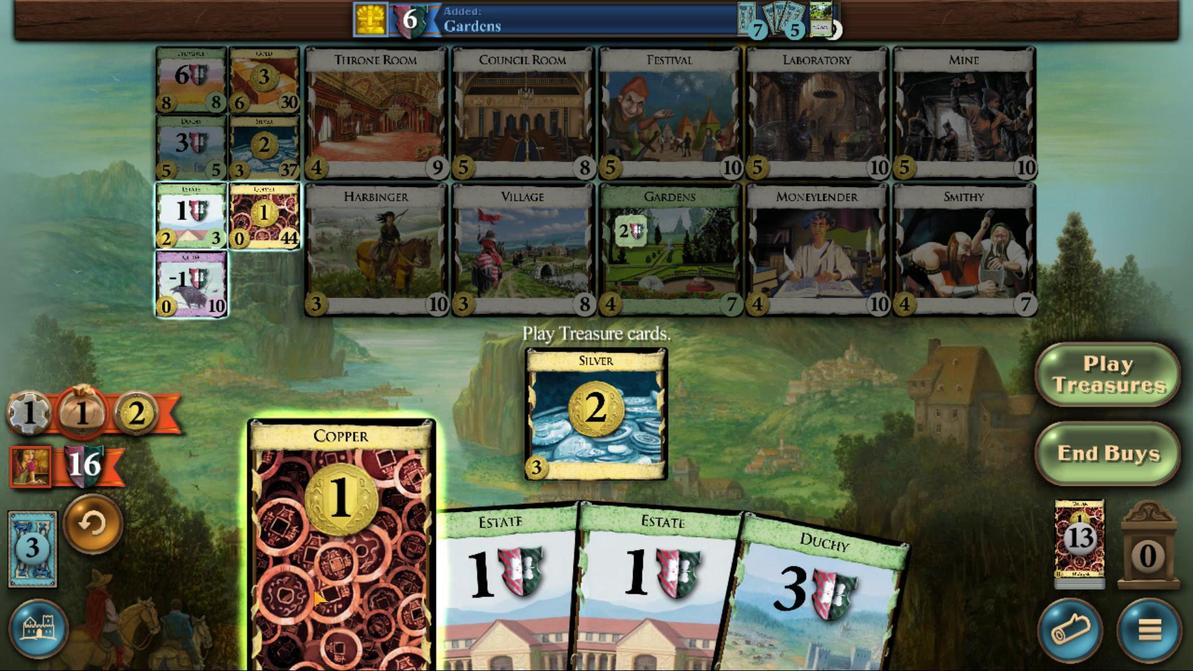 
Action: Mouse moved to (433, 389)
Screenshot: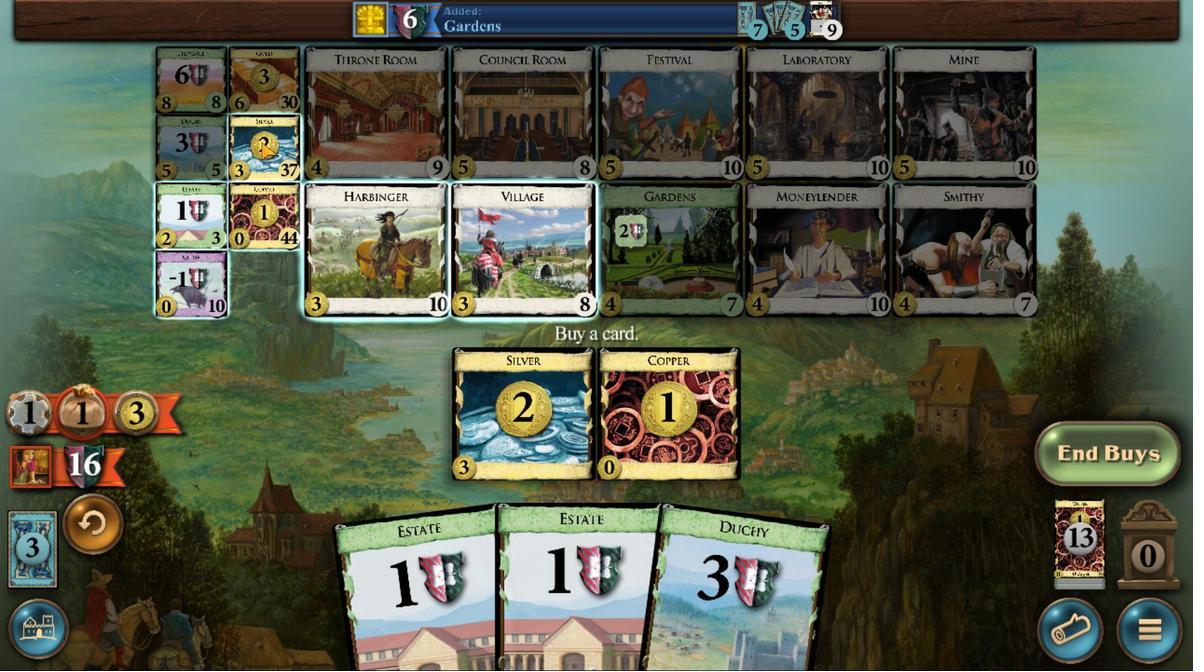 
Action: Mouse pressed left at (433, 389)
Screenshot: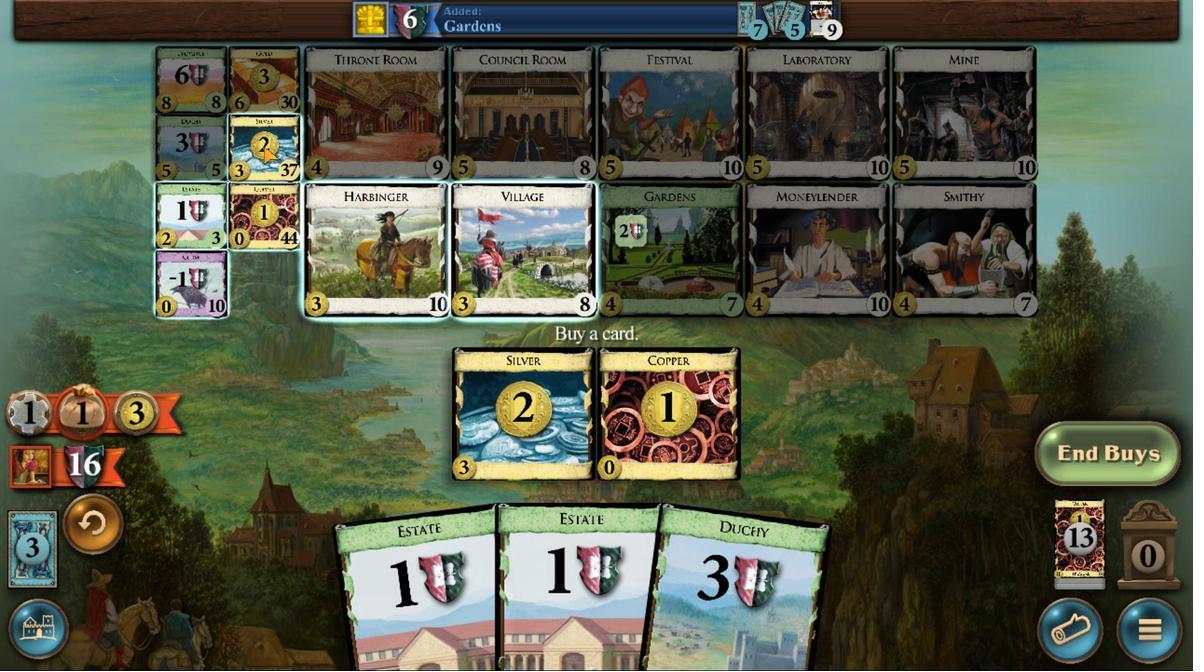 
Action: Mouse moved to (423, 345)
Screenshot: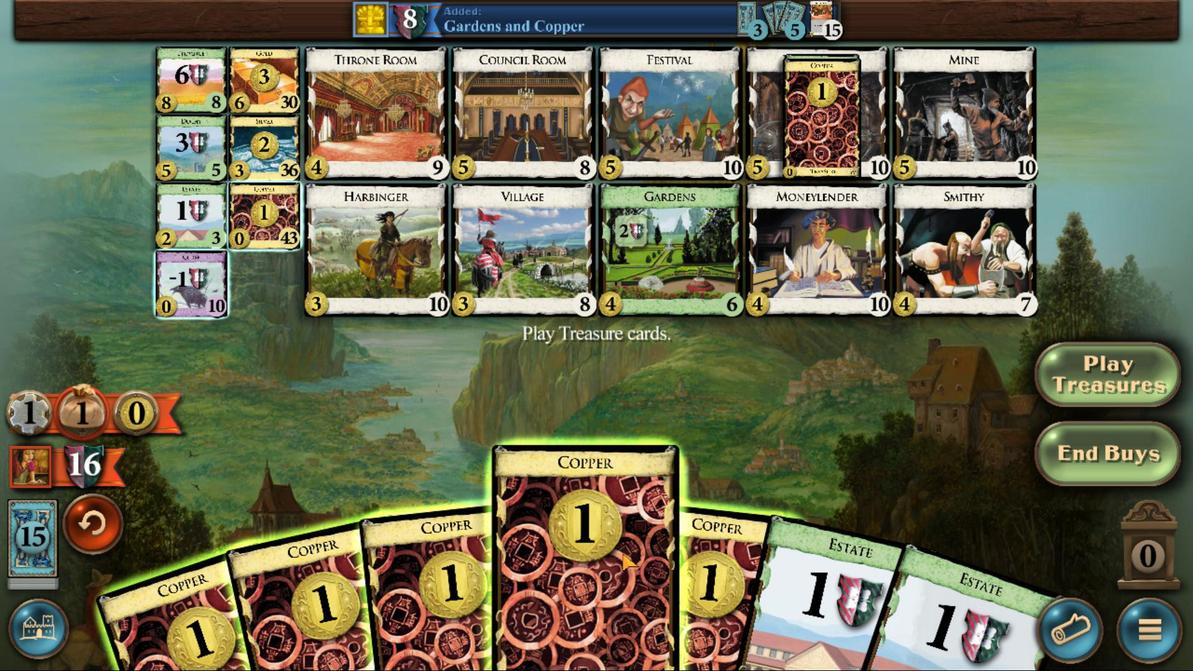 
Action: Mouse scrolled (423, 345) with delta (0, 0)
Screenshot: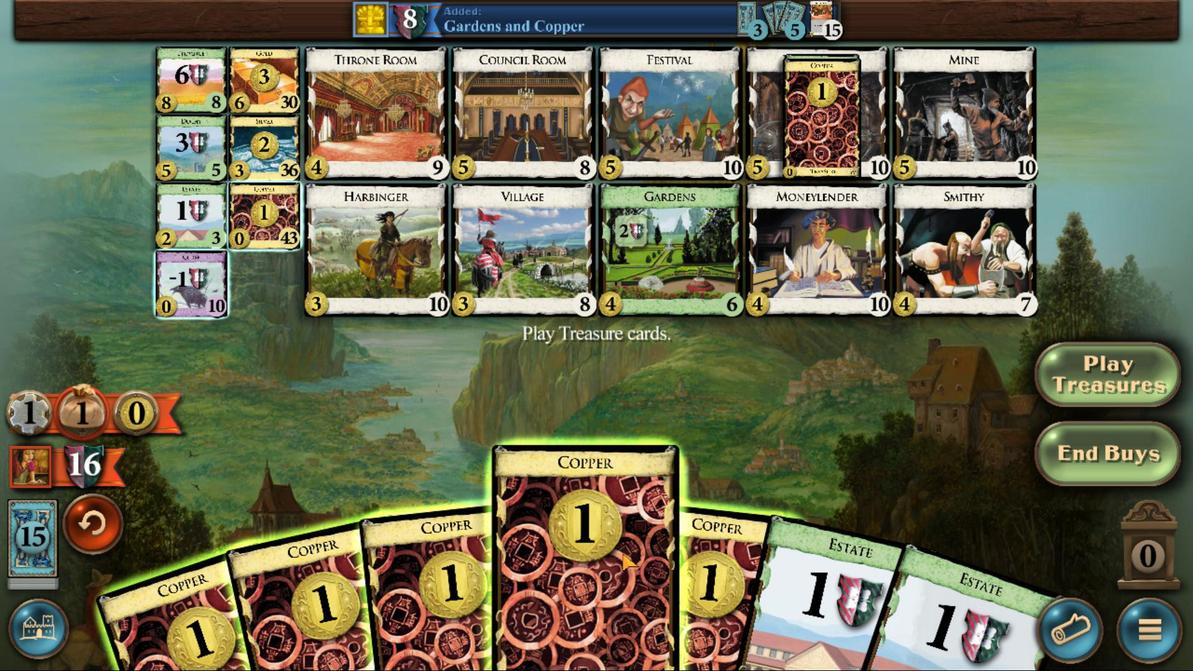 
Action: Mouse scrolled (423, 345) with delta (0, 0)
Screenshot: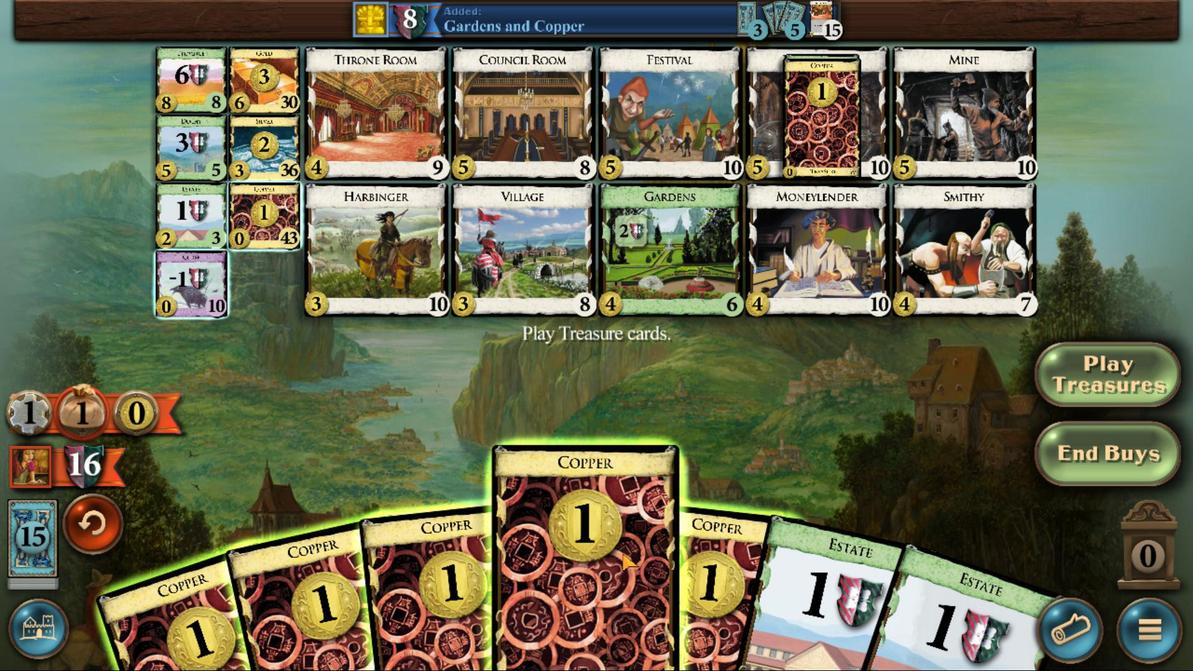 
Action: Mouse scrolled (423, 345) with delta (0, 0)
Screenshot: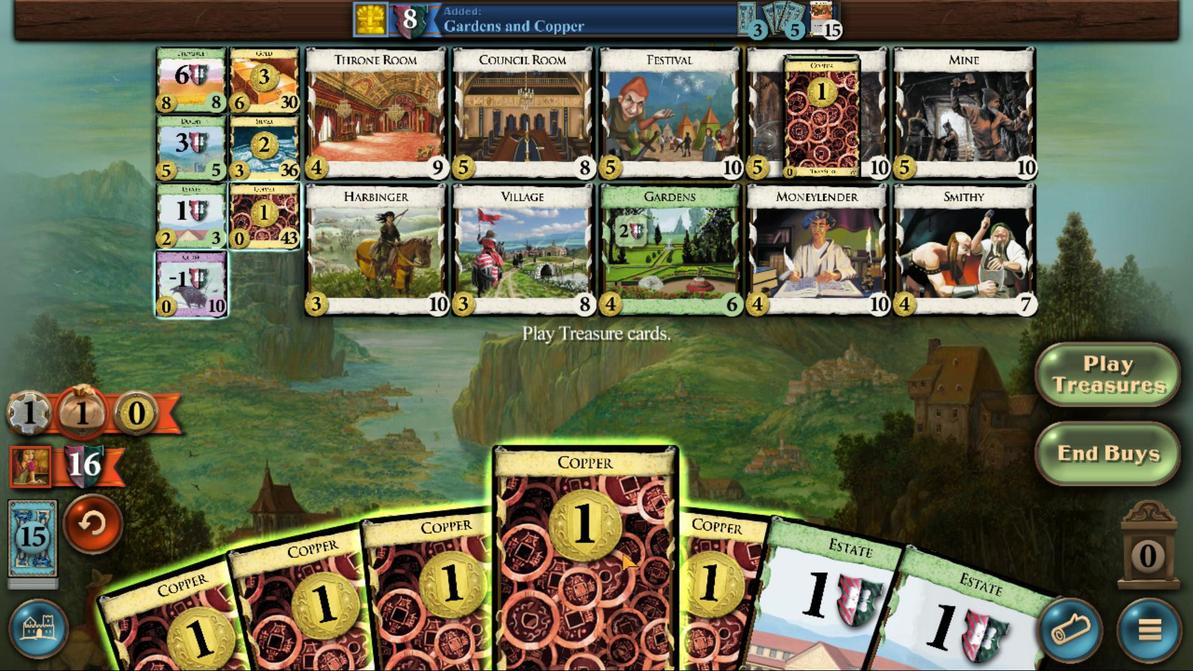 
Action: Mouse scrolled (423, 345) with delta (0, 0)
Screenshot: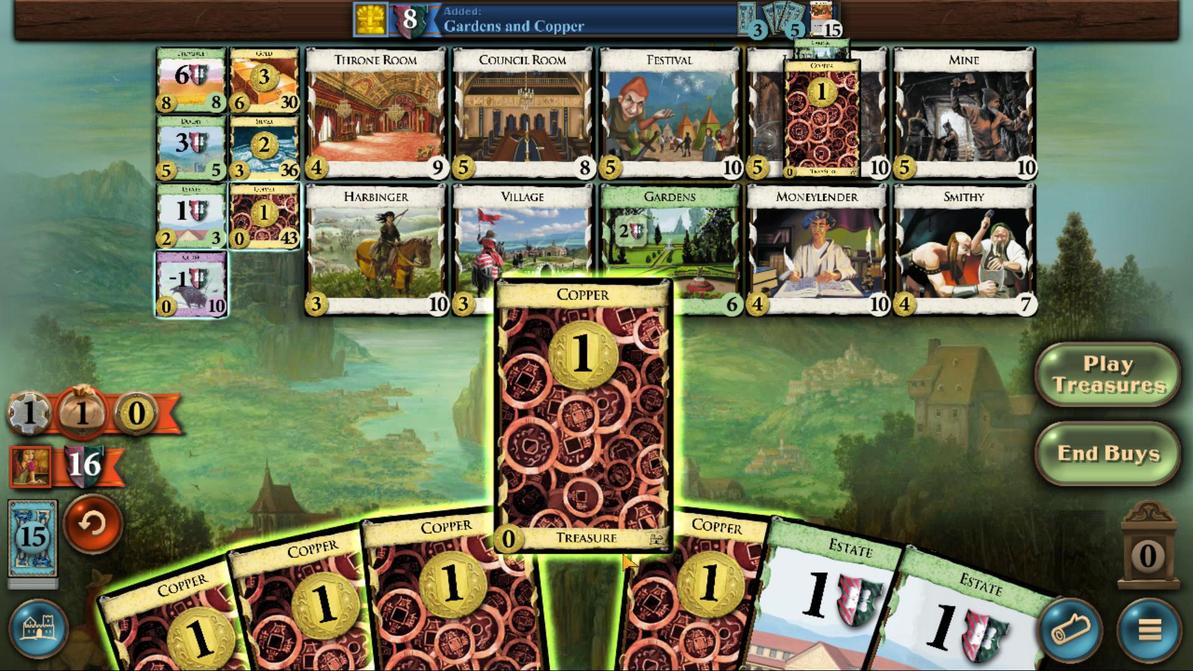 
Action: Mouse moved to (422, 345)
Screenshot: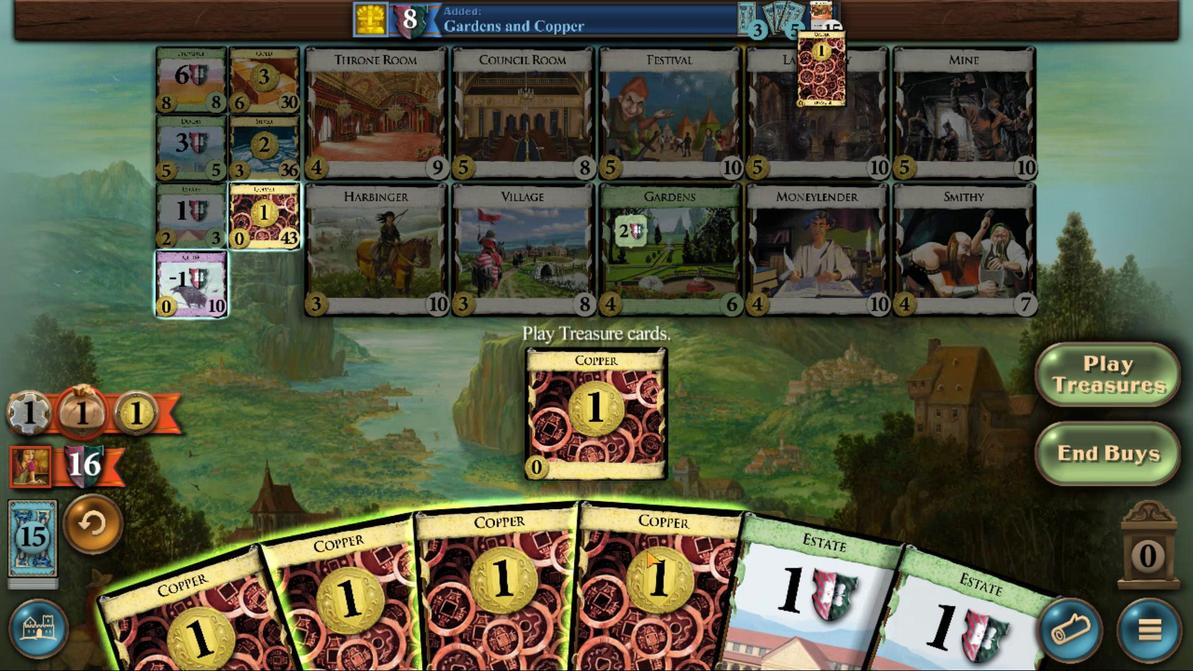 
Action: Mouse scrolled (422, 345) with delta (0, 0)
Screenshot: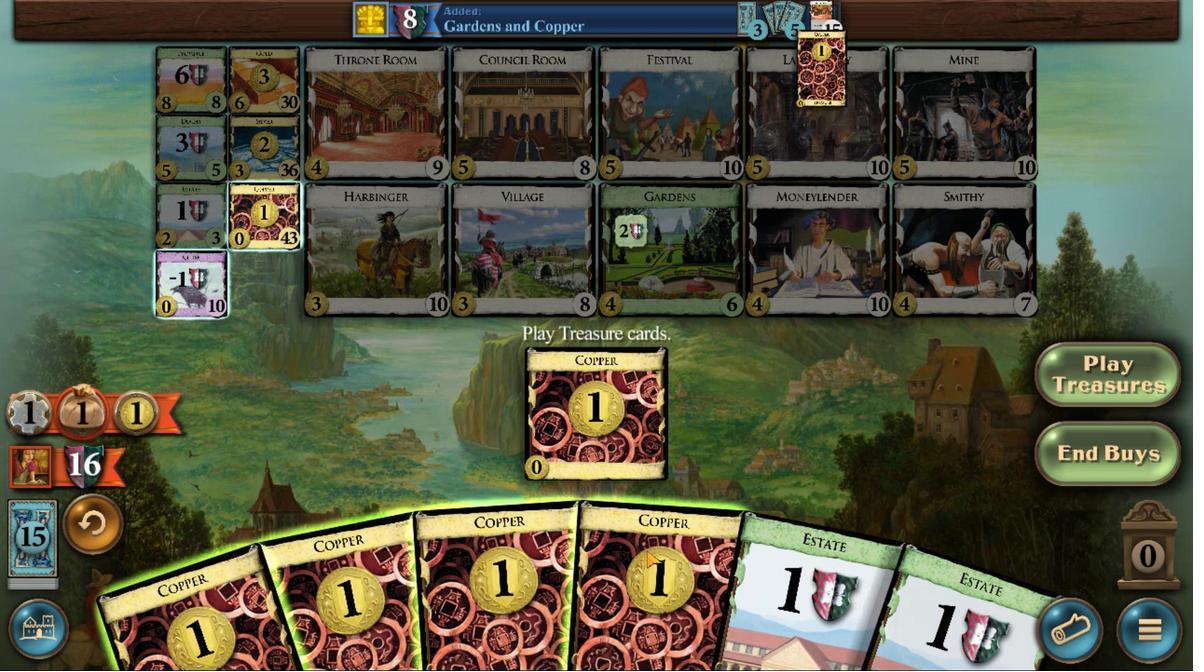 
Action: Mouse moved to (422, 345)
Screenshot: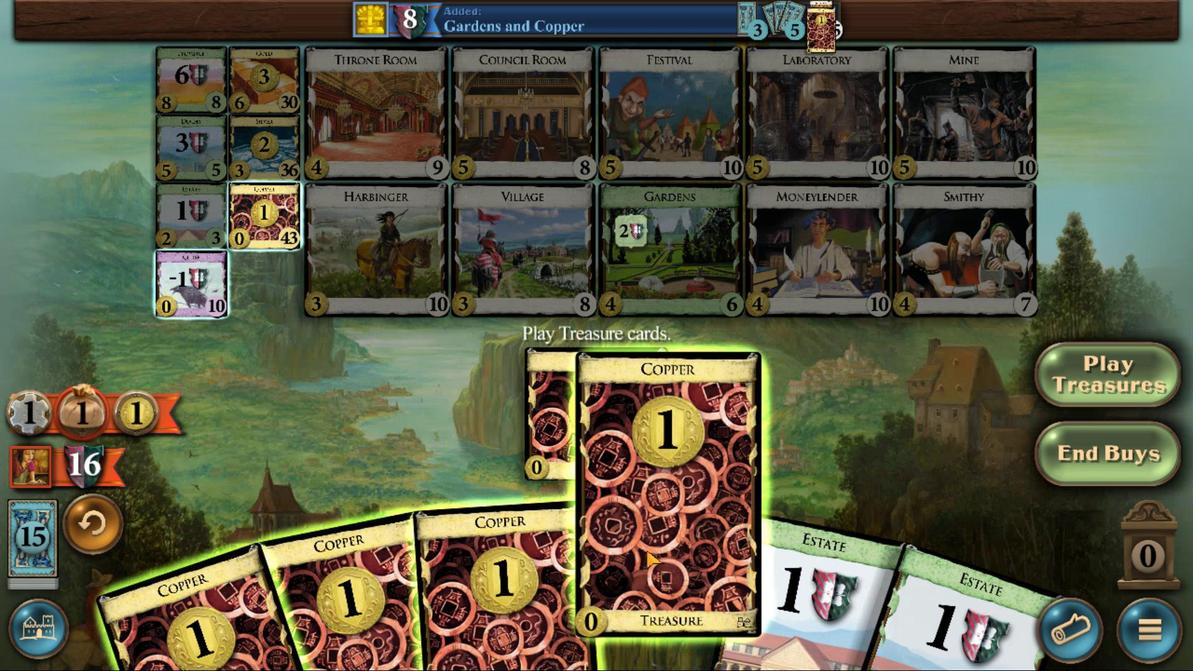 
Action: Mouse scrolled (422, 345) with delta (0, 0)
Screenshot: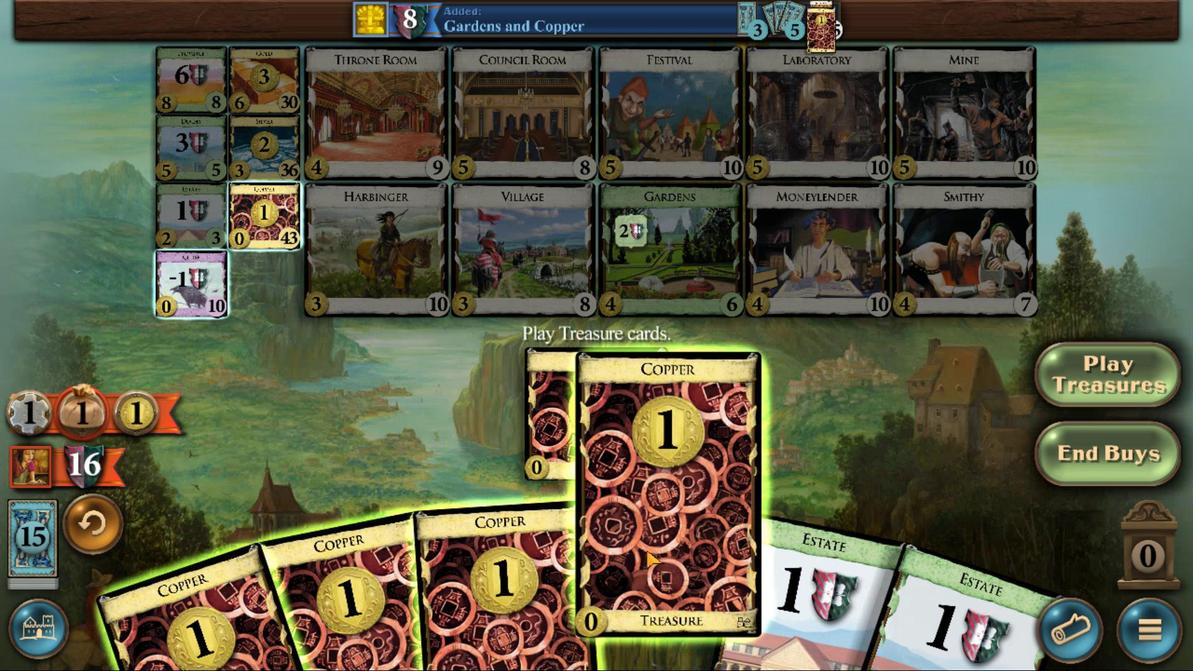 
Action: Mouse scrolled (422, 345) with delta (0, 0)
Screenshot: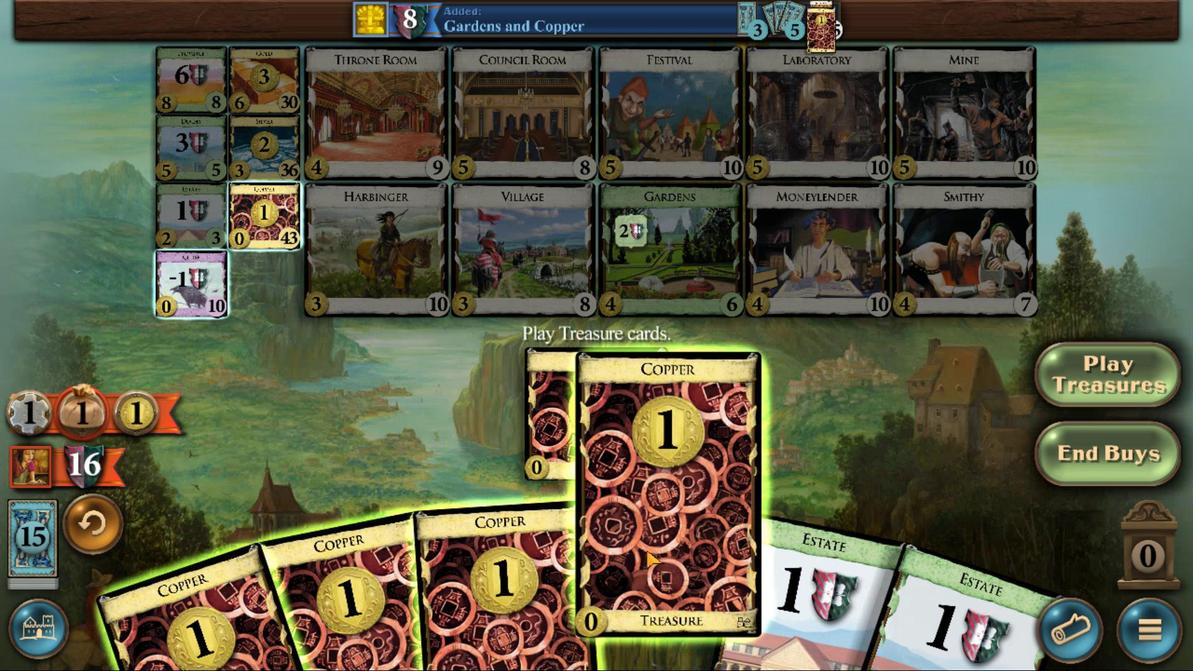
Action: Mouse scrolled (422, 345) with delta (0, 0)
Screenshot: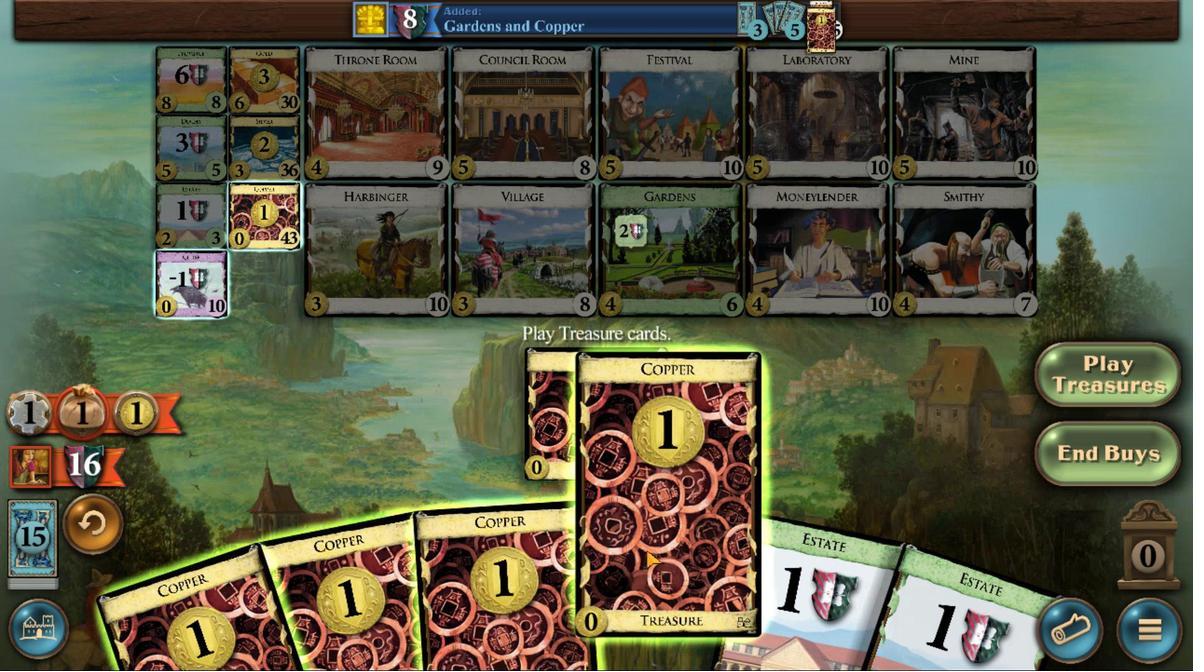 
Action: Mouse moved to (426, 347)
Screenshot: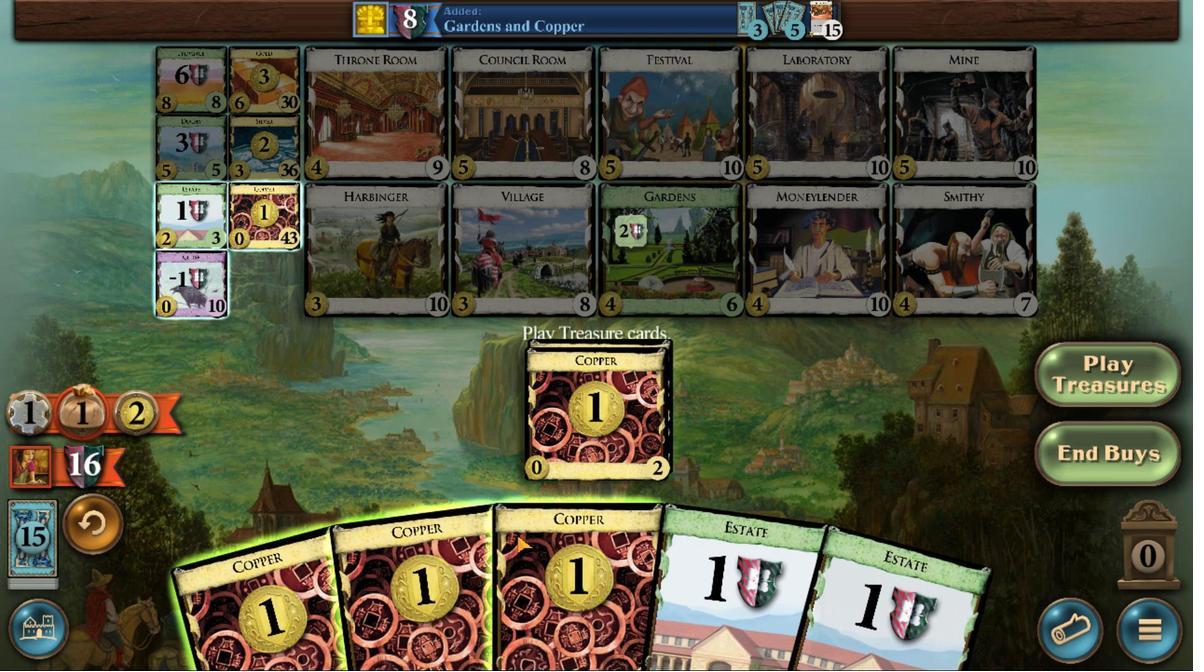 
Action: Mouse scrolled (426, 347) with delta (0, 0)
Screenshot: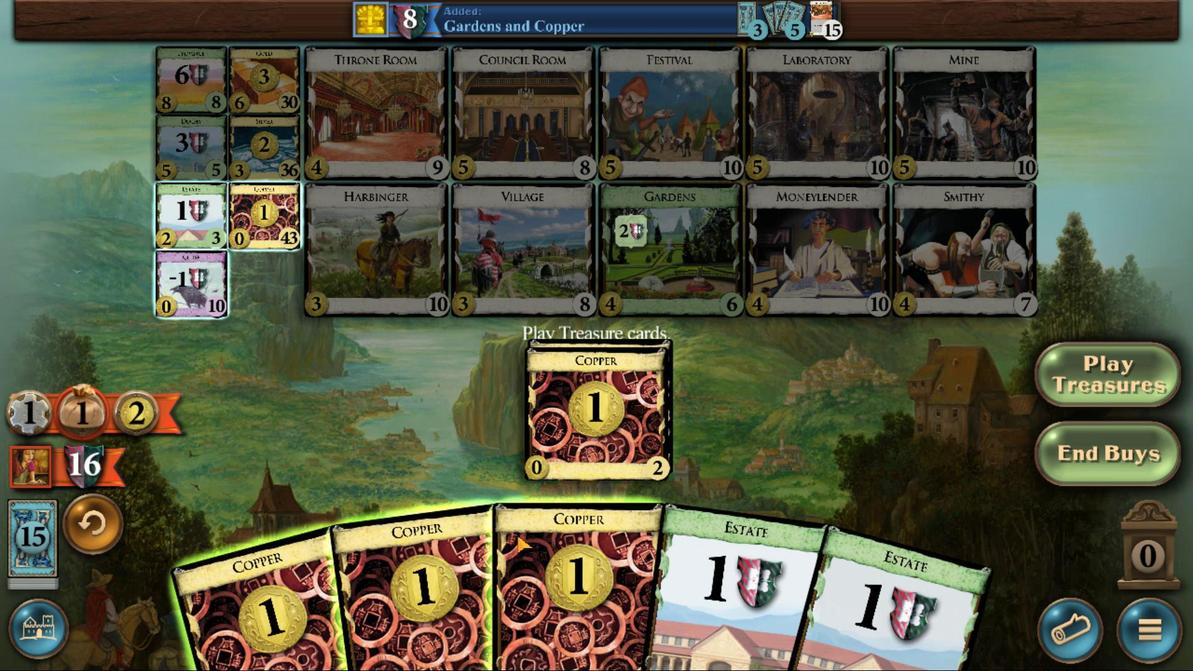 
Action: Mouse scrolled (426, 347) with delta (0, 0)
Screenshot: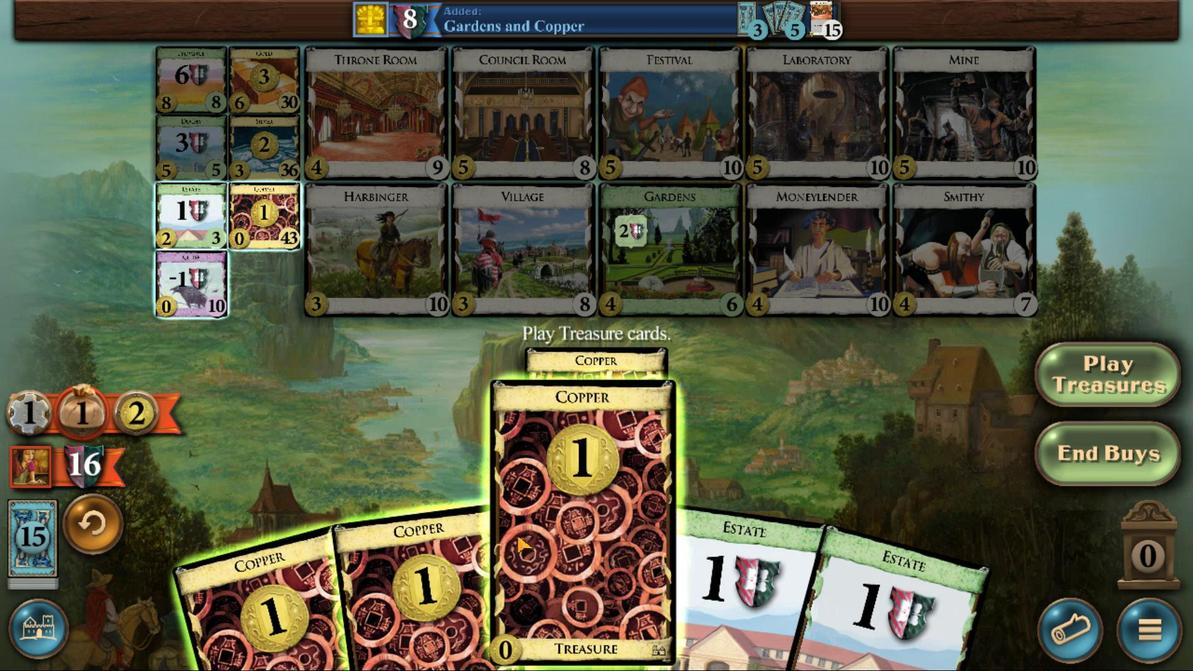 
Action: Mouse scrolled (426, 347) with delta (0, 0)
Screenshot: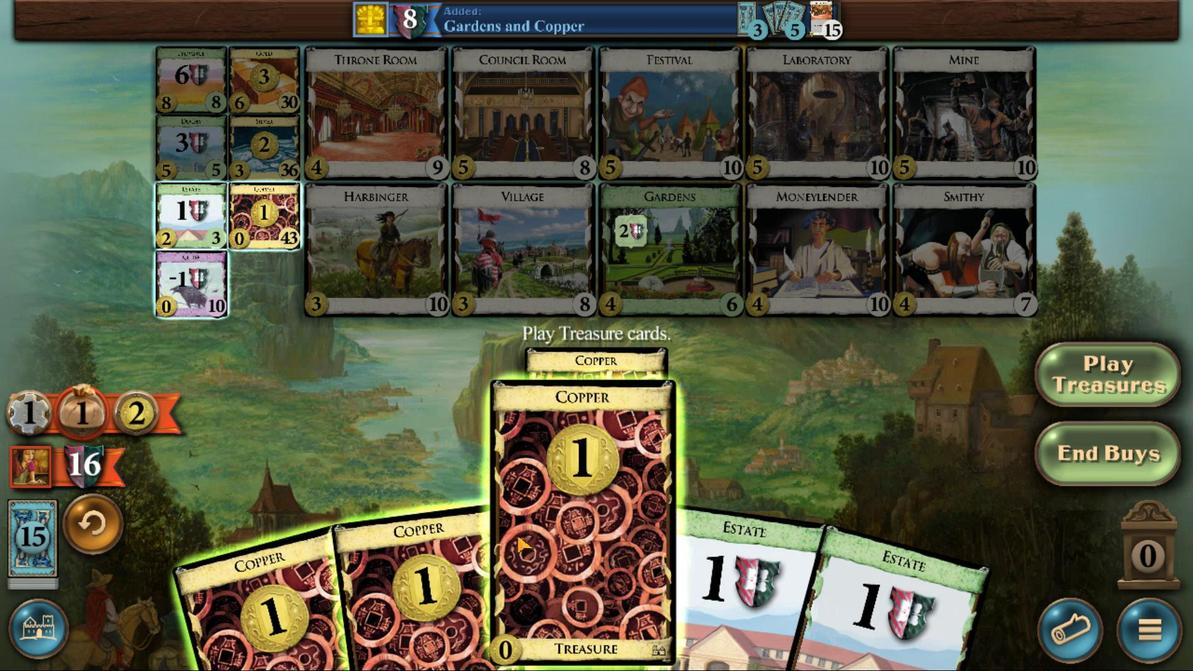 
Action: Mouse moved to (428, 346)
Screenshot: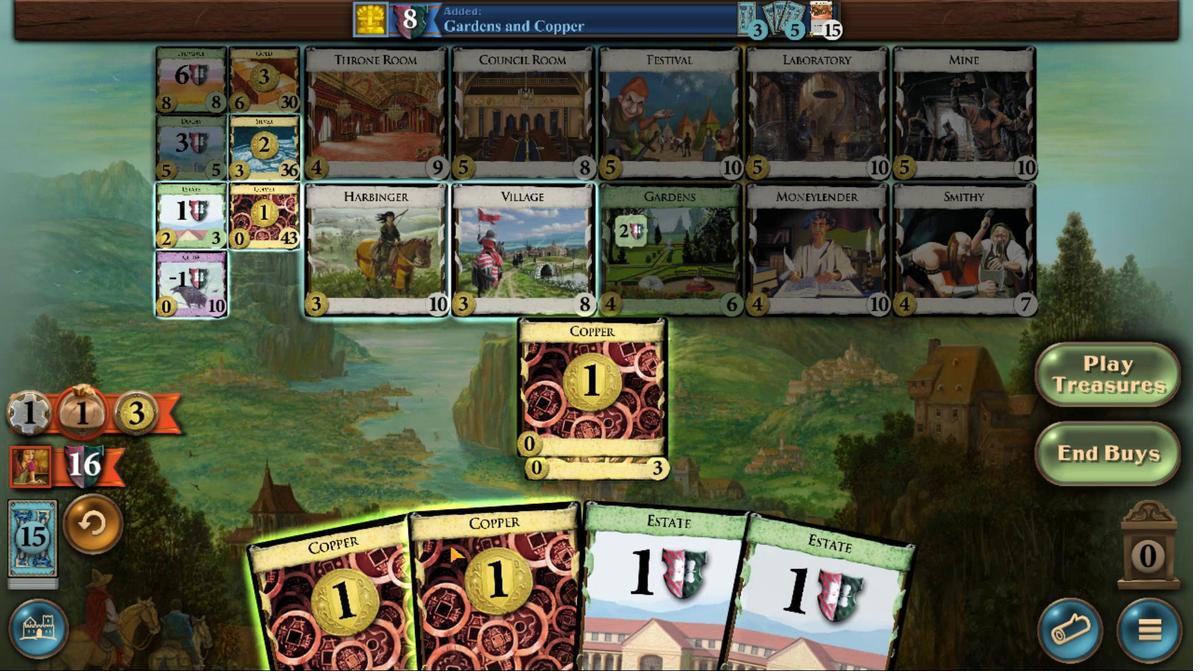 
Action: Mouse scrolled (428, 346) with delta (0, 0)
Screenshot: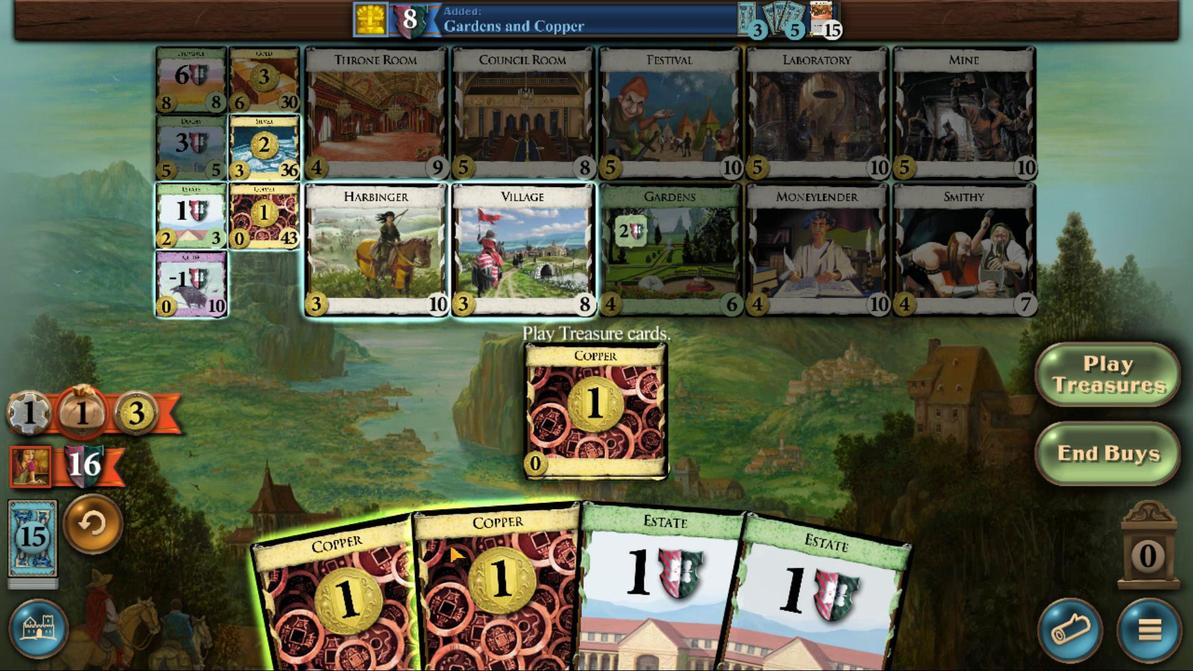 
Action: Mouse scrolled (428, 346) with delta (0, 0)
Screenshot: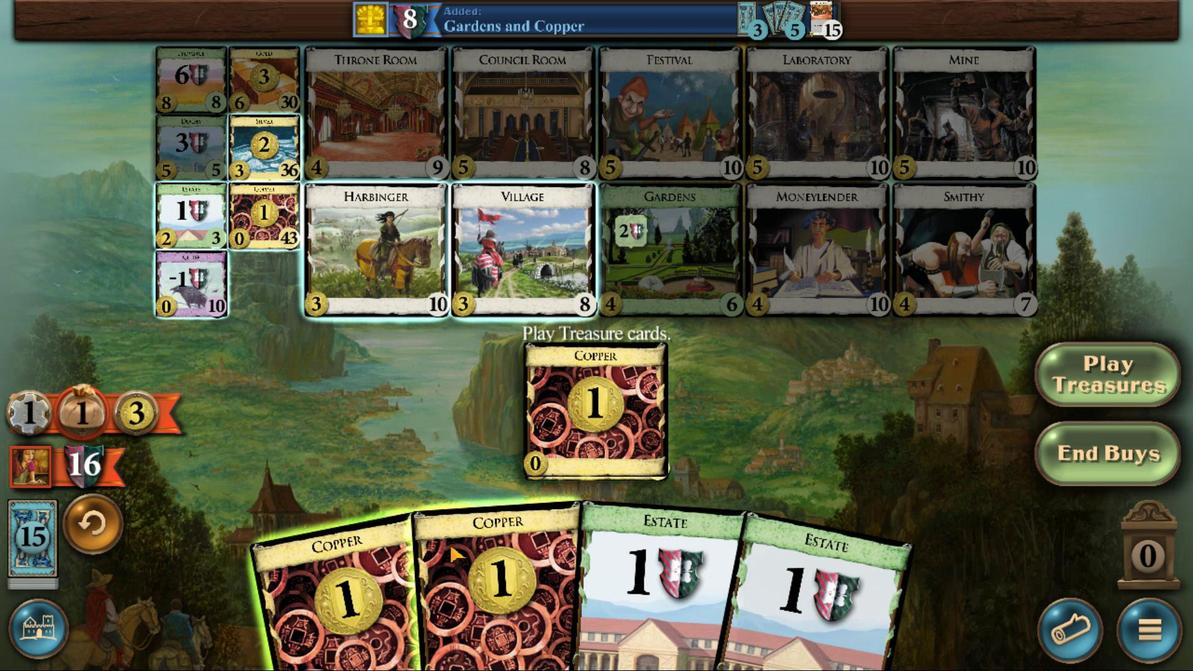 
Action: Mouse scrolled (428, 346) with delta (0, 0)
Screenshot: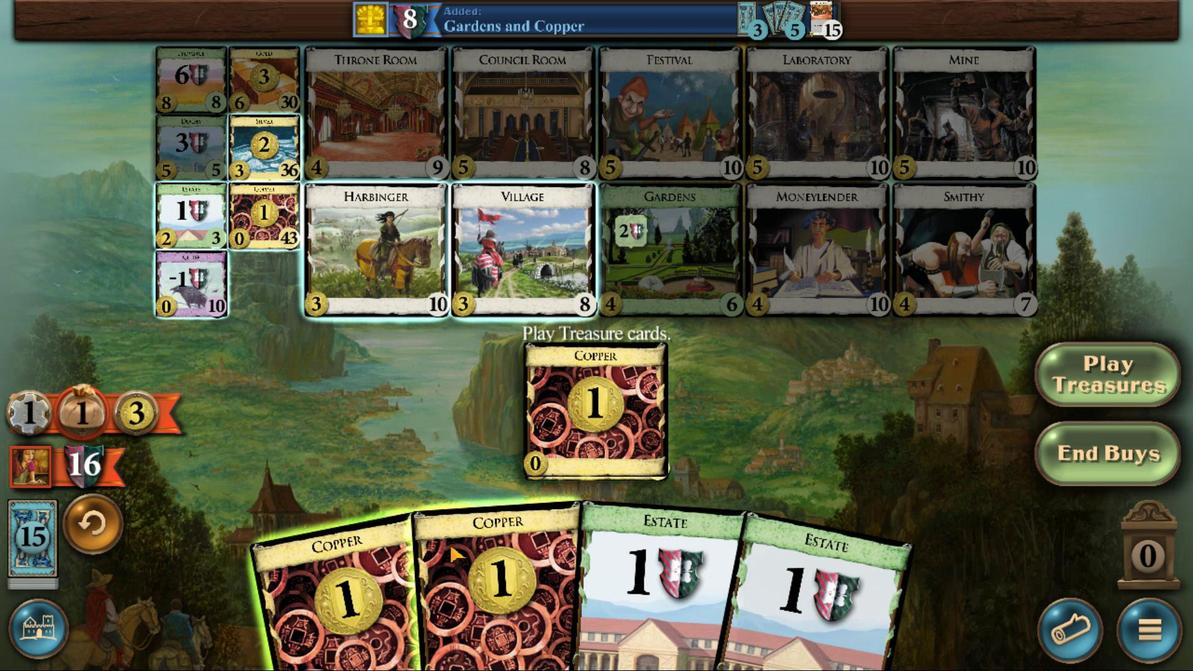 
Action: Mouse moved to (429, 346)
Screenshot: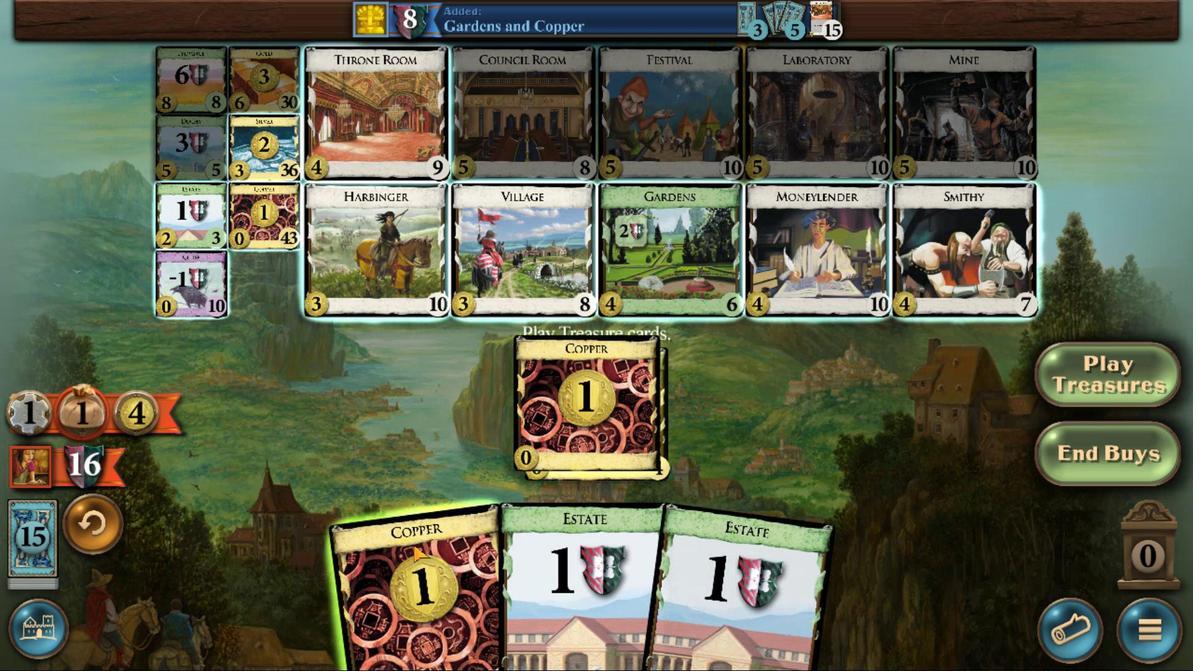 
Action: Mouse scrolled (429, 346) with delta (0, 0)
Screenshot: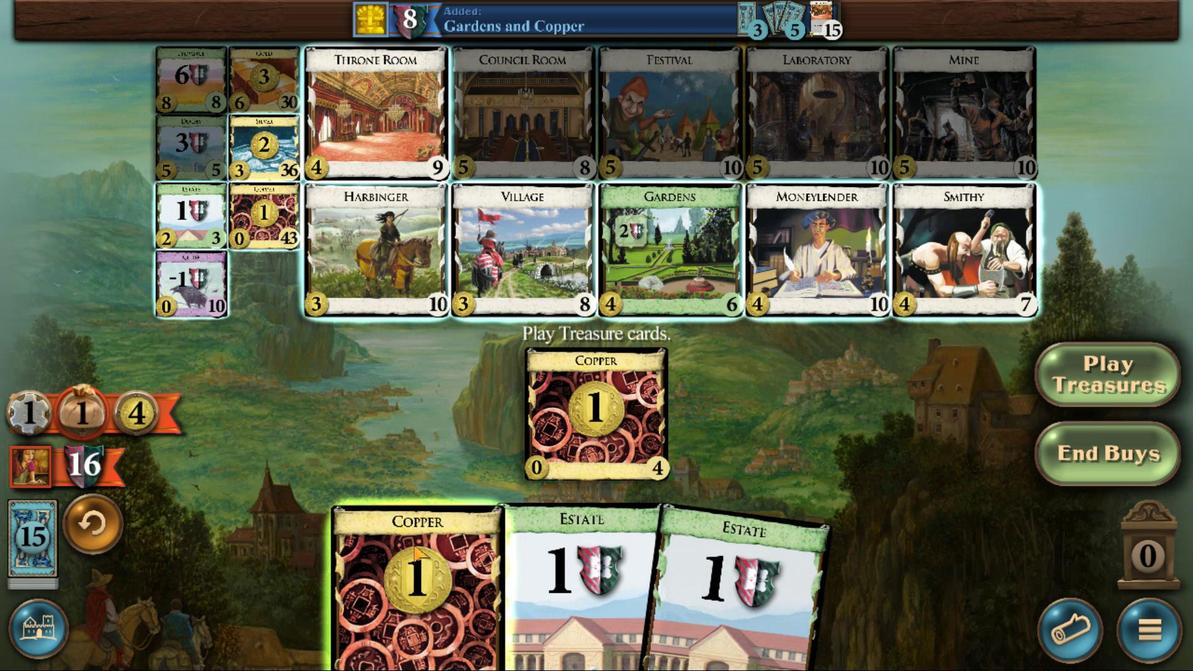 
Action: Mouse scrolled (429, 346) with delta (0, 0)
Screenshot: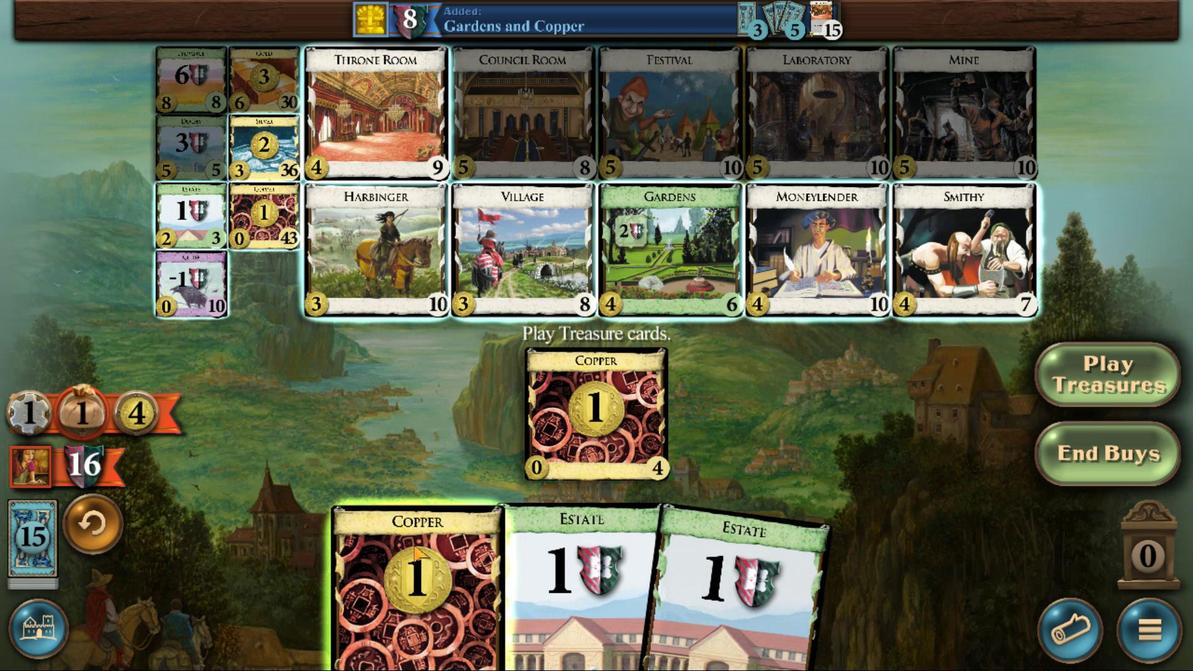 
Action: Mouse scrolled (429, 346) with delta (0, 0)
Screenshot: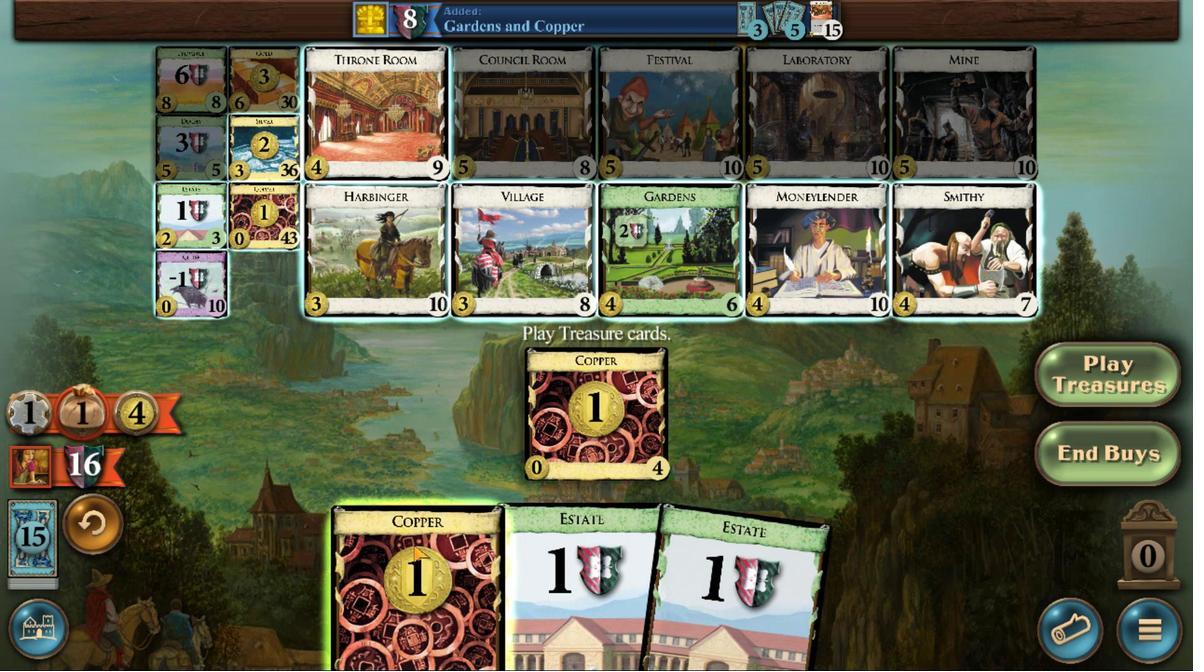 
Action: Mouse moved to (429, 351)
Screenshot: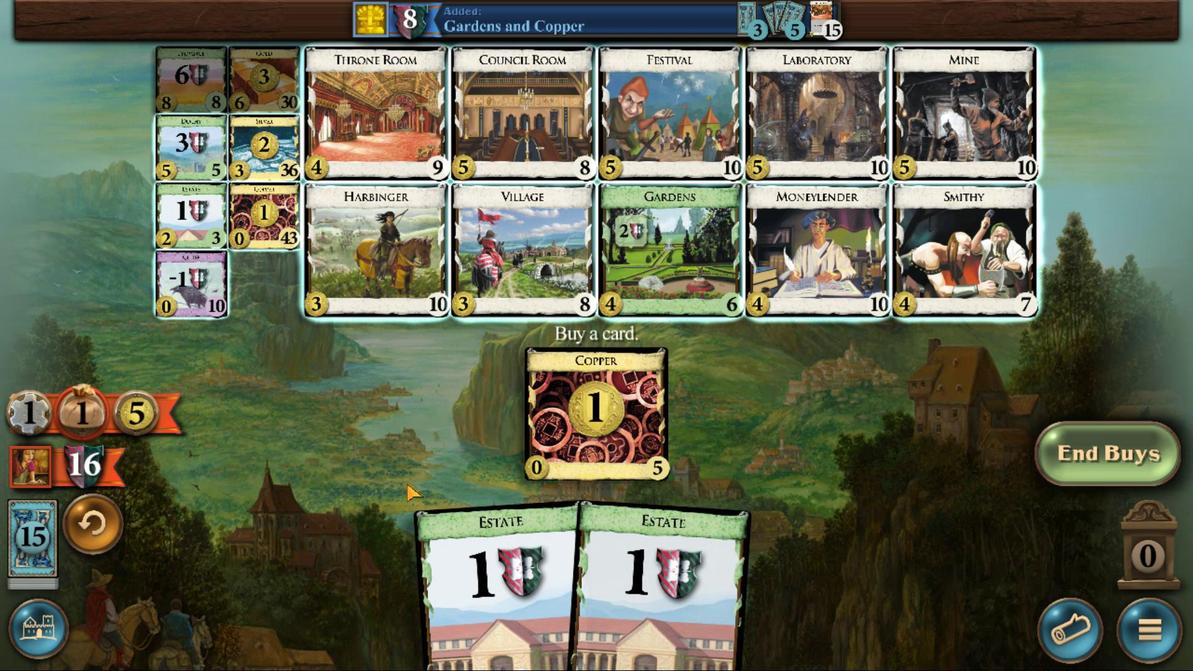 
Action: Mouse pressed left at (429, 351)
Screenshot: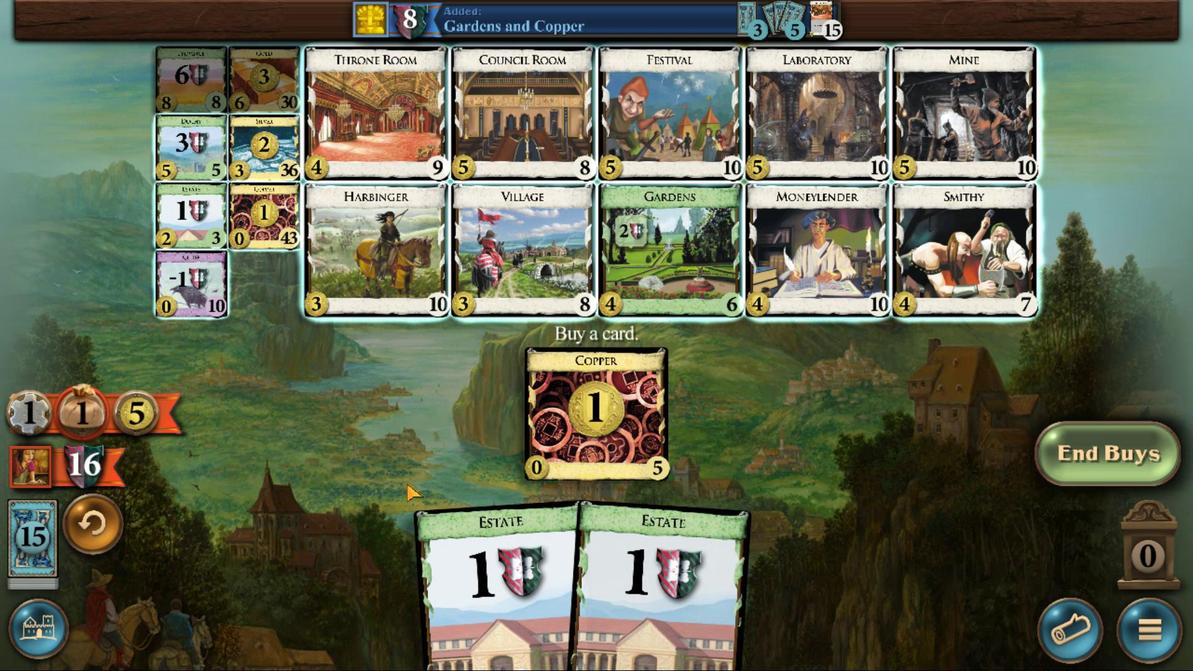 
Action: Mouse moved to (436, 389)
Screenshot: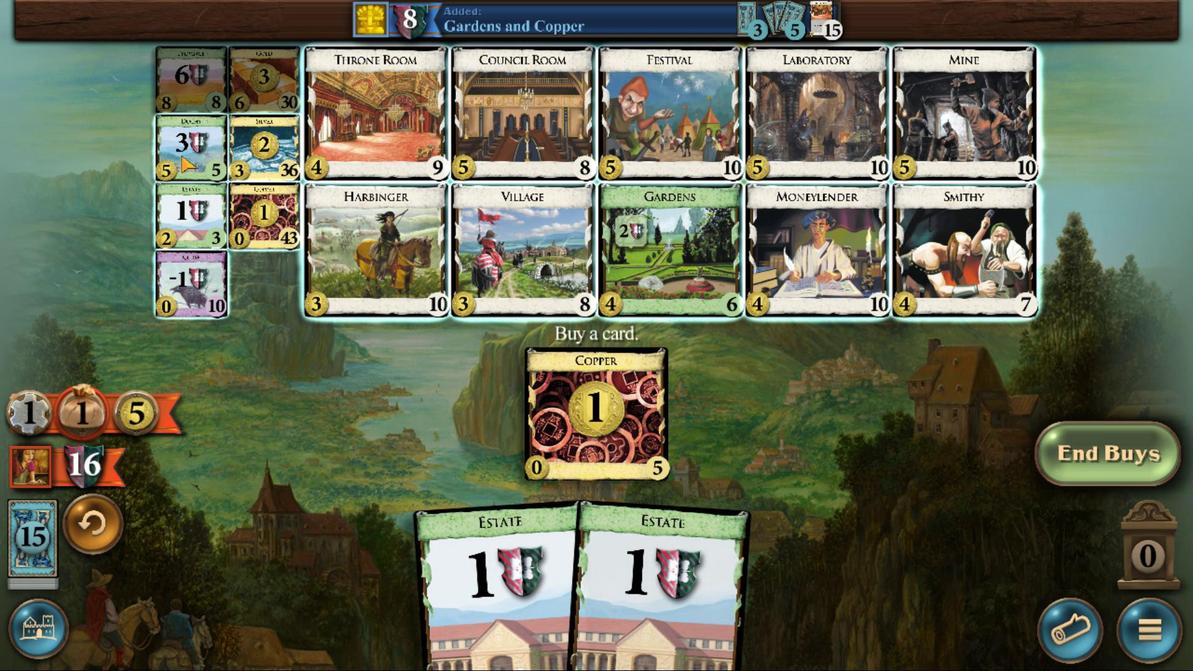 
Action: Mouse pressed left at (436, 389)
Screenshot: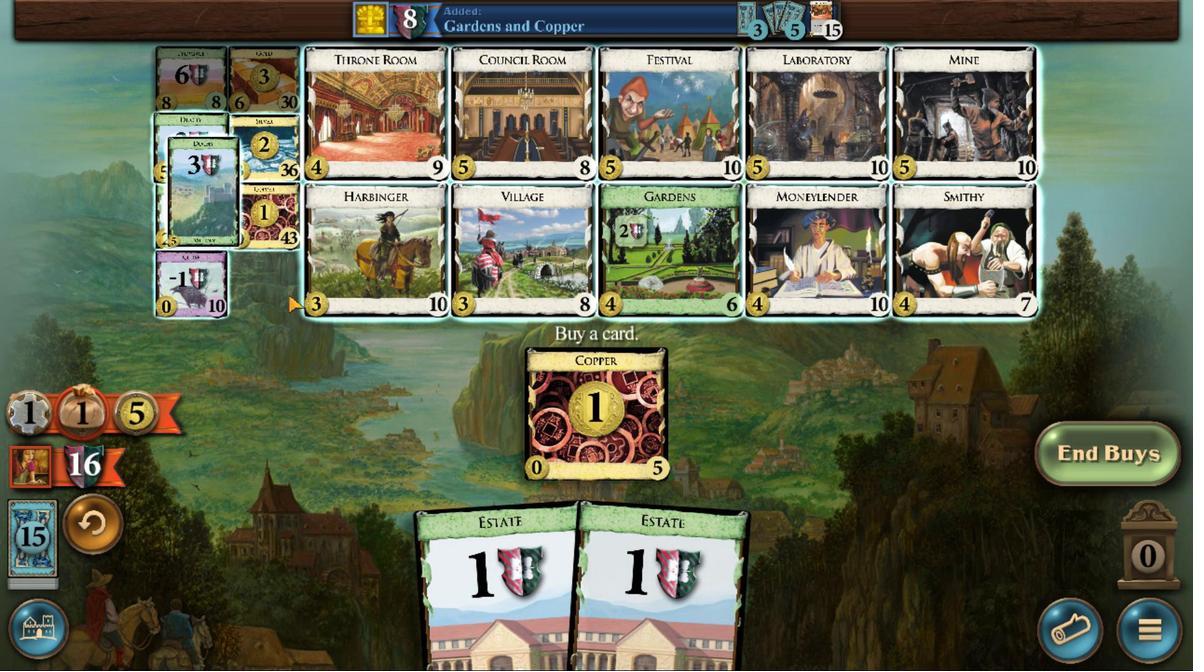
Action: Mouse moved to (423, 340)
Screenshot: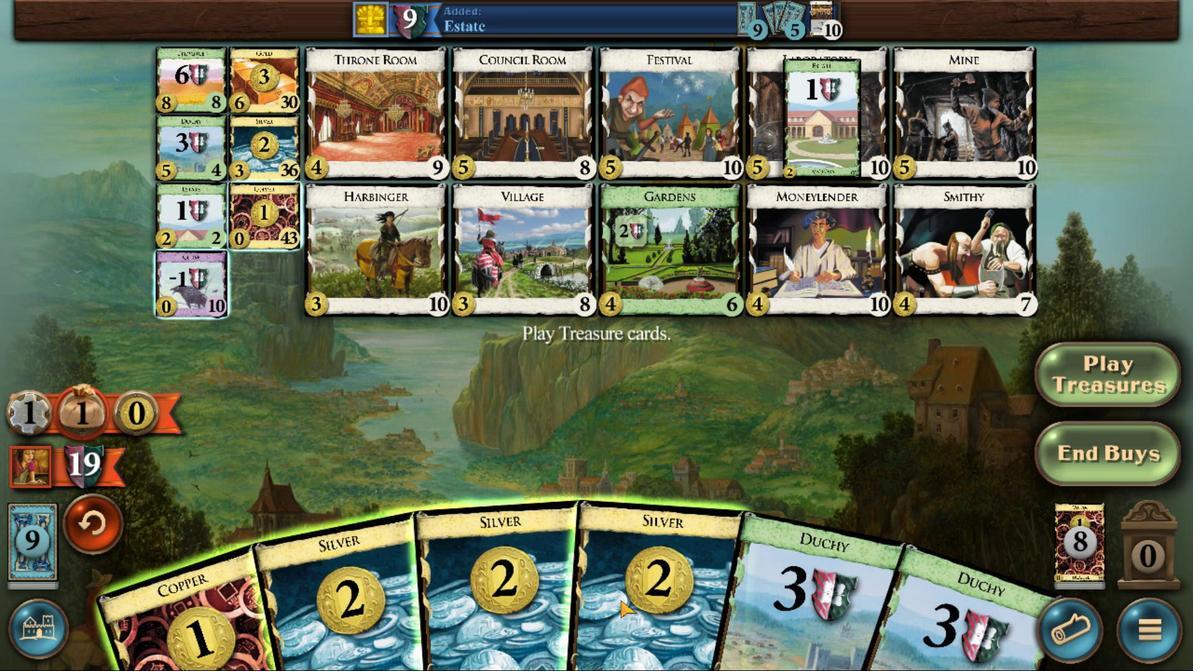 
Action: Mouse scrolled (423, 340) with delta (0, 0)
Screenshot: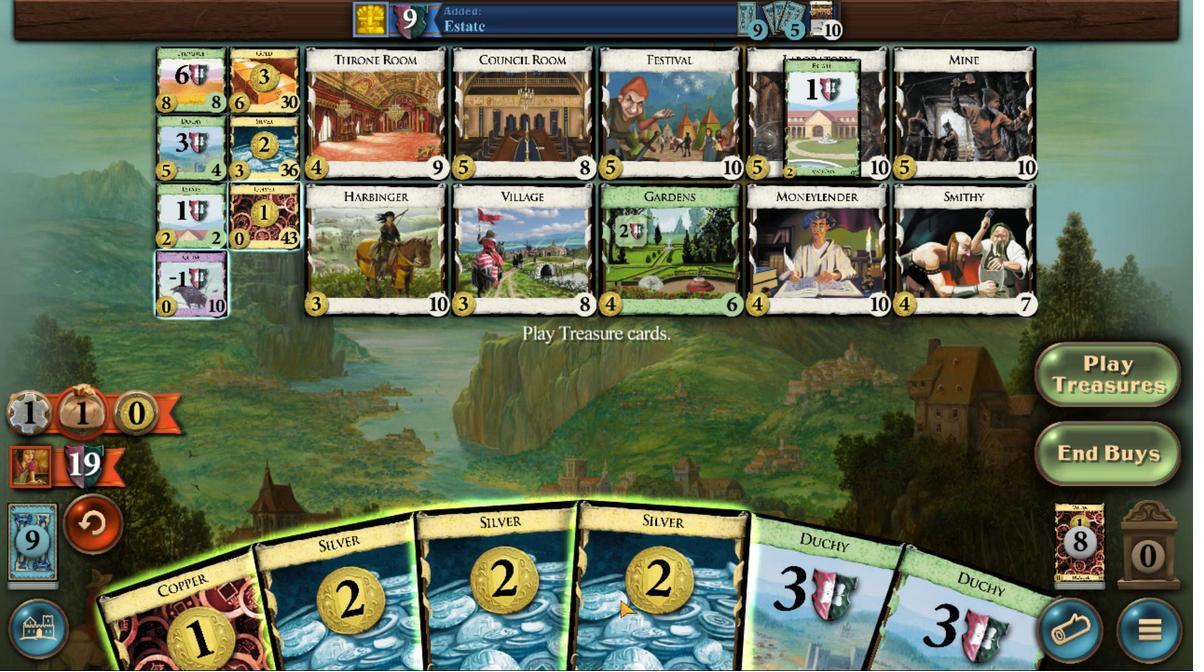 
Action: Mouse scrolled (423, 340) with delta (0, 0)
Screenshot: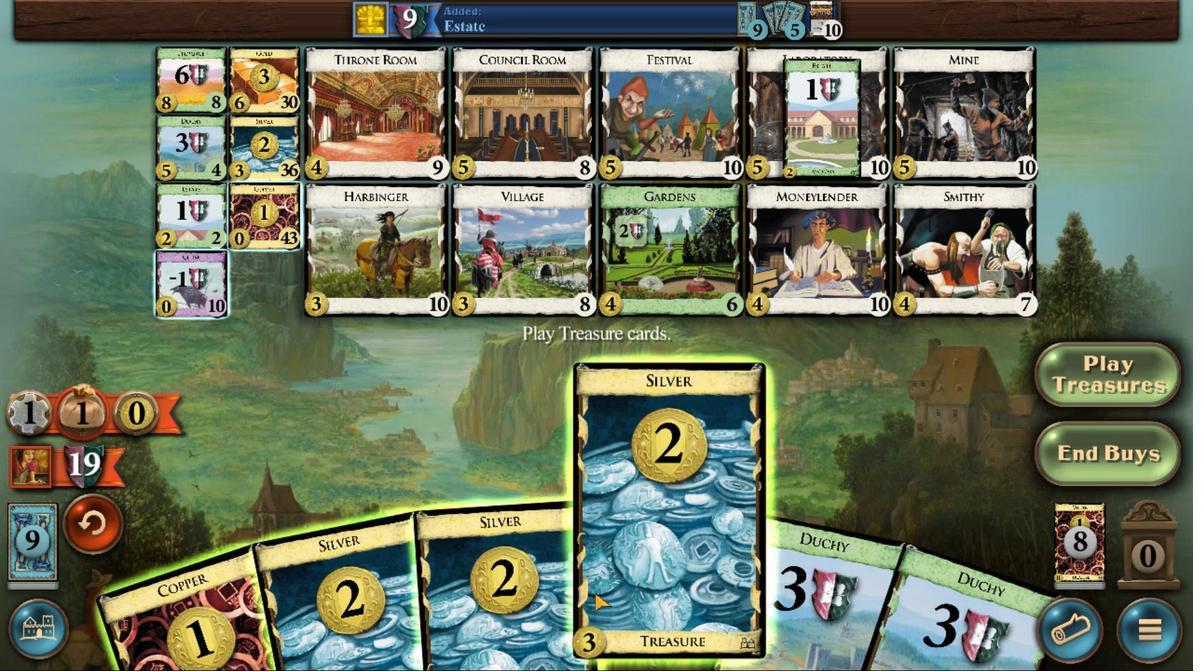 
Action: Mouse scrolled (423, 340) with delta (0, 0)
Screenshot: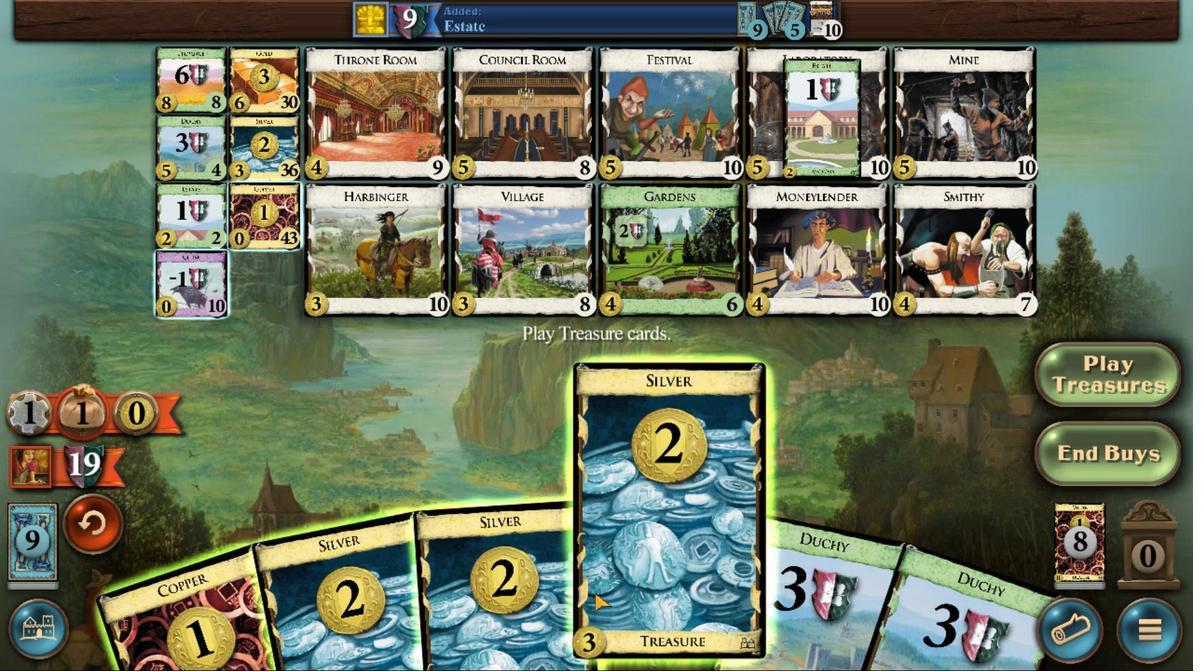 
Action: Mouse moved to (425, 341)
Screenshot: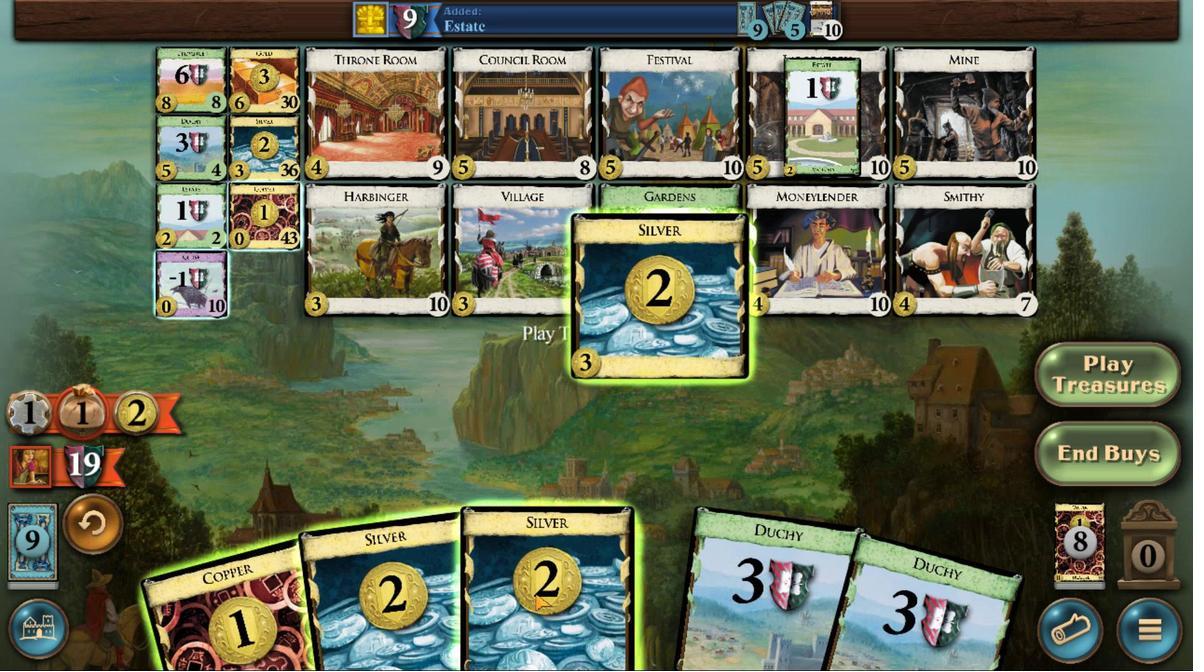 
Action: Mouse scrolled (425, 341) with delta (0, 0)
Screenshot: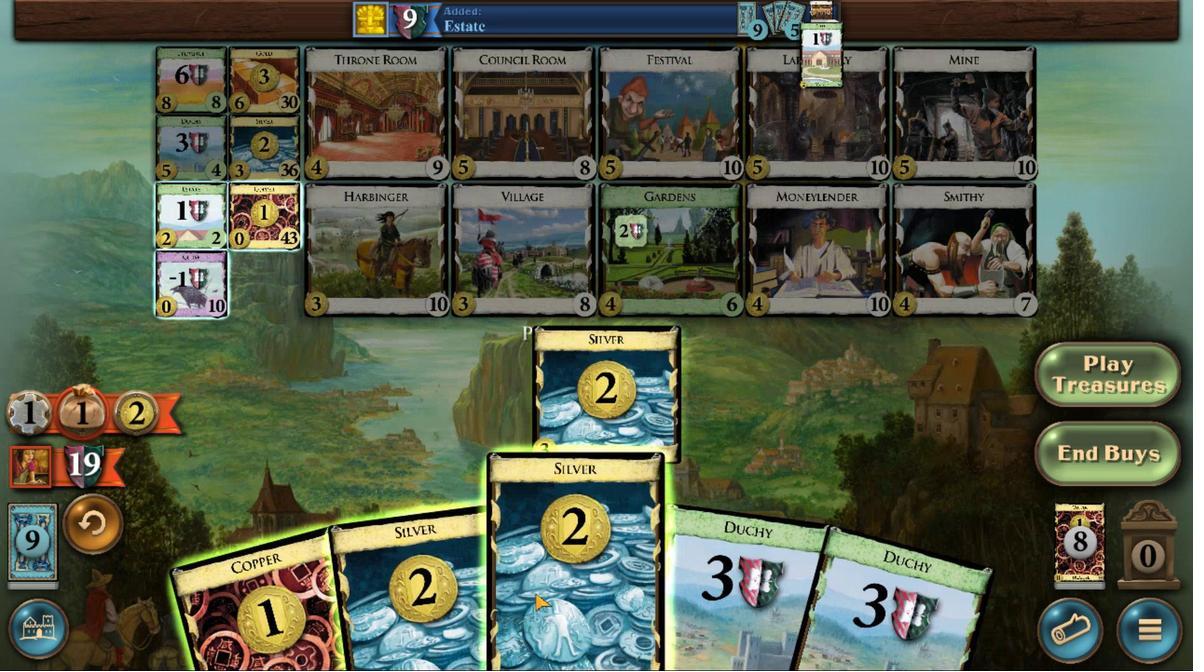 
Action: Mouse scrolled (425, 341) with delta (0, 0)
Screenshot: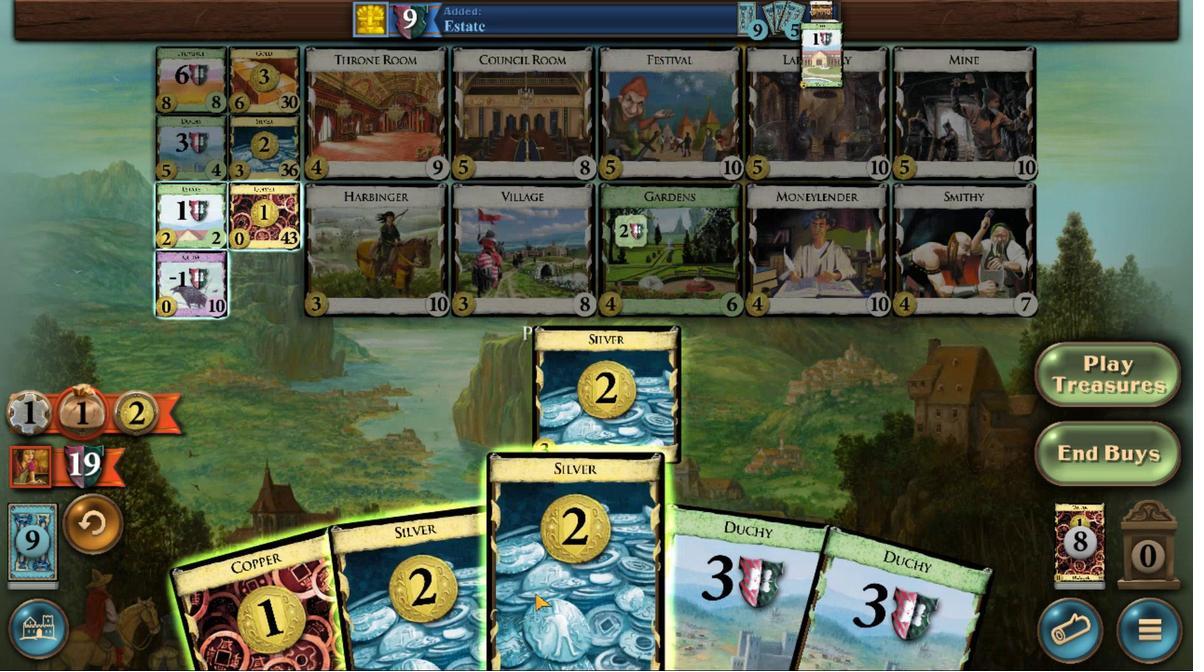
Action: Mouse scrolled (425, 341) with delta (0, 0)
Screenshot: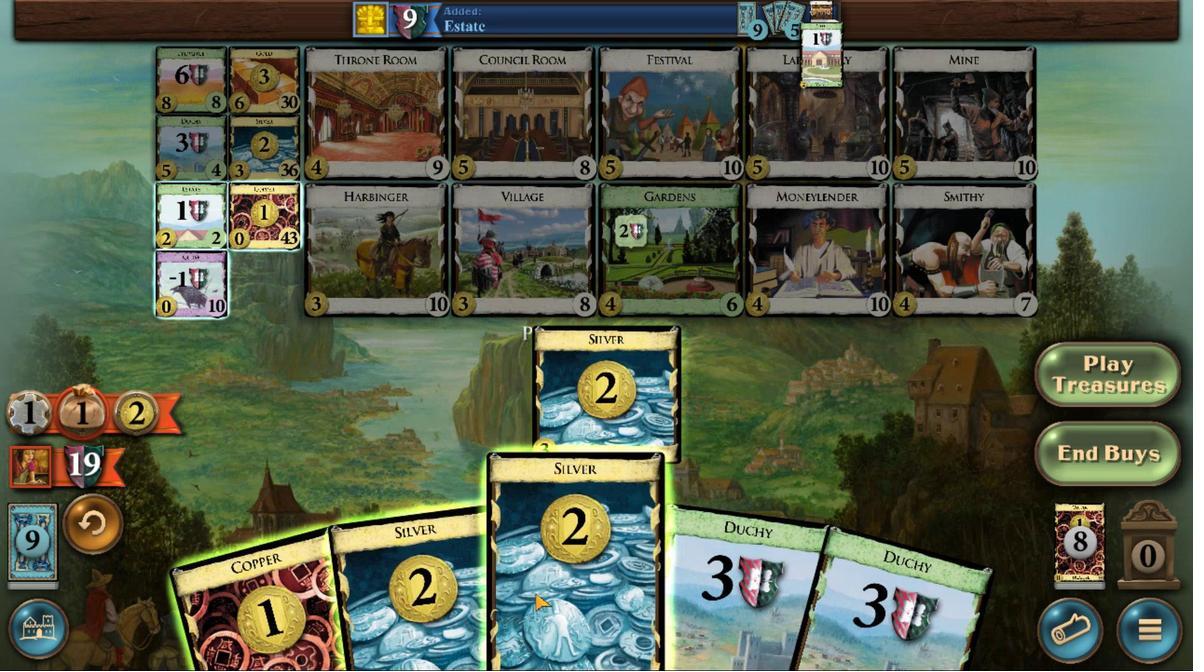 
Action: Mouse moved to (428, 341)
Screenshot: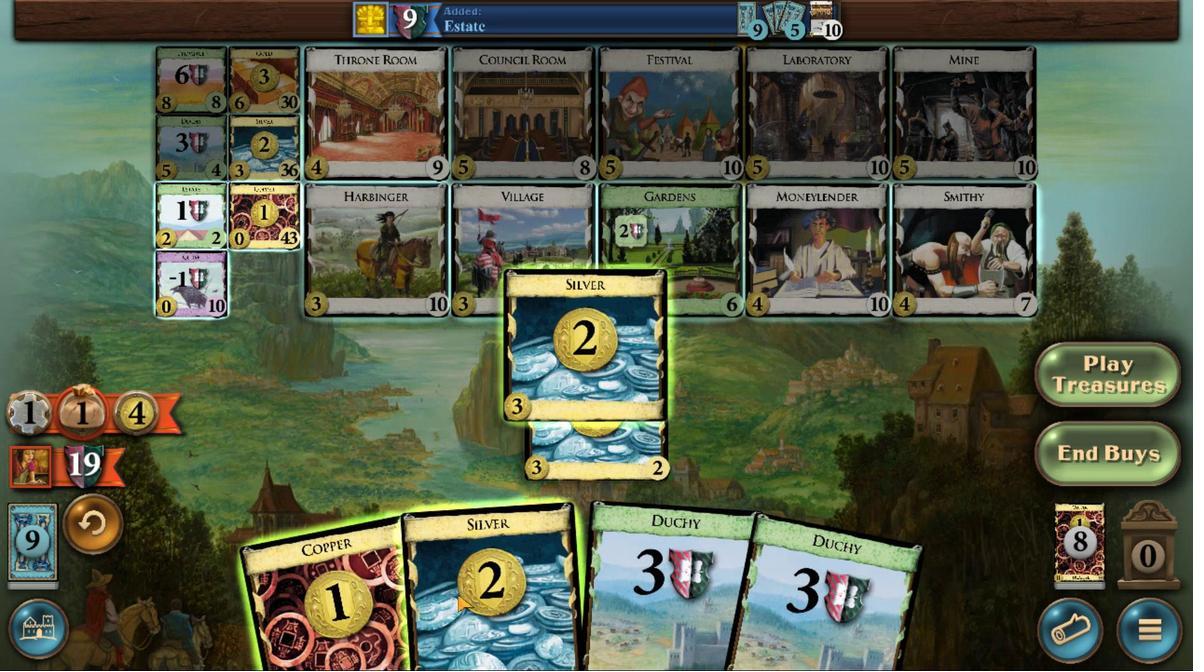 
Action: Mouse scrolled (428, 341) with delta (0, 0)
Screenshot: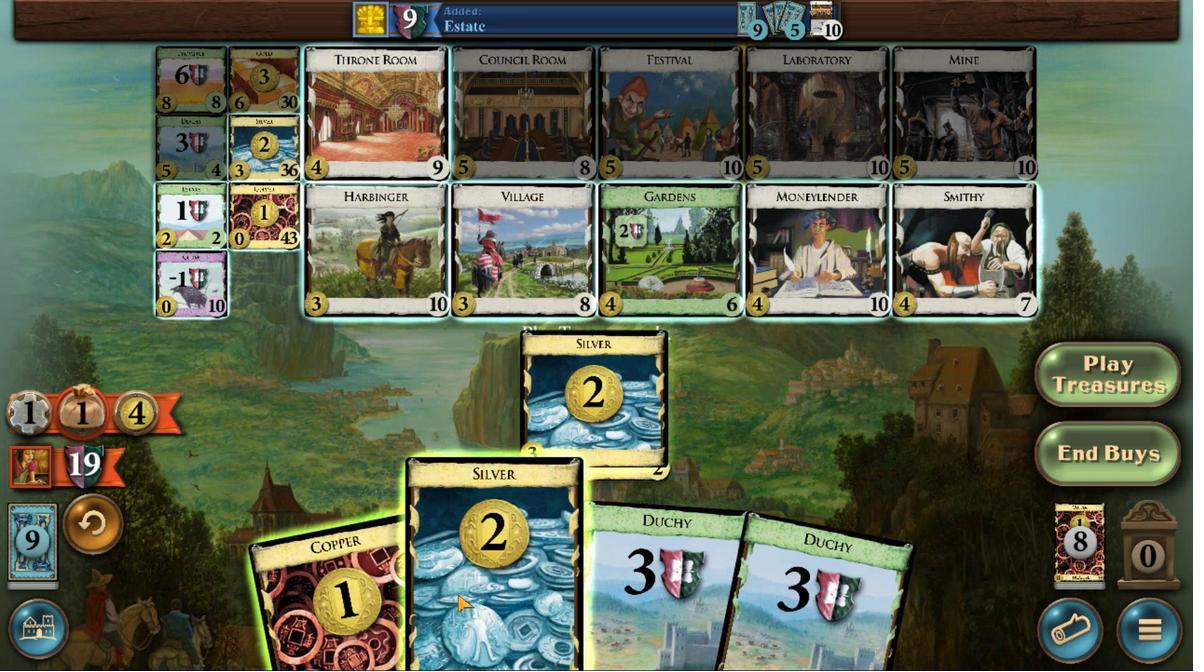 
Action: Mouse scrolled (428, 341) with delta (0, 0)
Screenshot: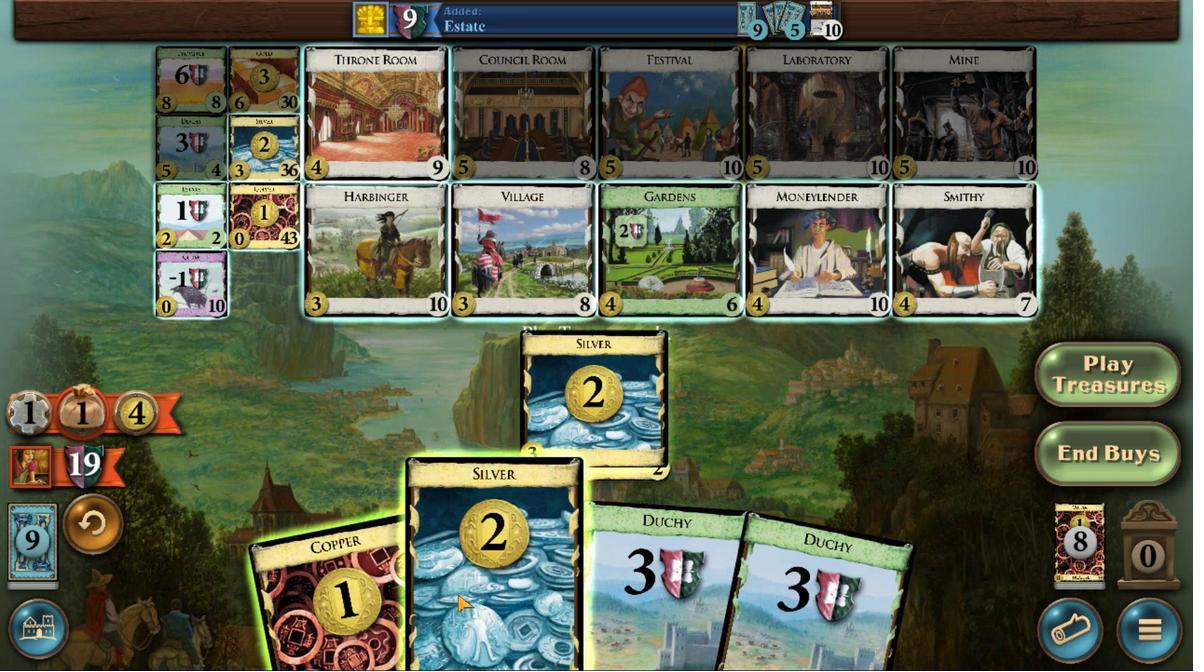 
Action: Mouse scrolled (428, 341) with delta (0, 0)
Screenshot: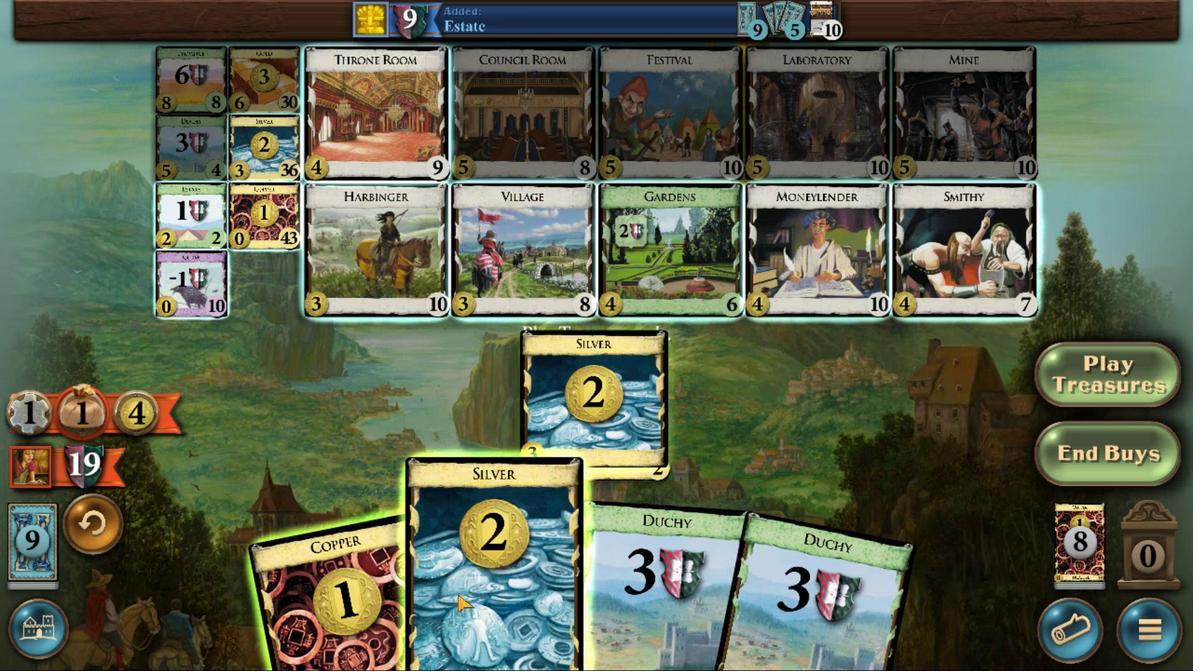 
Action: Mouse moved to (433, 397)
Screenshot: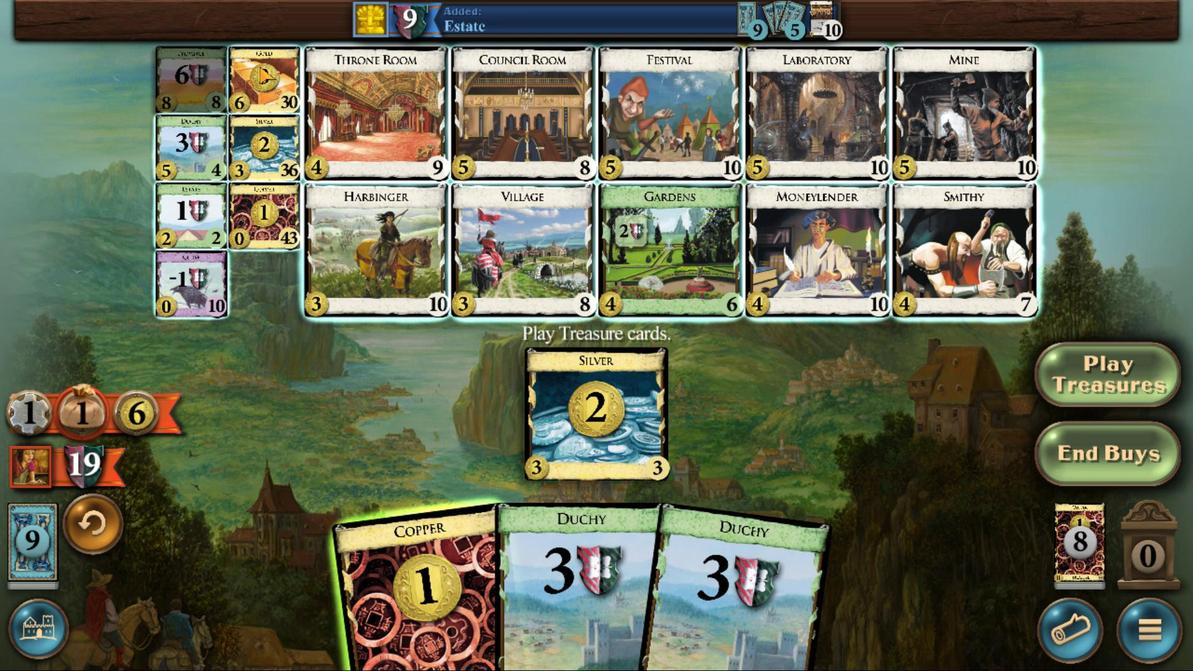 
Action: Mouse pressed left at (433, 397)
Screenshot: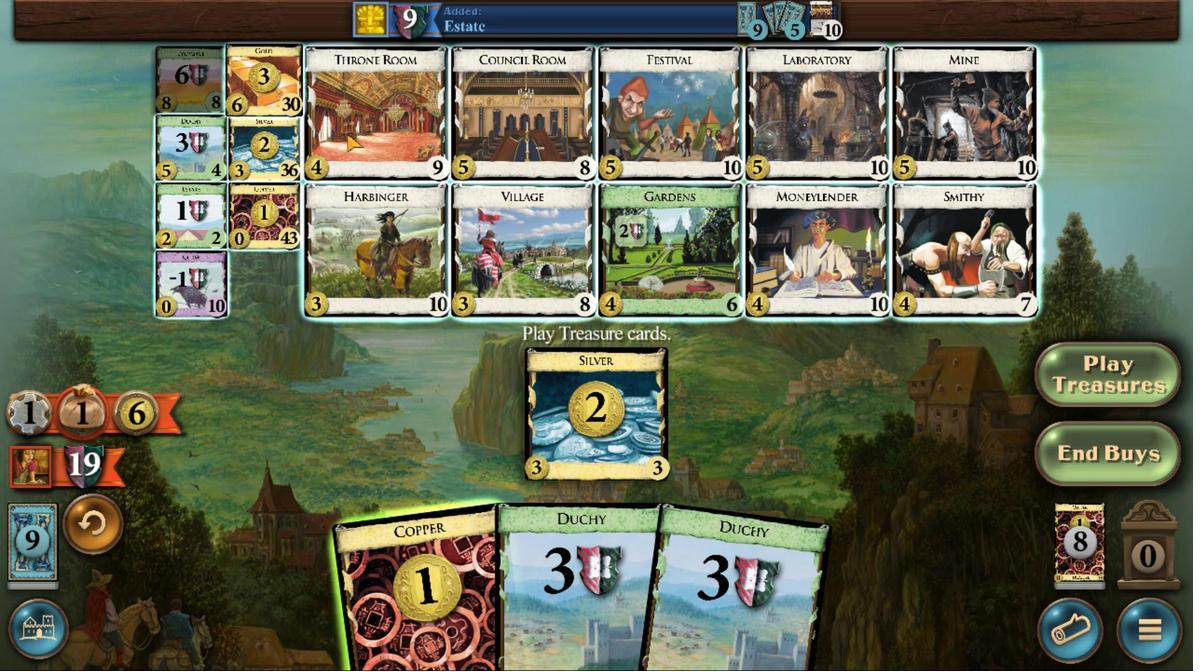 
Action: Mouse moved to (430, 346)
Screenshot: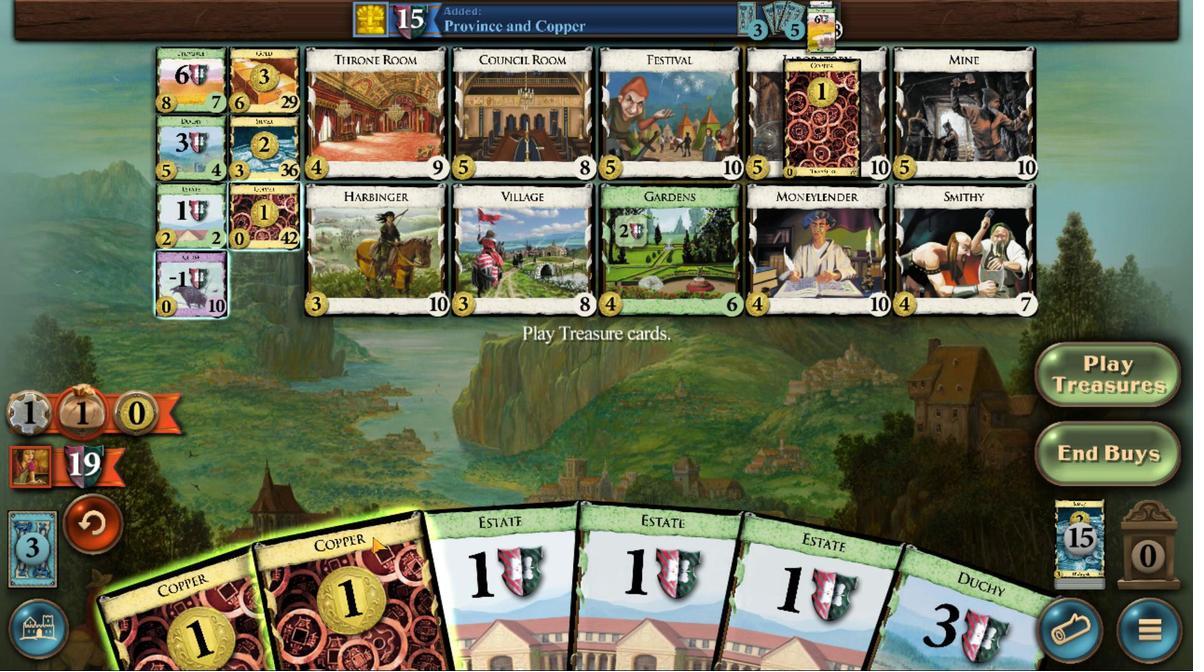 
Action: Mouse scrolled (430, 346) with delta (0, 0)
Screenshot: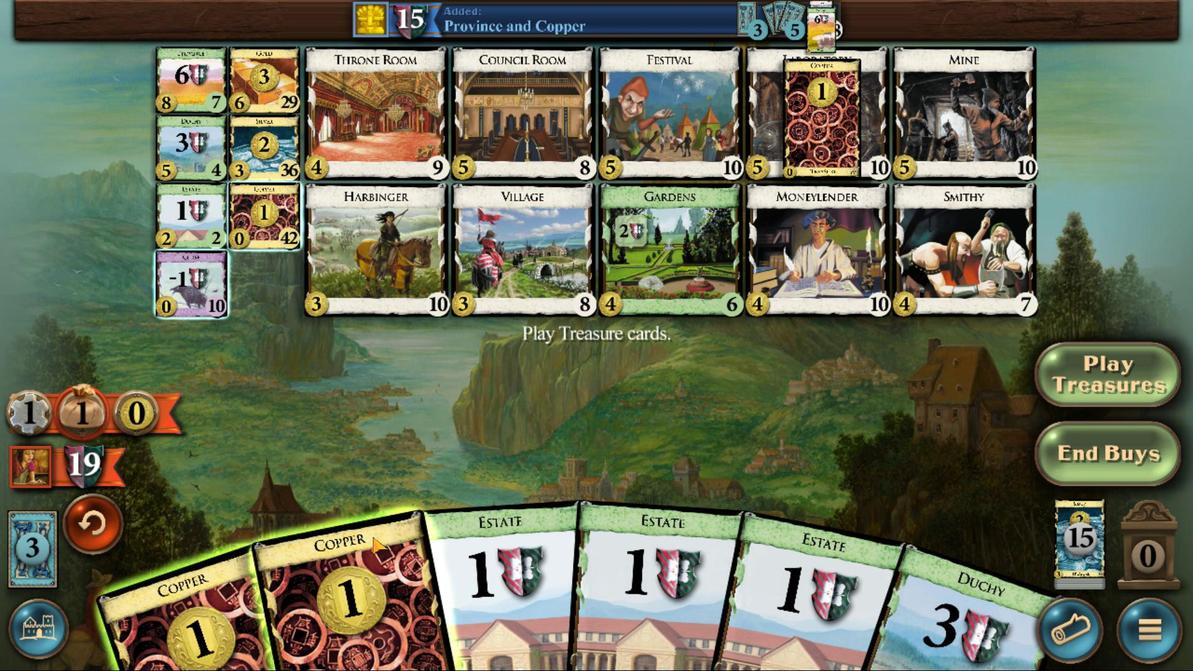 
Action: Mouse scrolled (430, 346) with delta (0, 0)
Screenshot: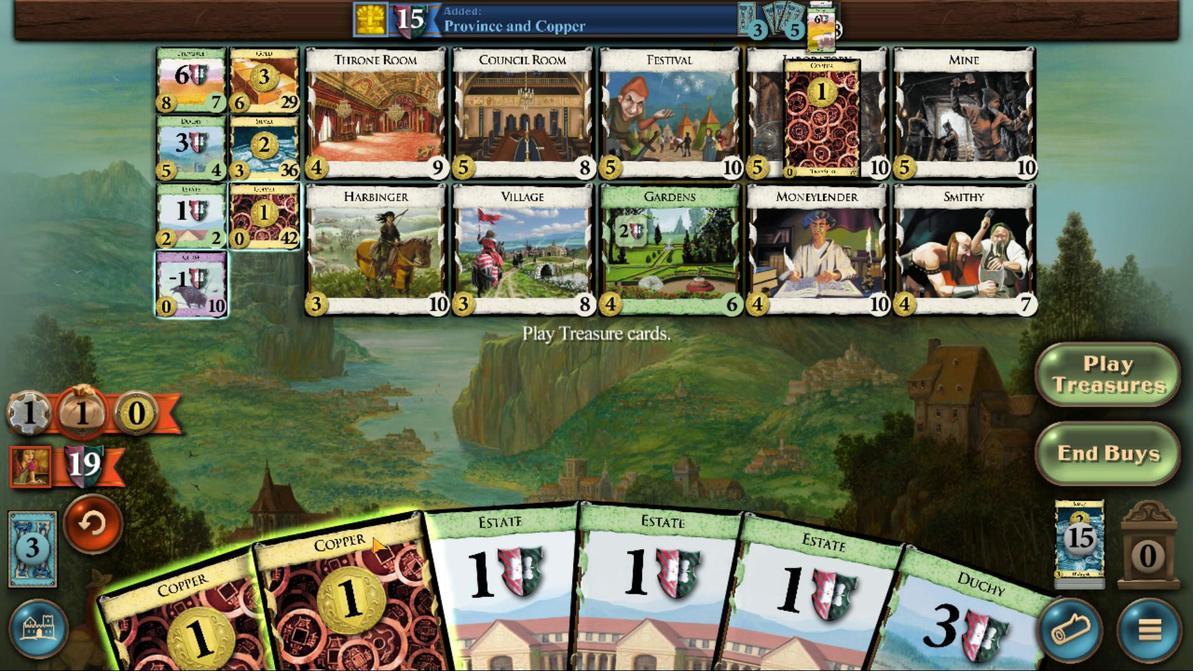 
Action: Mouse moved to (430, 346)
Screenshot: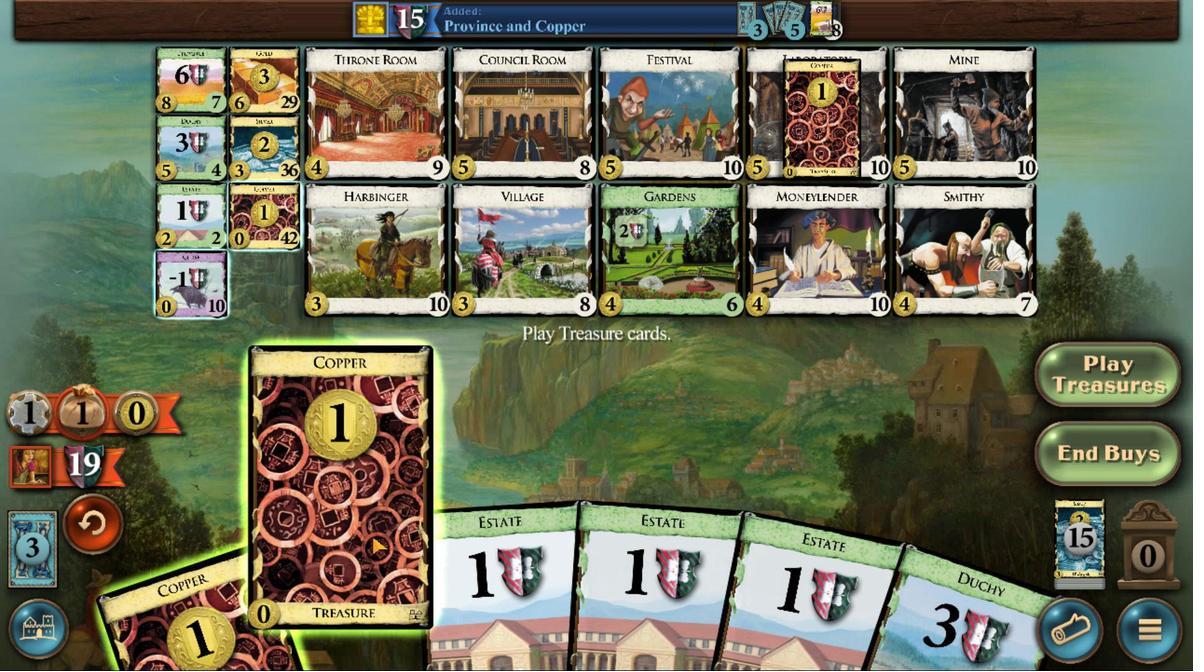 
Action: Mouse scrolled (430, 346) with delta (0, 0)
Screenshot: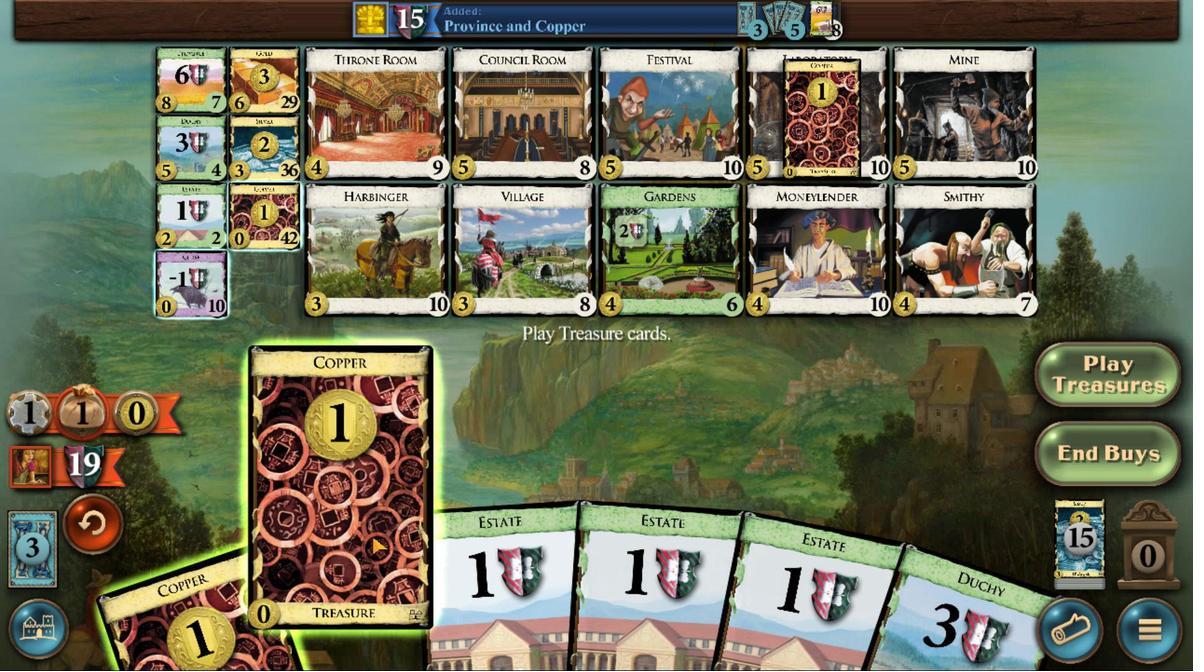 
Action: Mouse moved to (434, 344)
Screenshot: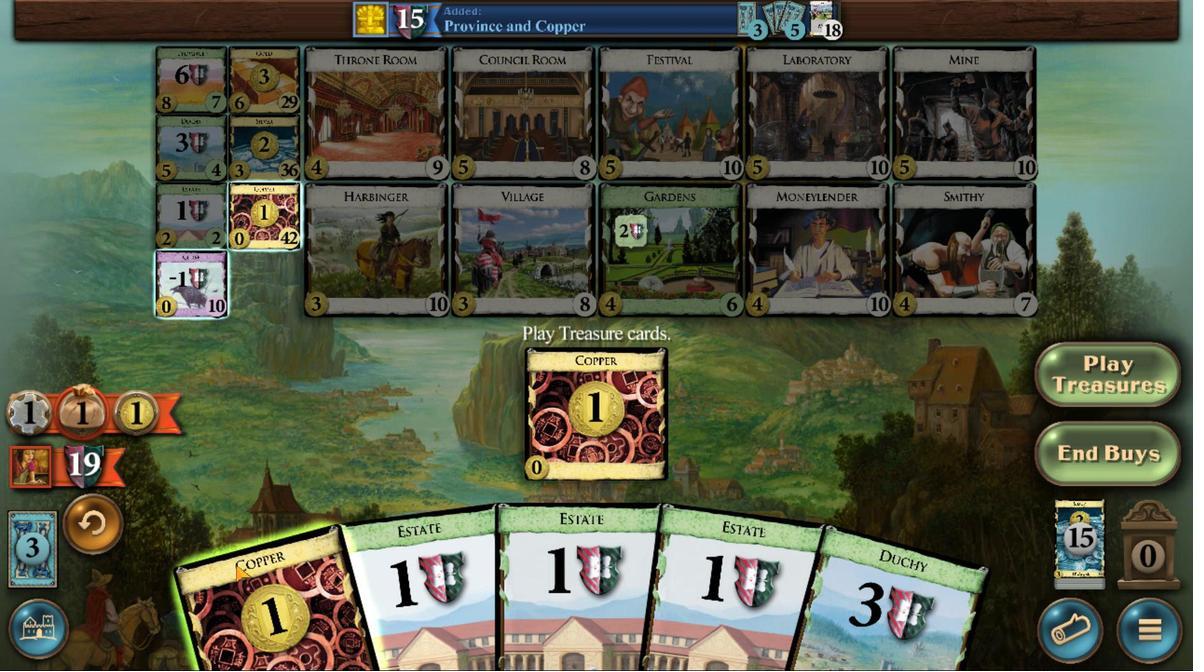 
Action: Mouse scrolled (434, 344) with delta (0, 0)
Screenshot: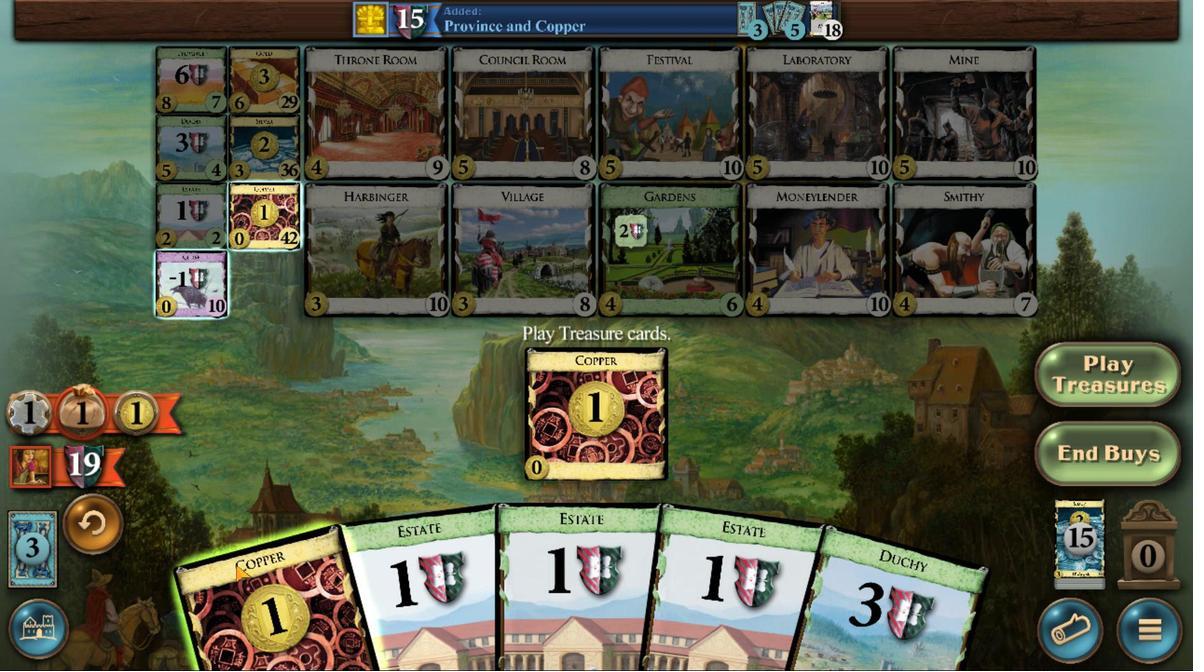 
Action: Mouse moved to (434, 344)
Screenshot: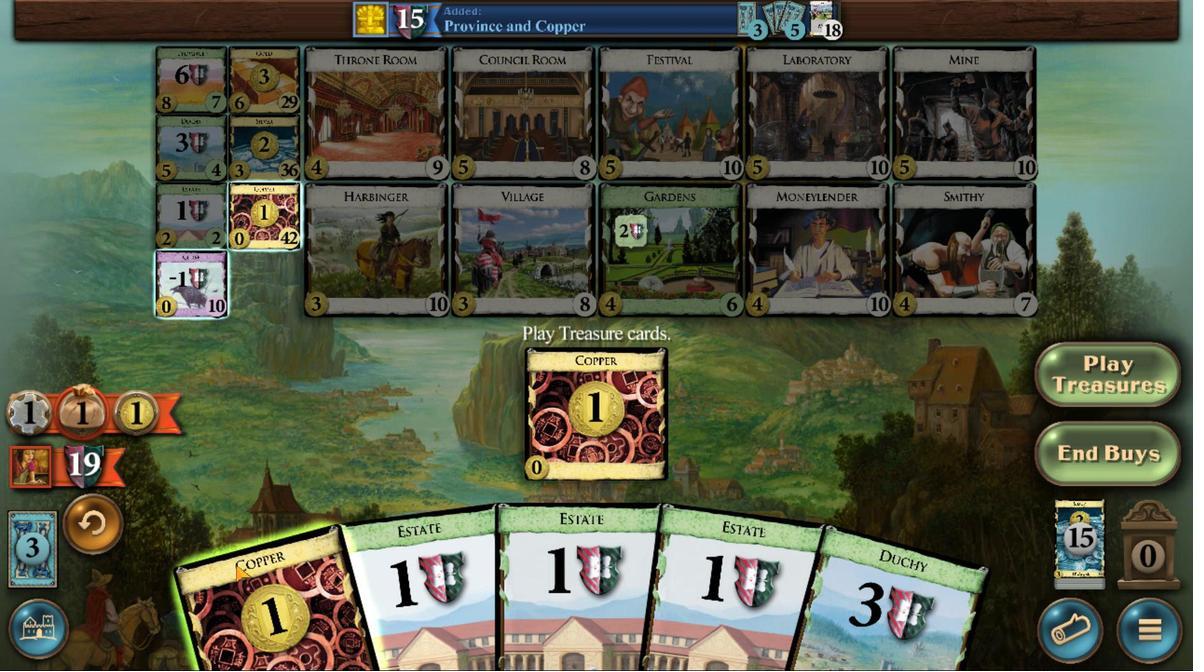 
Action: Mouse scrolled (434, 344) with delta (0, 0)
Screenshot: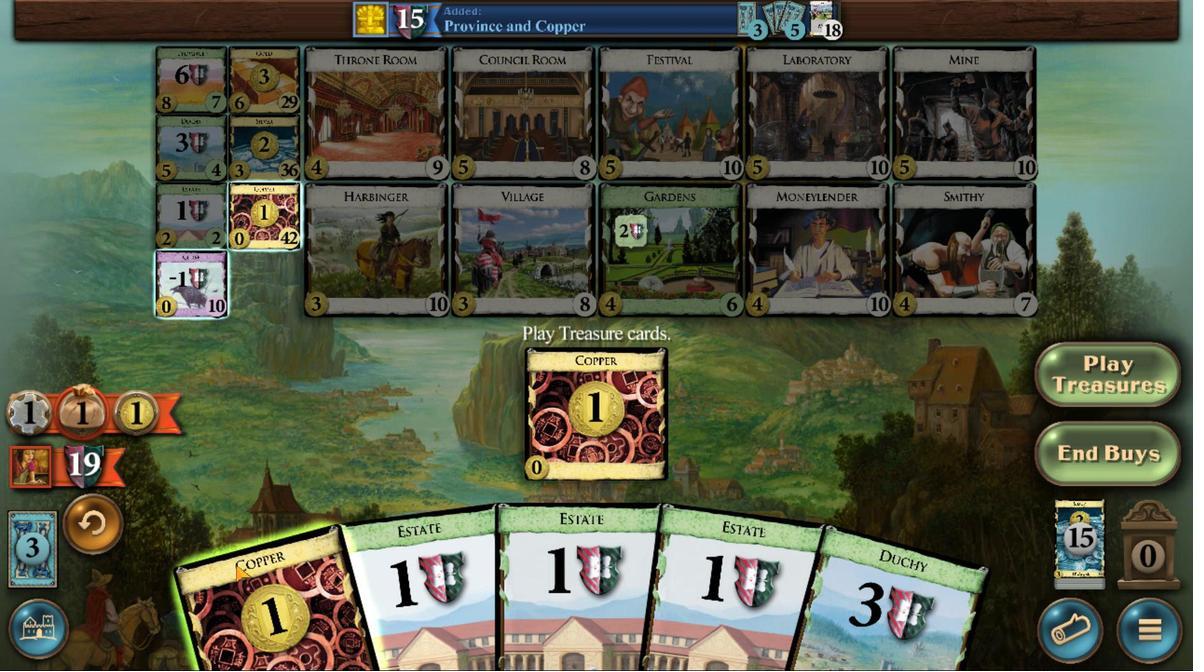 
Action: Mouse moved to (434, 344)
Screenshot: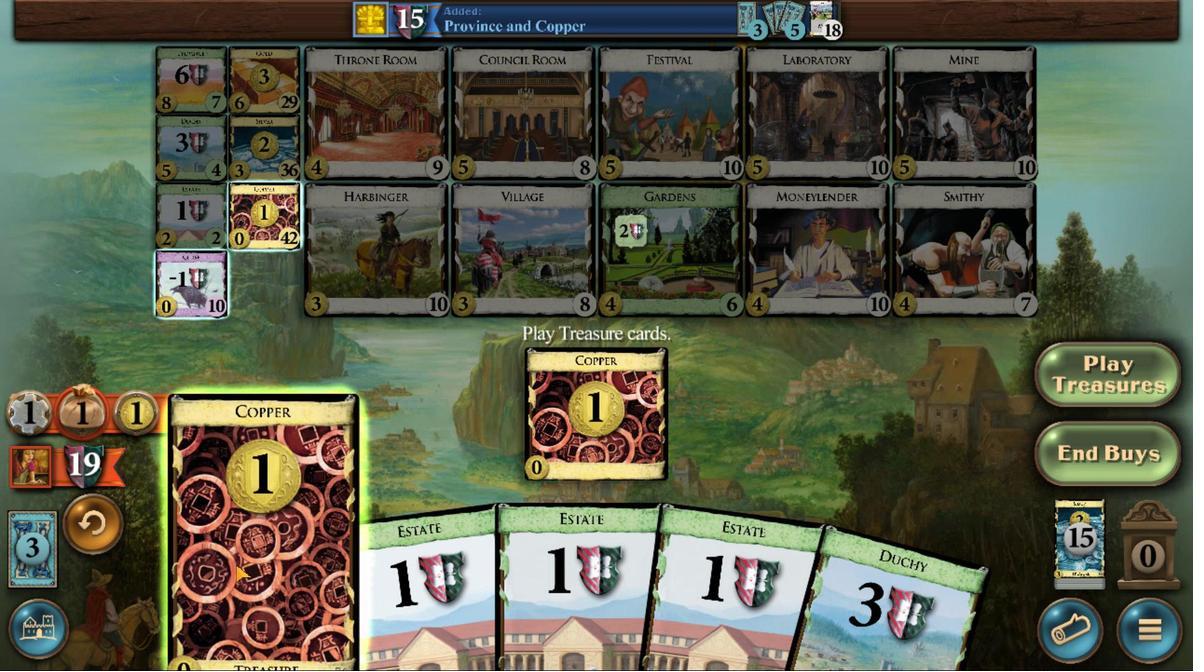
Action: Mouse scrolled (434, 344) with delta (0, 0)
Screenshot: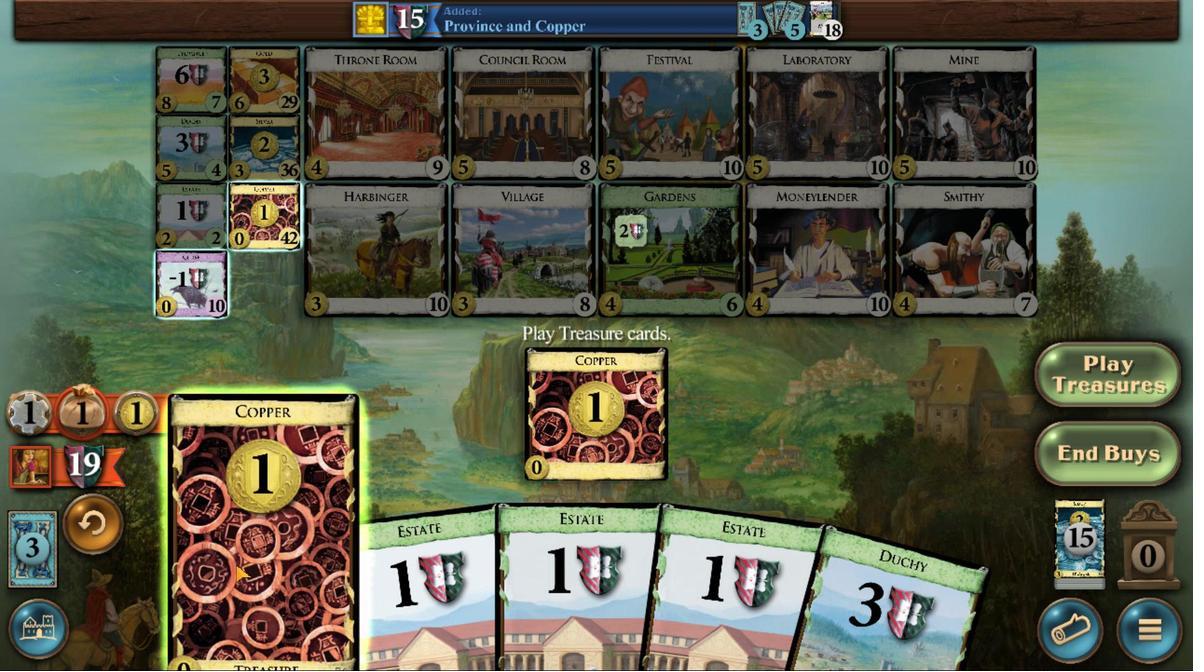 
Action: Mouse scrolled (434, 344) with delta (0, 0)
Screenshot: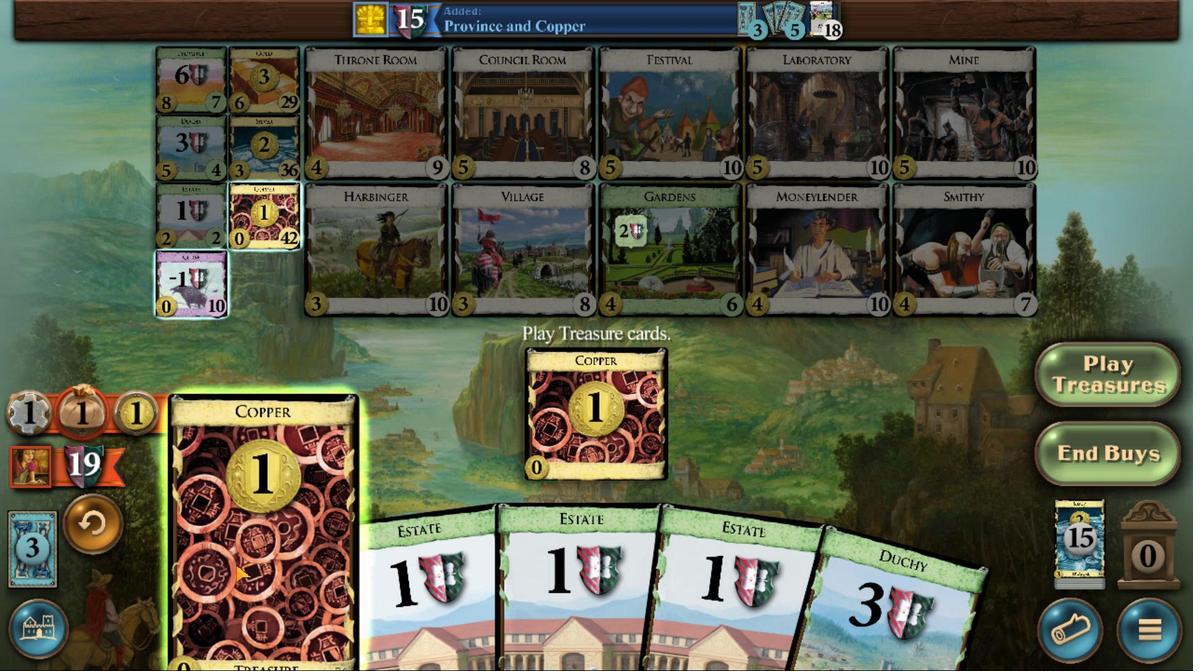 
Action: Mouse moved to (434, 344)
Screenshot: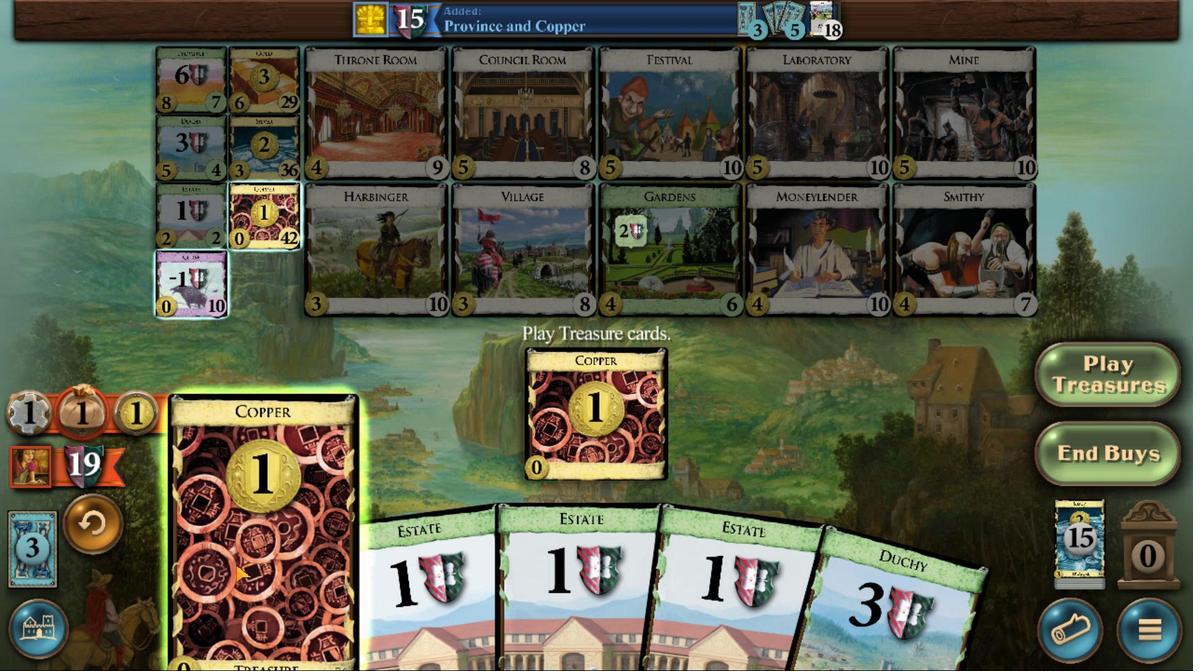 
Action: Mouse scrolled (434, 344) with delta (0, 0)
Screenshot: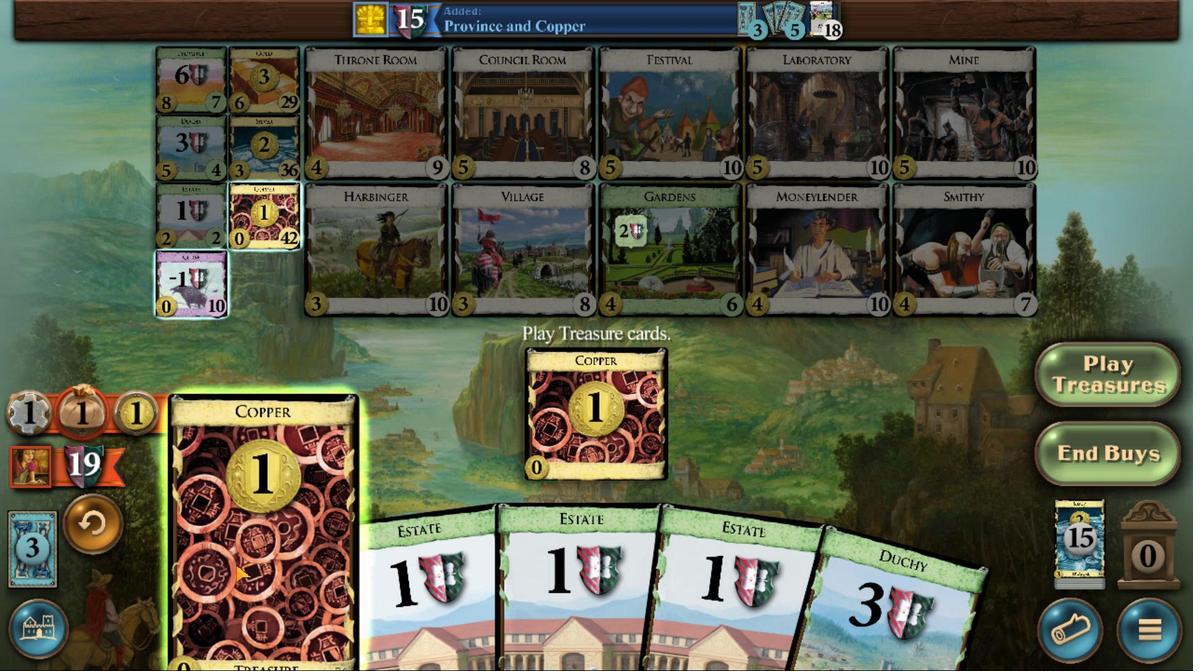 
Action: Mouse moved to (433, 381)
Screenshot: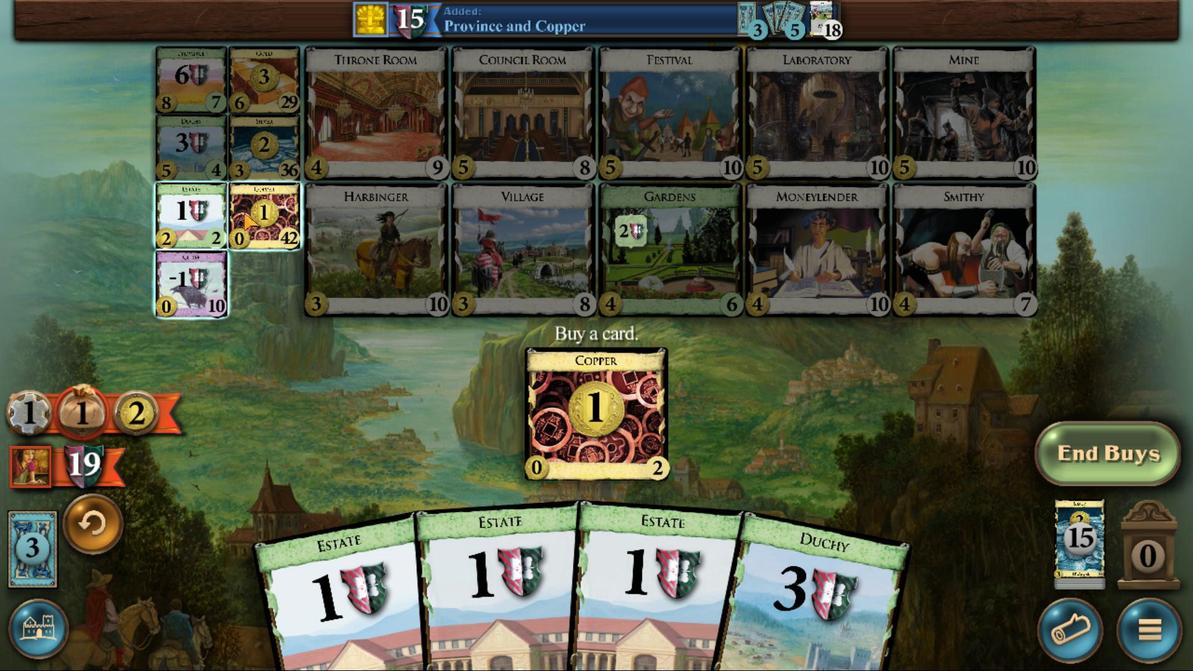
Action: Mouse pressed left at (433, 381)
Screenshot: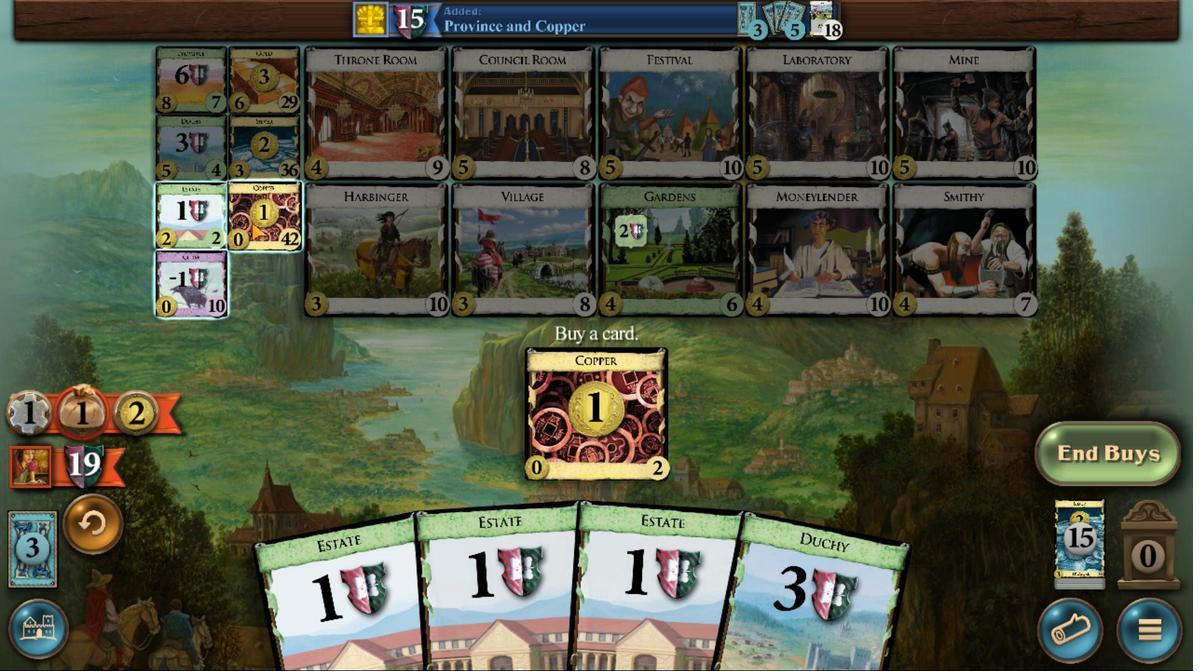 
Action: Mouse moved to (426, 345)
Screenshot: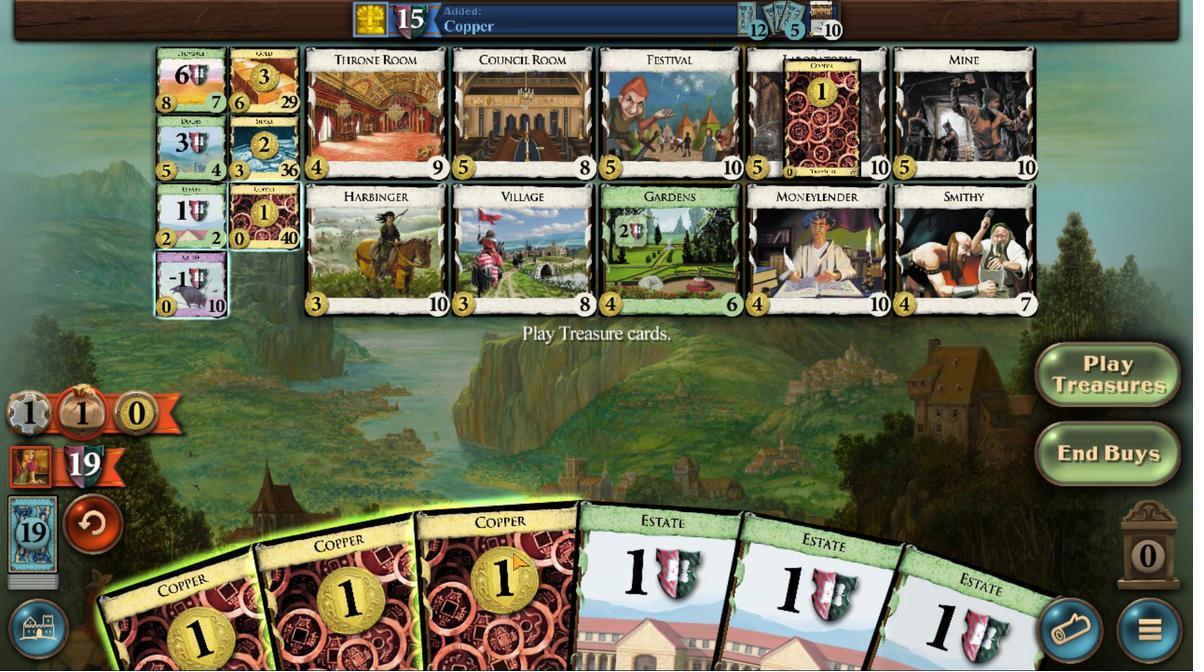 
Action: Mouse scrolled (426, 345) with delta (0, 0)
Screenshot: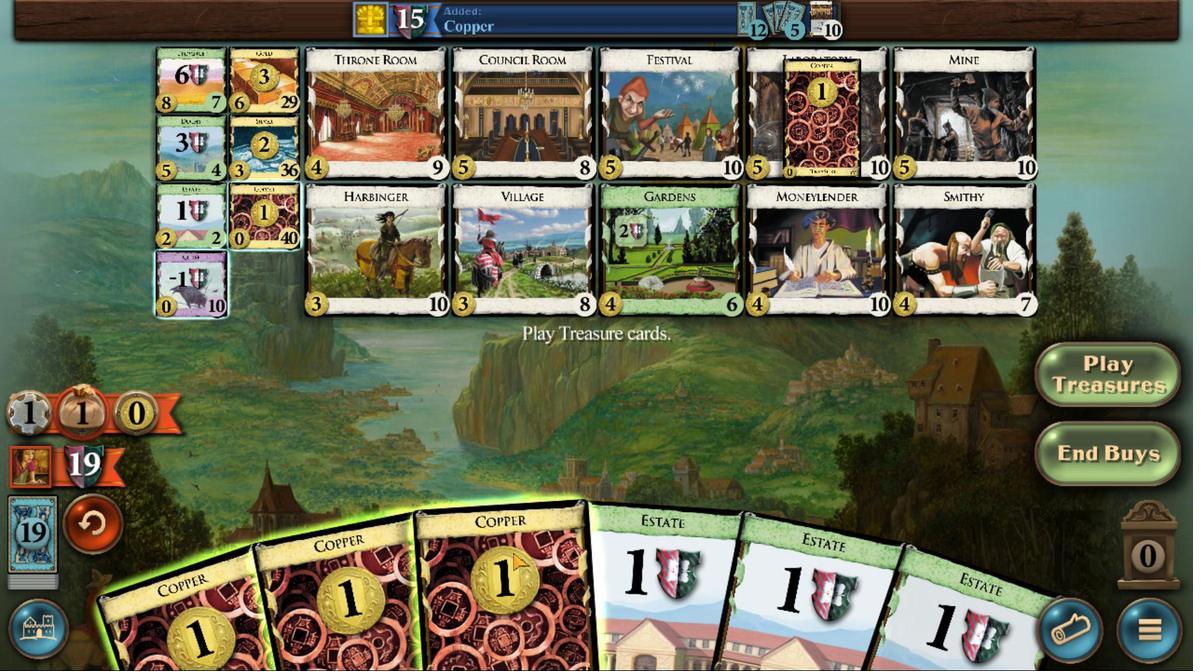 
Action: Mouse scrolled (426, 345) with delta (0, 0)
Screenshot: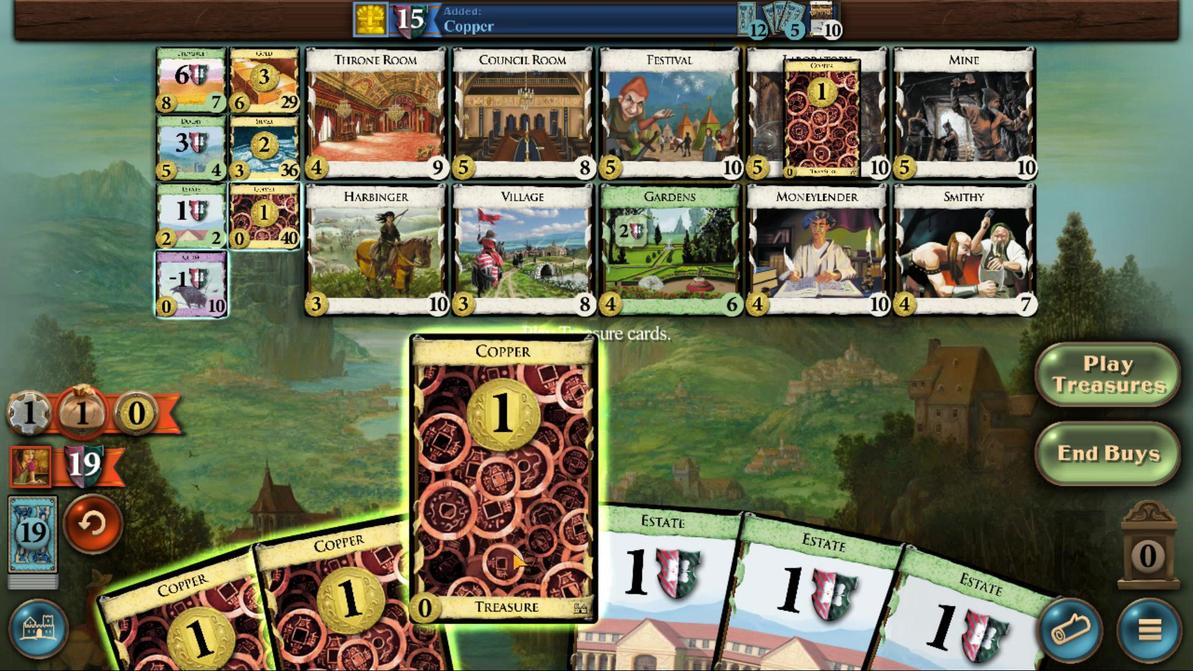 
Action: Mouse scrolled (426, 345) with delta (0, 0)
Screenshot: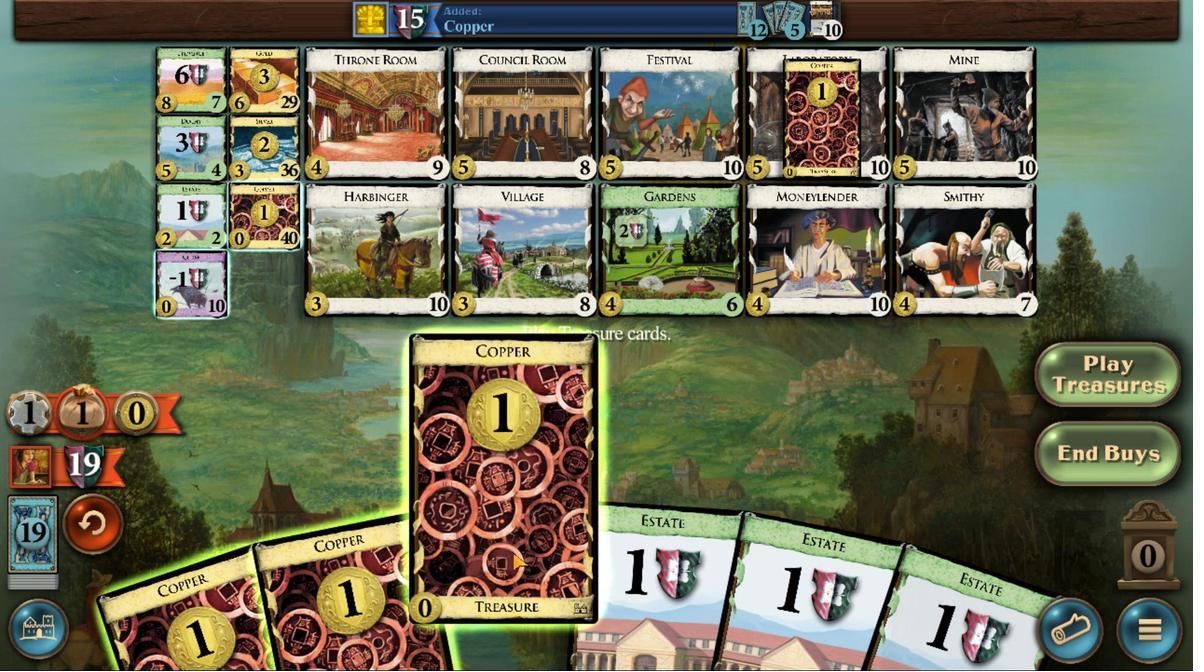 
Action: Mouse moved to (430, 345)
Screenshot: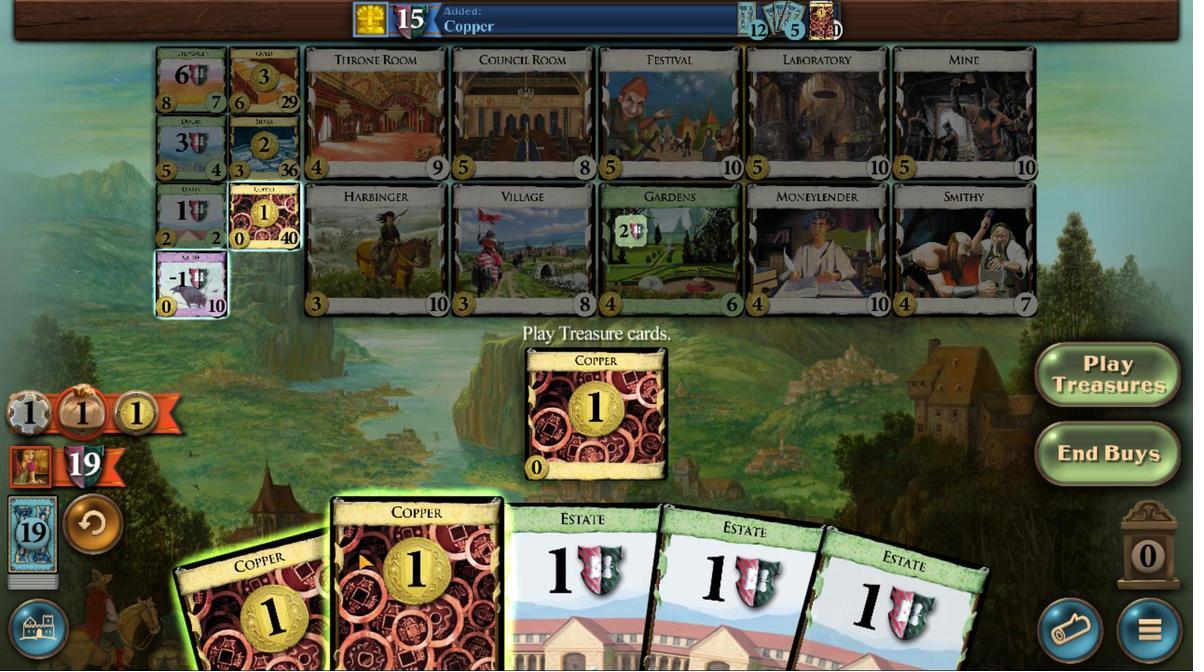 
Action: Mouse scrolled (430, 345) with delta (0, 0)
Screenshot: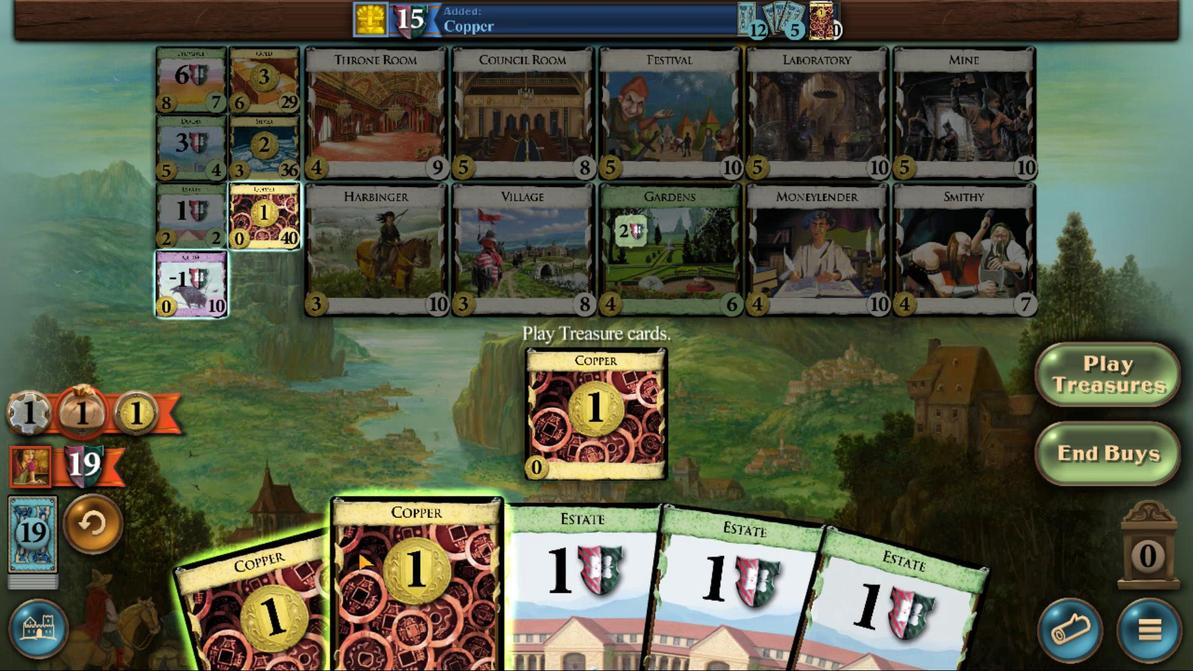 
Action: Mouse scrolled (430, 345) with delta (0, 0)
Screenshot: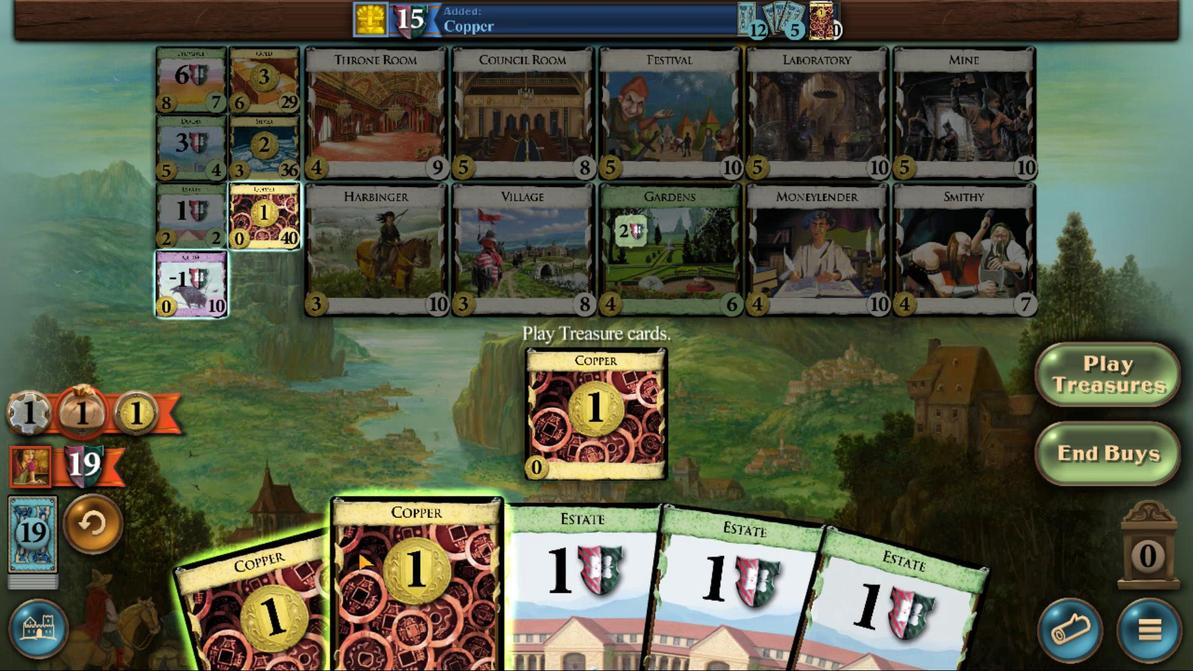 
Action: Mouse scrolled (430, 345) with delta (0, 0)
Screenshot: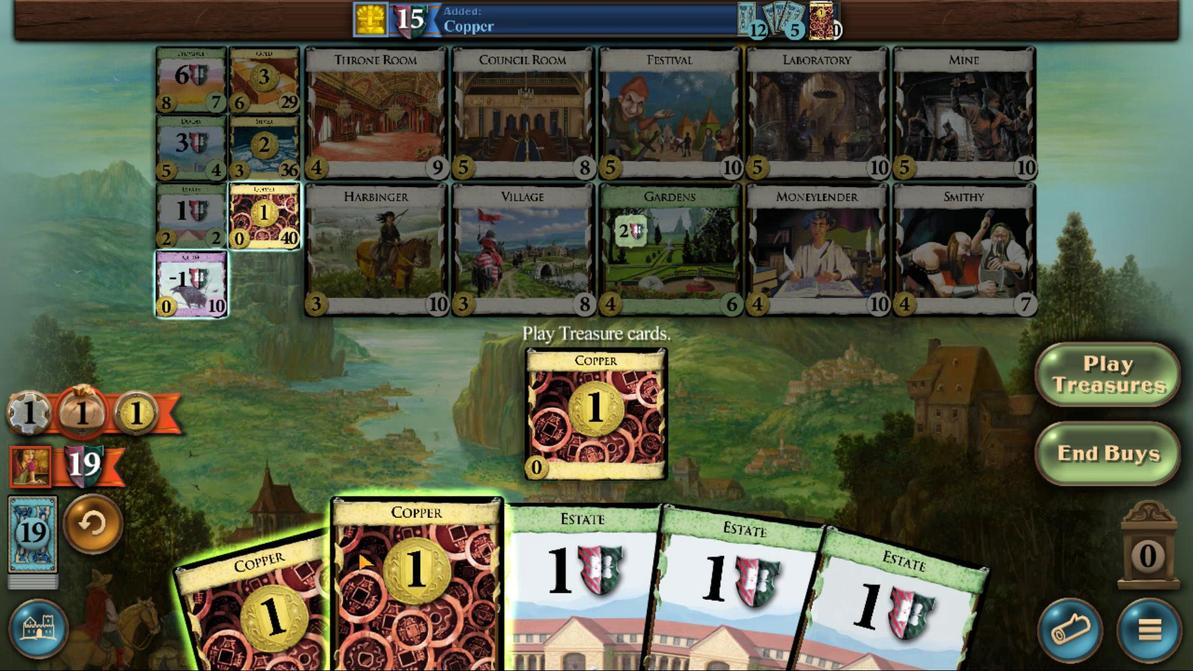 
Action: Mouse moved to (430, 345)
Screenshot: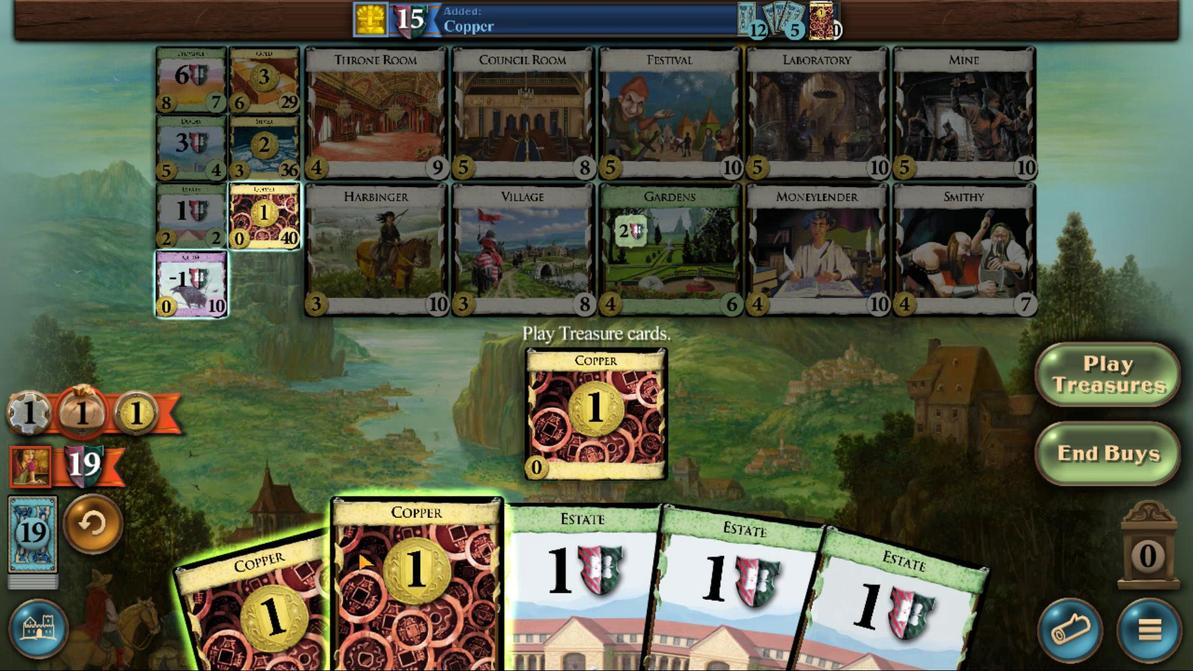 
Action: Mouse scrolled (430, 345) with delta (0, 0)
Screenshot: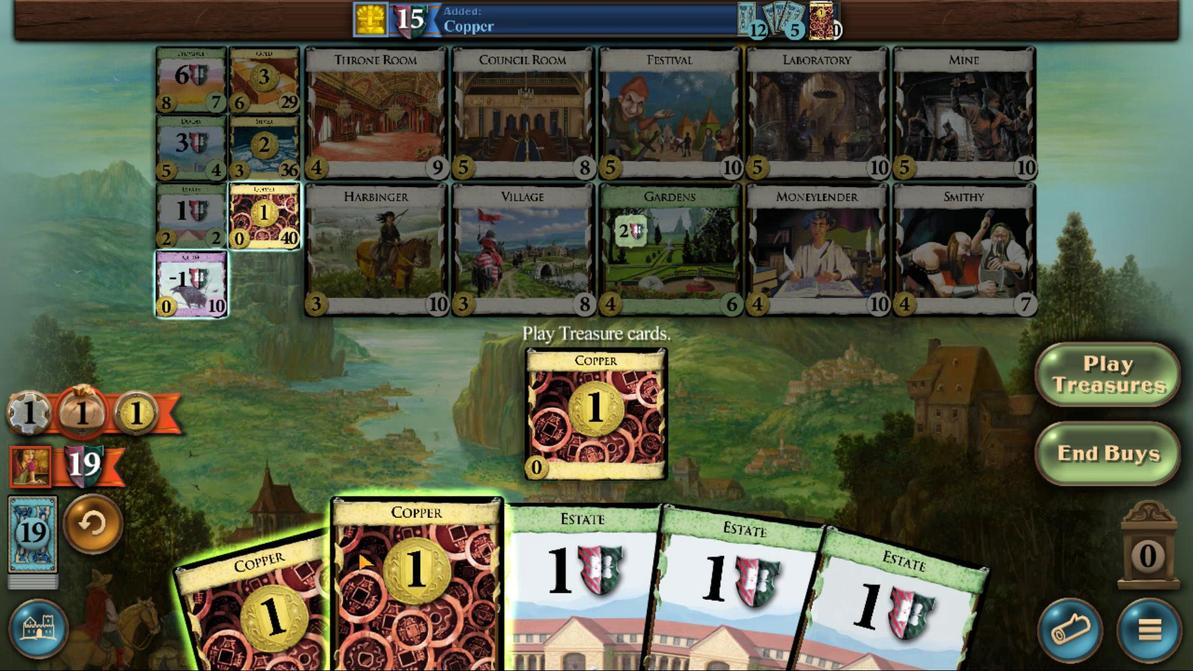 
Action: Mouse moved to (433, 344)
Screenshot: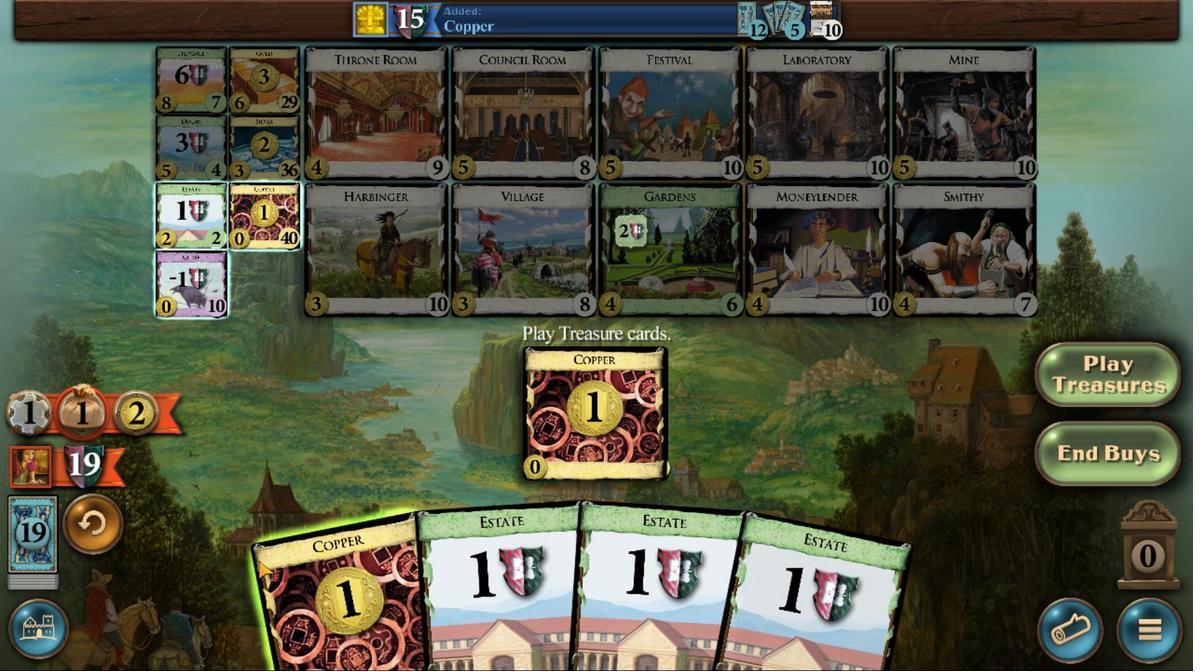 
Action: Mouse scrolled (433, 344) with delta (0, 0)
Screenshot: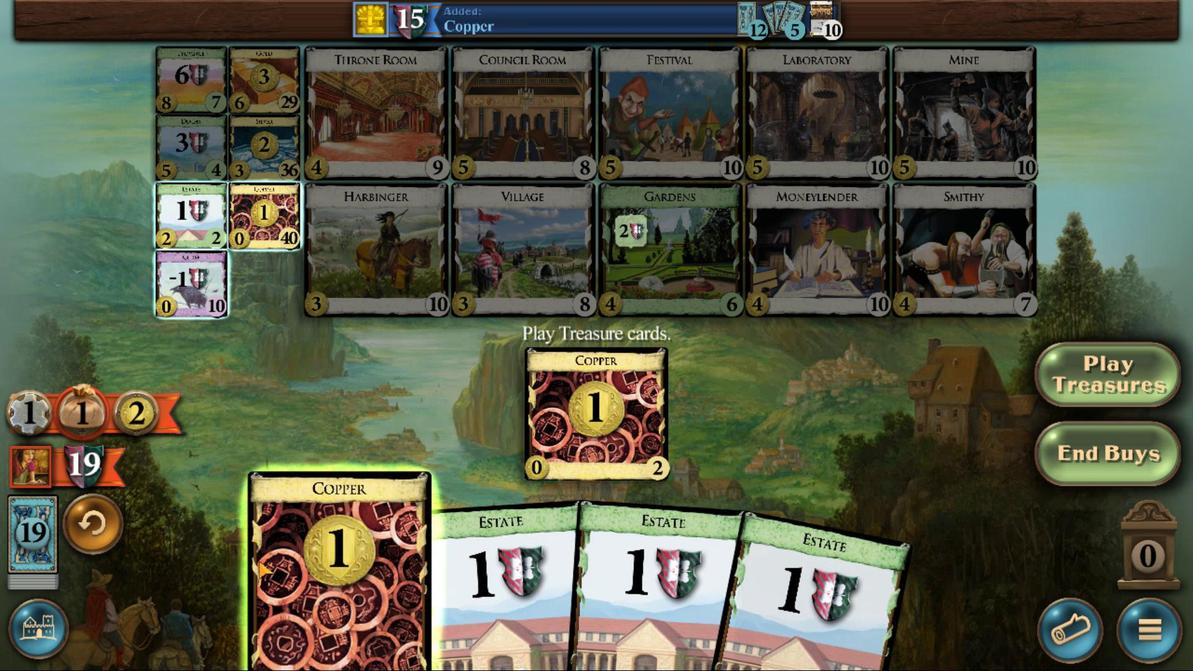 
Action: Mouse scrolled (433, 344) with delta (0, 0)
